 Task: Open a blank google sheet and write heading  Budget Tracker. Add Descriptions in a column and its values below  'Salary, Rent, Dining Out, Internet Bill, Groceries, Utilities Bill, Gas & Savings. 'Add Categories in next column and its values below  Income, Housing, Food, Utilities, Food, Utilities, Transportation & Savings. Add amount in next column and its values below  $2,500, $800, $100, $50, $200, $100, $100, $50 & $500. Add Dates in next column and its values below  2023-05-01, 2023-05-05, 2023-05-10, 2023-05-15, 2023-05-19, 2023-05-22, 2023-05-25 & 2023-05-30. Add Income/ Expense in next column and its values below  Income, Expense, Expense, Expense, Expense, Expense, Expense & IncomeSave page Apex Sales templetes 
Action: Mouse moved to (1334, 100)
Screenshot: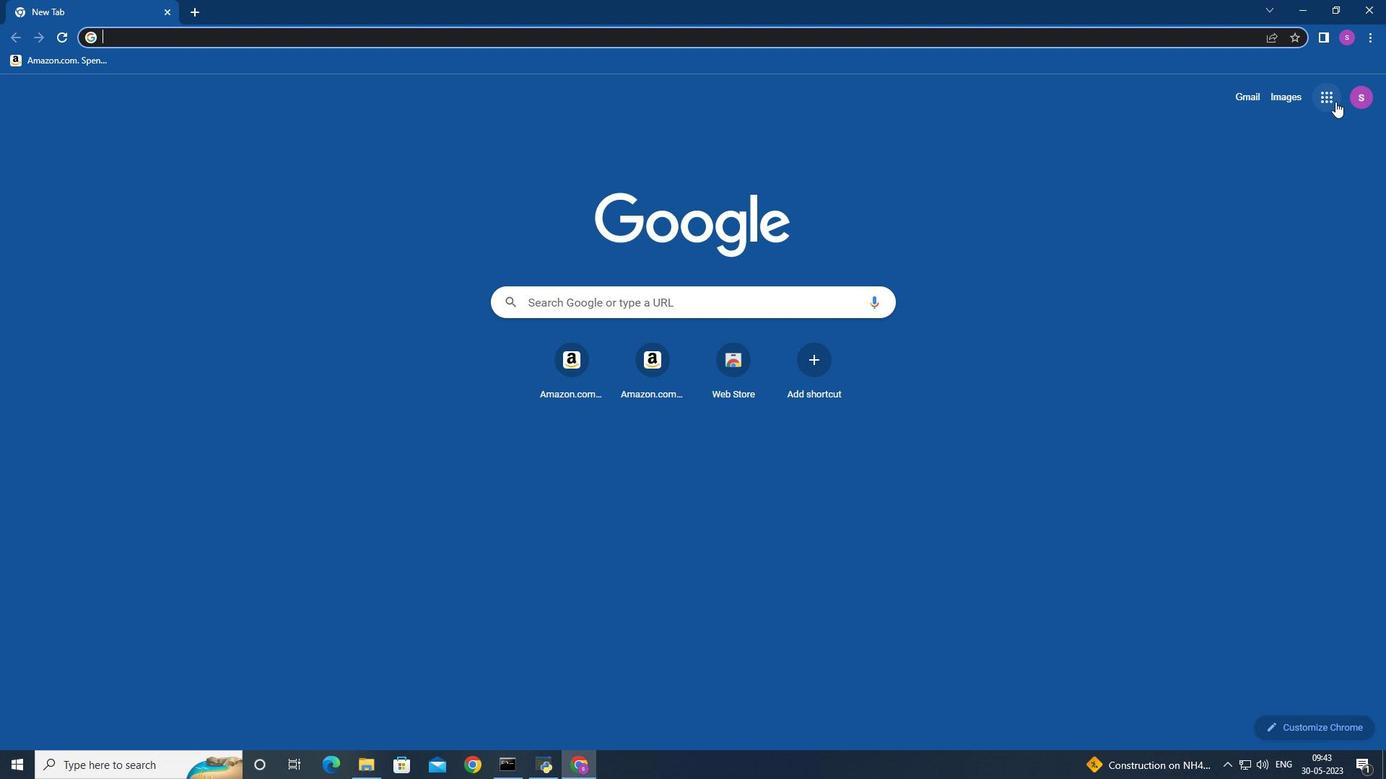 
Action: Mouse pressed left at (1334, 100)
Screenshot: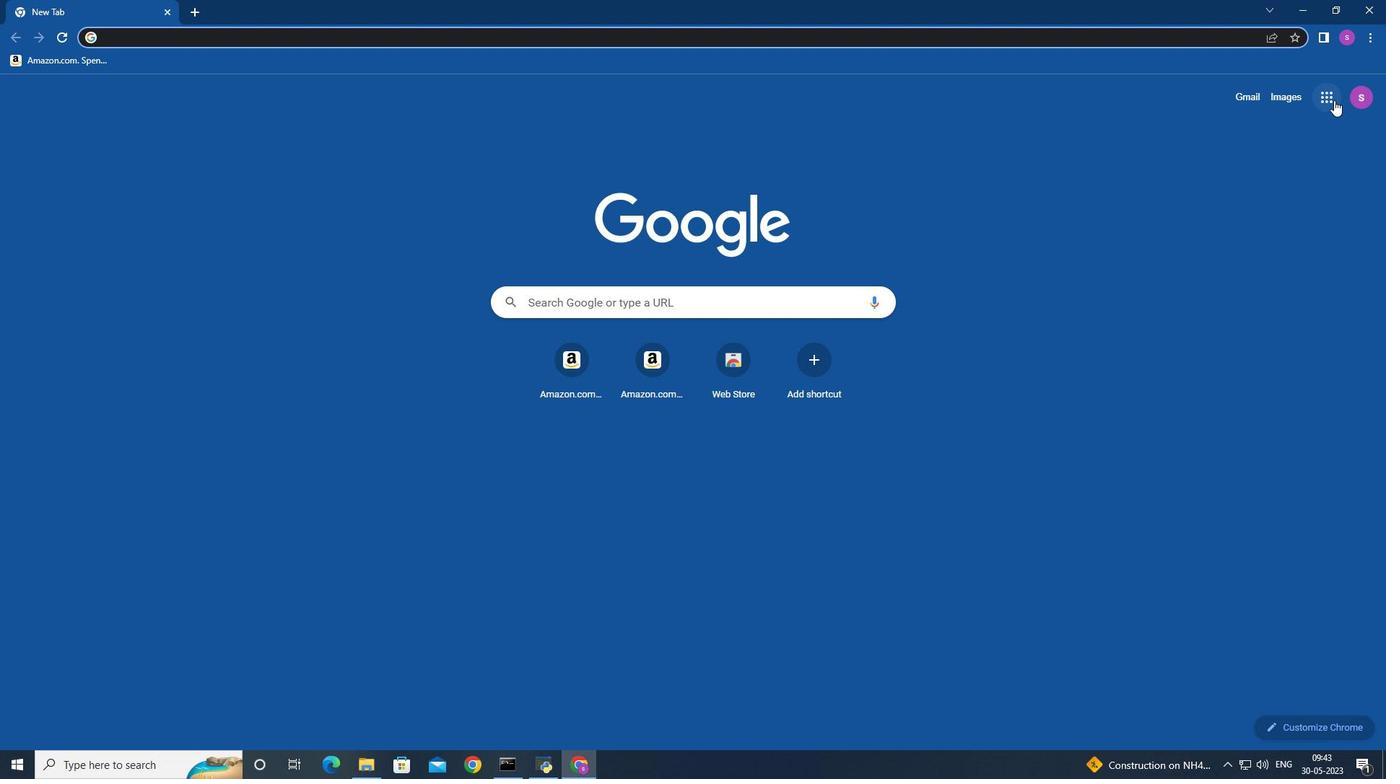 
Action: Mouse moved to (1321, 233)
Screenshot: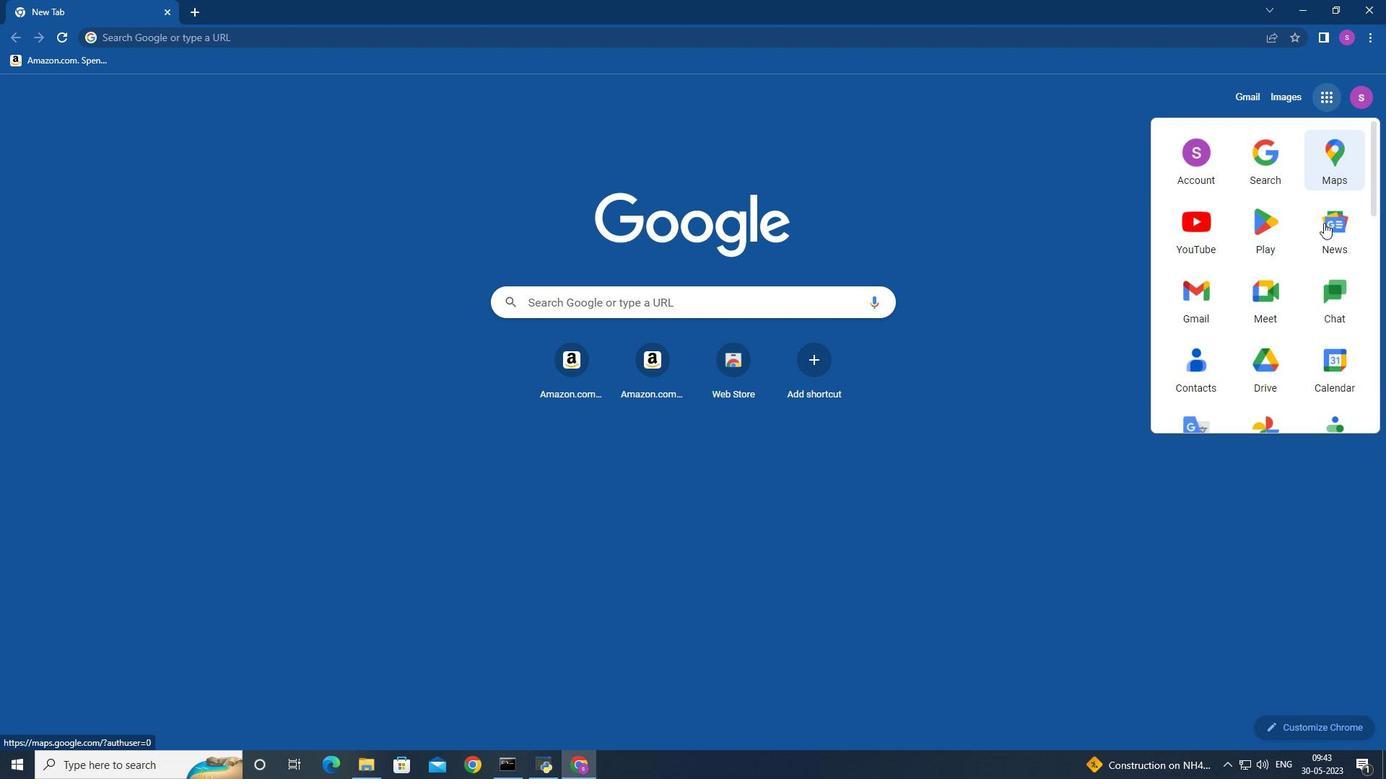 
Action: Mouse scrolled (1321, 233) with delta (0, 0)
Screenshot: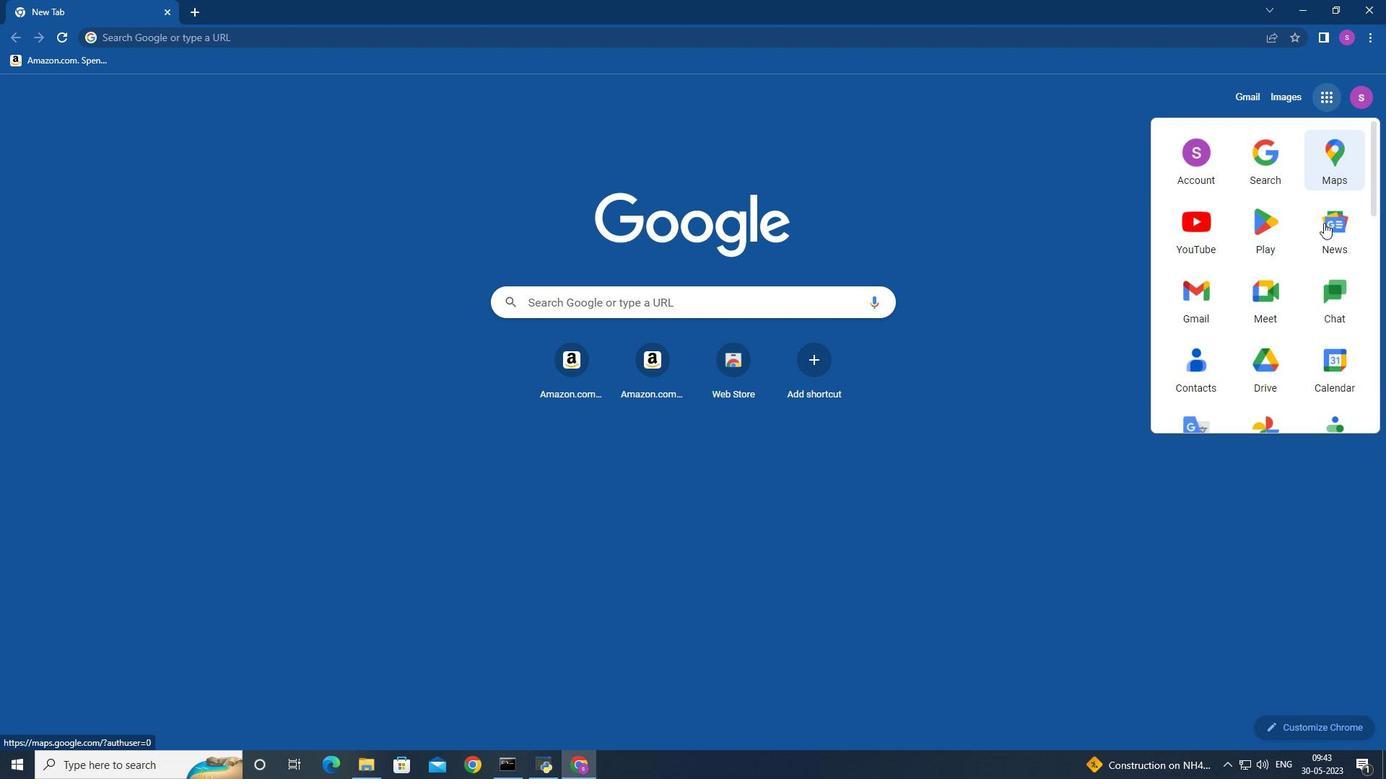 
Action: Mouse scrolled (1321, 233) with delta (0, 0)
Screenshot: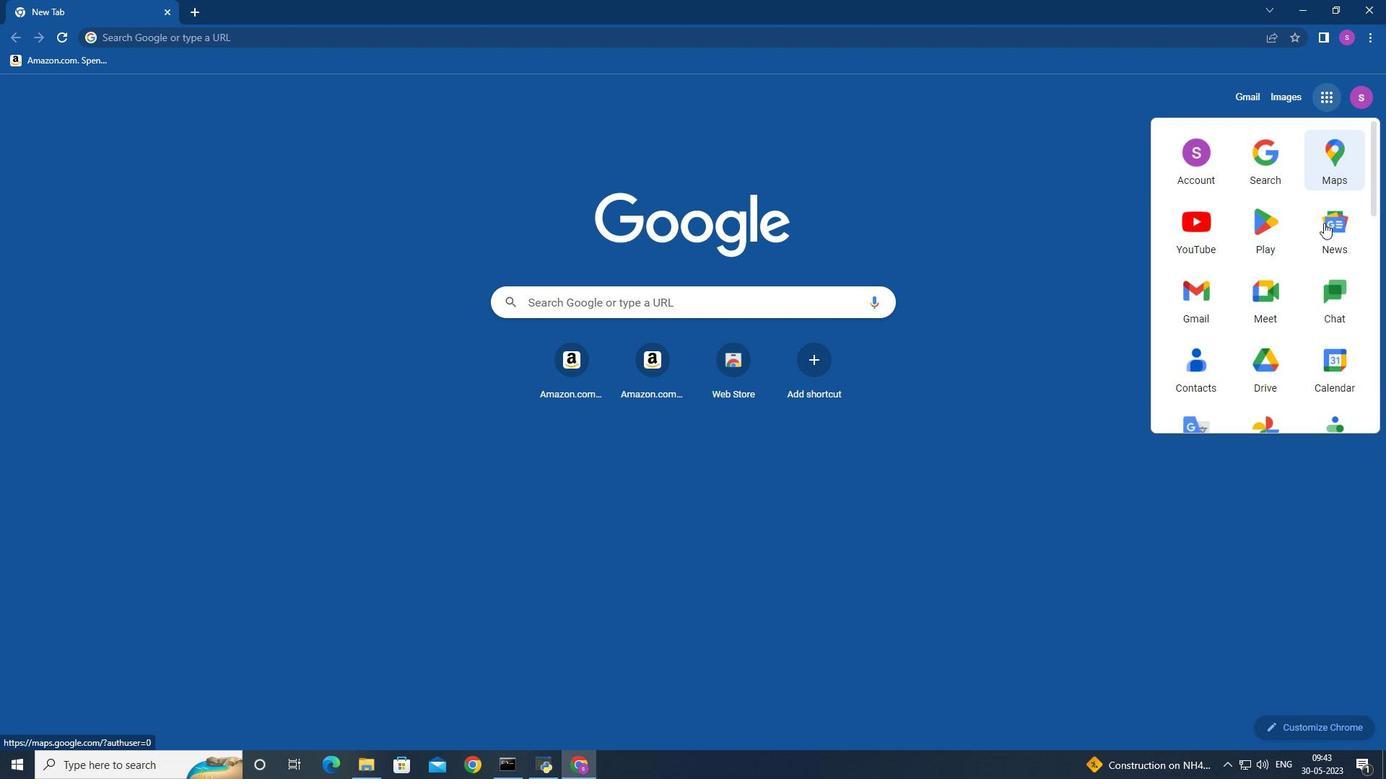 
Action: Mouse scrolled (1321, 233) with delta (0, 0)
Screenshot: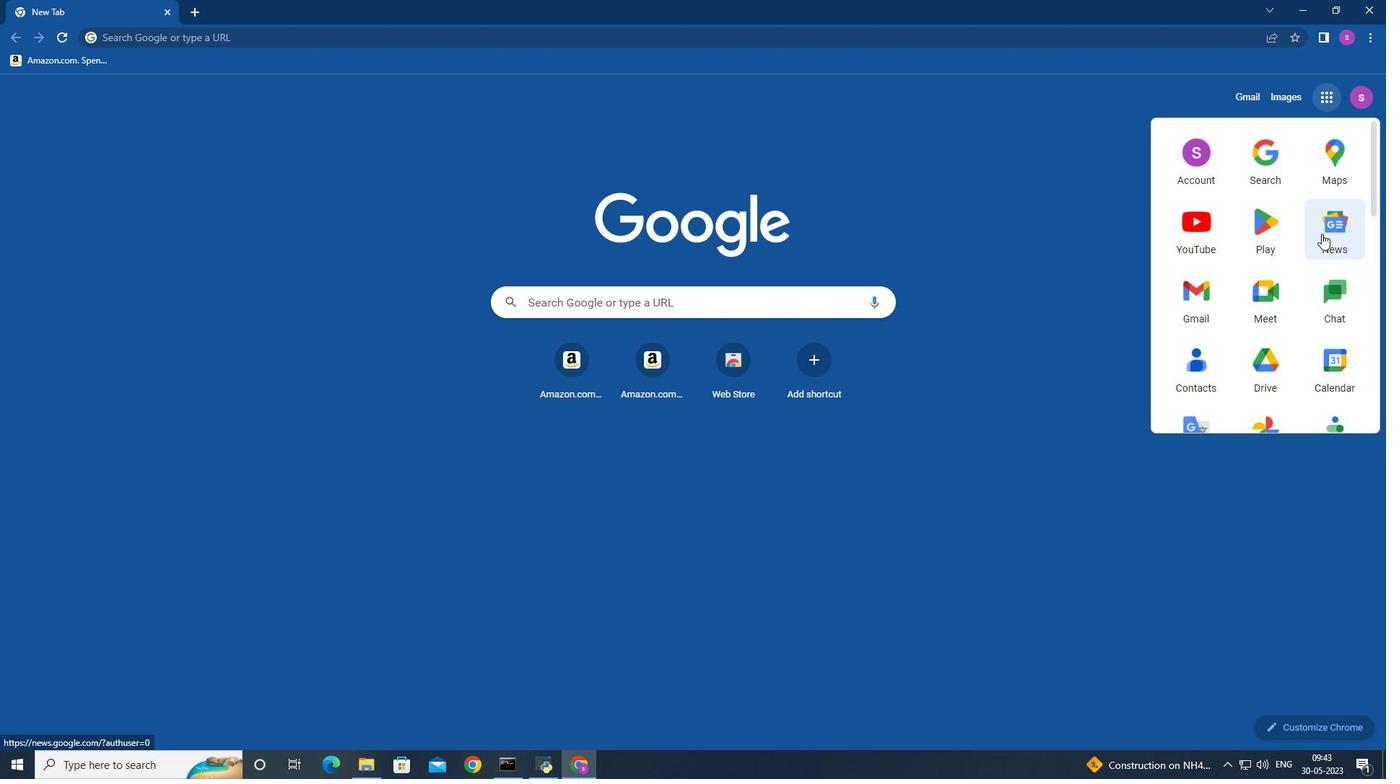 
Action: Mouse moved to (1318, 232)
Screenshot: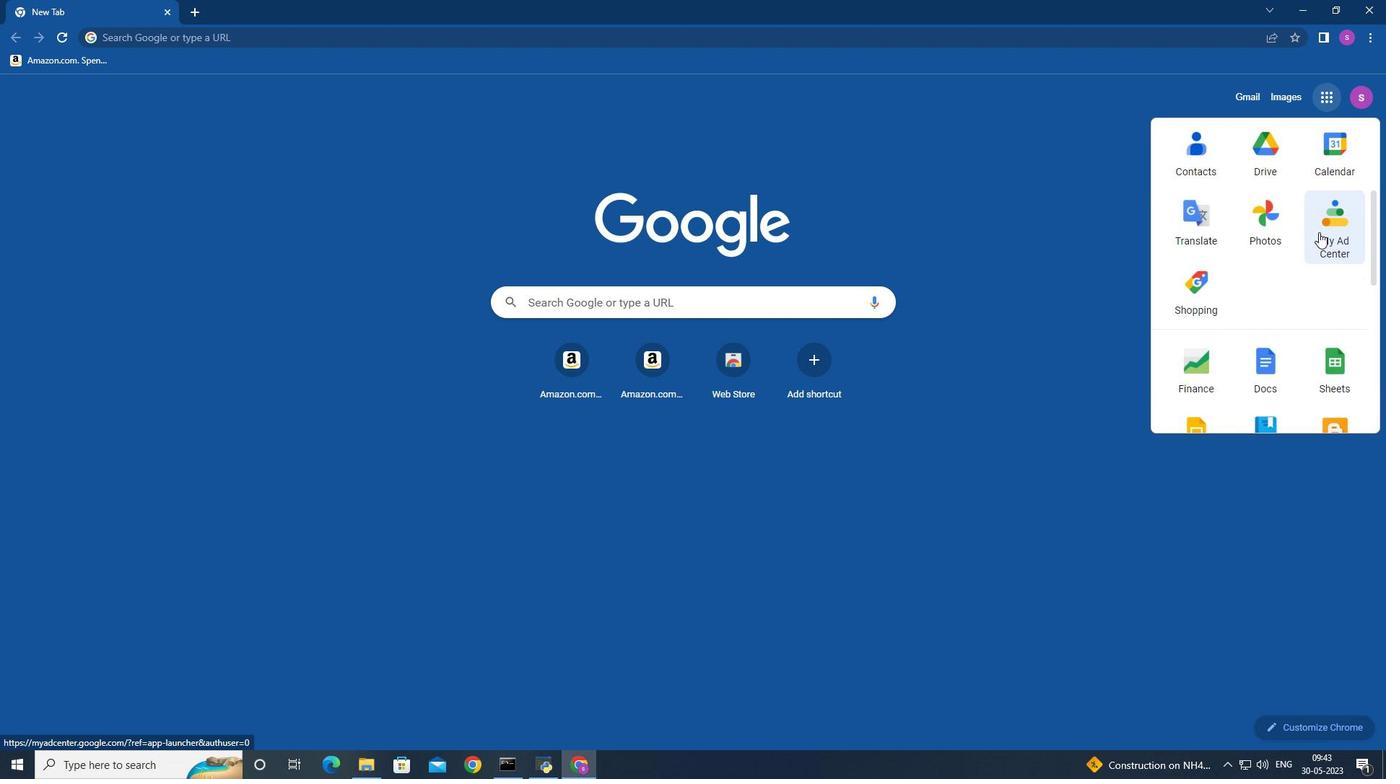 
Action: Mouse scrolled (1318, 231) with delta (0, 0)
Screenshot: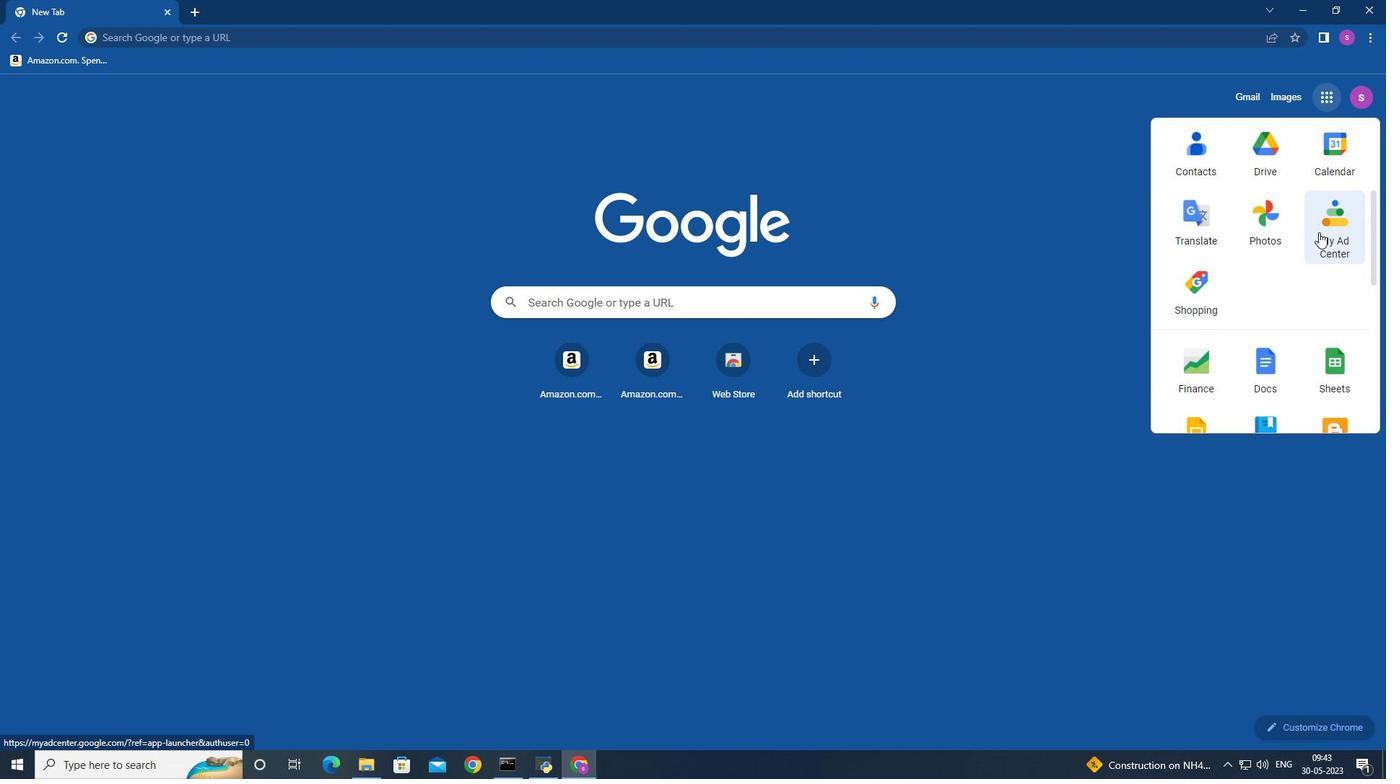 
Action: Mouse moved to (1318, 233)
Screenshot: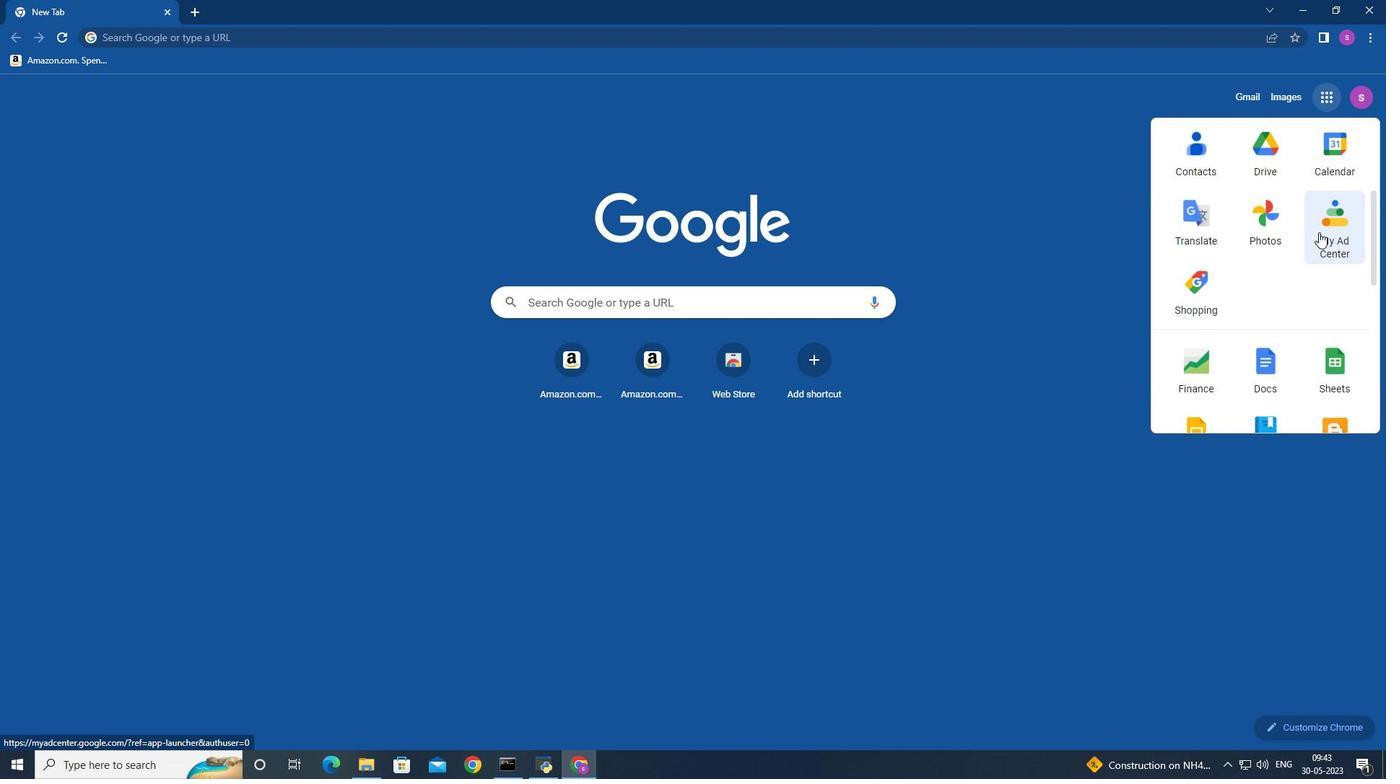 
Action: Mouse scrolled (1318, 233) with delta (0, 0)
Screenshot: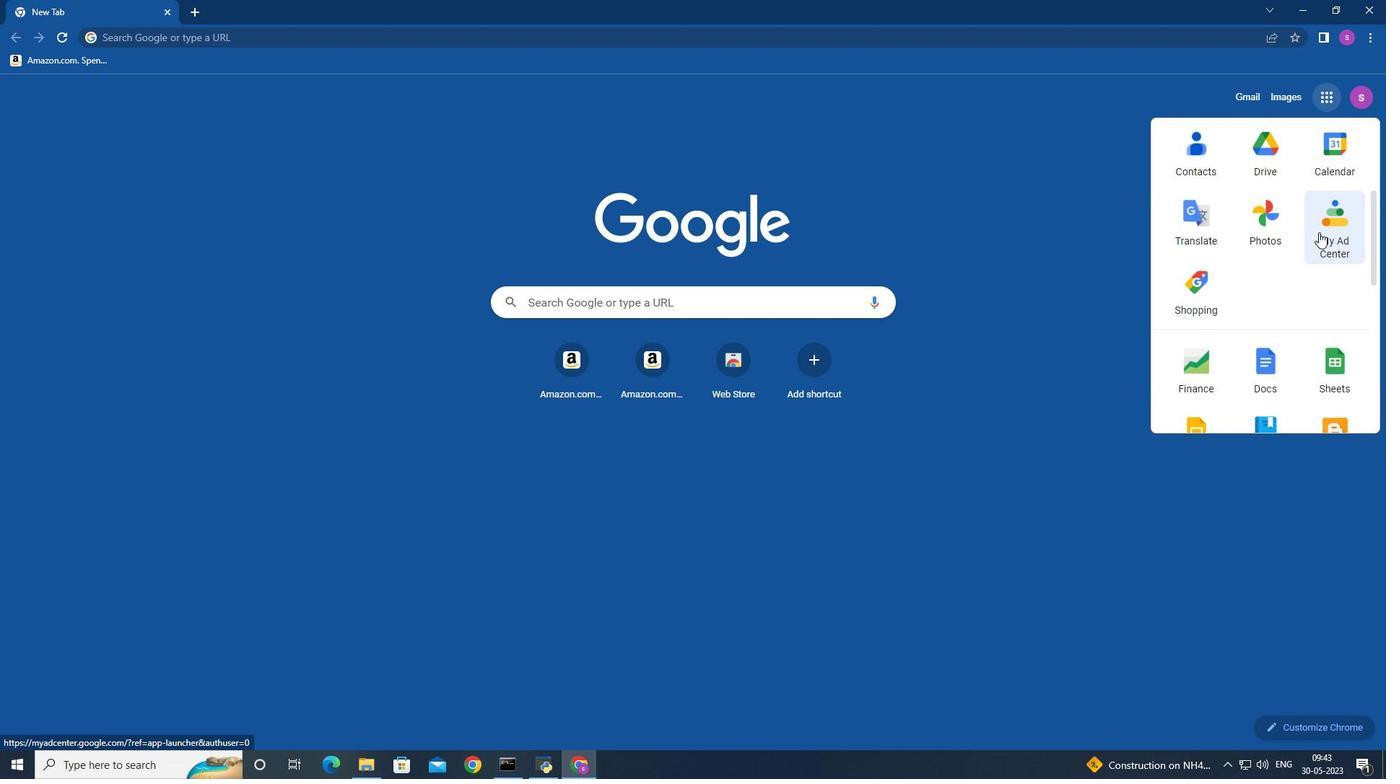 
Action: Mouse scrolled (1318, 233) with delta (0, 0)
Screenshot: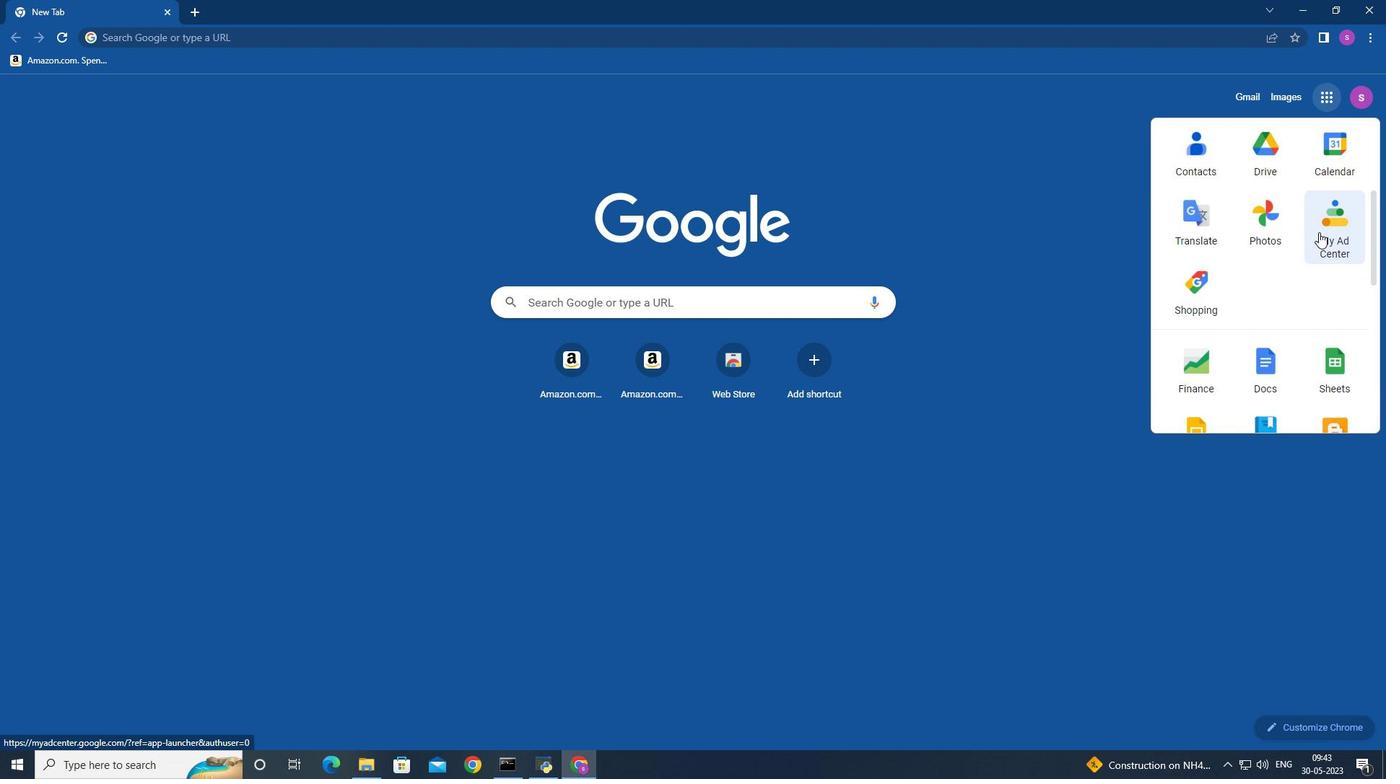 
Action: Mouse moved to (1346, 160)
Screenshot: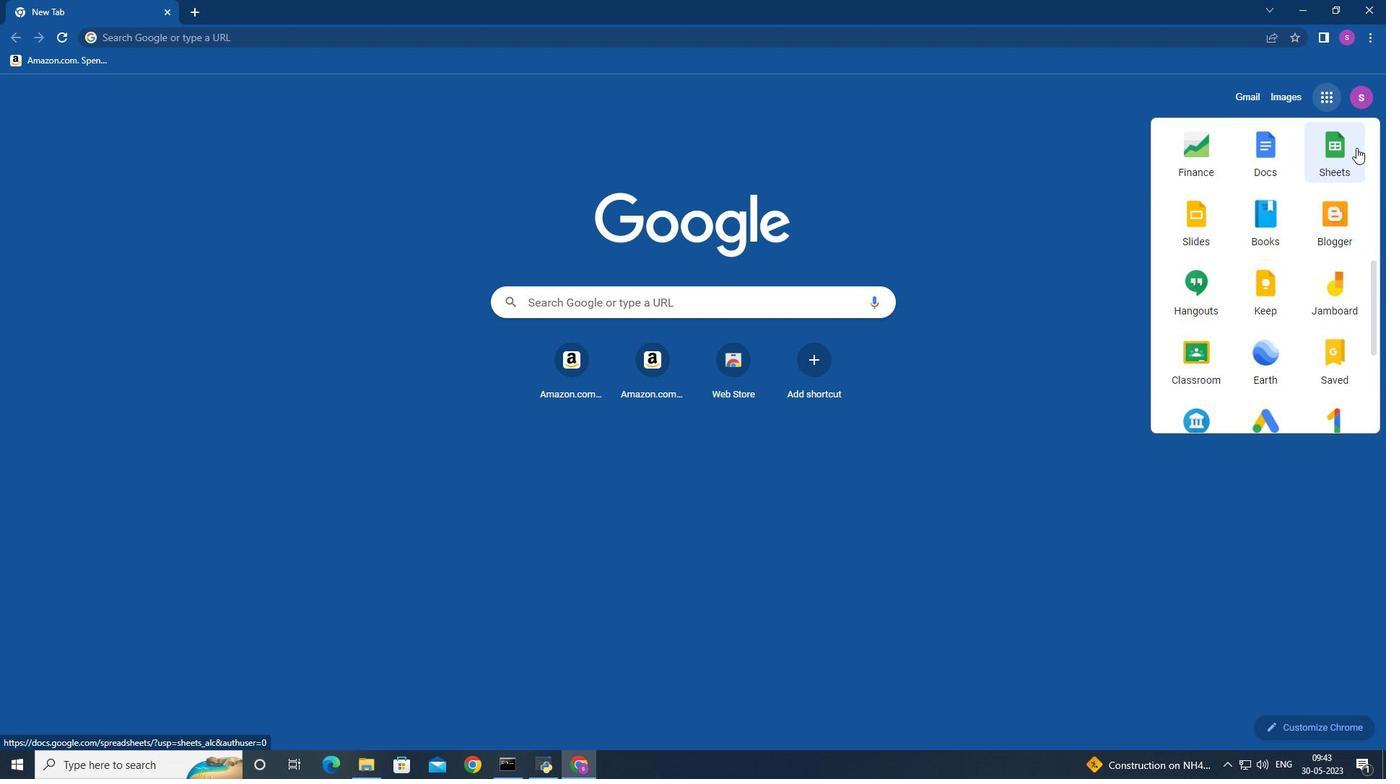 
Action: Mouse pressed left at (1346, 160)
Screenshot: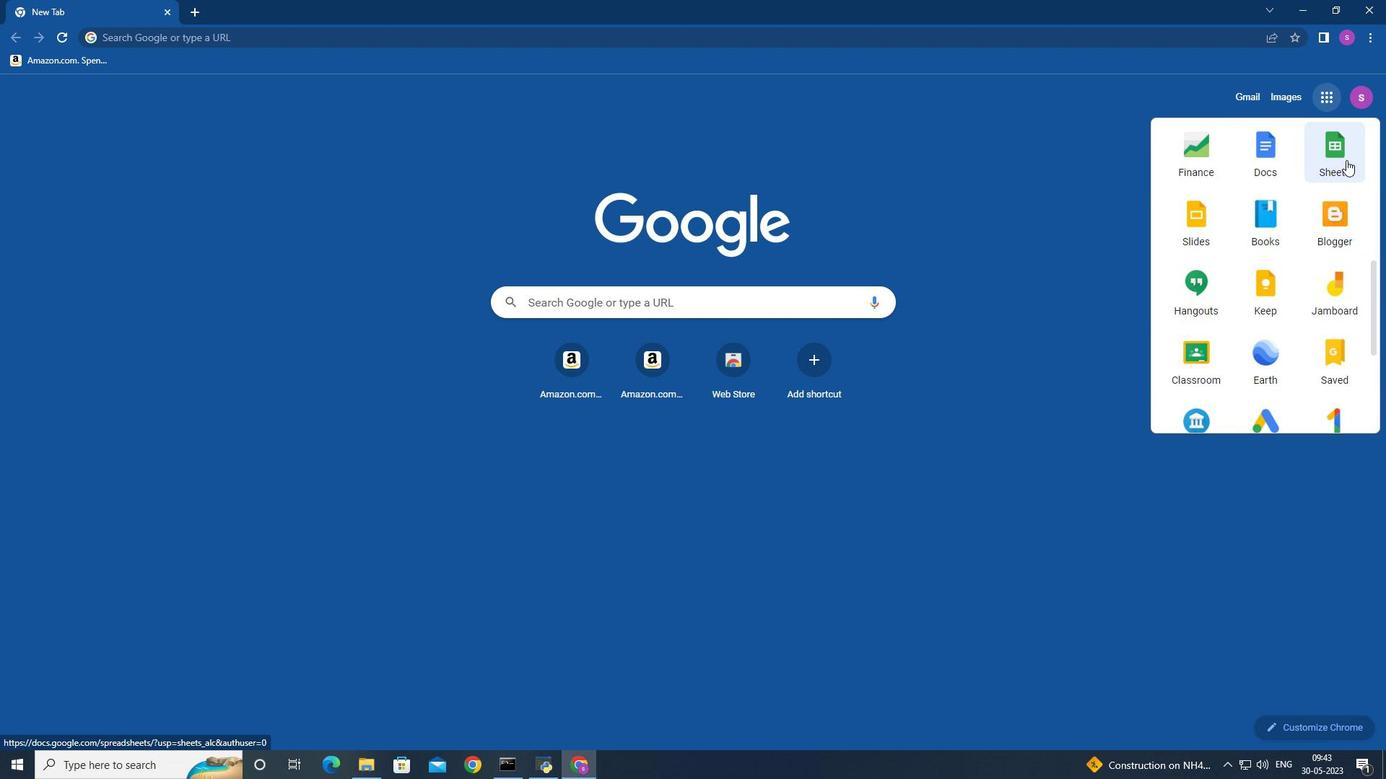 
Action: Mouse moved to (347, 194)
Screenshot: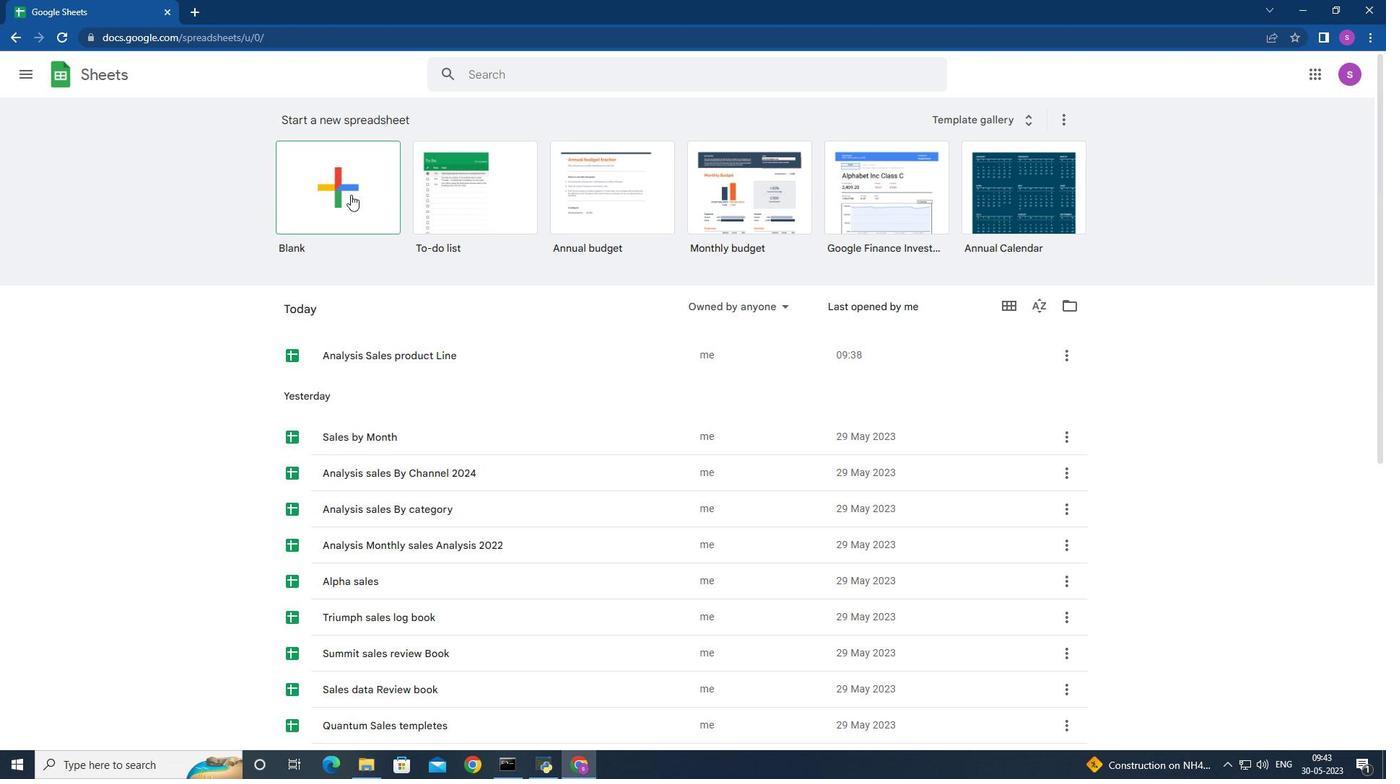 
Action: Mouse pressed left at (347, 194)
Screenshot: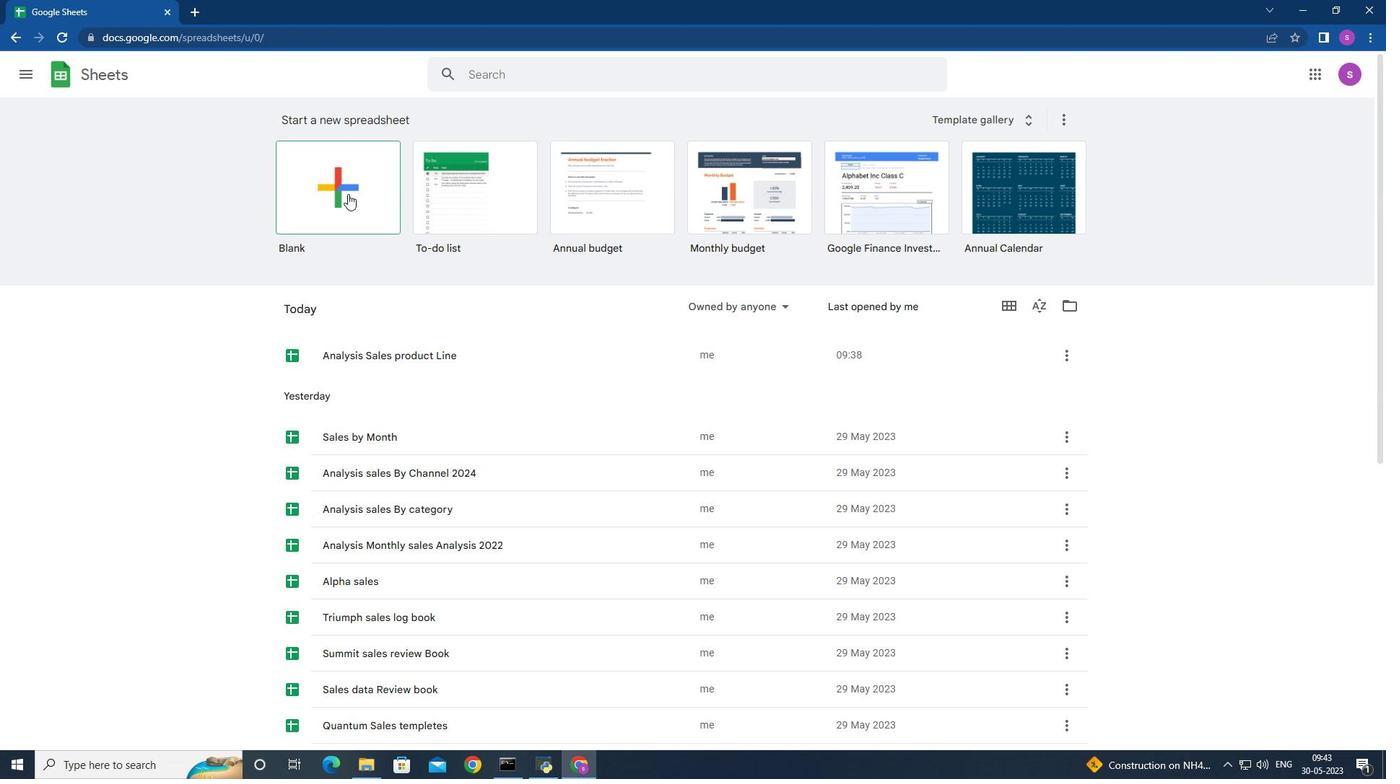 
Action: Mouse moved to (377, 191)
Screenshot: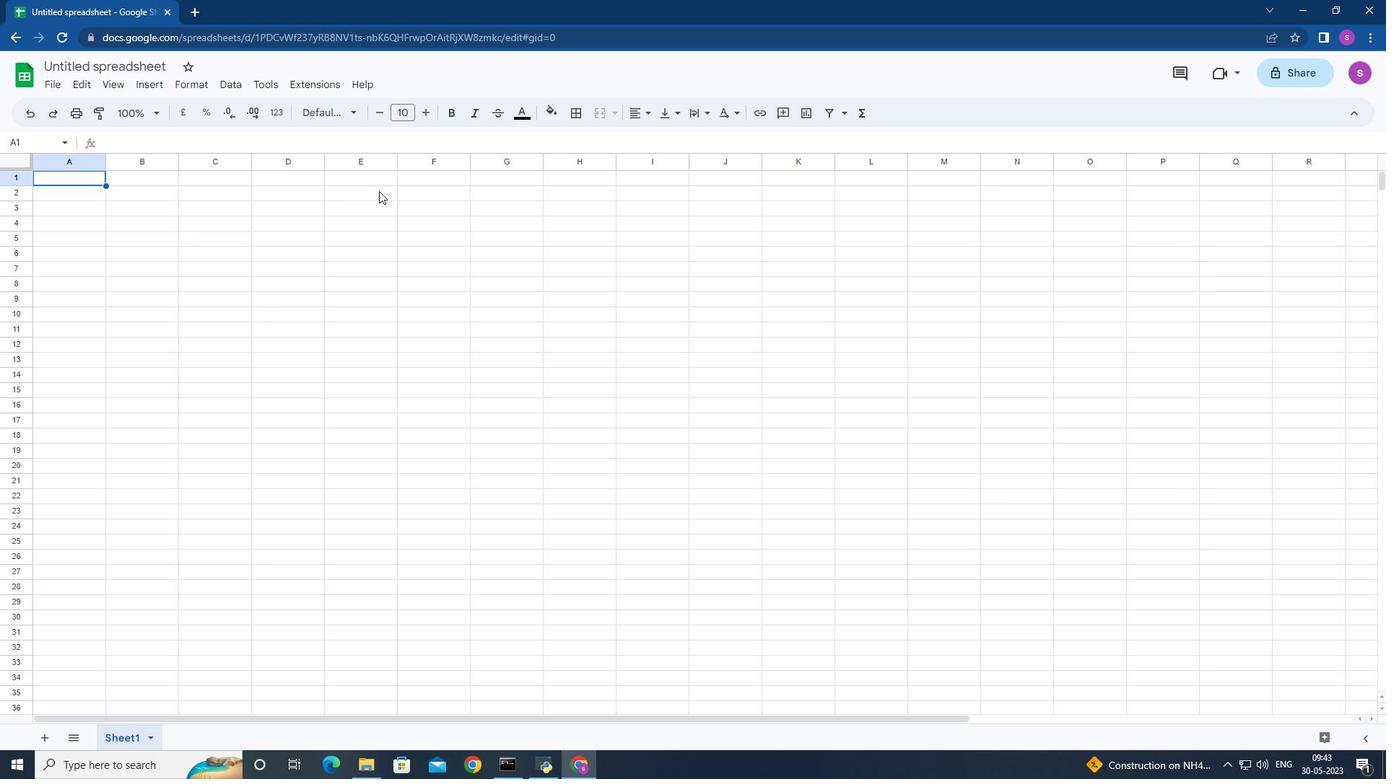 
Action: Mouse pressed left at (377, 191)
Screenshot: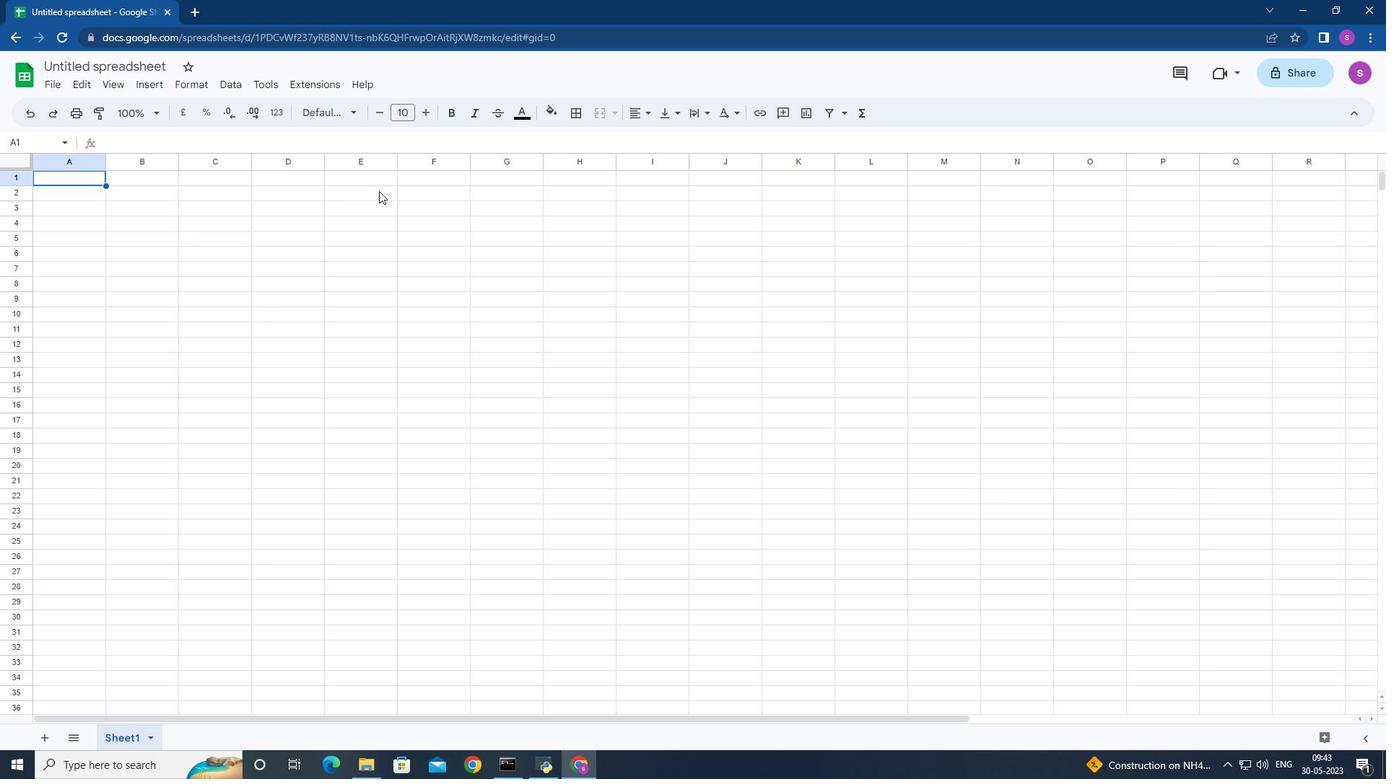 
Action: Mouse moved to (377, 191)
Screenshot: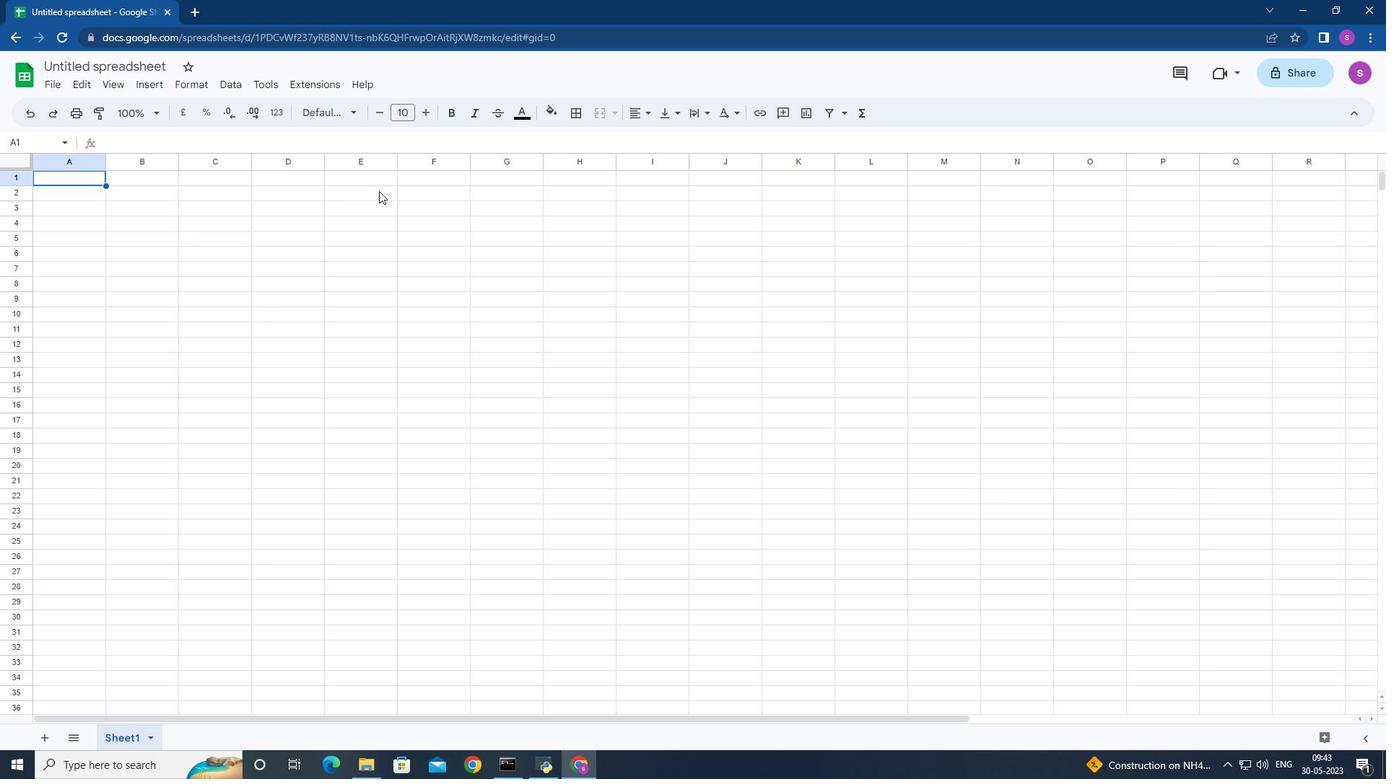 
Action: Key pressed <Key.shift>Budget<Key.space><Key.shift>Tracker<Key.down>
Screenshot: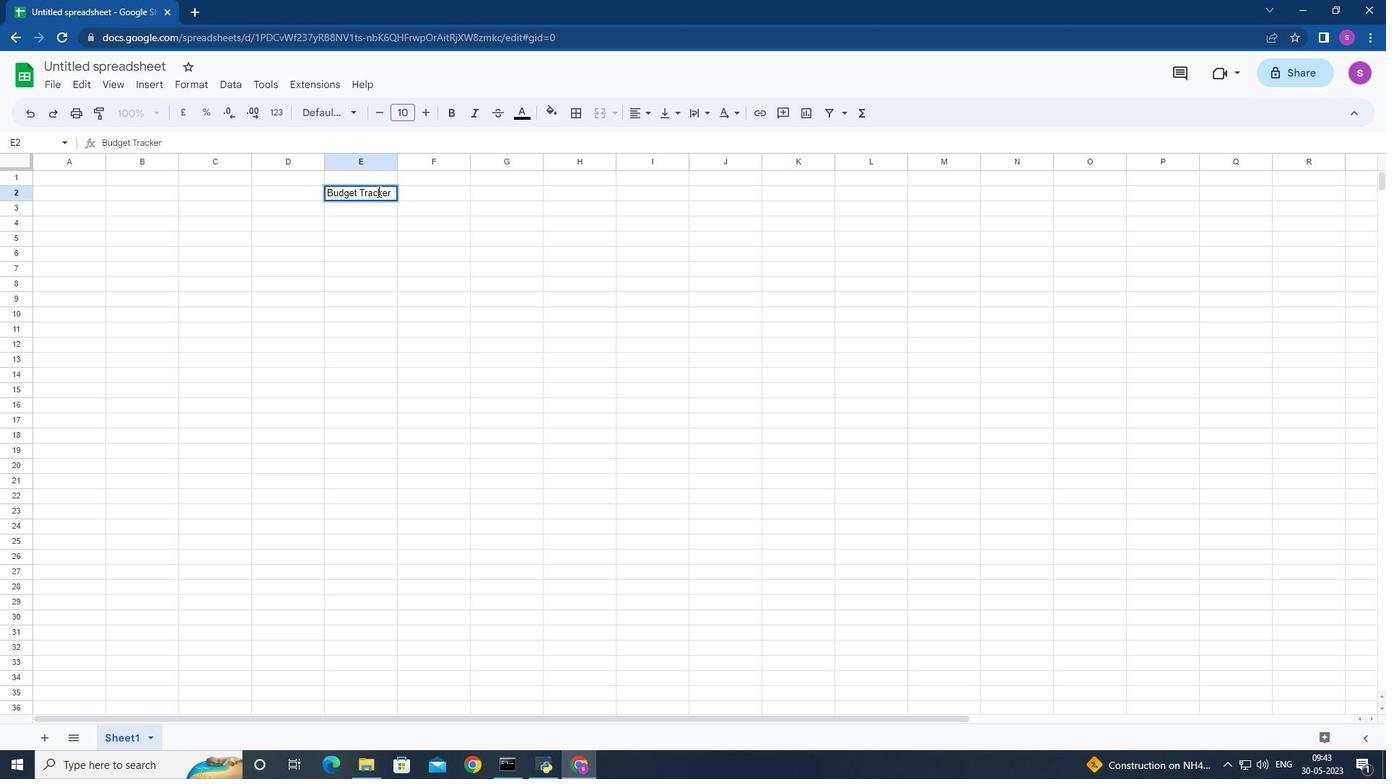 
Action: Mouse moved to (202, 241)
Screenshot: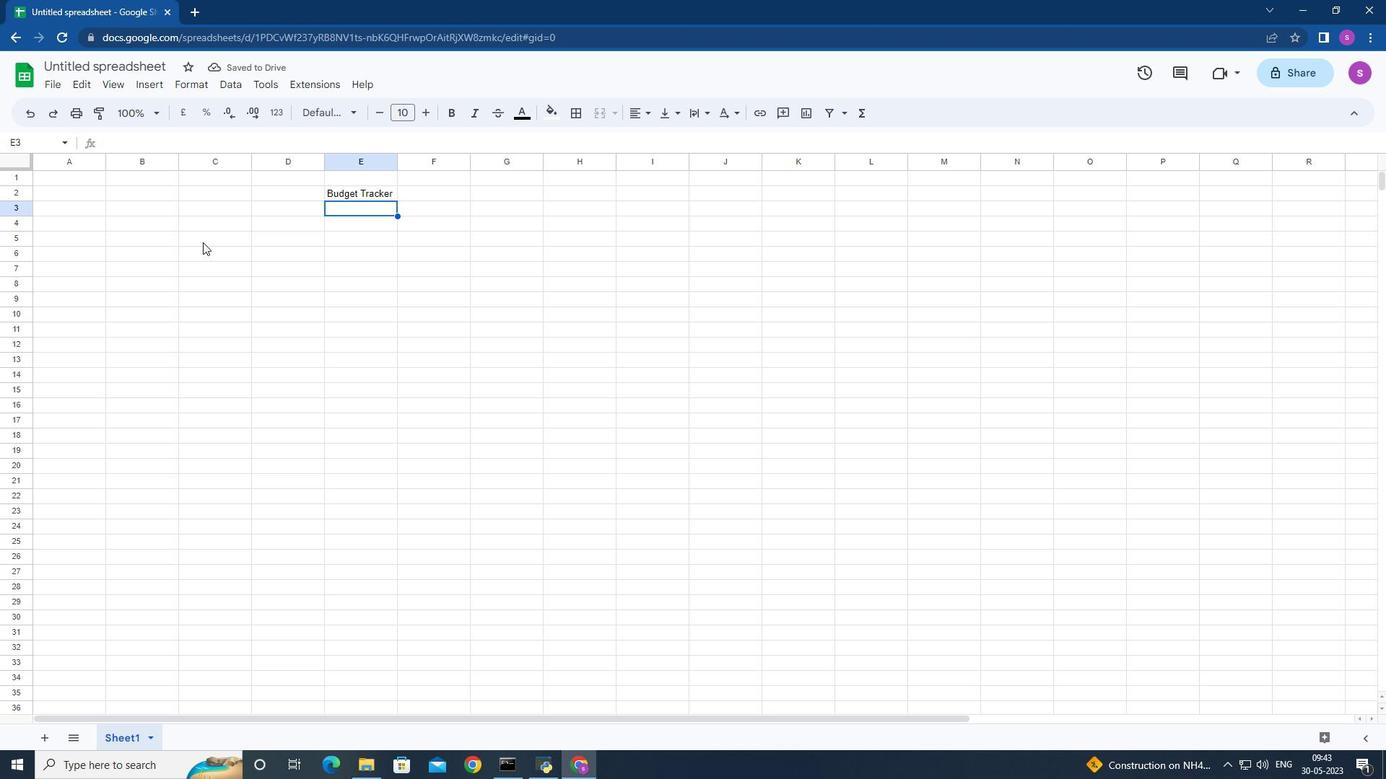 
Action: Mouse pressed left at (202, 241)
Screenshot: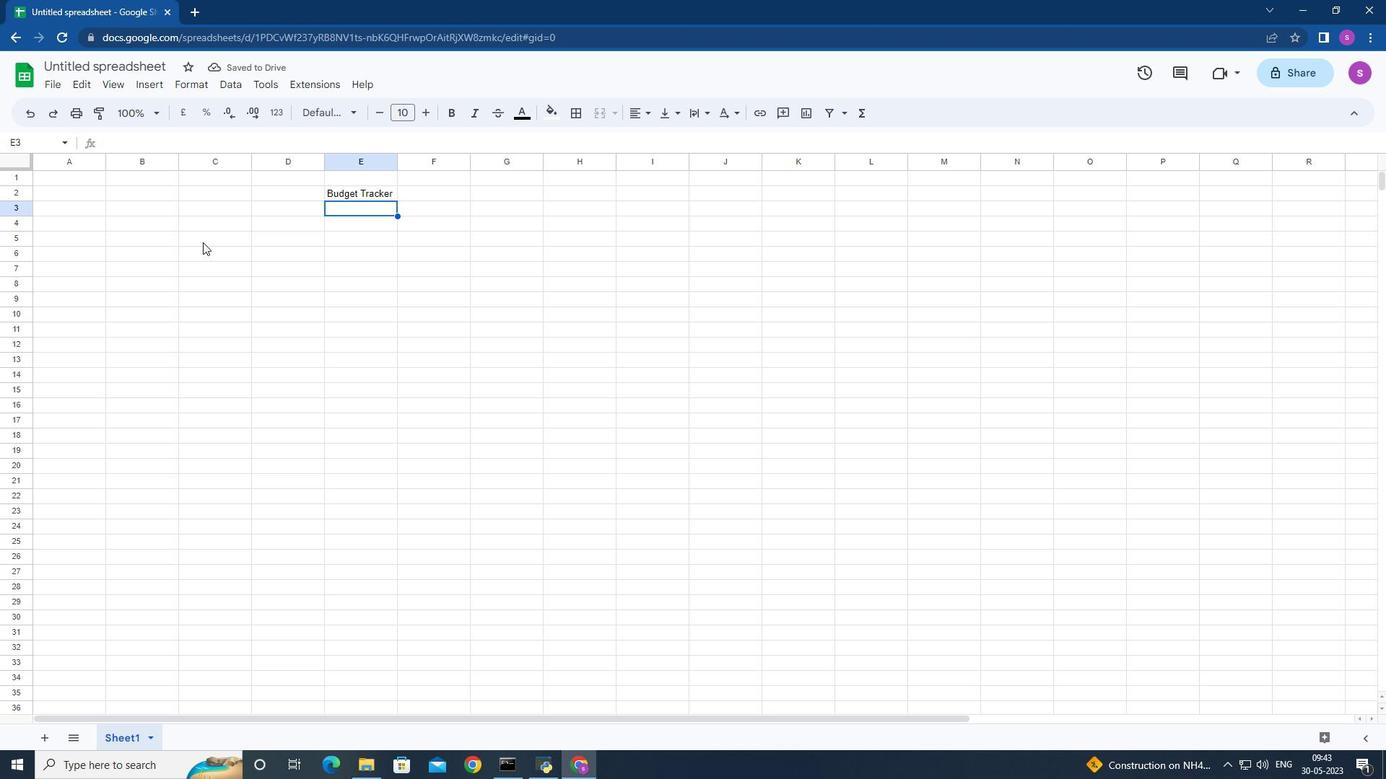 
Action: Key pressed <Key.shift>Descriptions
Screenshot: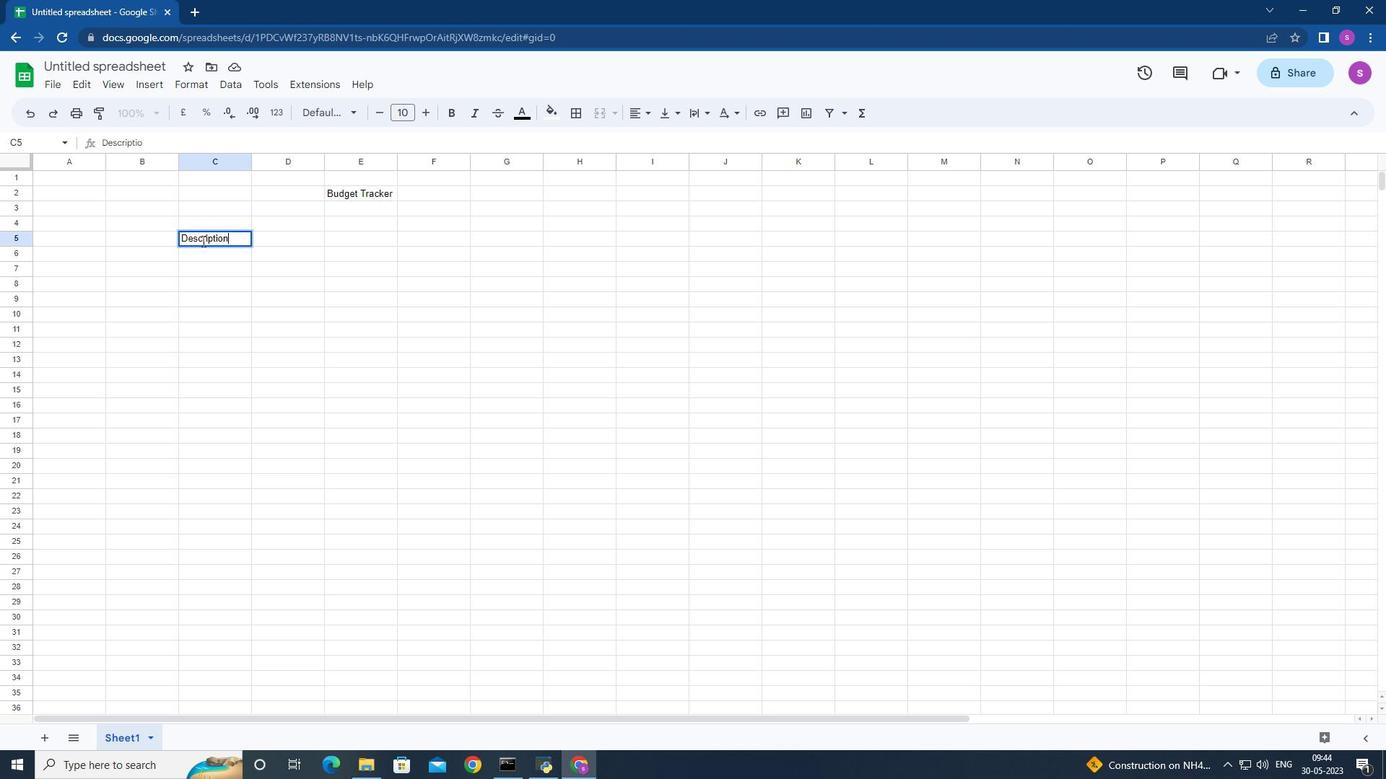 
Action: Mouse moved to (355, 311)
Screenshot: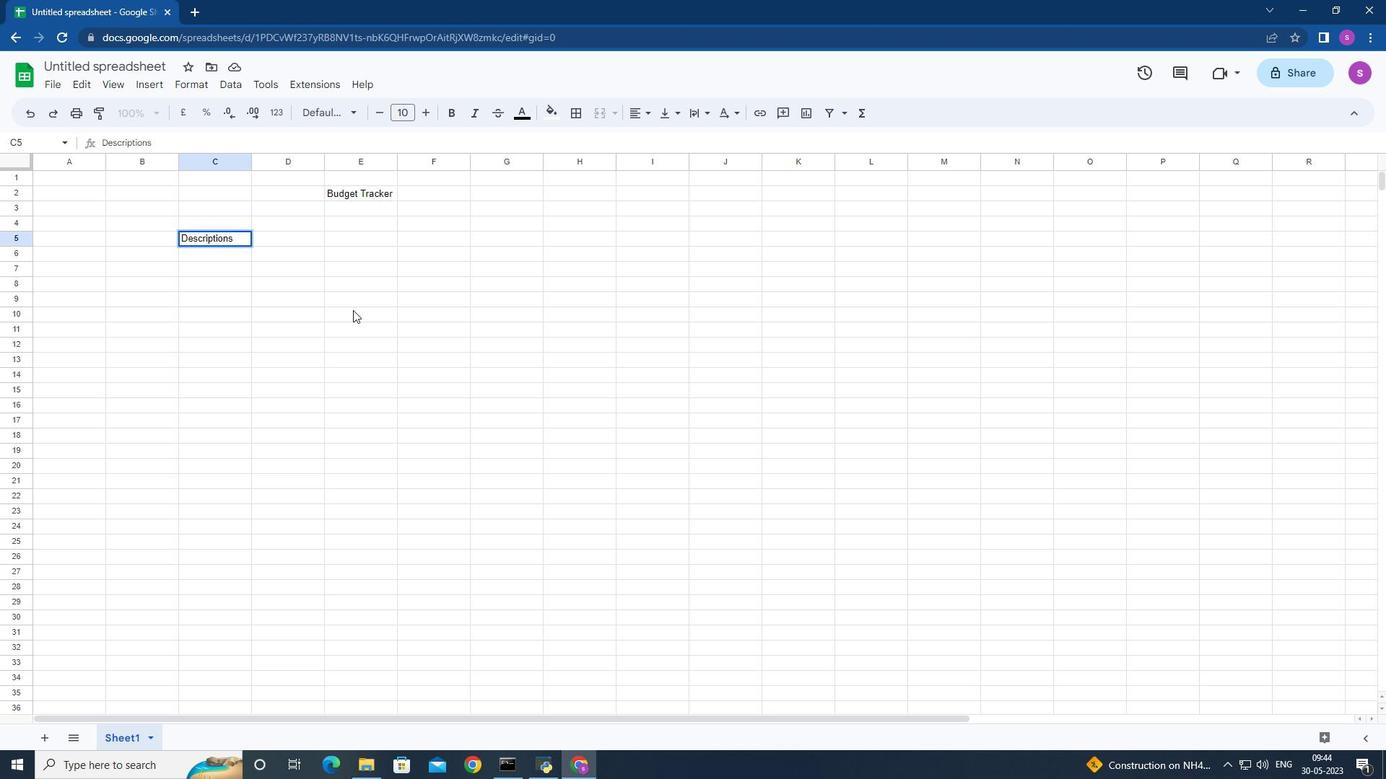 
Action: Key pressed <Key.down><Key.shift>Salart<Key.backspace>y<Key.space>
Screenshot: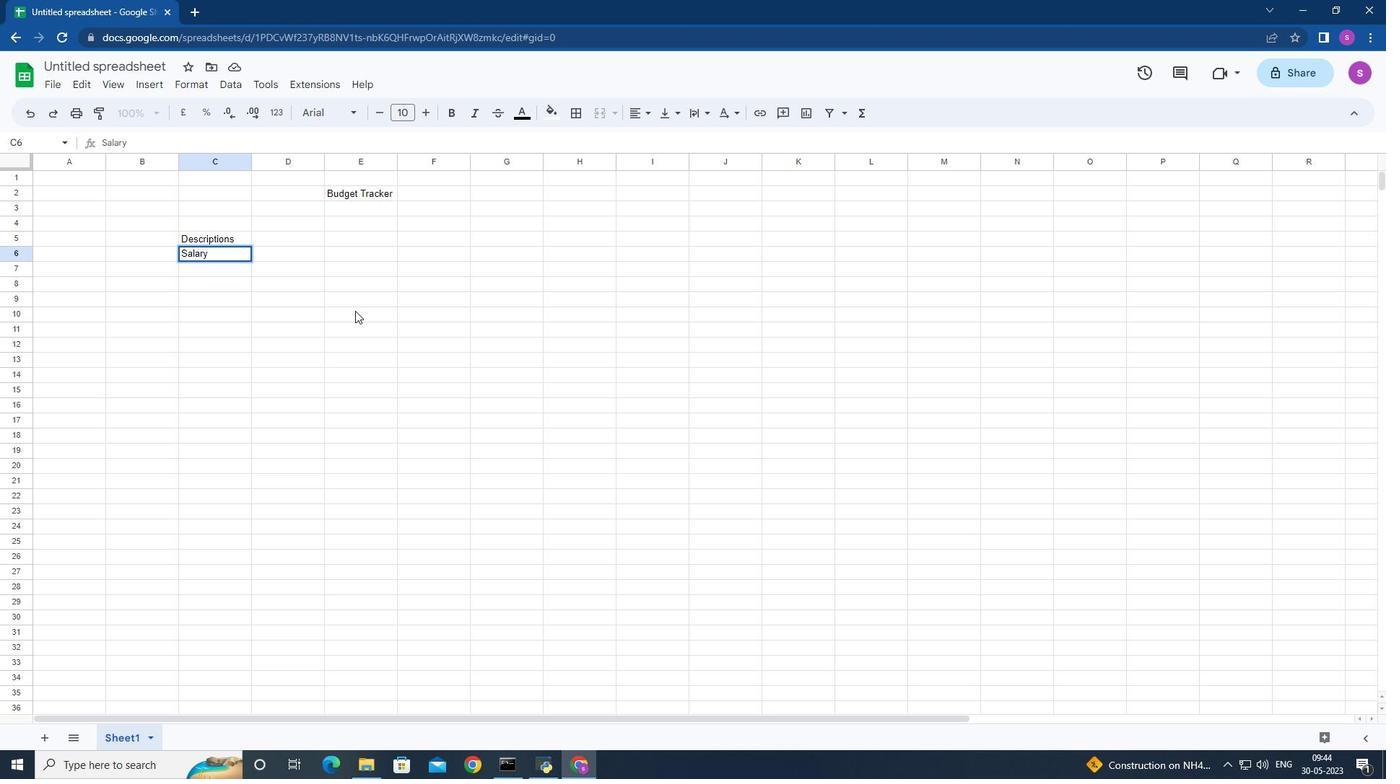 
Action: Mouse moved to (454, 428)
Screenshot: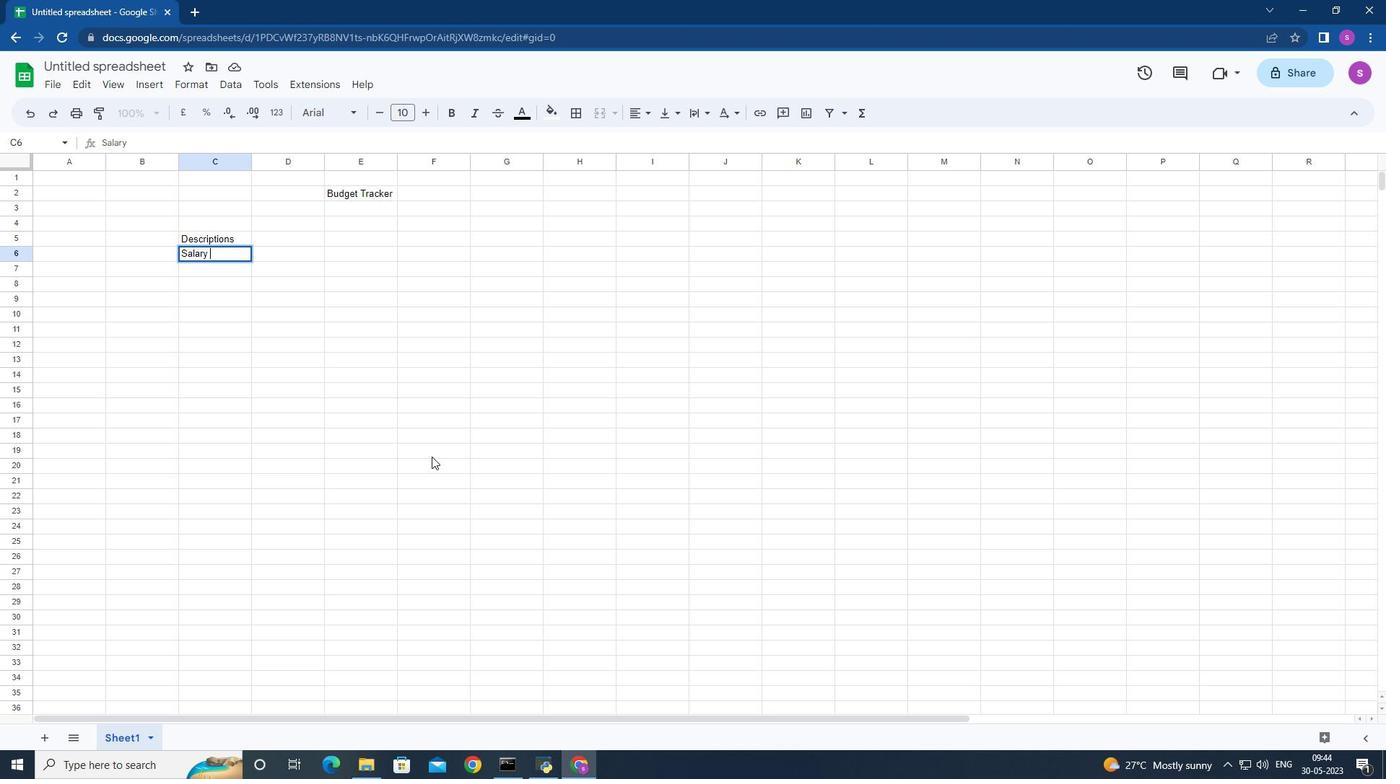 
Action: Key pressed <Key.down><Key.shift>Rent<Key.space><Key.down><Key.shift>Dining<Key.down><Key.up>o<Key.backspace><Key.shift>Dining<Key.space><Key.shift>Out<Key.down><Key.shift>Internet<Key.space><Key.shift>Bill<Key.down><Key.shift>Groceries<Key.down><Key.shift>Utit<Key.backspace>lities<Key.space><Key.shift>Bill<Key.down><Key.shift><Key.shift><Key.shift><Key.shift><Key.shift><Key.shift><Key.shift><Key.shift><Key.shift><Key.shift><Key.shift><Key.shift><Key.shift><Key.shift><Key.shift><Key.shift><Key.shift><Key.shift><Key.shift><Key.shift><Key.shift><Key.shift><Key.shift><Key.shift><Key.shift><Key.shift><Key.shift><Key.shift><Key.shift><Key.shift><Key.shift><Key.shift><Key.shift><Key.shift><Key.shift><Key.shift><Key.shift><Key.shift><Key.shift><Key.shift>Gas<Key.down>
Screenshot: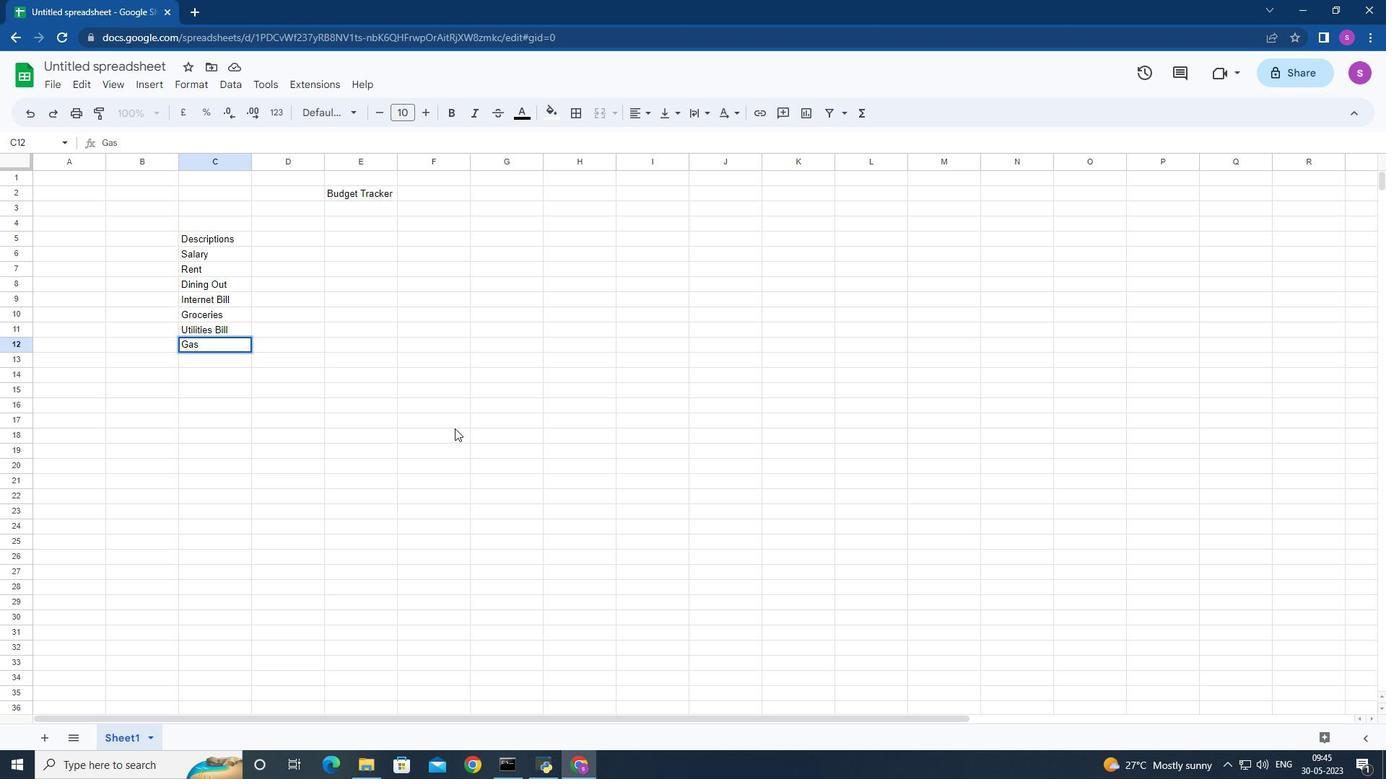 
Action: Mouse moved to (467, 438)
Screenshot: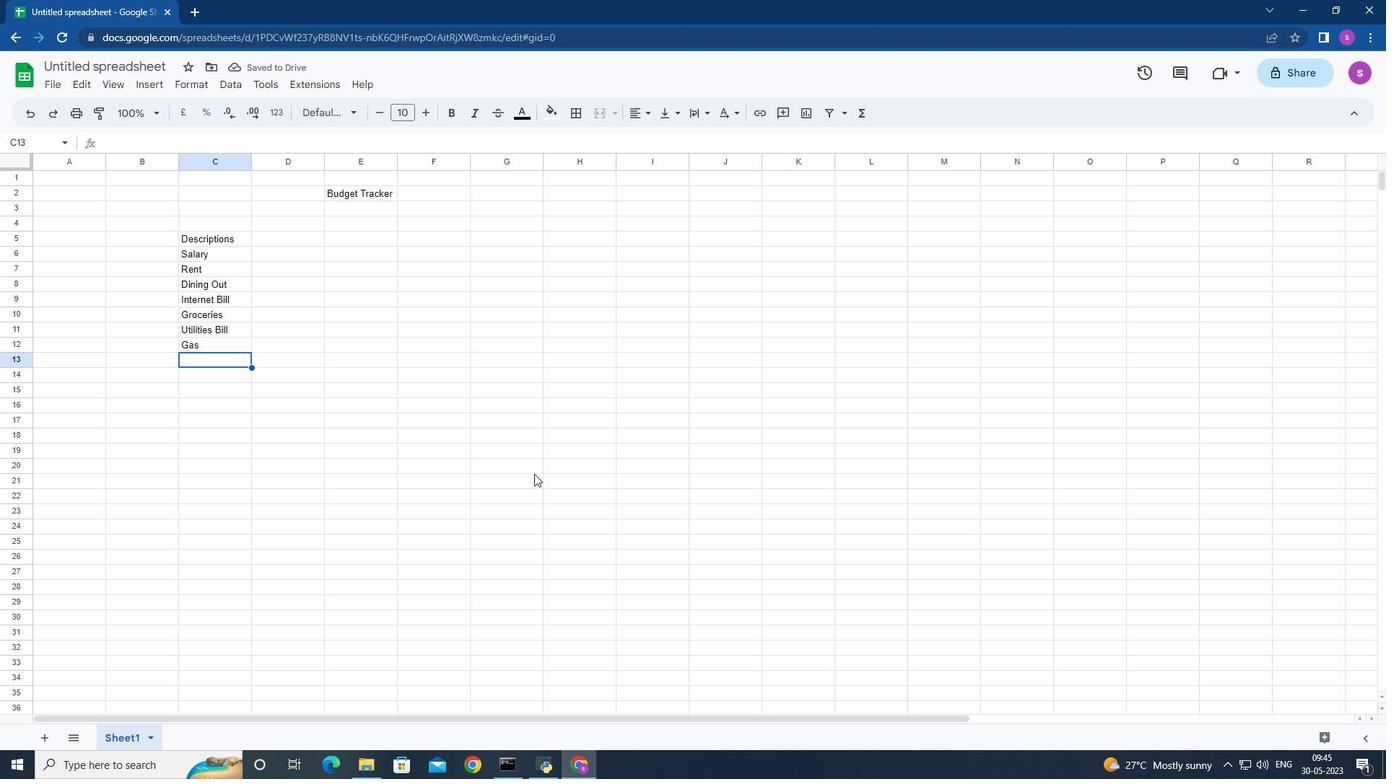 
Action: Key pressed <Key.shift>Savings<Key.right><Key.up><Key.up><Key.up><Key.up><Key.up><Key.up><Key.up><Key.up><Key.shift>Categories<Key.down>
Screenshot: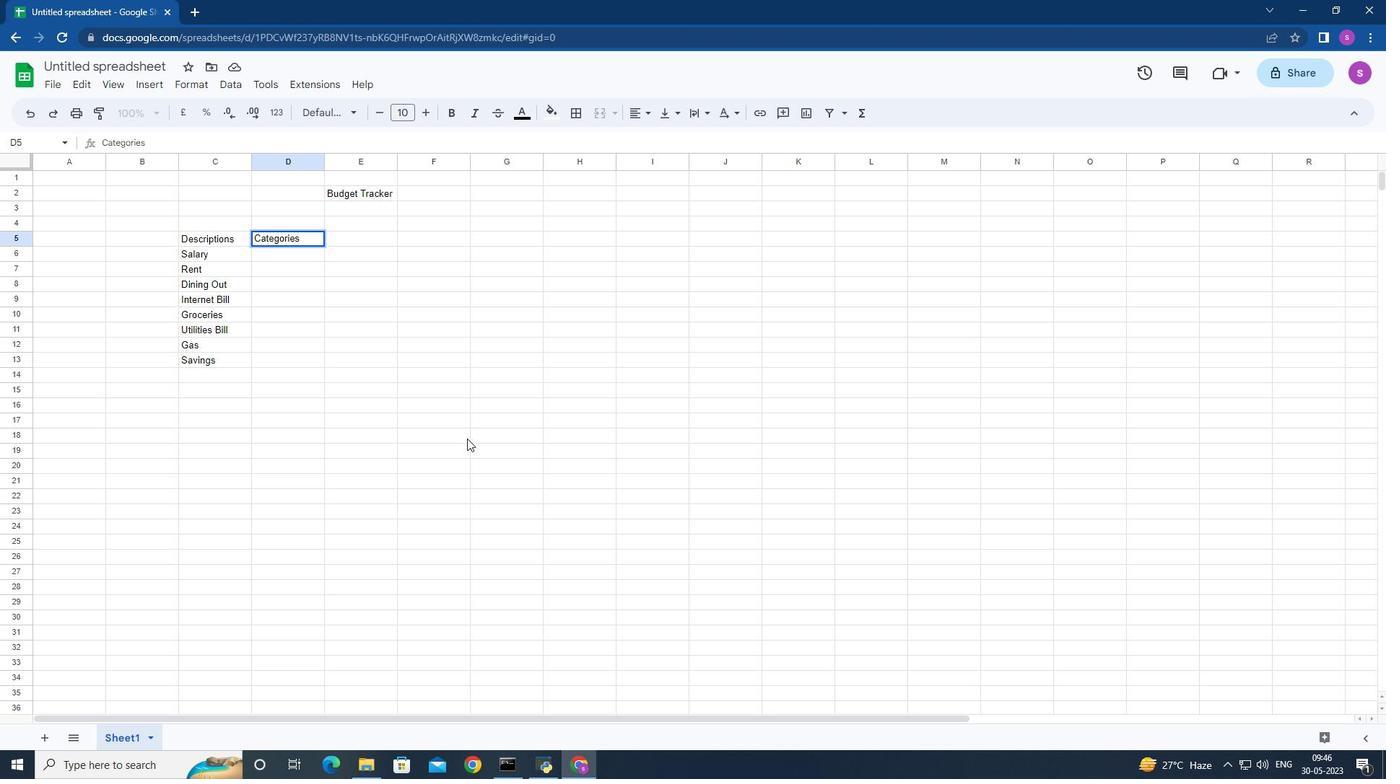 
Action: Mouse moved to (346, 288)
Screenshot: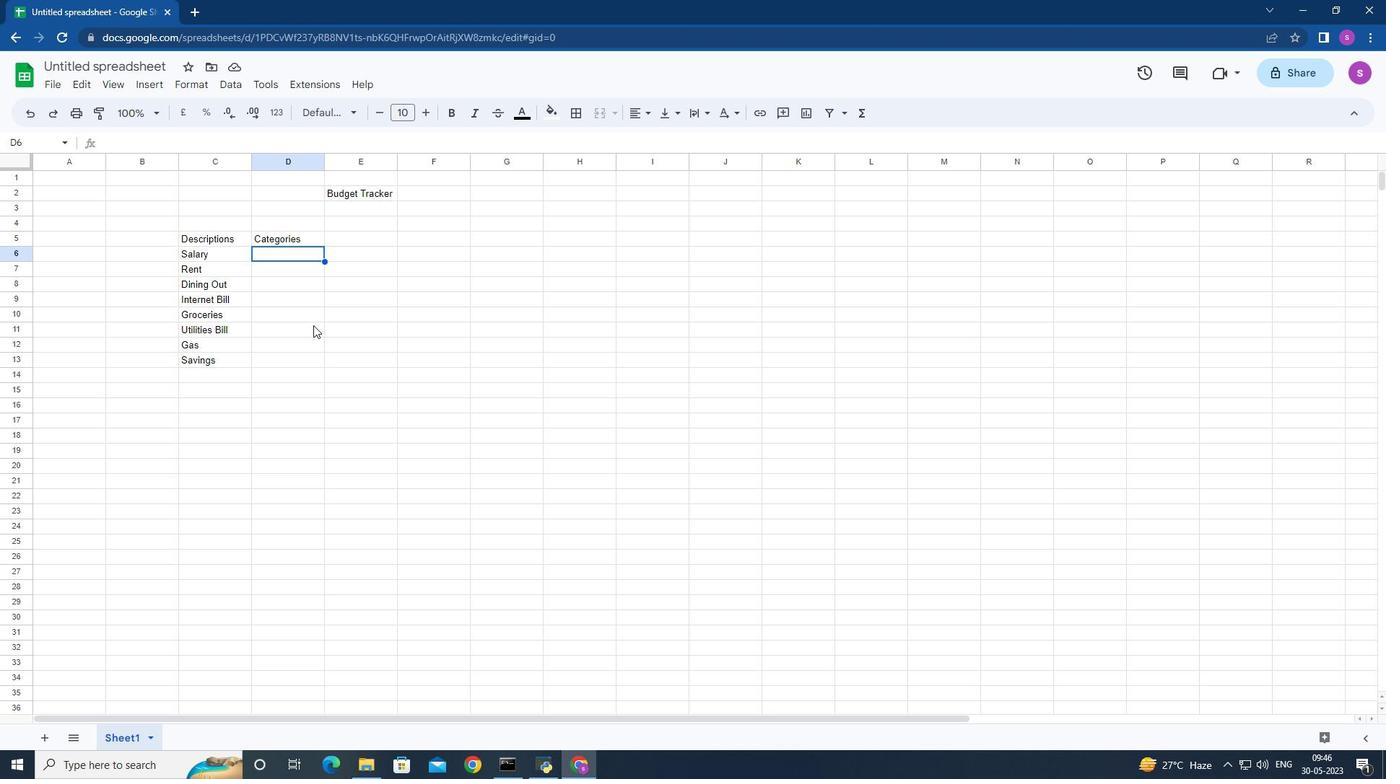 
Action: Key pressed <Key.shift>Income<Key.down><Key.shift>Housing<Key.down><Key.shift>Food<Key.space><Key.down><Key.shift>Utilities<Key.down>
Screenshot: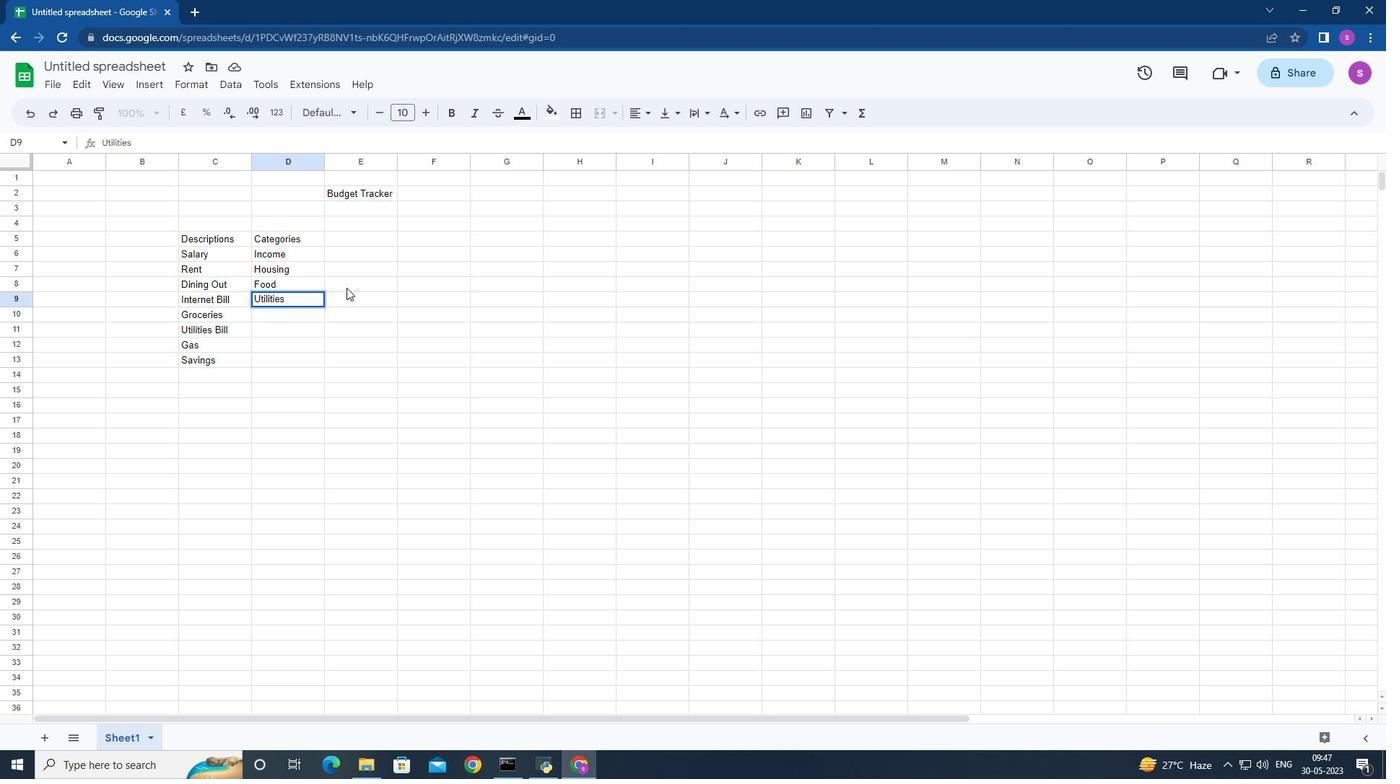 
Action: Mouse moved to (358, 306)
Screenshot: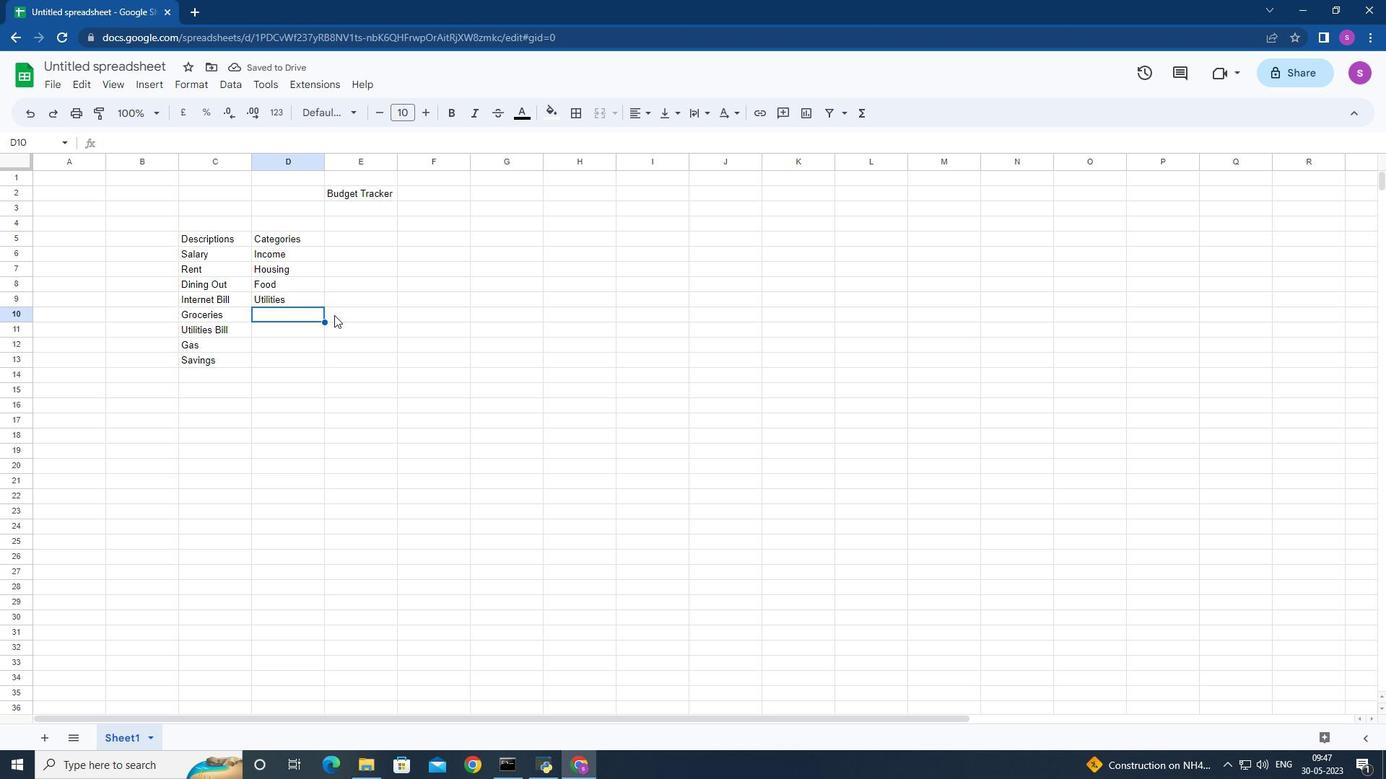 
Action: Key pressed food<Key.down><Key.shift>U<Key.enter>
Screenshot: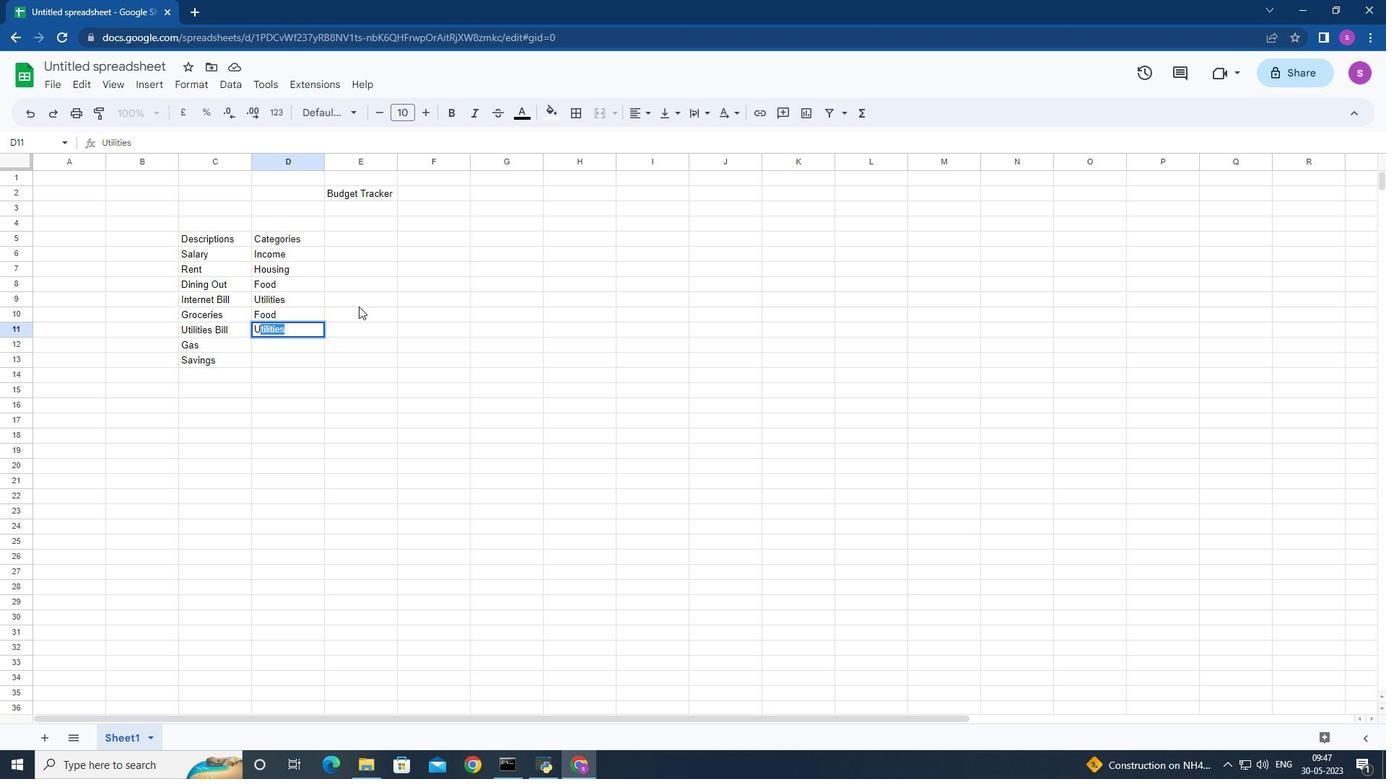 
Action: Mouse moved to (170, 405)
Screenshot: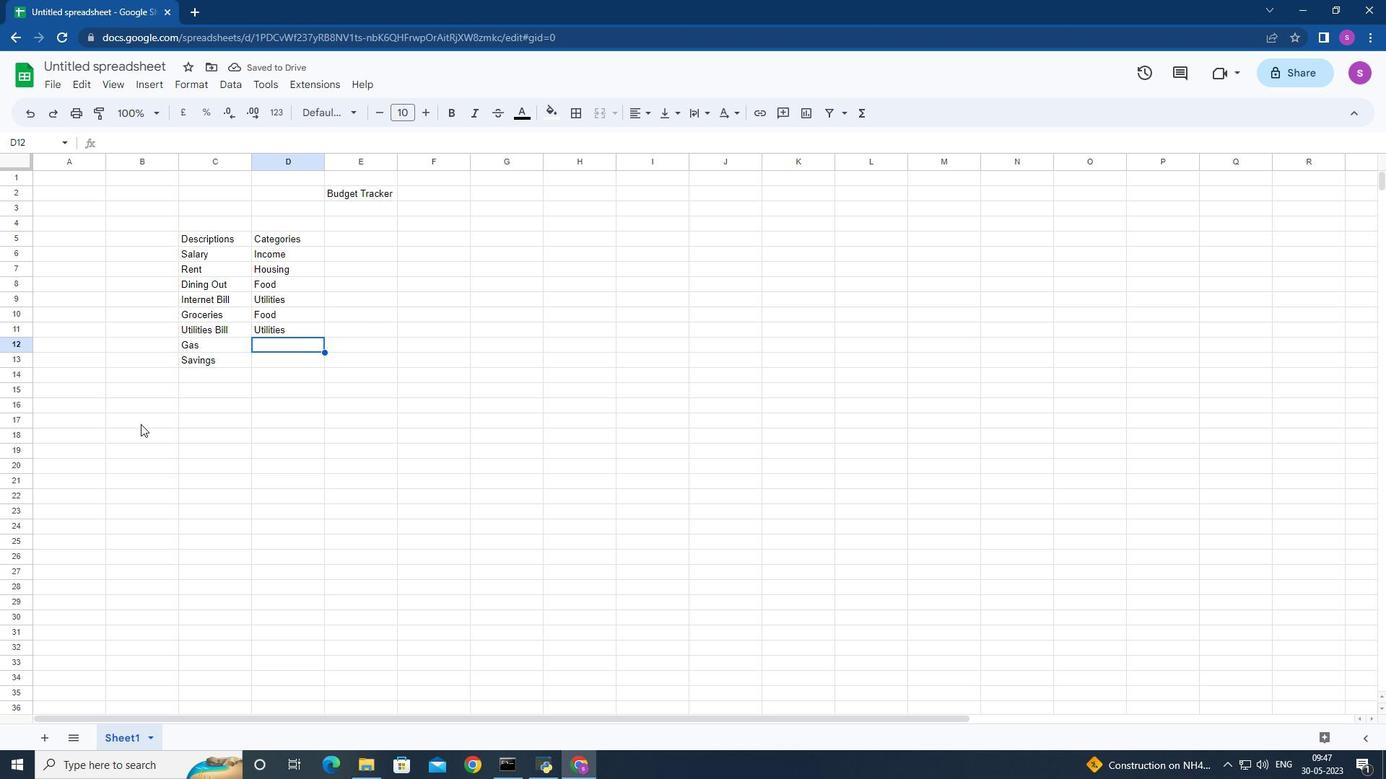 
Action: Key pressed <Key.shift>Transportation<Key.down>
Screenshot: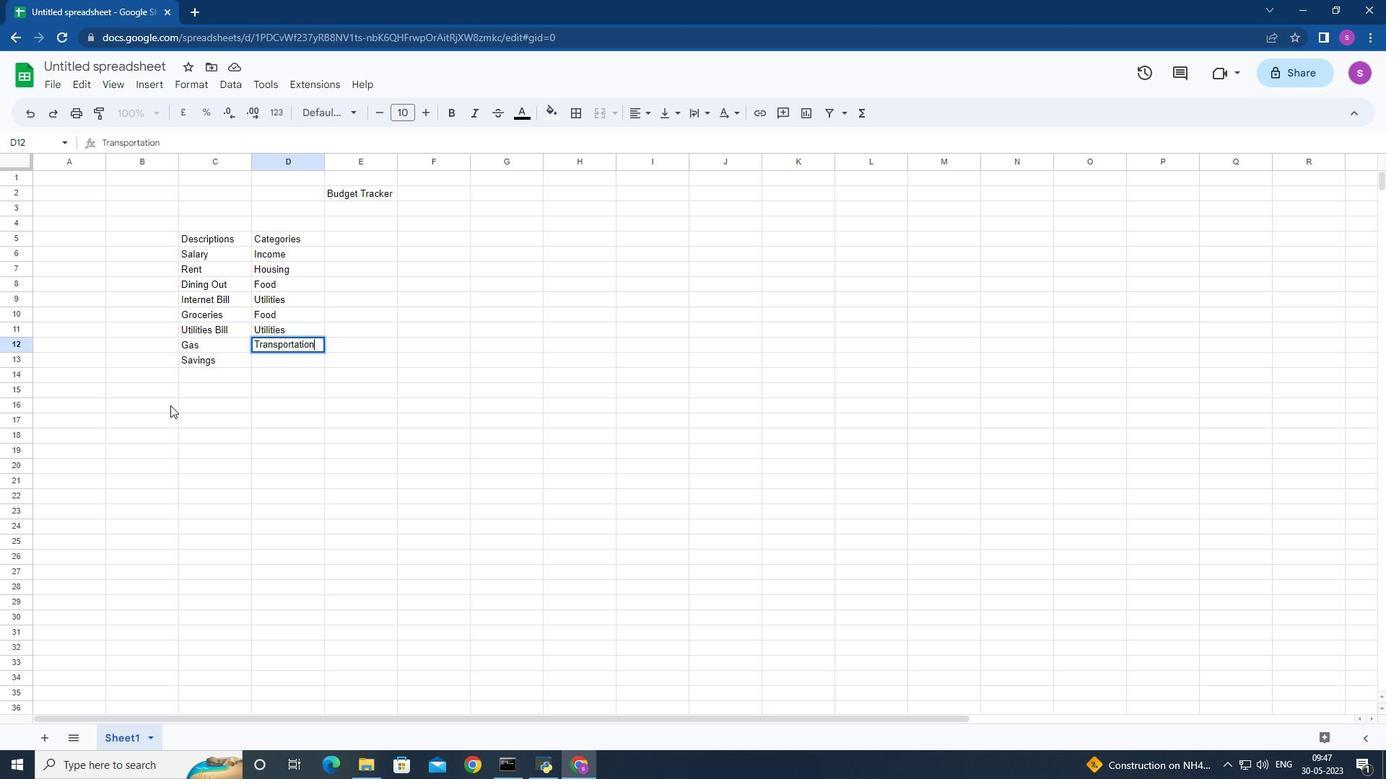 
Action: Mouse moved to (251, 160)
Screenshot: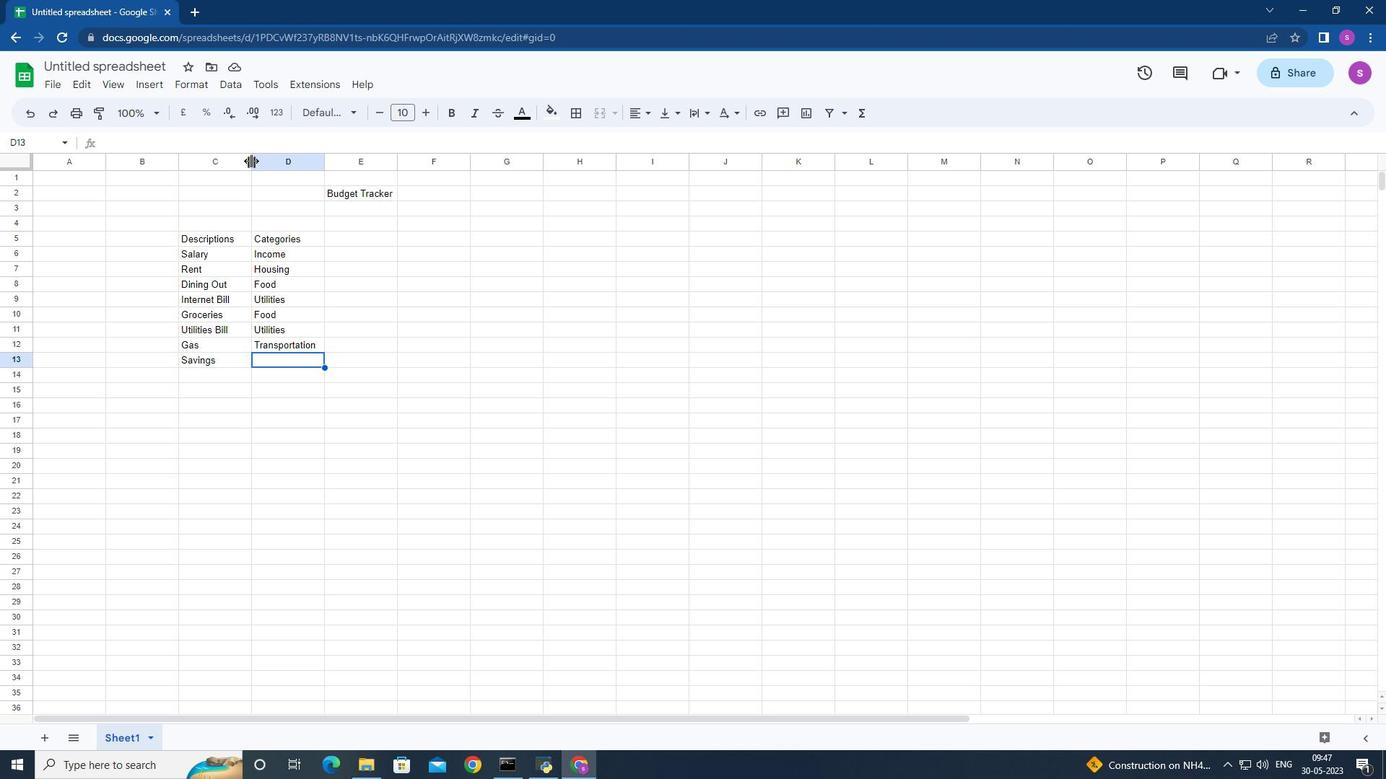 
Action: Mouse pressed left at (251, 160)
Screenshot: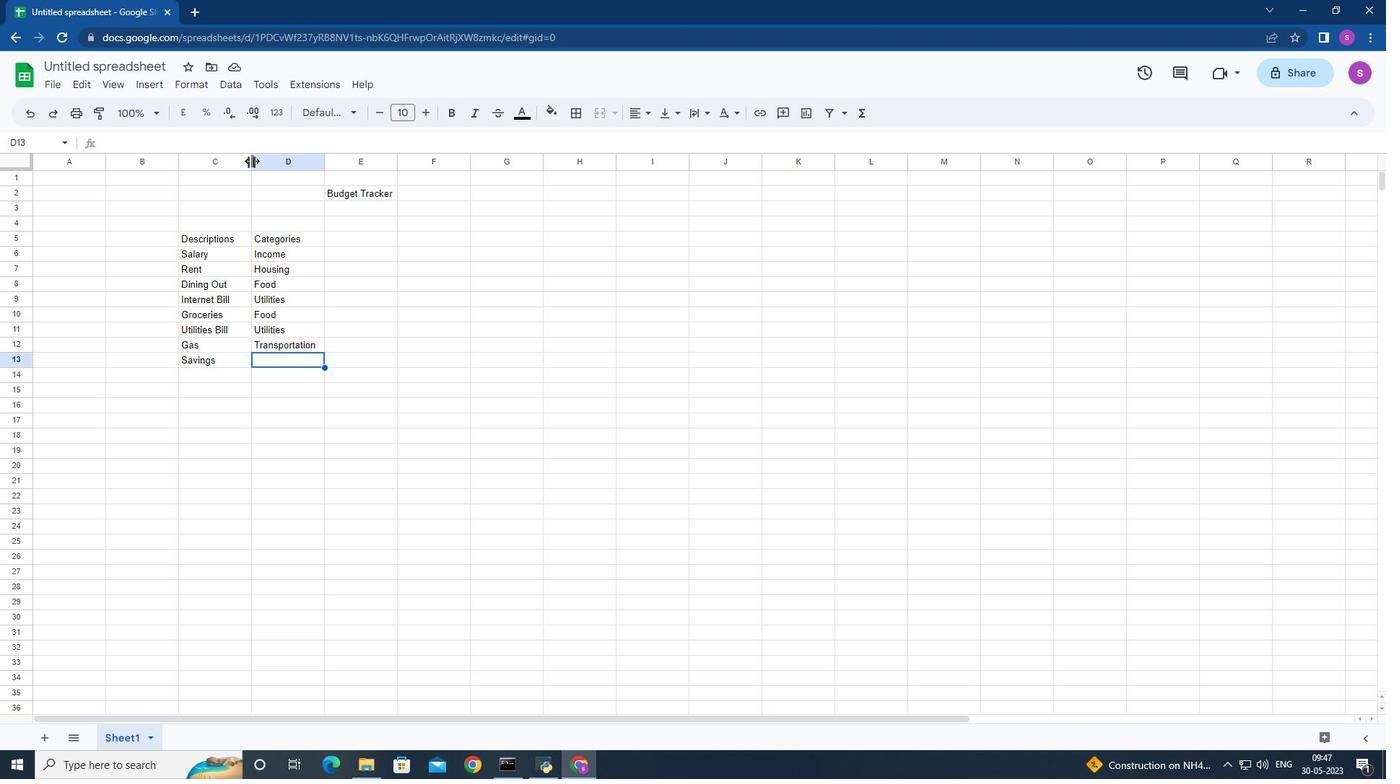 
Action: Mouse moved to (288, 405)
Screenshot: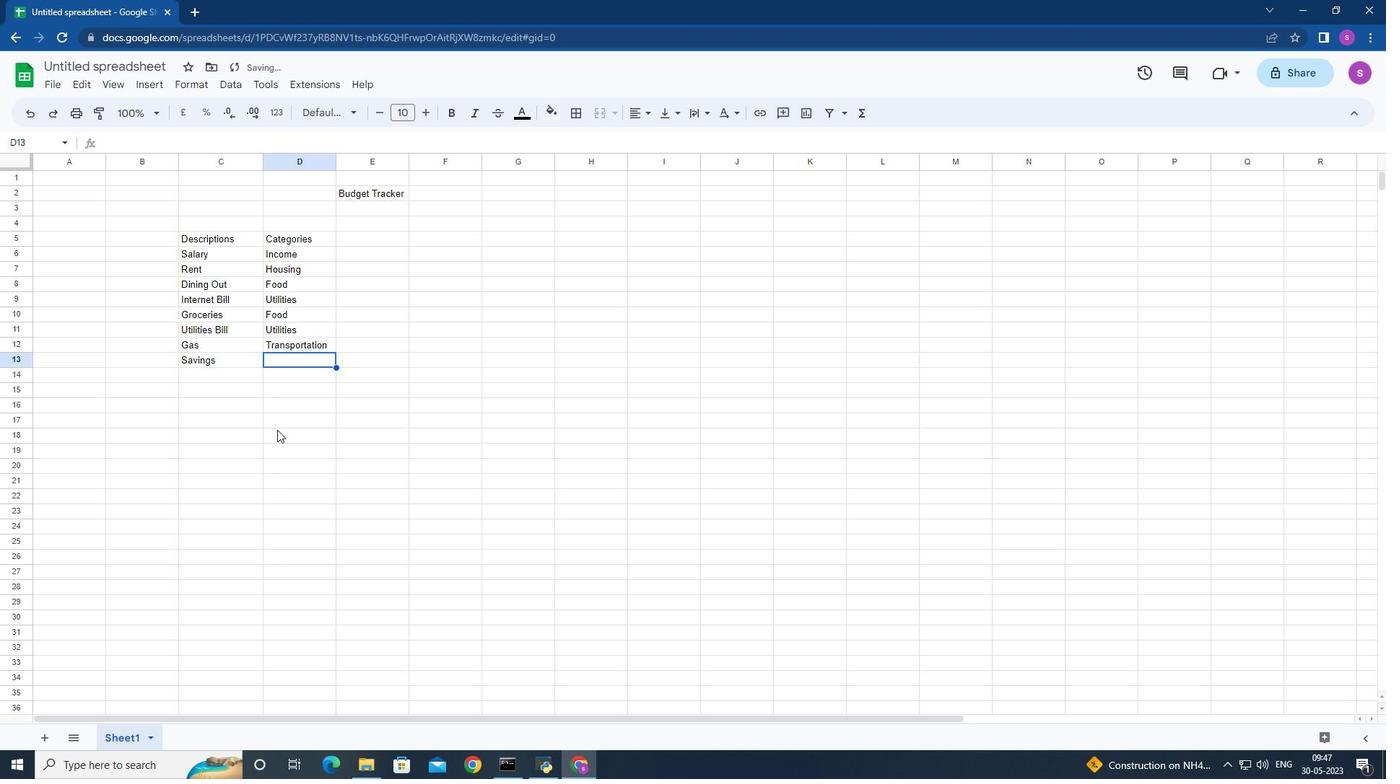 
Action: Key pressed <Key.shift>Saving
Screenshot: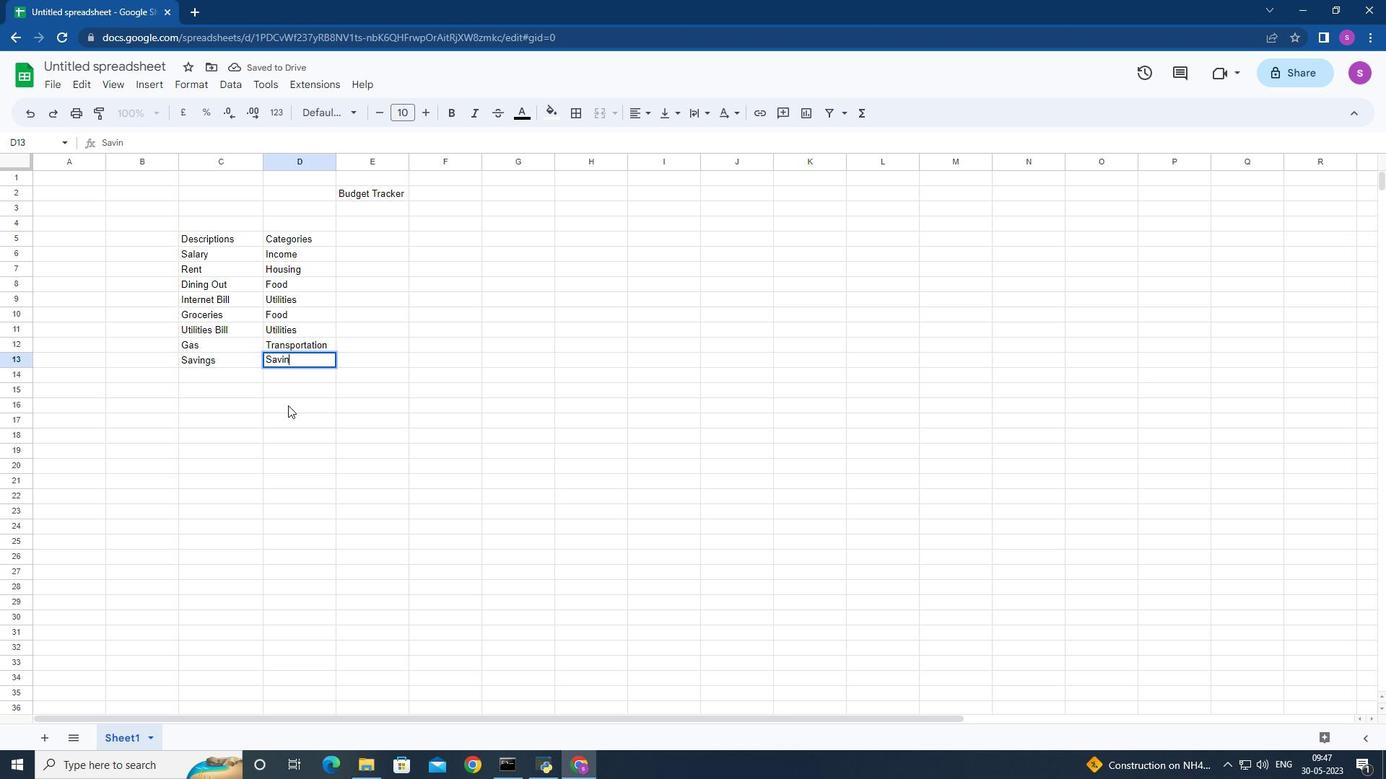 
Action: Mouse moved to (321, 345)
Screenshot: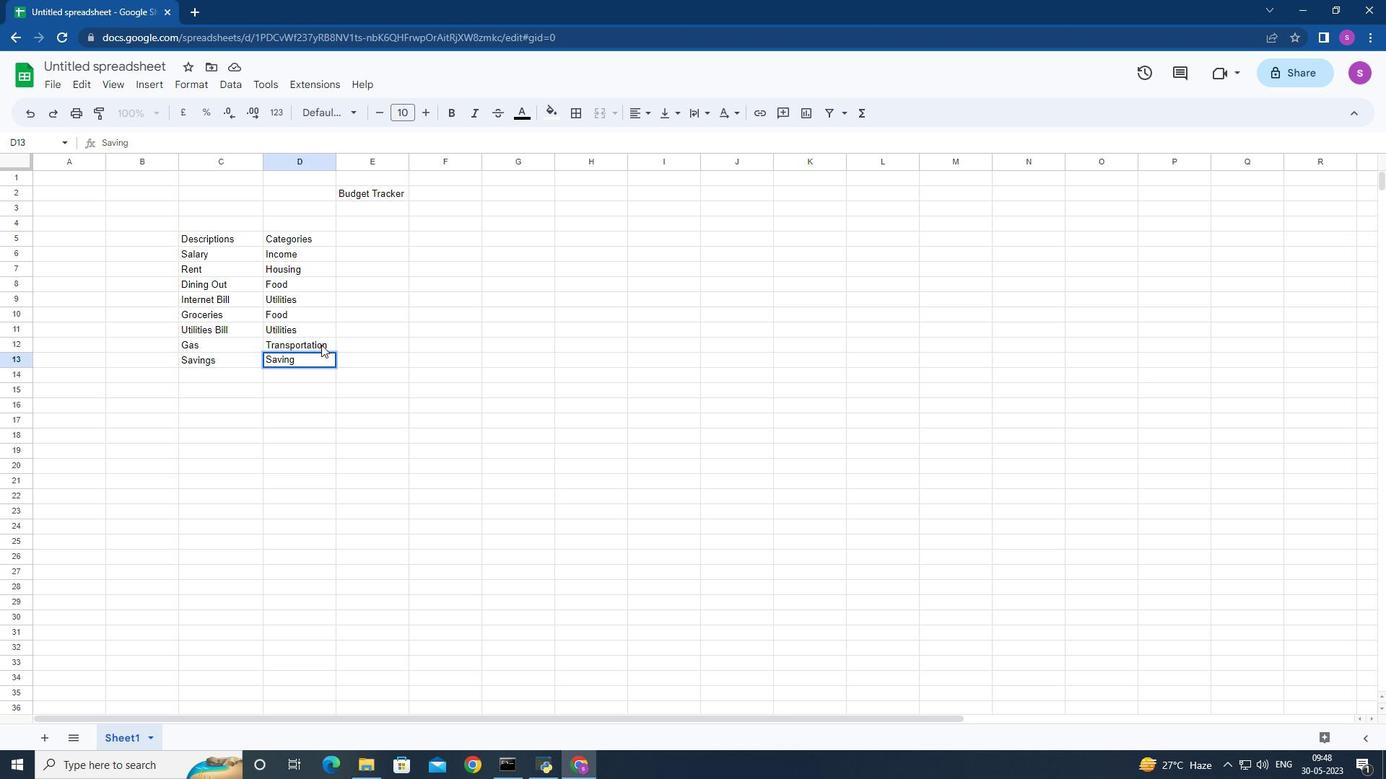 
Action: Mouse scrolled (321, 345) with delta (0, 0)
Screenshot: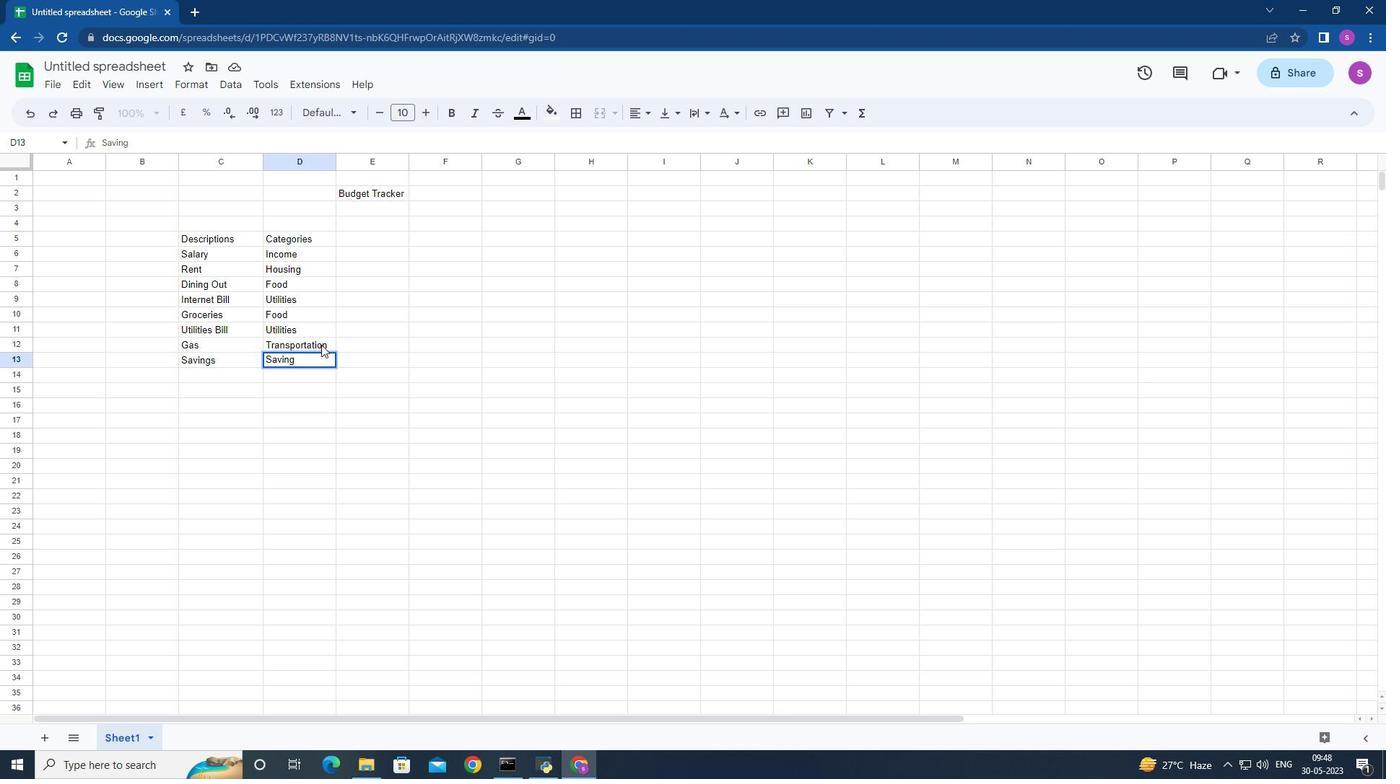 
Action: Mouse scrolled (321, 345) with delta (0, 0)
Screenshot: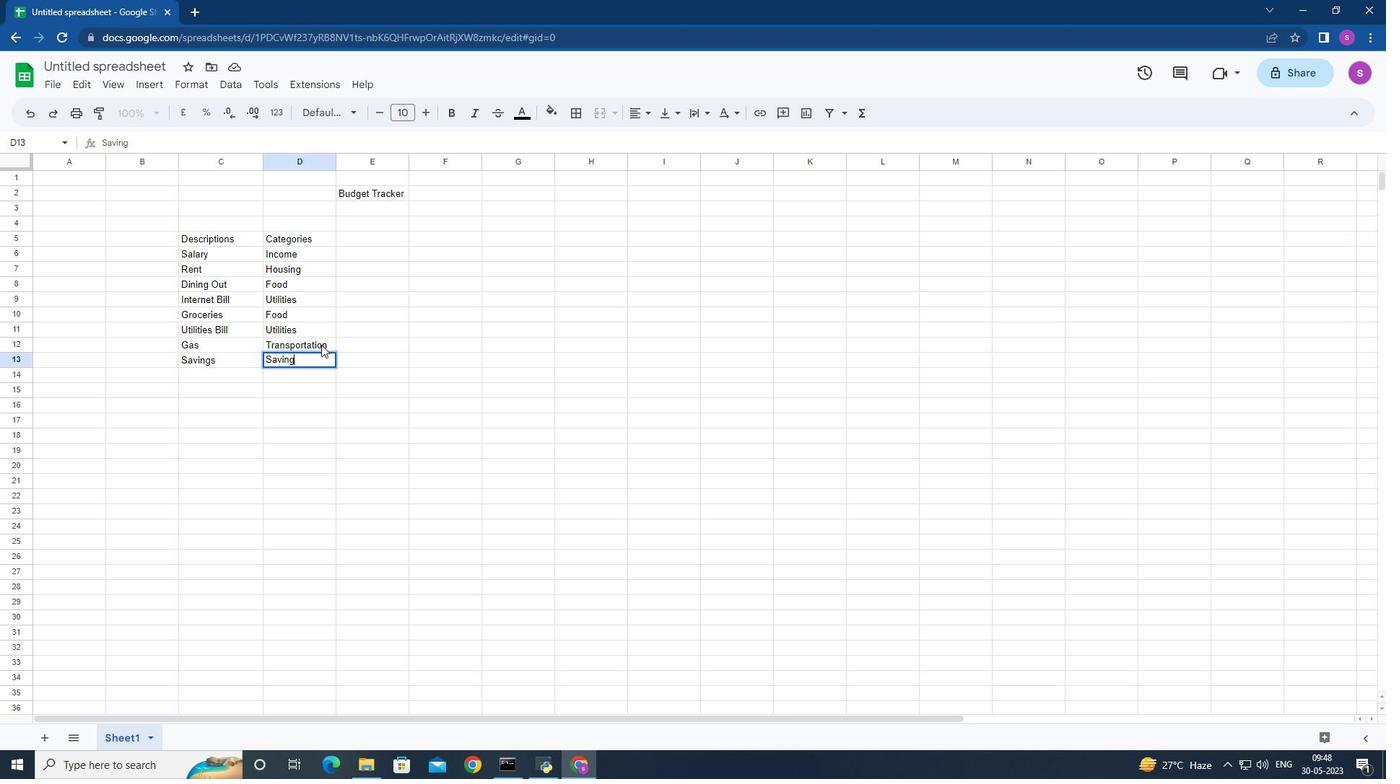 
Action: Mouse moved to (223, 357)
Screenshot: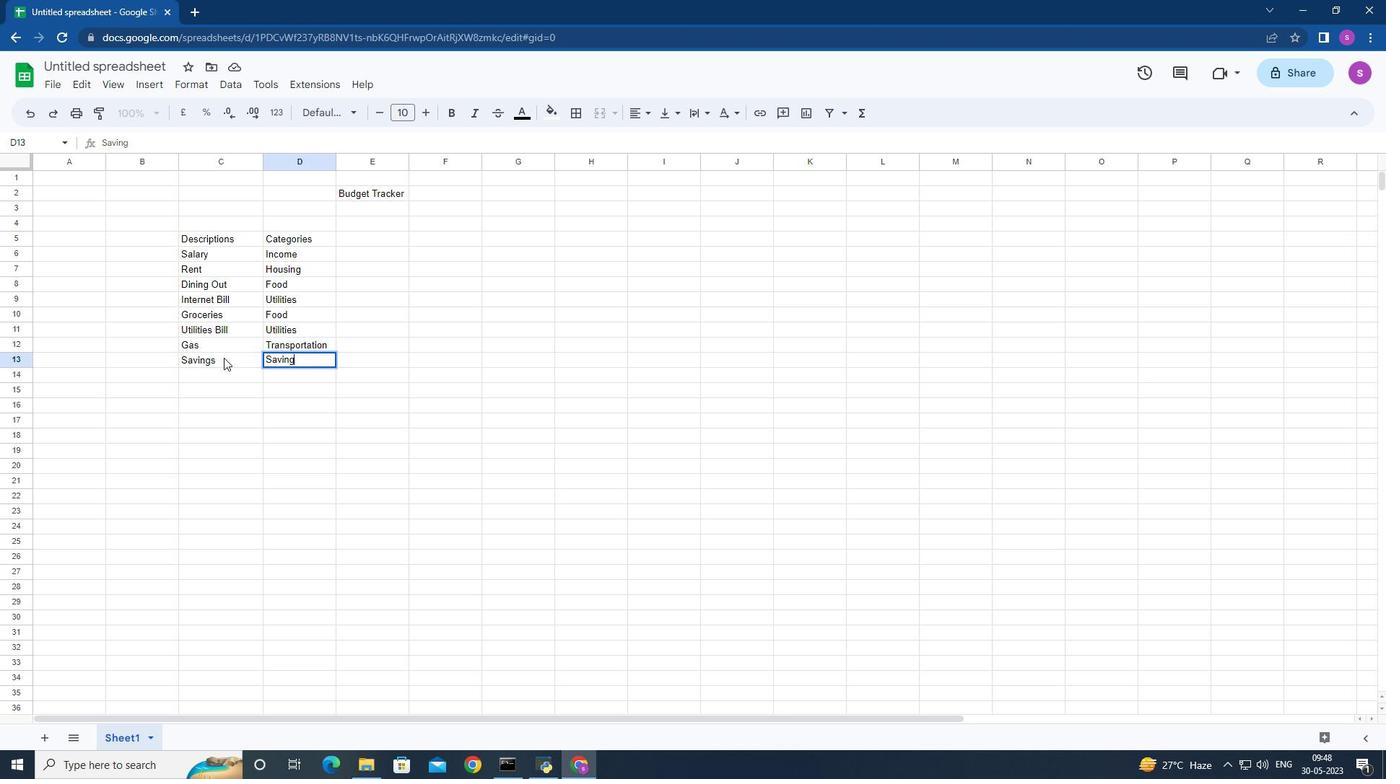 
Action: Mouse pressed left at (223, 357)
Screenshot: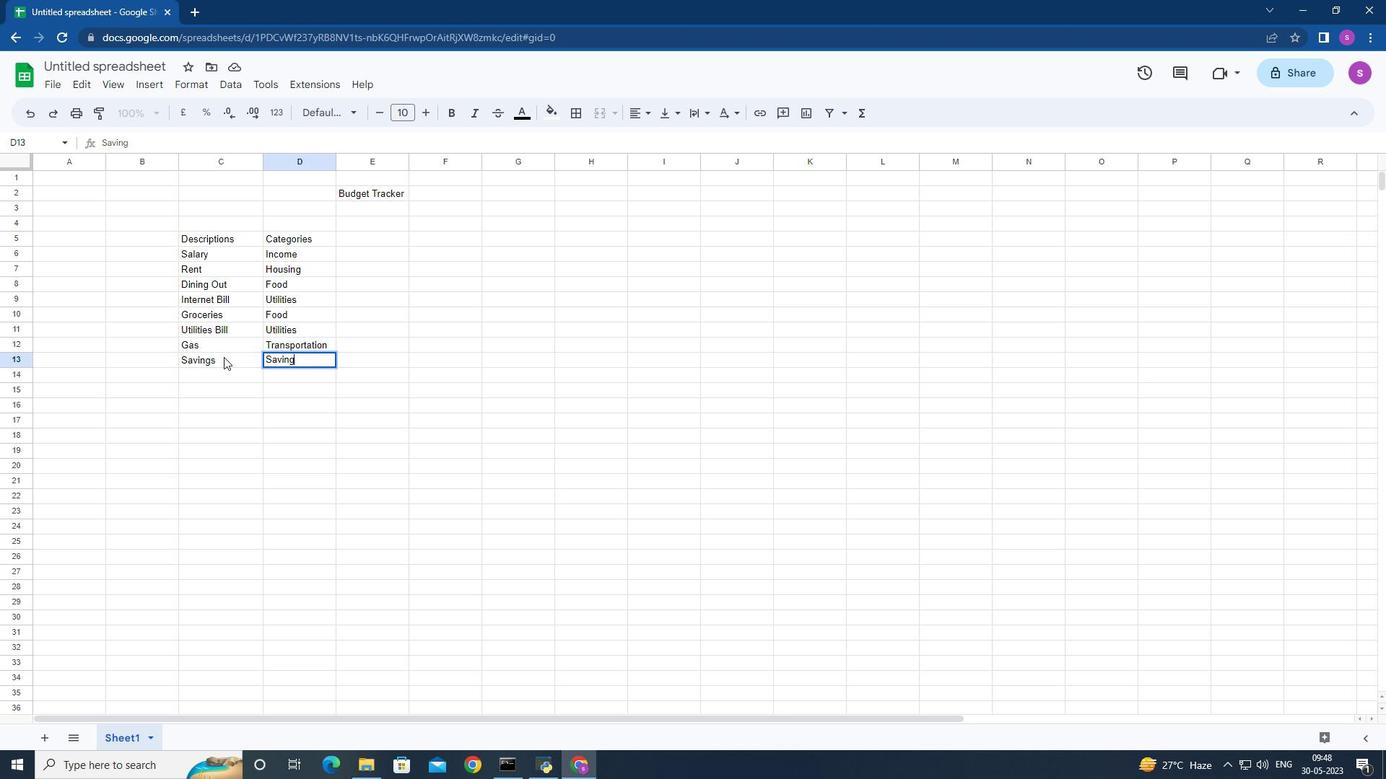 
Action: Mouse moved to (195, 365)
Screenshot: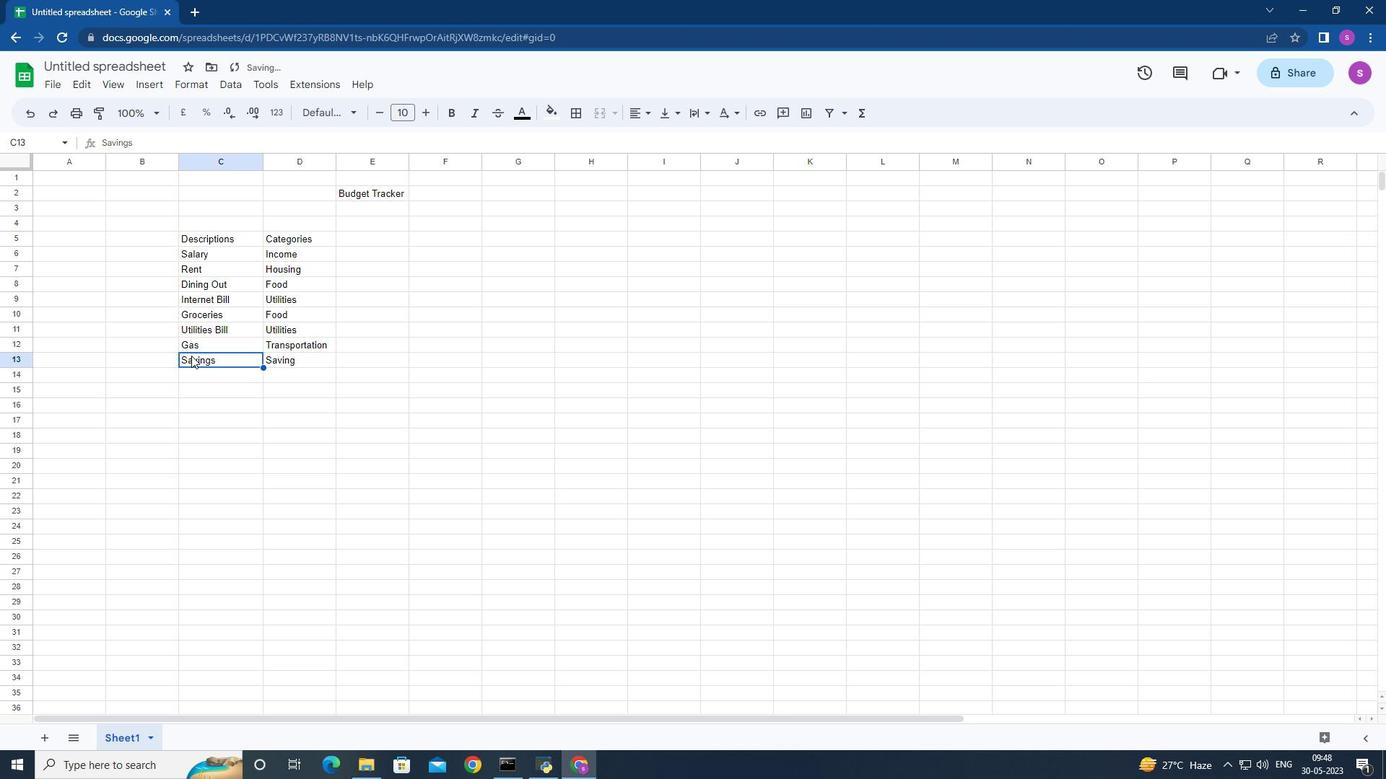 
Action: Key pressed <Key.backspace><Key.up><Key.shift>$<Key.backspace>
Screenshot: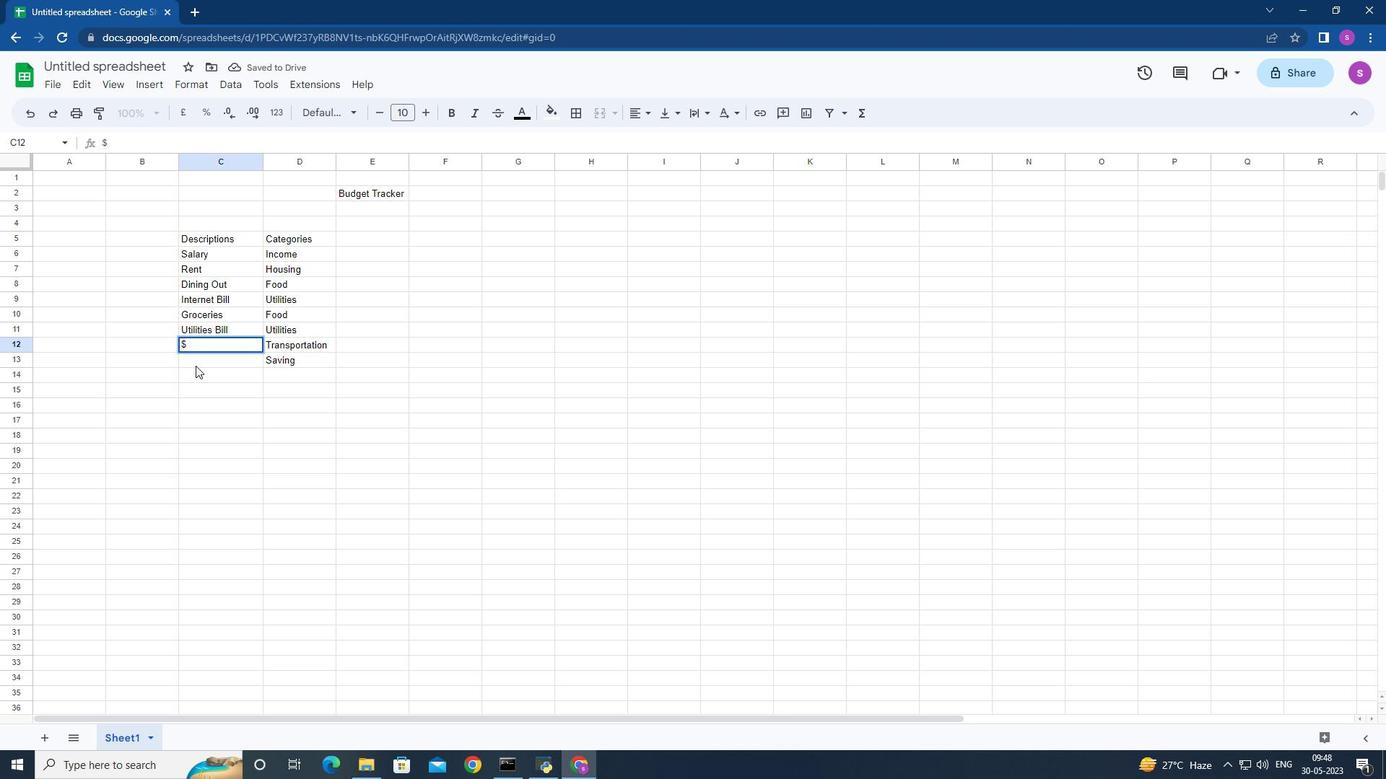 
Action: Mouse moved to (236, 341)
Screenshot: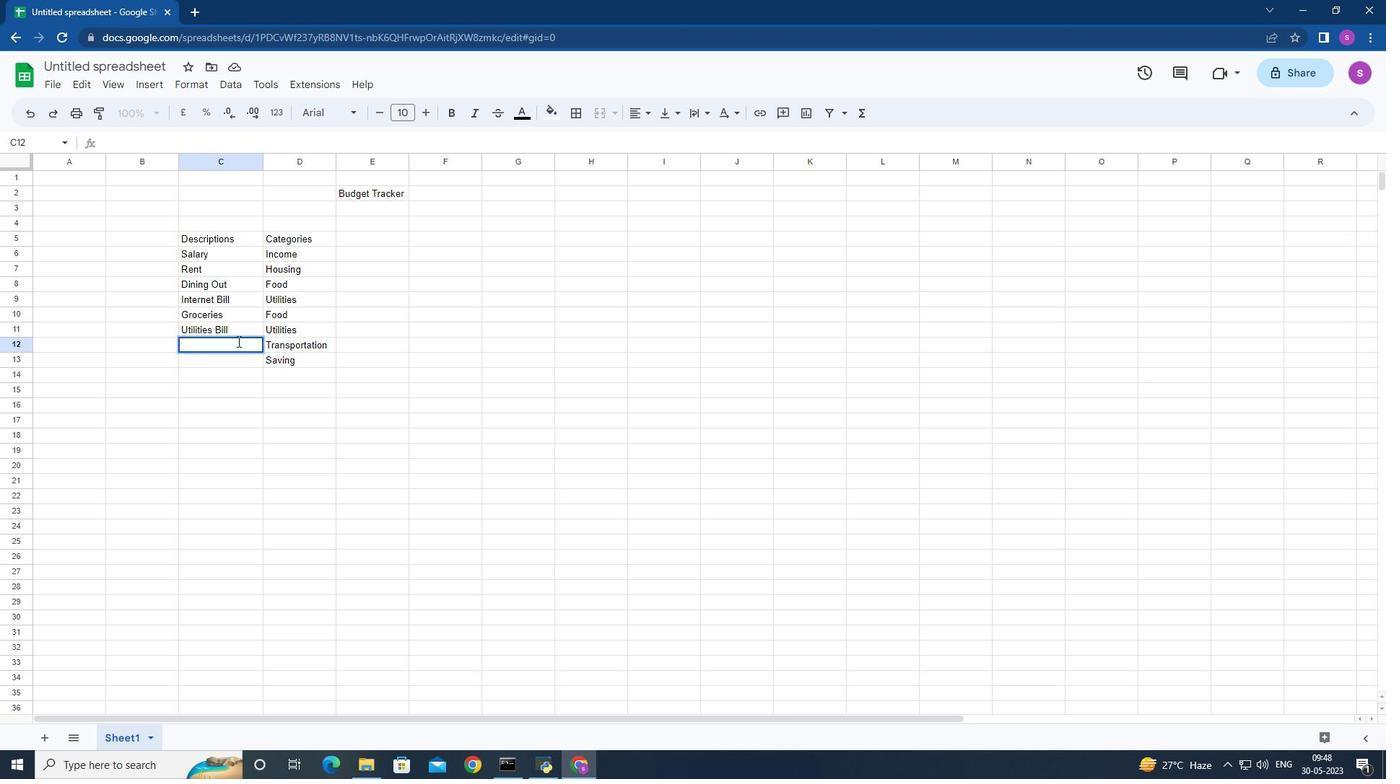 
Action: Key pressed <Key.shift><Key.shift><Key.shift><Key.shift><Key.shift><Key.shift>Gas<Key.space><Key.shift><Key.shift><Key.shift><Key.shift><Key.shift><Key.shift><Key.shift><Key.shift><Key.shift><Key.shift><Key.shift><Key.shift><Key.shift><Key.shift>&<Key.space><Key.shift>saving<Key.right><Key.down><Key.up><Key.down><Key.backspace>
Screenshot: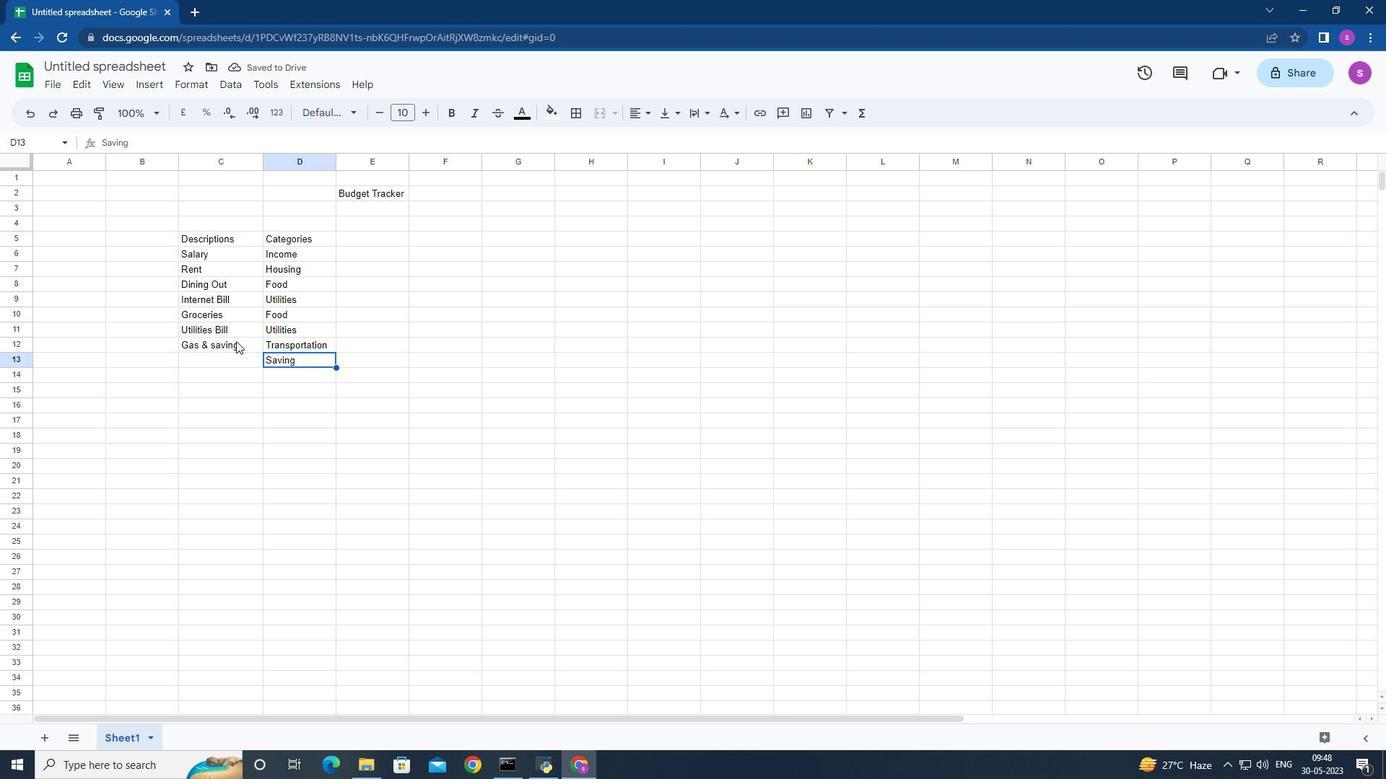 
Action: Mouse moved to (274, 353)
Screenshot: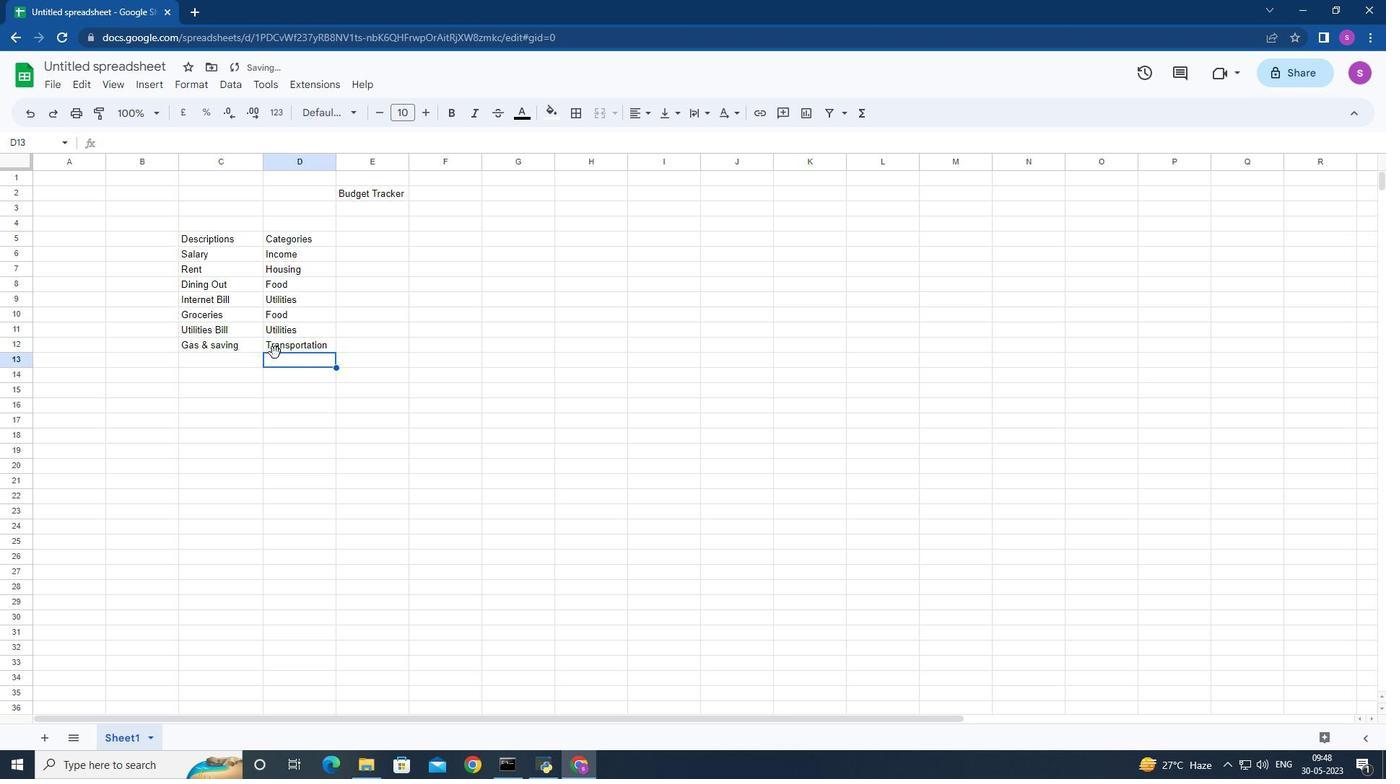 
Action: Mouse pressed left at (274, 353)
Screenshot: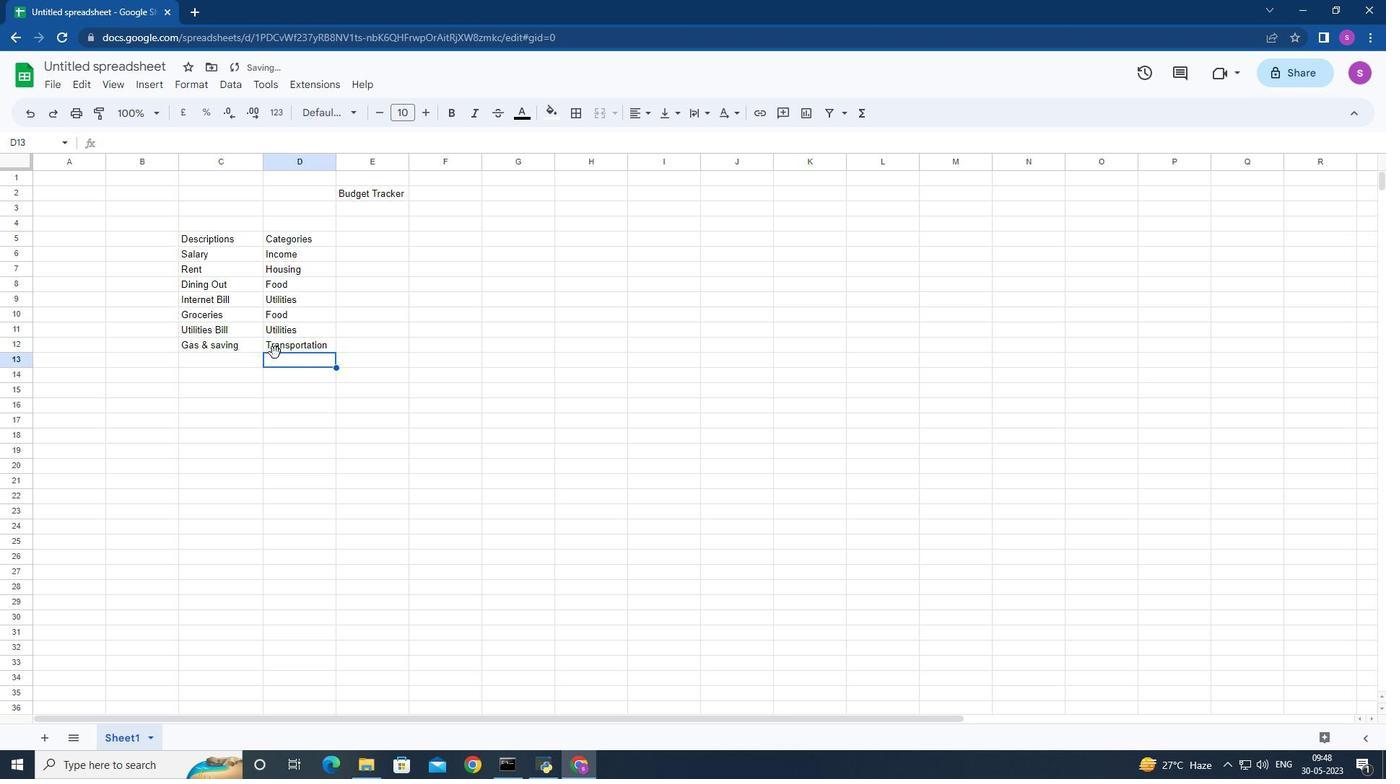 
Action: Mouse moved to (298, 391)
Screenshot: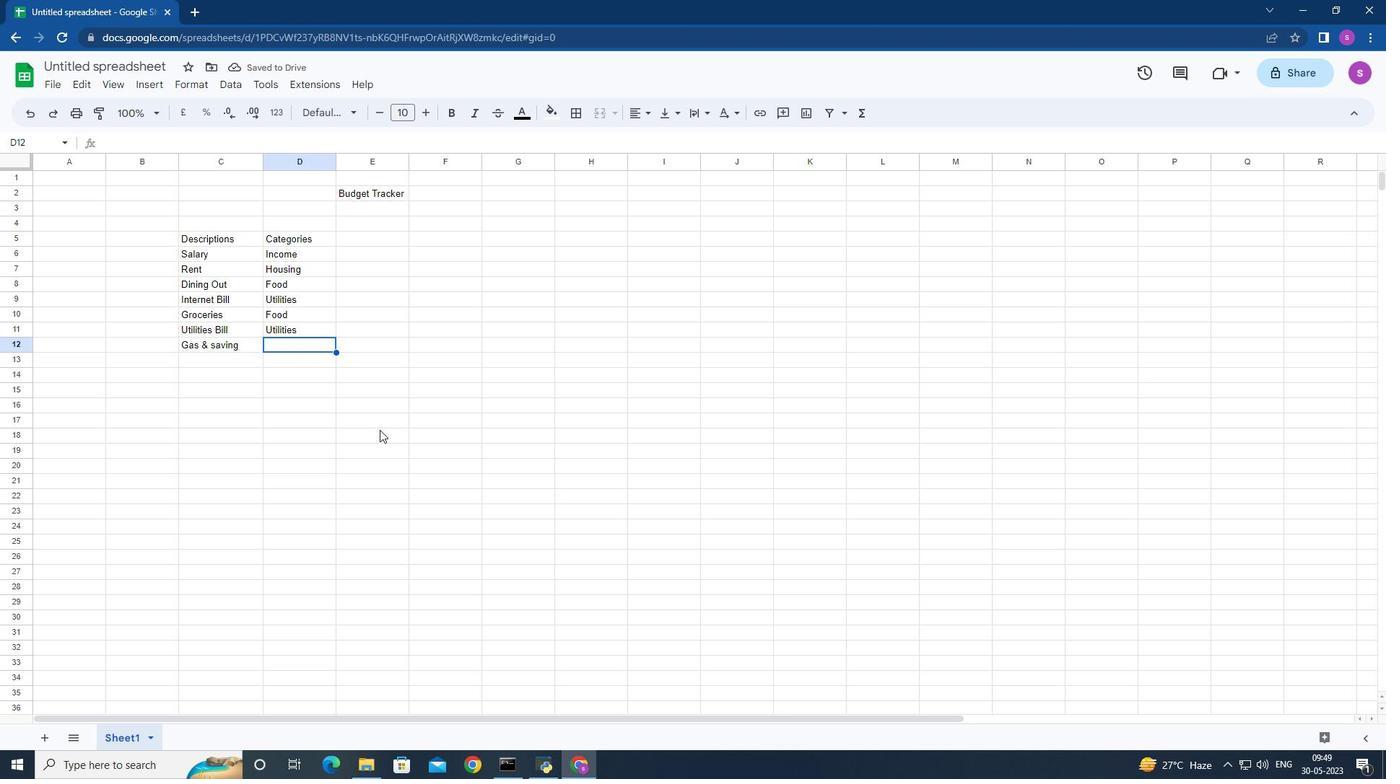 
Action: Key pressed <Key.shift>Tram<Key.backspace>nsportation<Key.space><Key.shift>&<Key.space><Key.shift>Saving
Screenshot: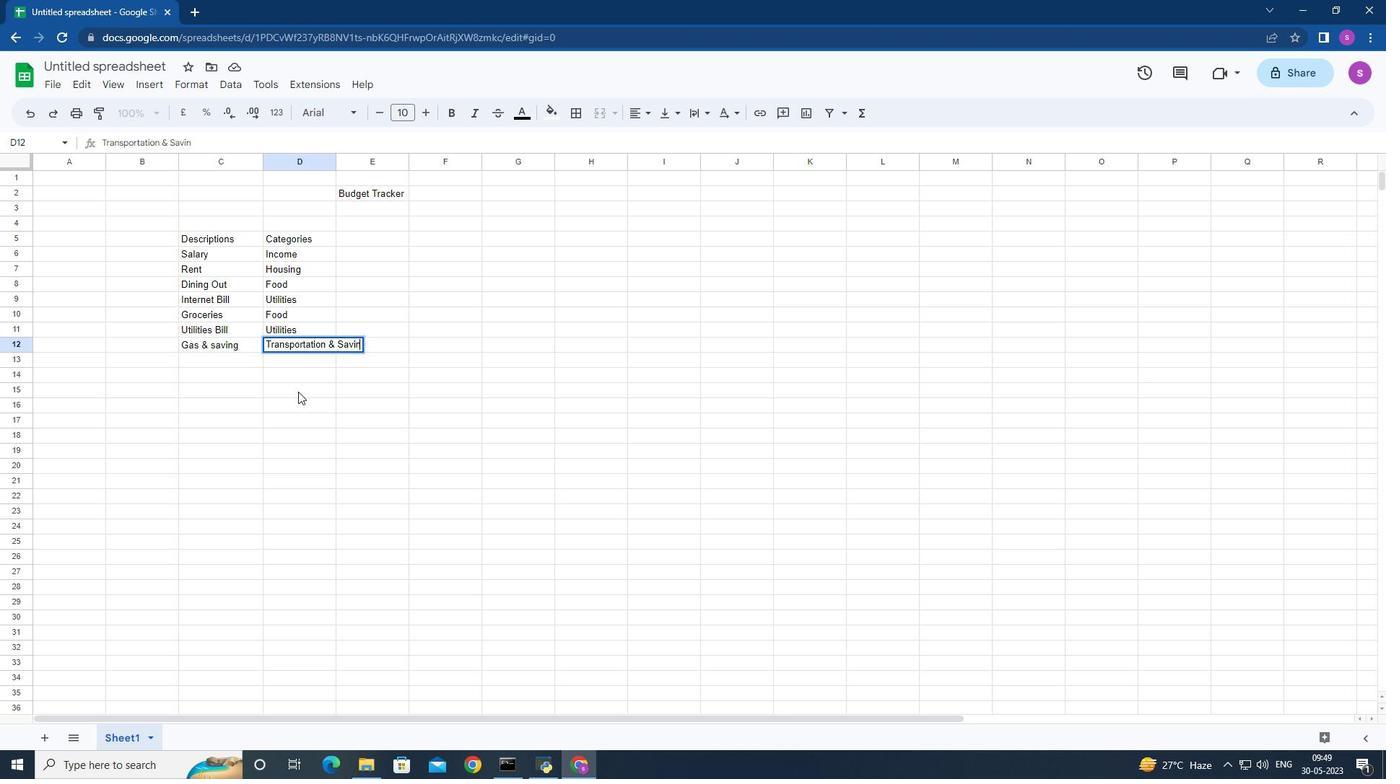
Action: Mouse moved to (336, 163)
Screenshot: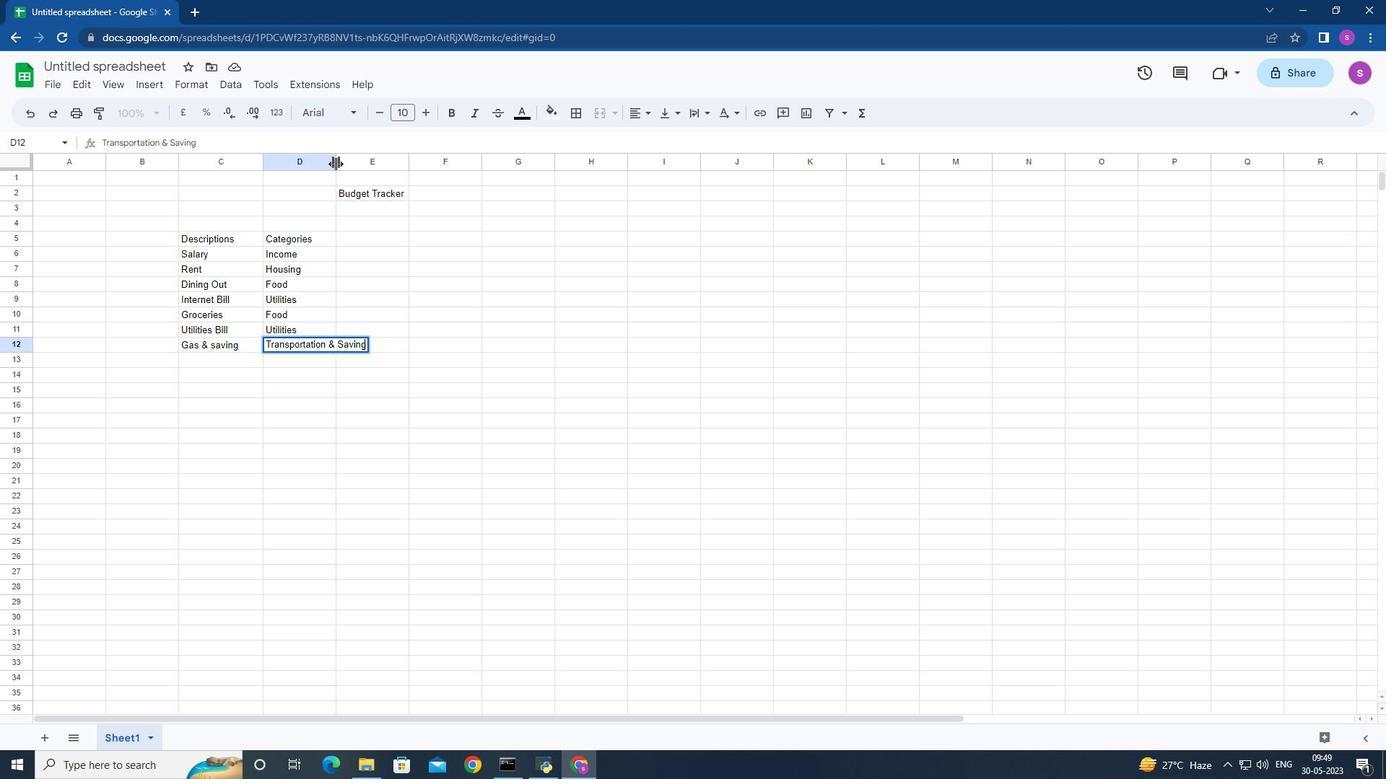 
Action: Mouse pressed left at (336, 163)
Screenshot: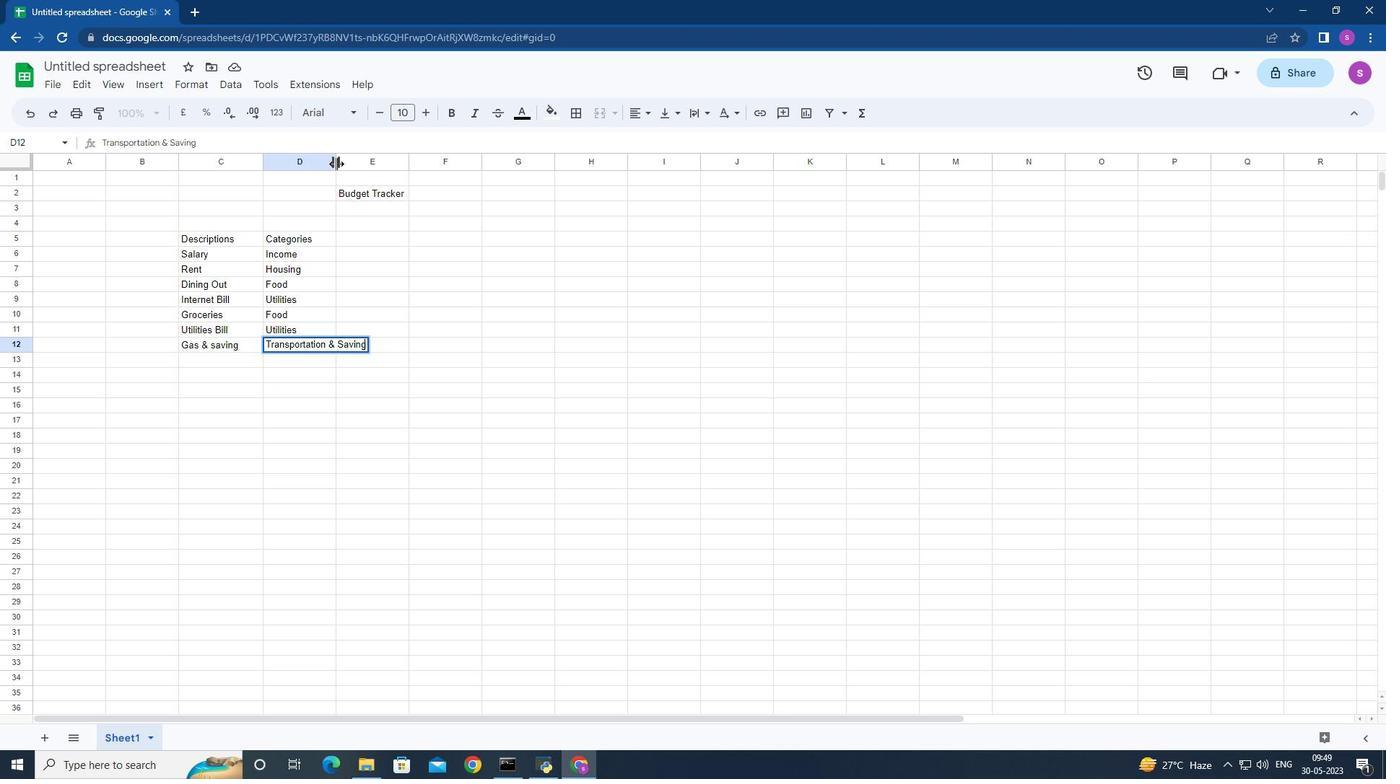 
Action: Mouse moved to (414, 236)
Screenshot: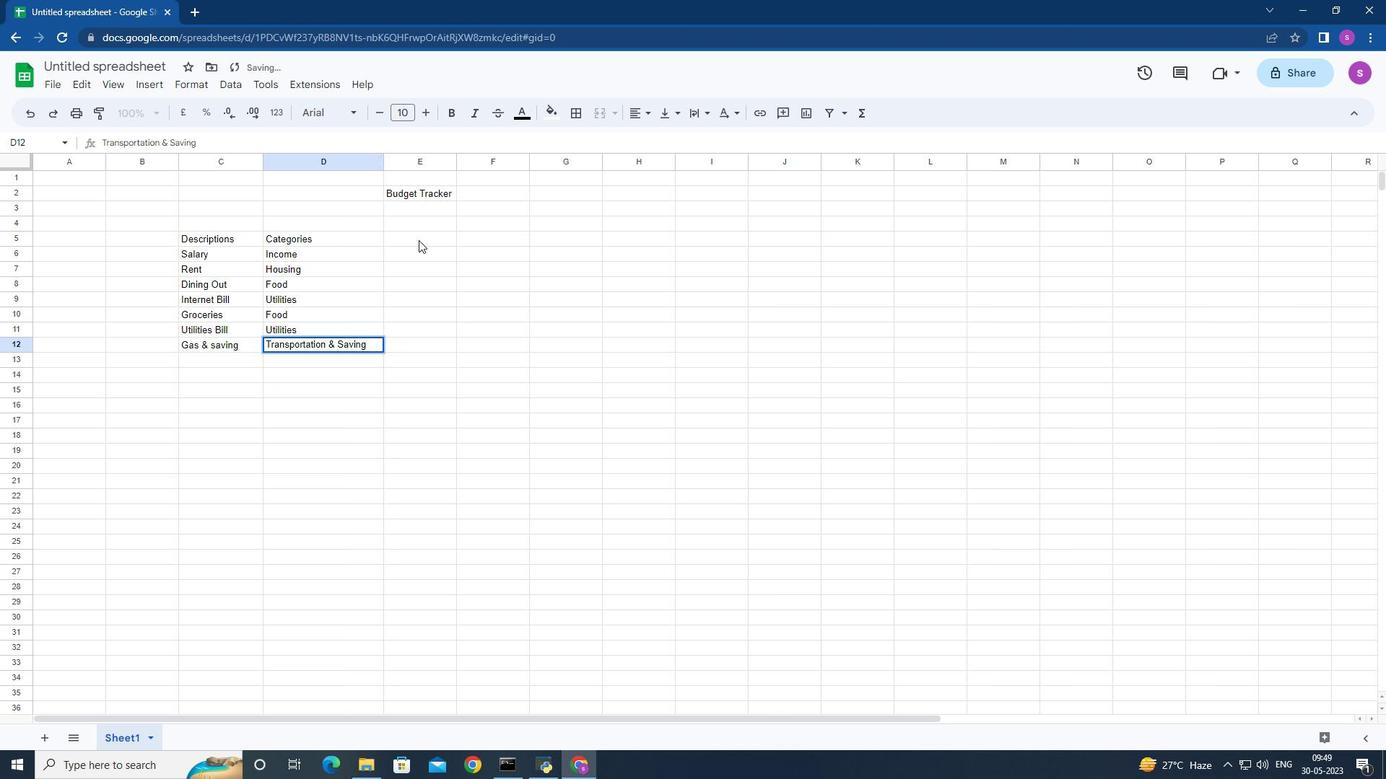 
Action: Mouse pressed left at (414, 236)
Screenshot: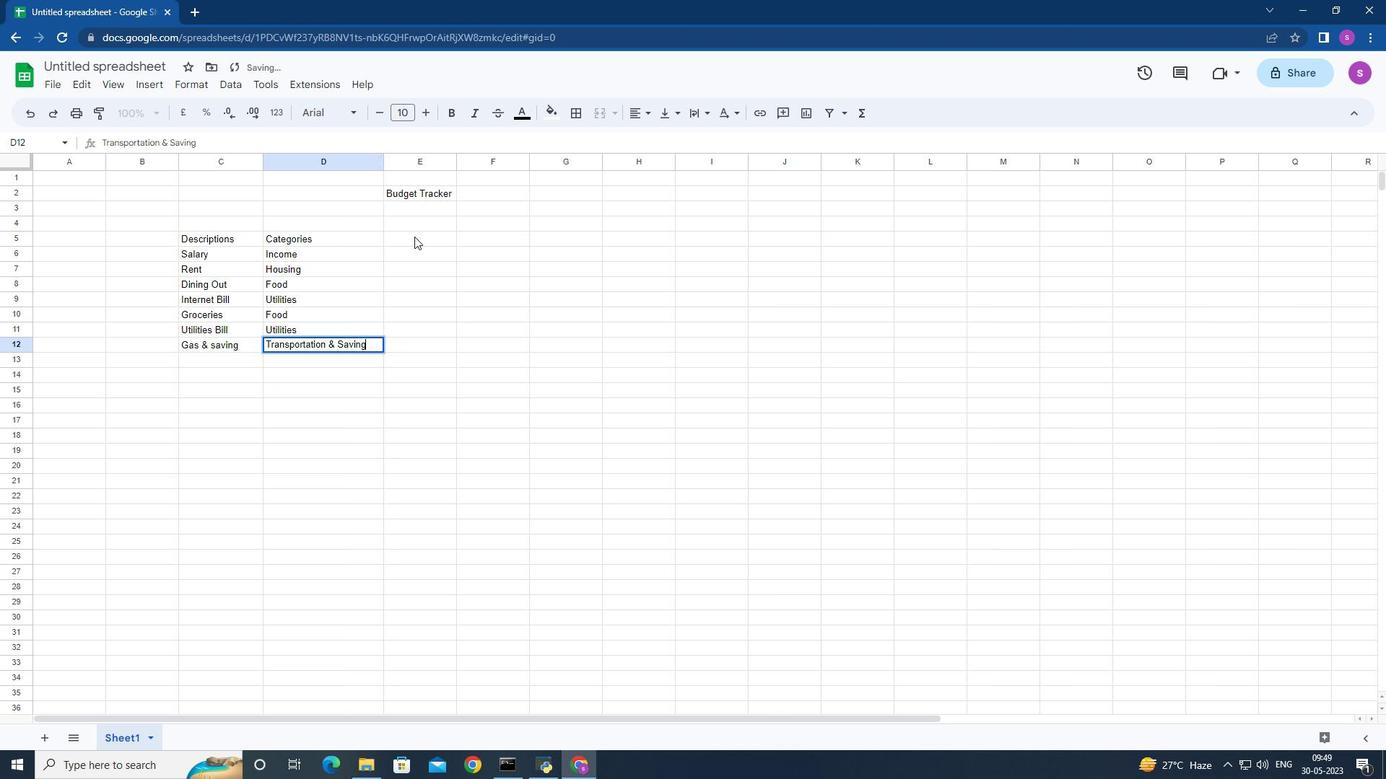 
Action: Mouse moved to (374, 241)
Screenshot: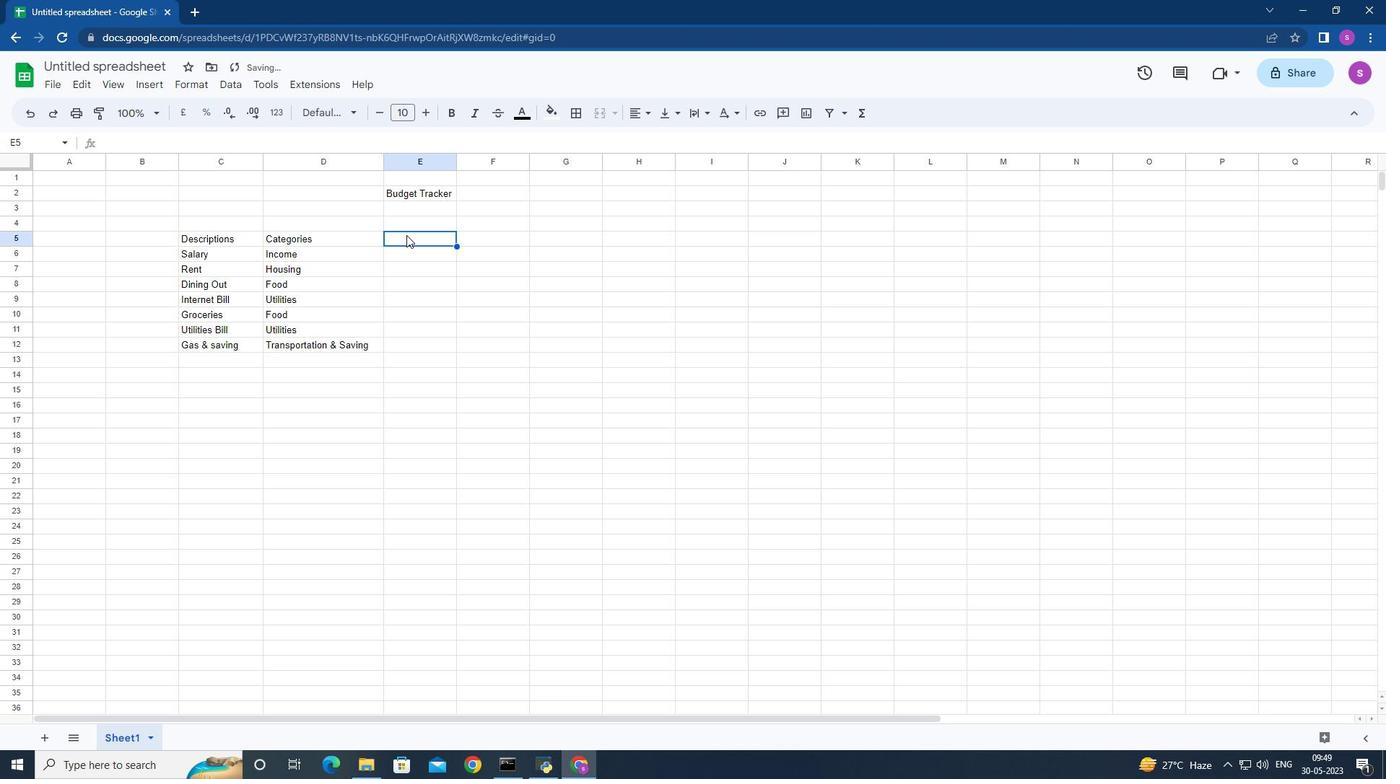 
Action: Key pressed <Key.shift>Amount<Key.down><Key.shift>$<Key.space>2,500<Key.down><Key.shift>$<Key.space>800<Key.down><Key.shift>$<Key.space>100<Key.down><Key.shift><Key.shift><Key.shift><Key.shift>$<Key.space>50<Key.down><Key.shift>$<Key.space>200<Key.down><Key.shift>$<Key.space>100<Key.down><Key.shift>$<Key.space>50<Key.space><Key.shift><Key.shift><Key.shift>&<Key.space><Key.shift>$<Key.space>500
Screenshot: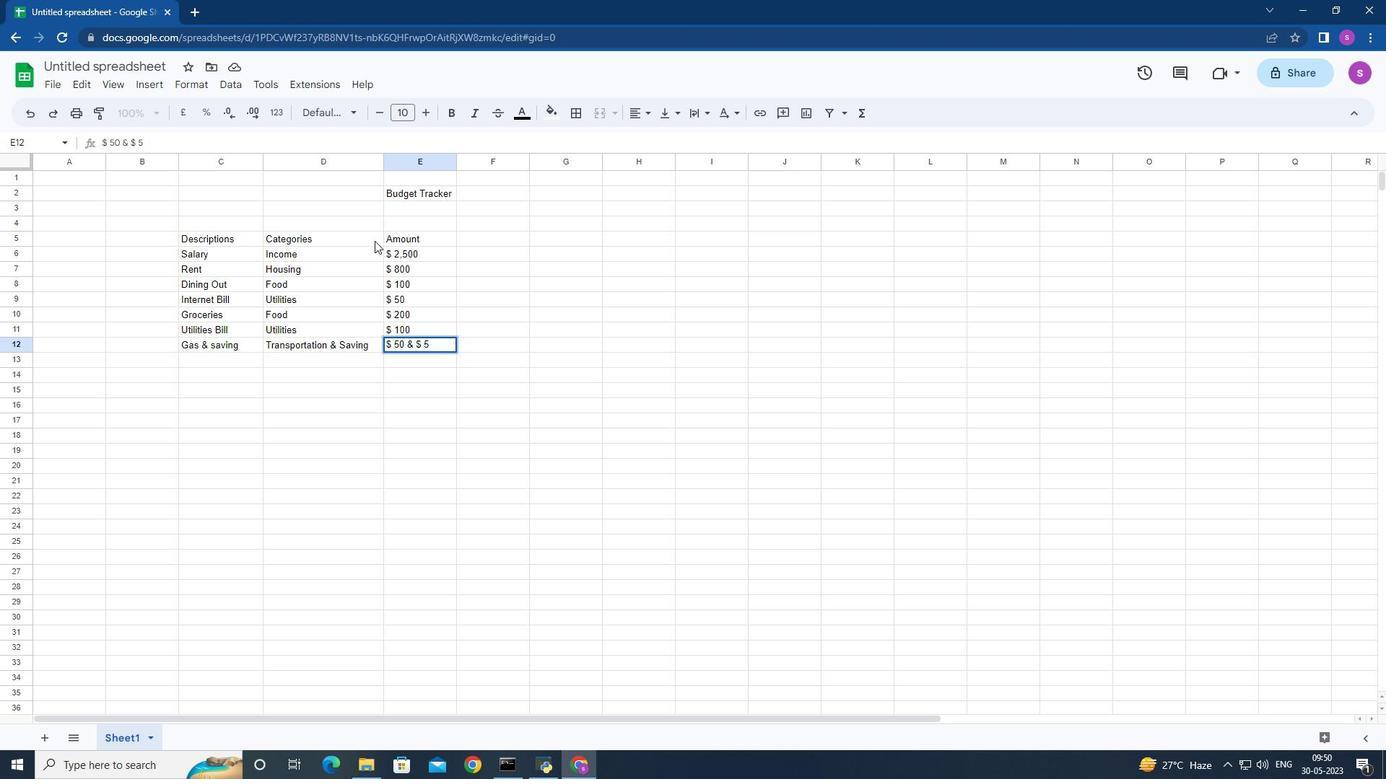 
Action: Mouse moved to (474, 234)
Screenshot: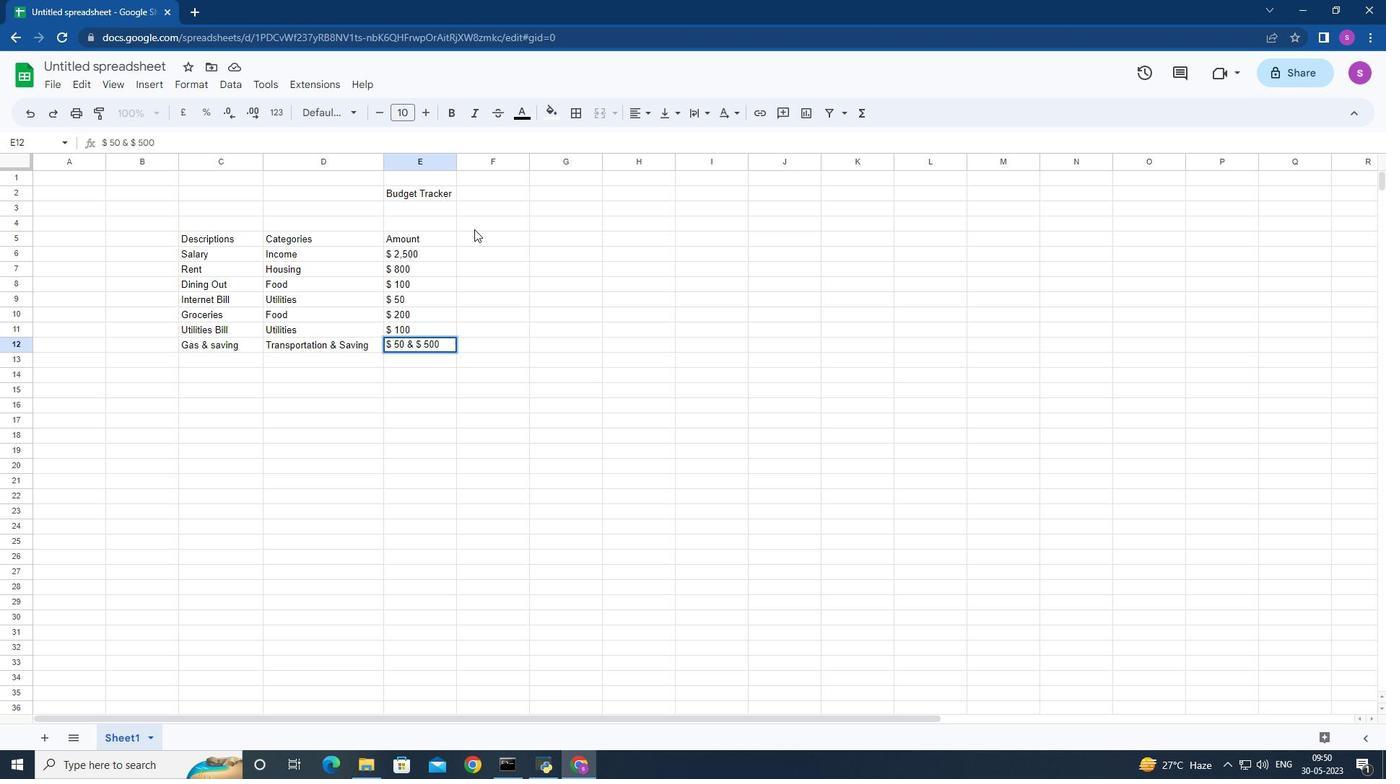 
Action: Mouse pressed left at (474, 234)
Screenshot: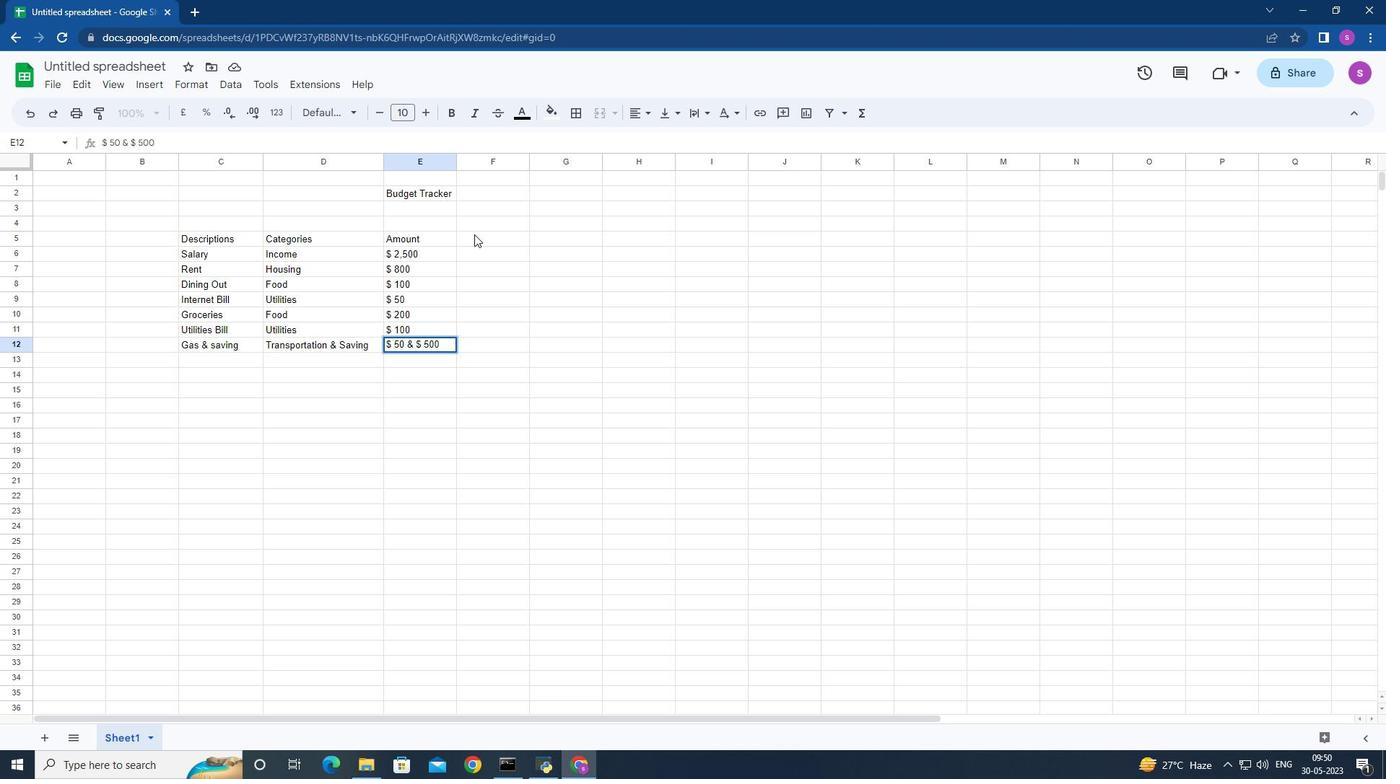 
Action: Mouse moved to (478, 238)
Screenshot: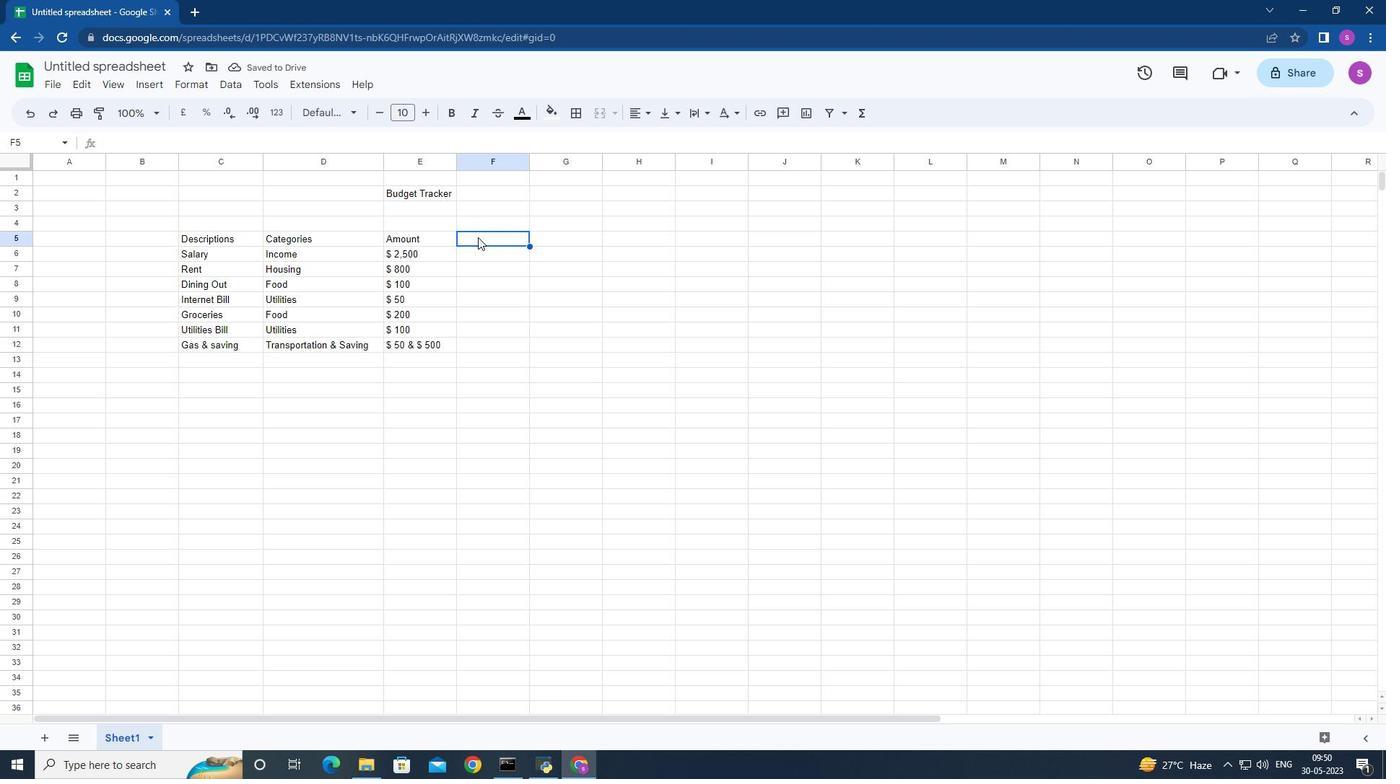 
Action: Key pressed <Key.shift>Dates<Key.down>
Screenshot: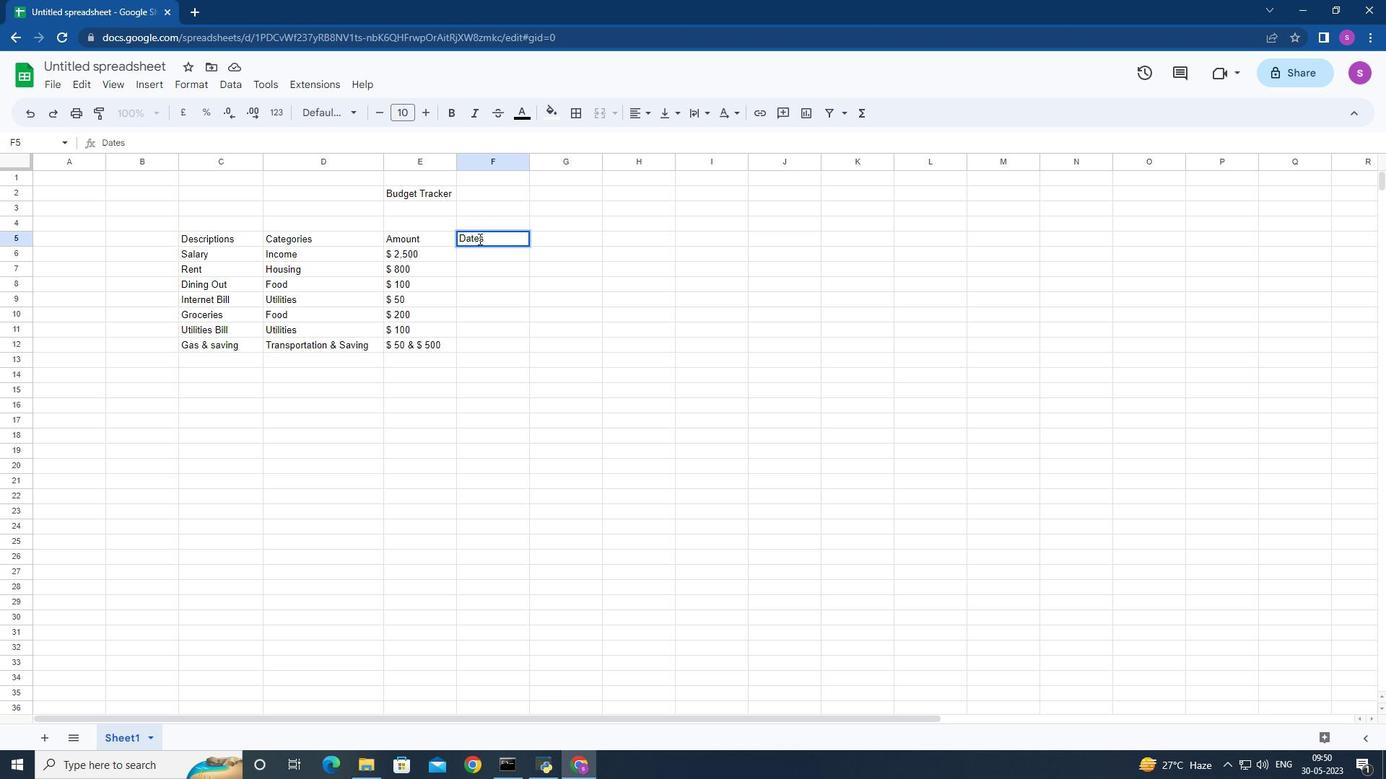 
Action: Mouse moved to (584, 440)
Screenshot: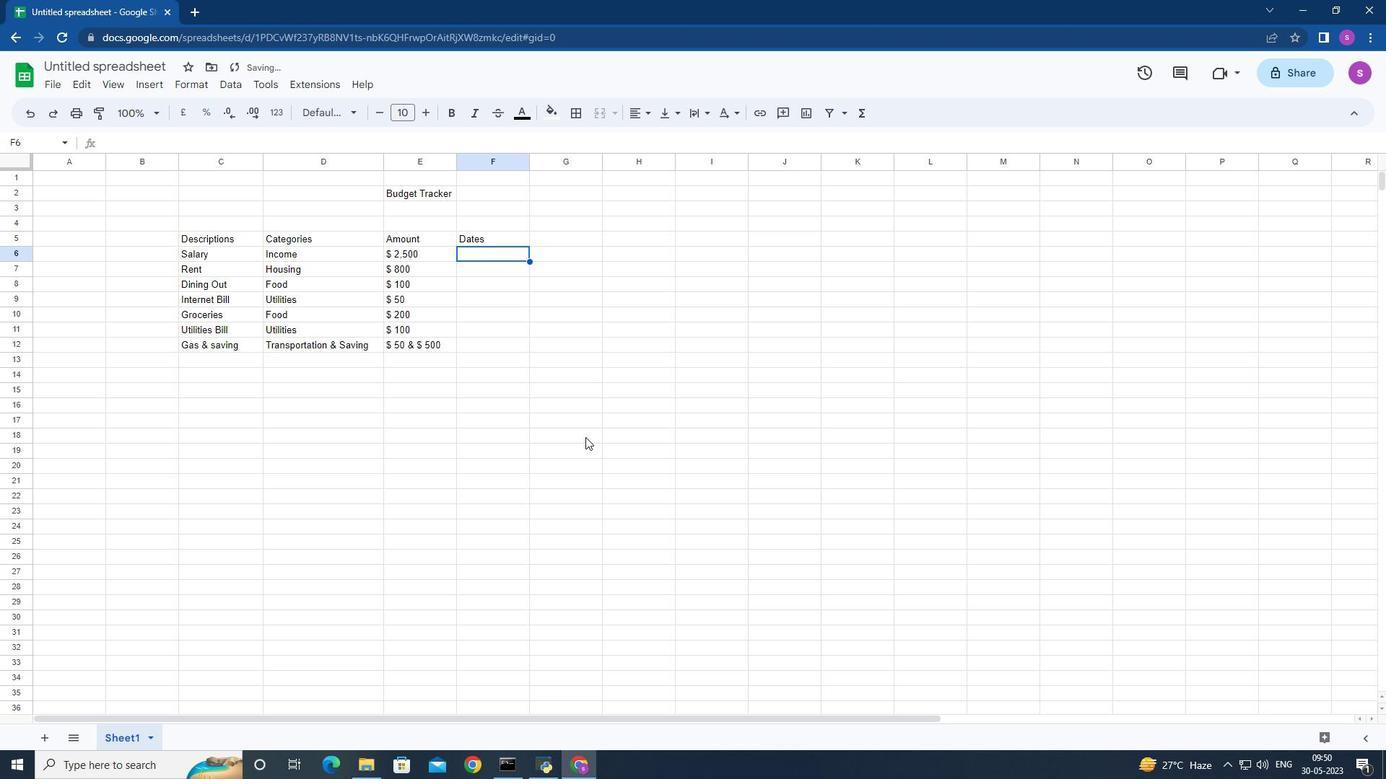 
Action: Key pressed 2023-05-10<Key.down>2023-05-
Screenshot: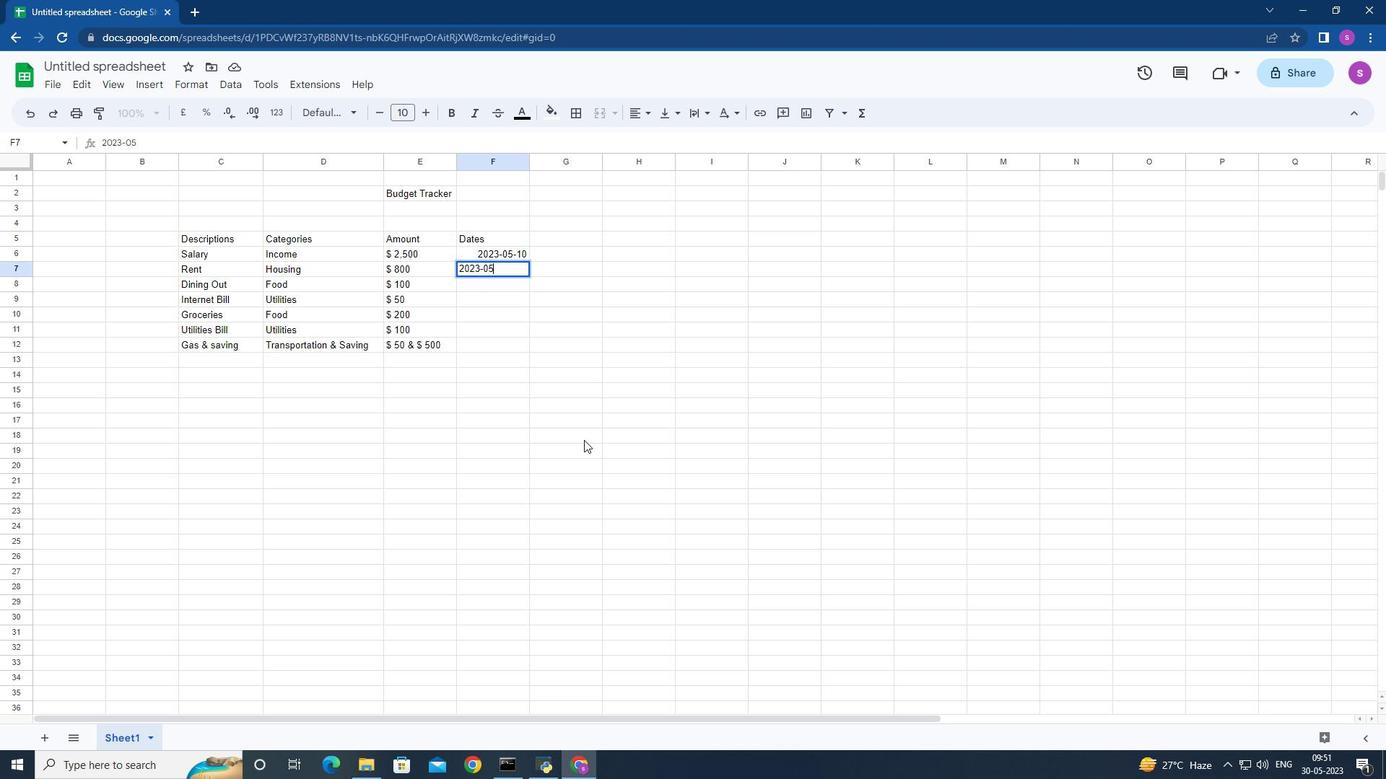 
Action: Mouse moved to (572, 471)
Screenshot: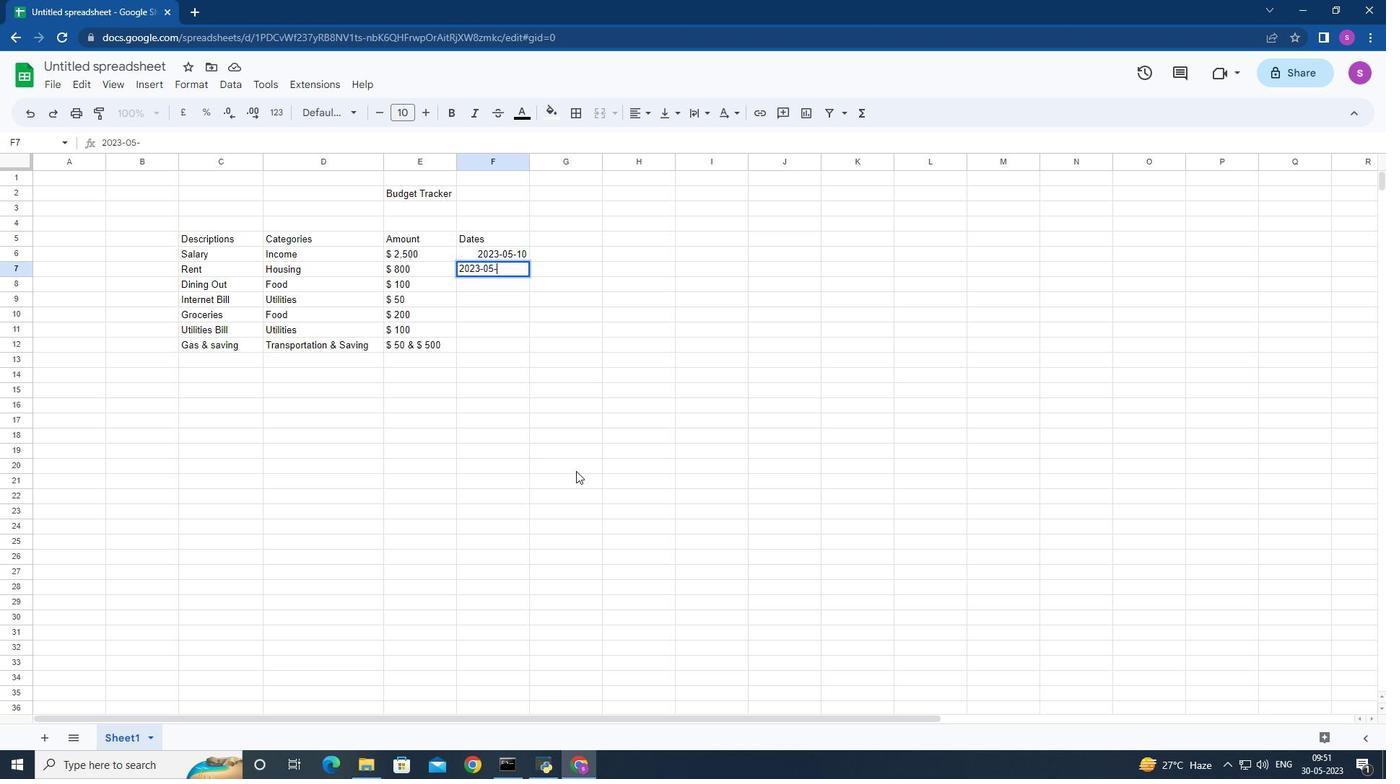 
Action: Key pressed 15<Key.down>2023-05
Screenshot: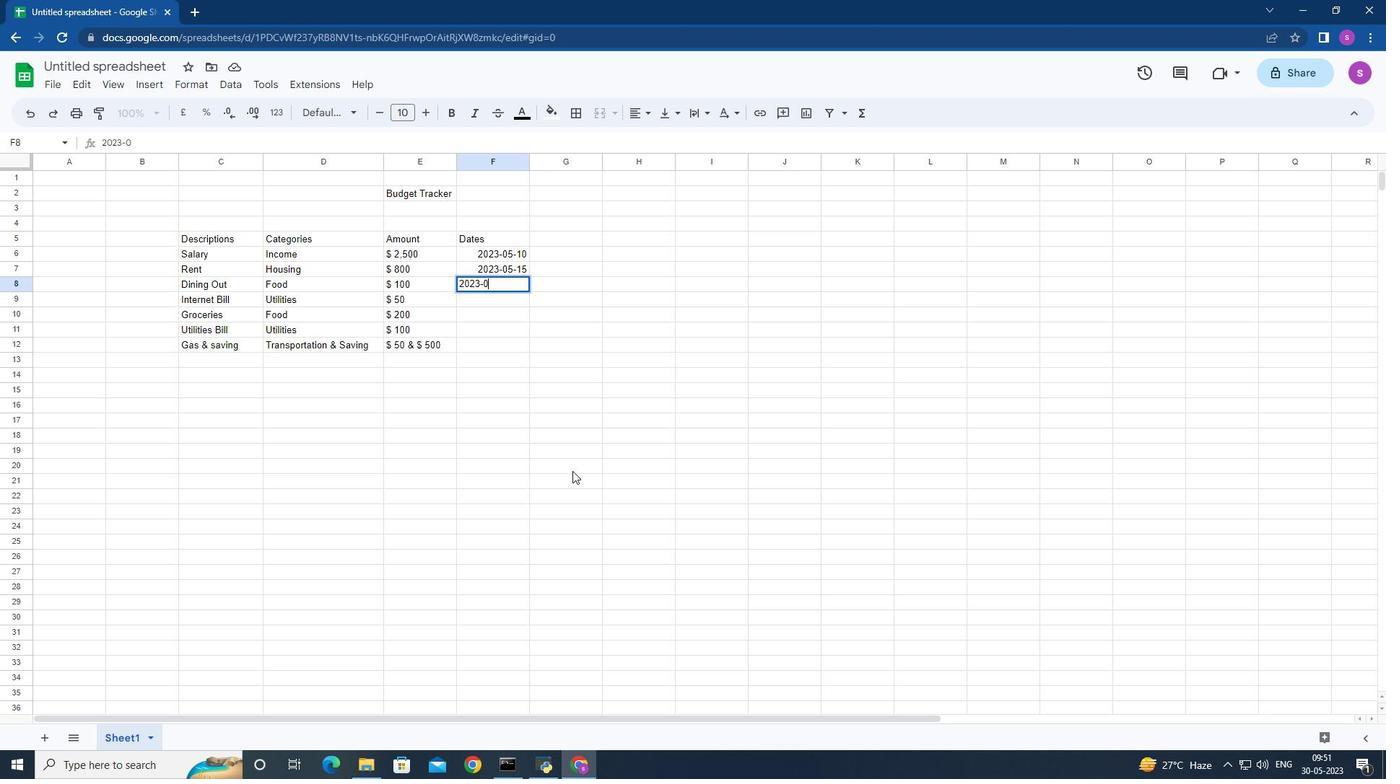 
Action: Mouse moved to (576, 394)
Screenshot: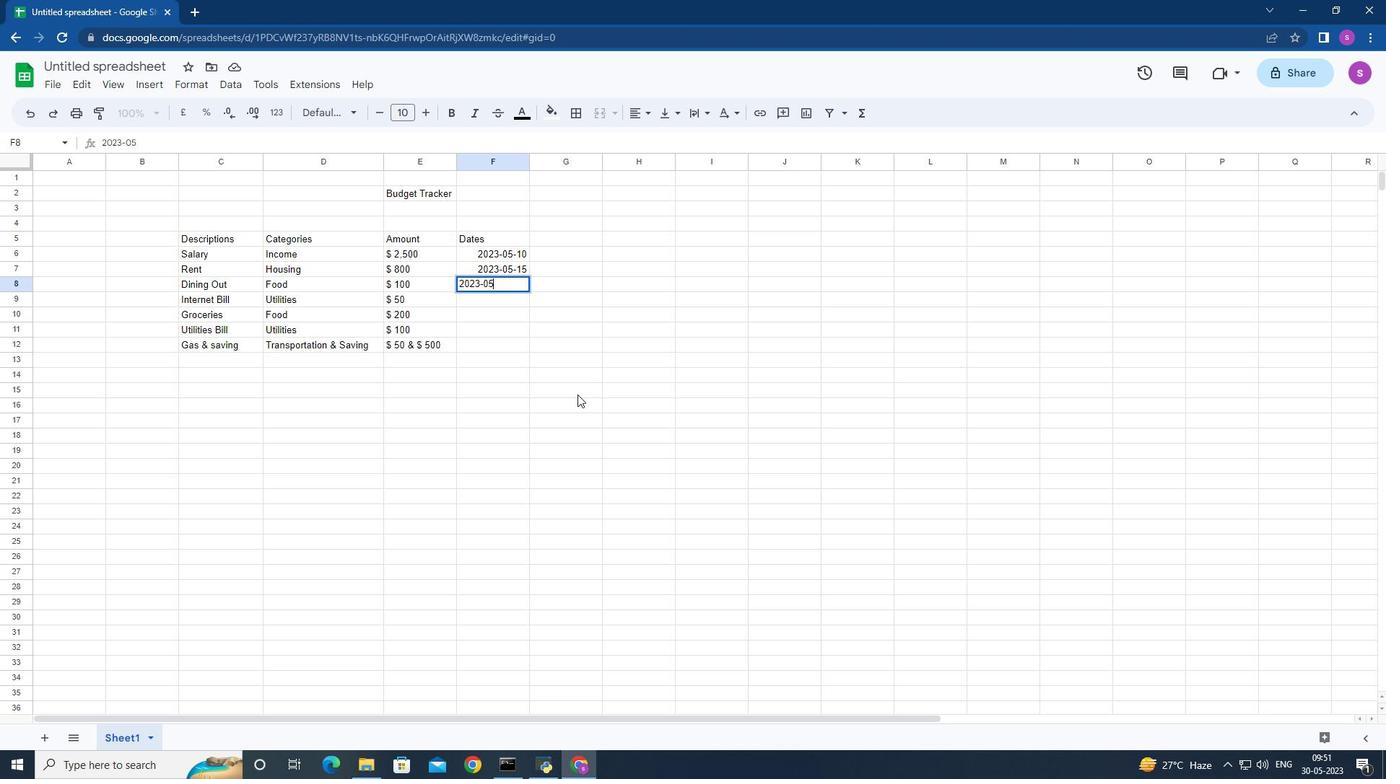 
Action: Key pressed -19<Key.down>2023-05-22<Key.down>
Screenshot: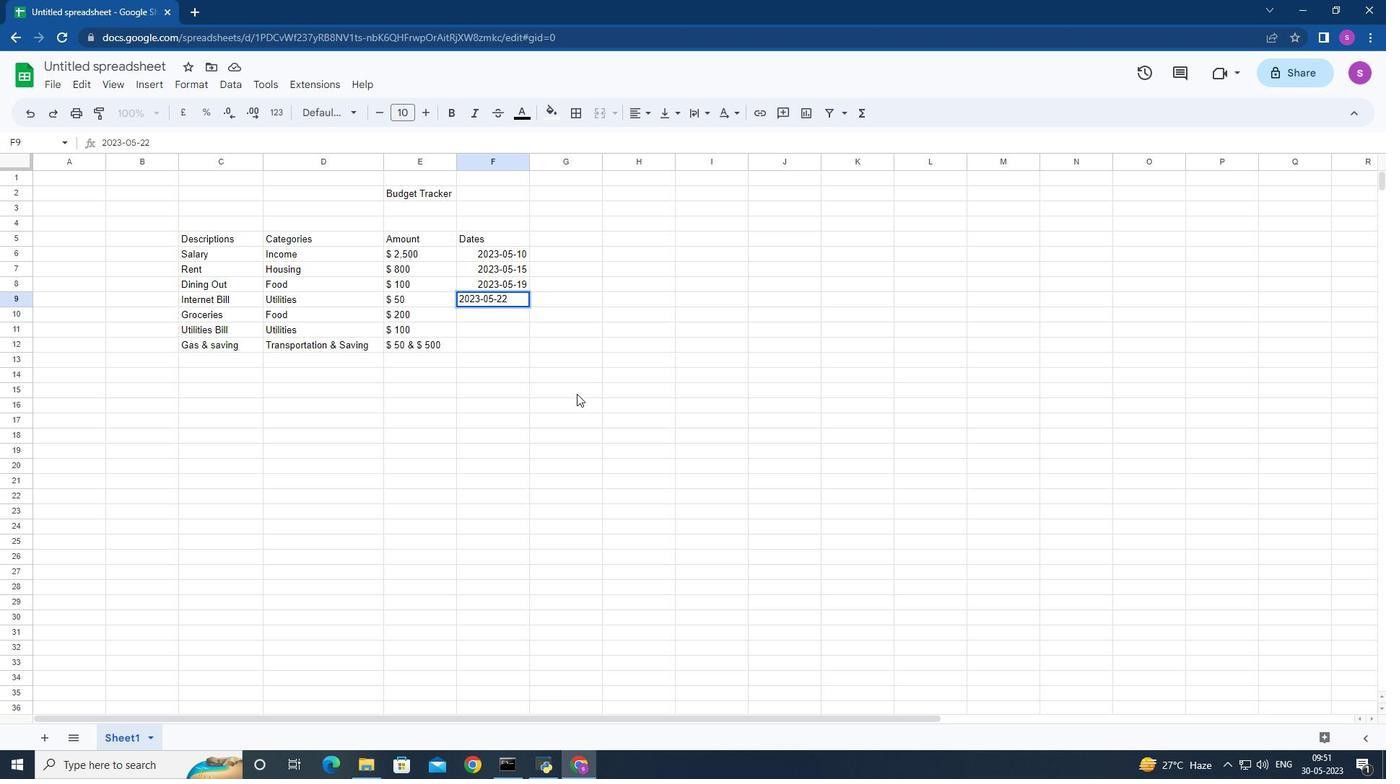 
Action: Mouse moved to (493, 251)
Screenshot: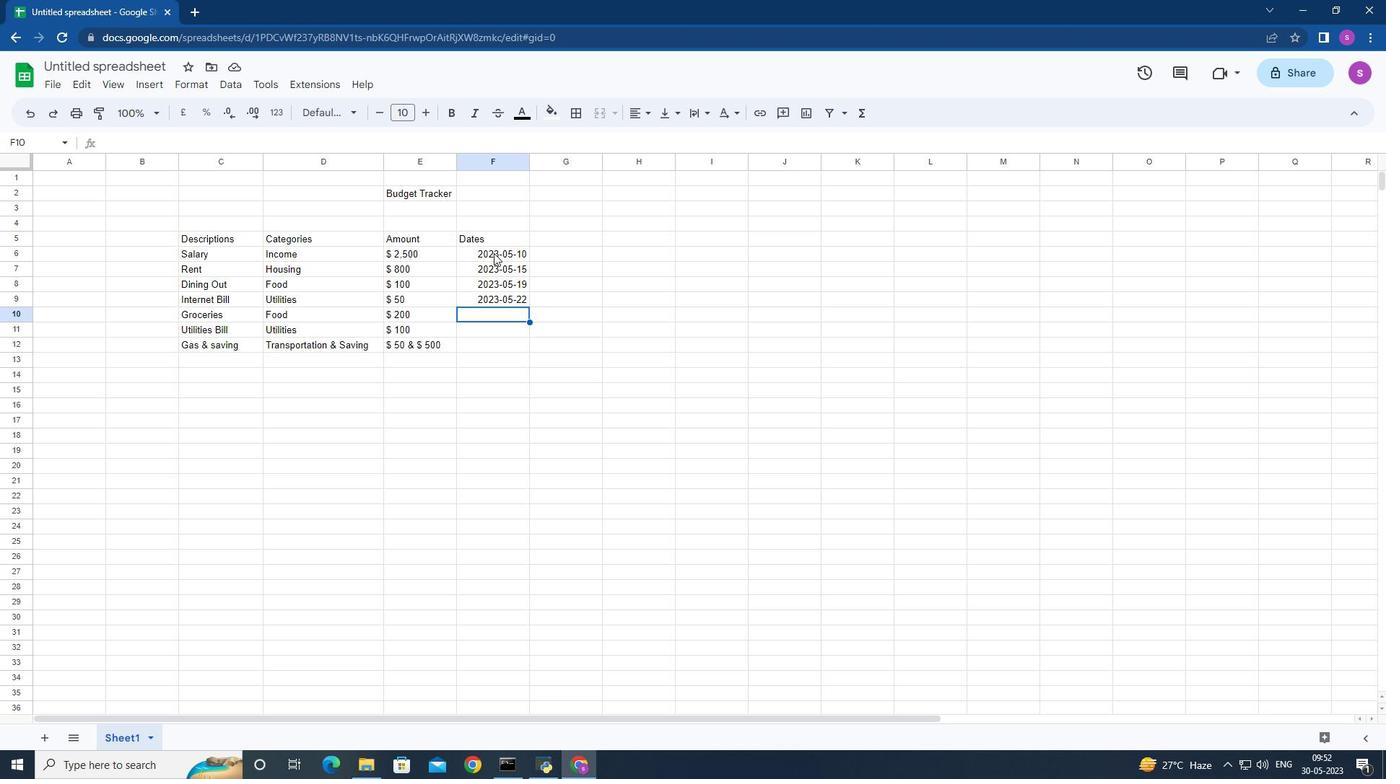 
Action: Mouse pressed left at (493, 251)
Screenshot: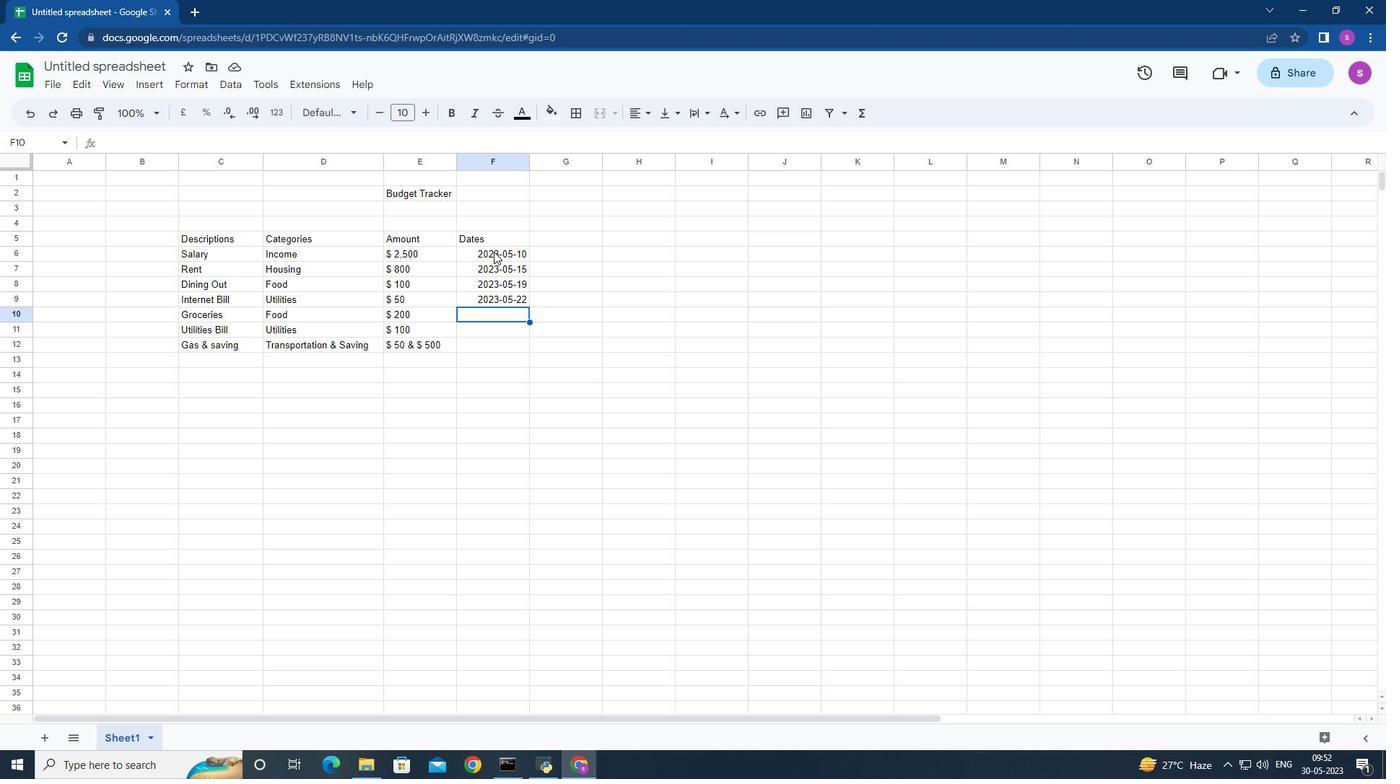 
Action: Mouse moved to (509, 298)
Screenshot: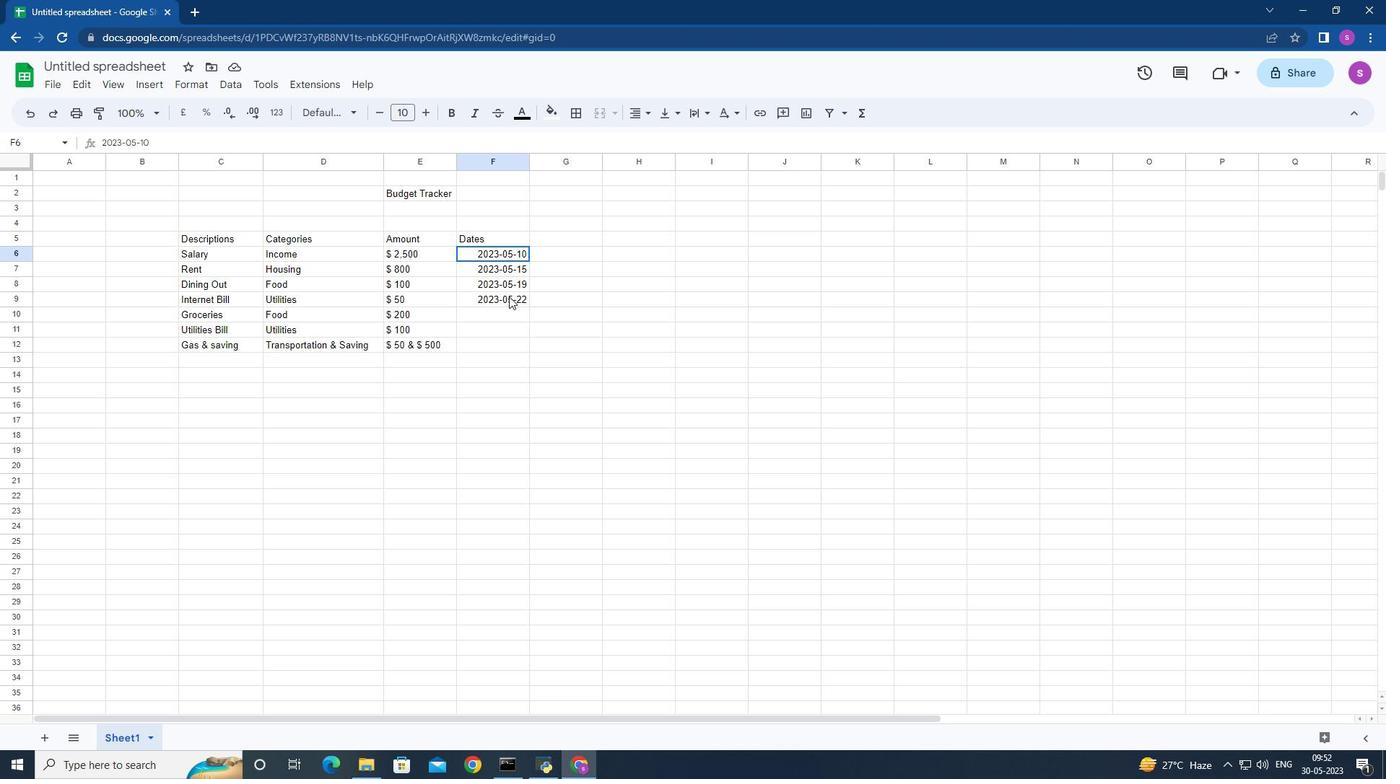 
Action: Key pressed <Key.backspace>
Screenshot: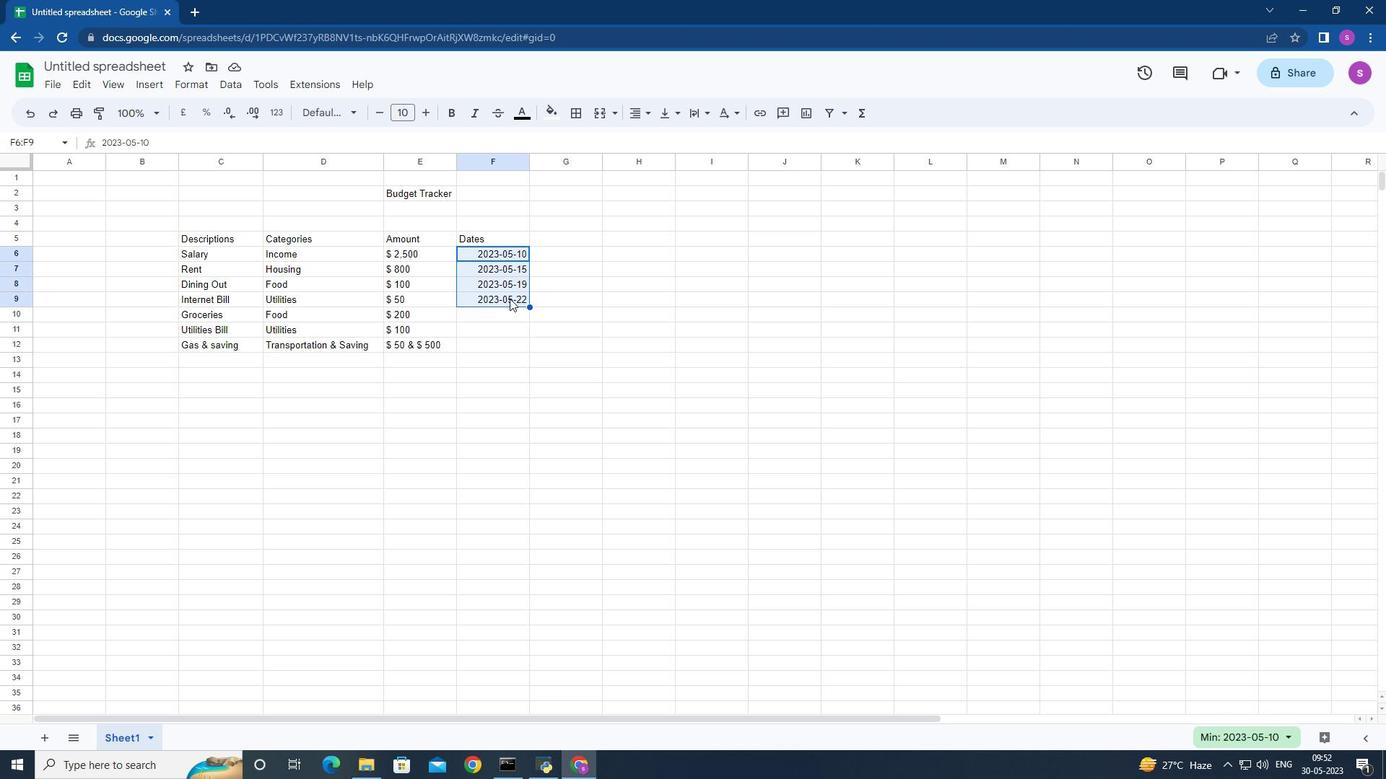 
Action: Mouse moved to (479, 254)
Screenshot: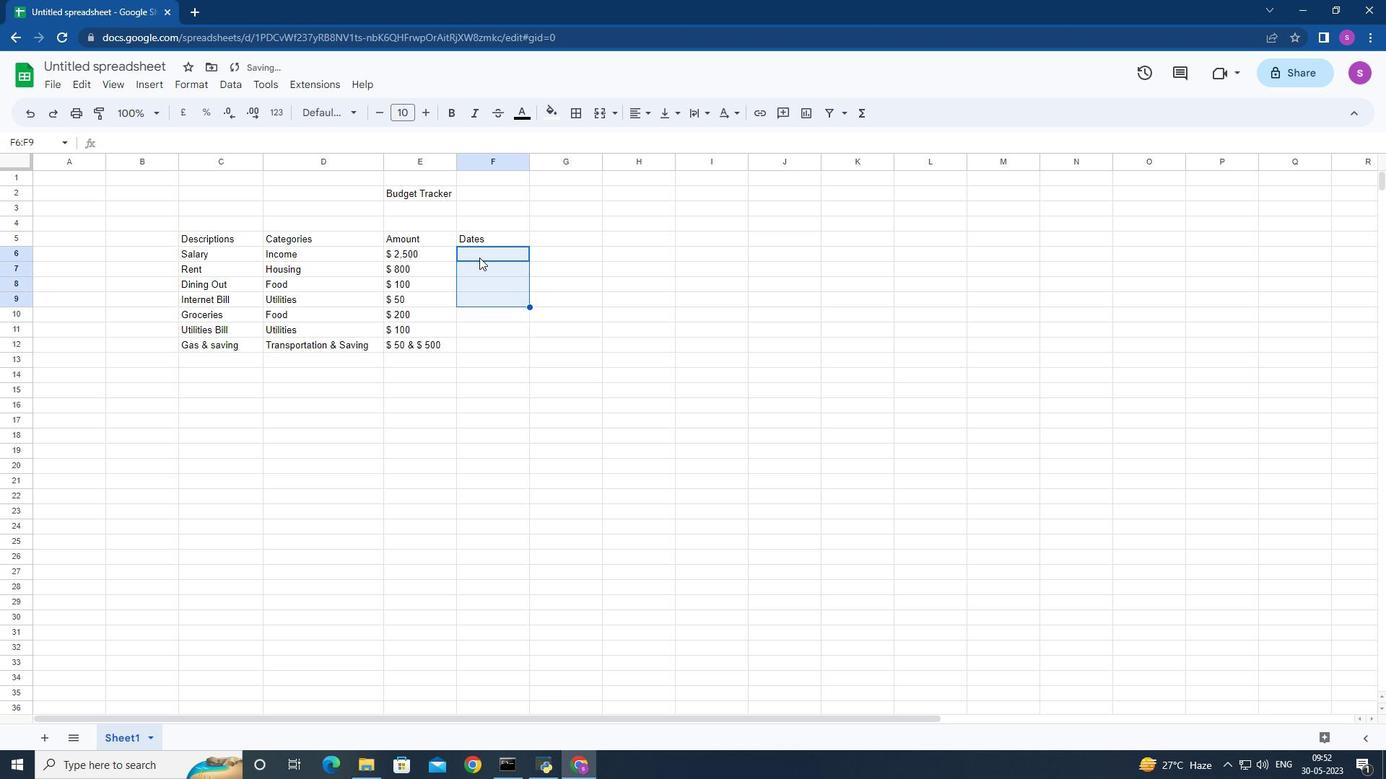 
Action: Mouse pressed left at (479, 254)
Screenshot: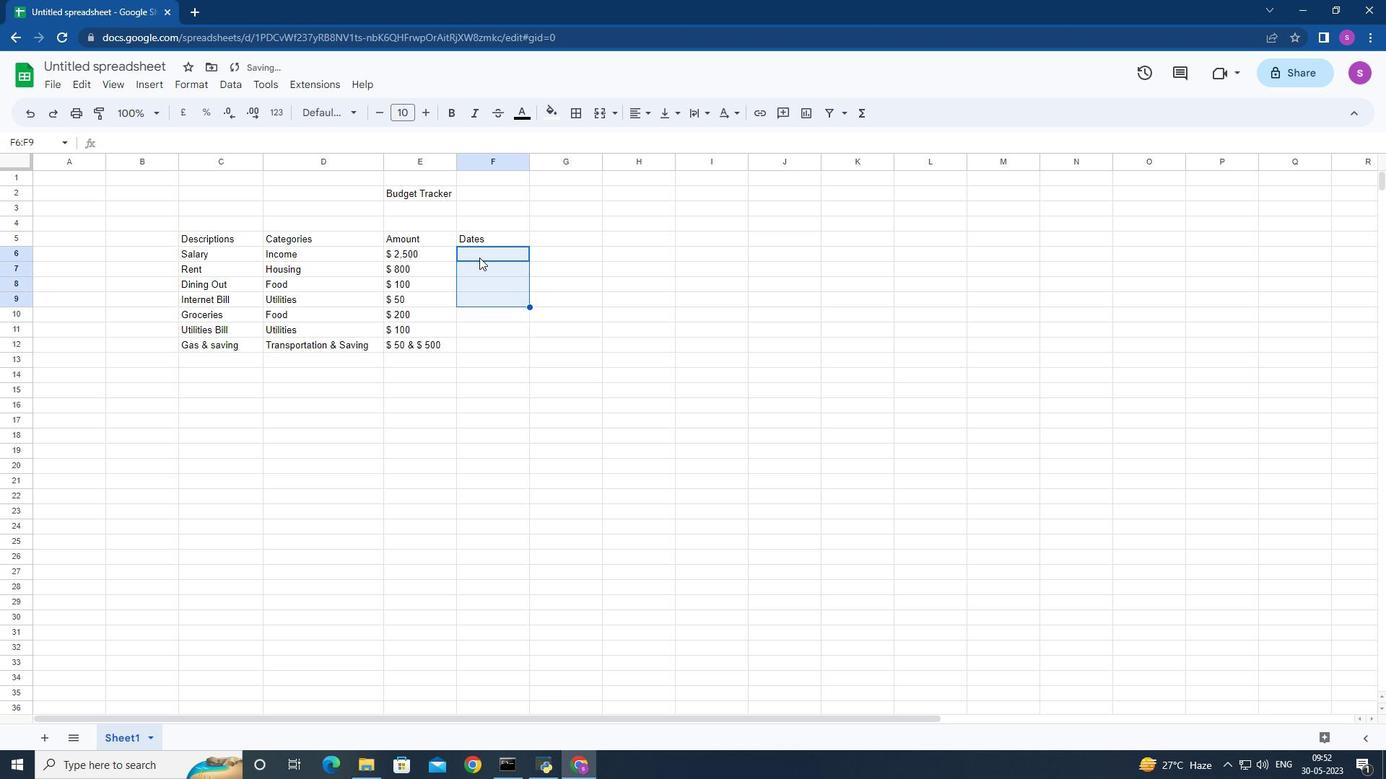 
Action: Mouse moved to (480, 254)
Screenshot: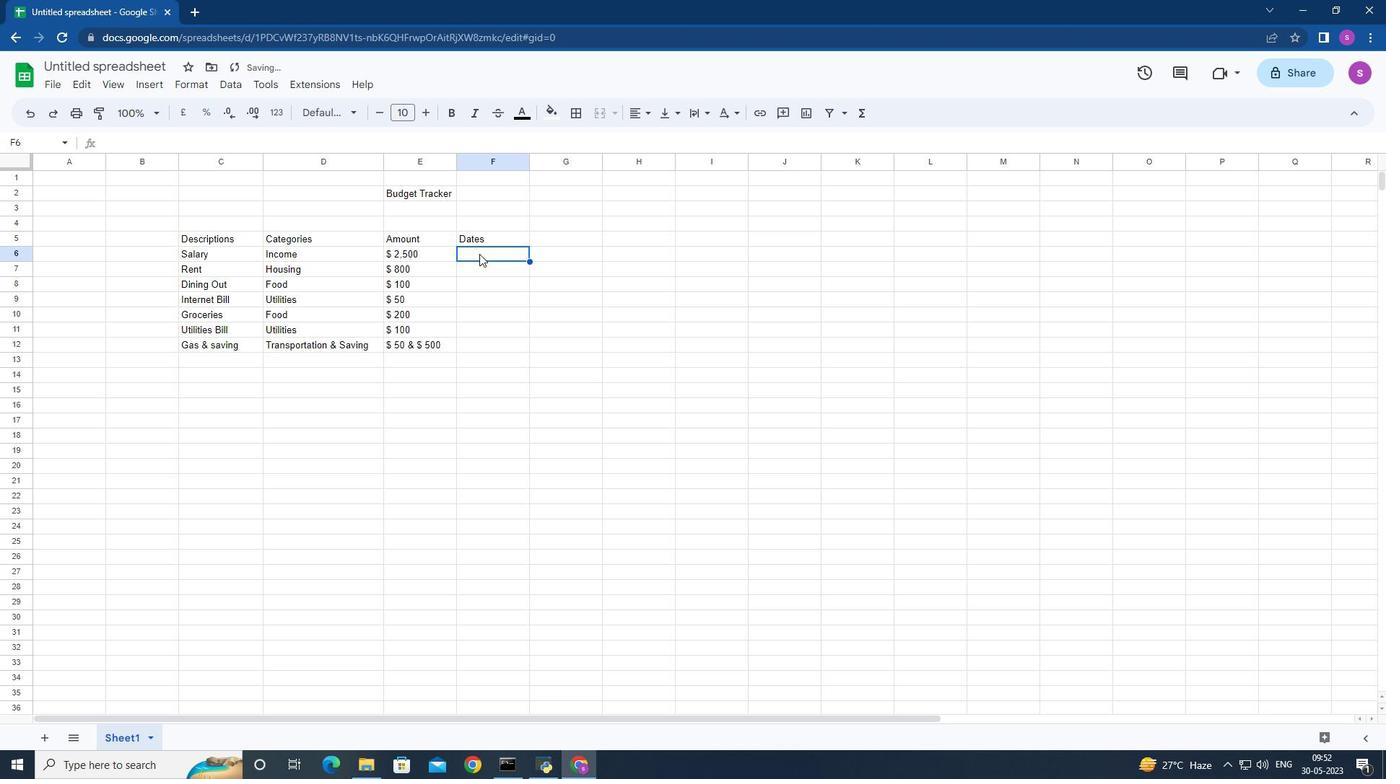 
Action: Key pressed 02<Key.backspace><Key.backspace>29<Key.backspace>023--<Key.backspace>
Screenshot: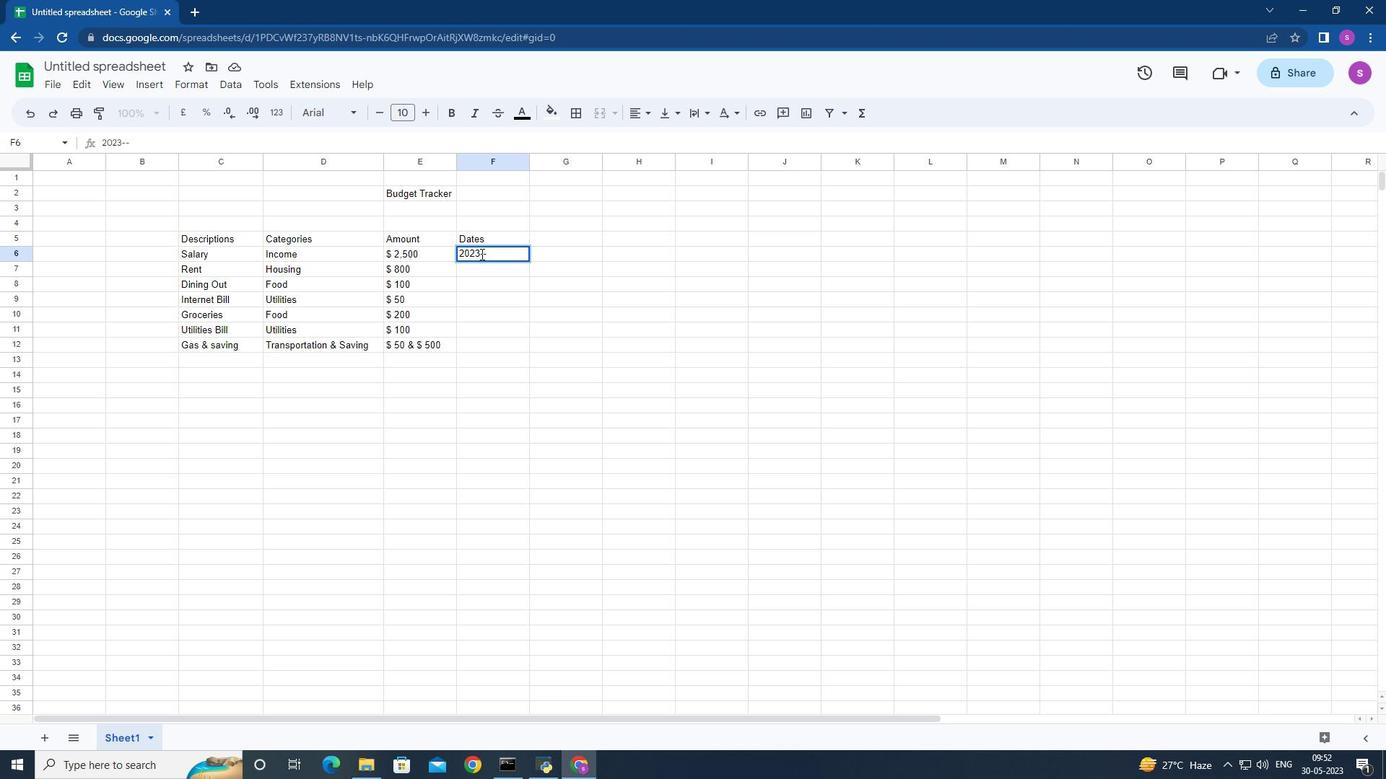 
Action: Mouse moved to (516, 264)
Screenshot: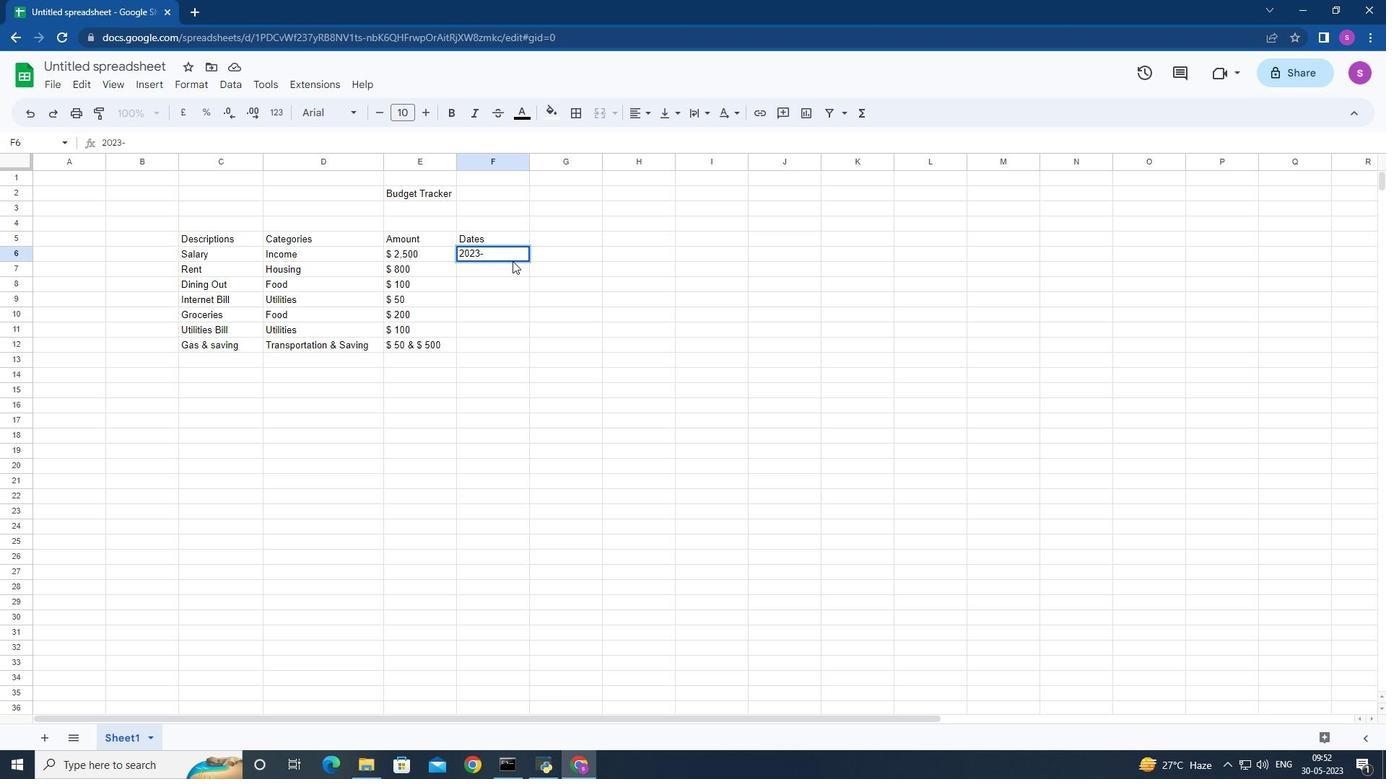
Action: Key pressed <Key.space>05-01<Key.down>2023-05-
Screenshot: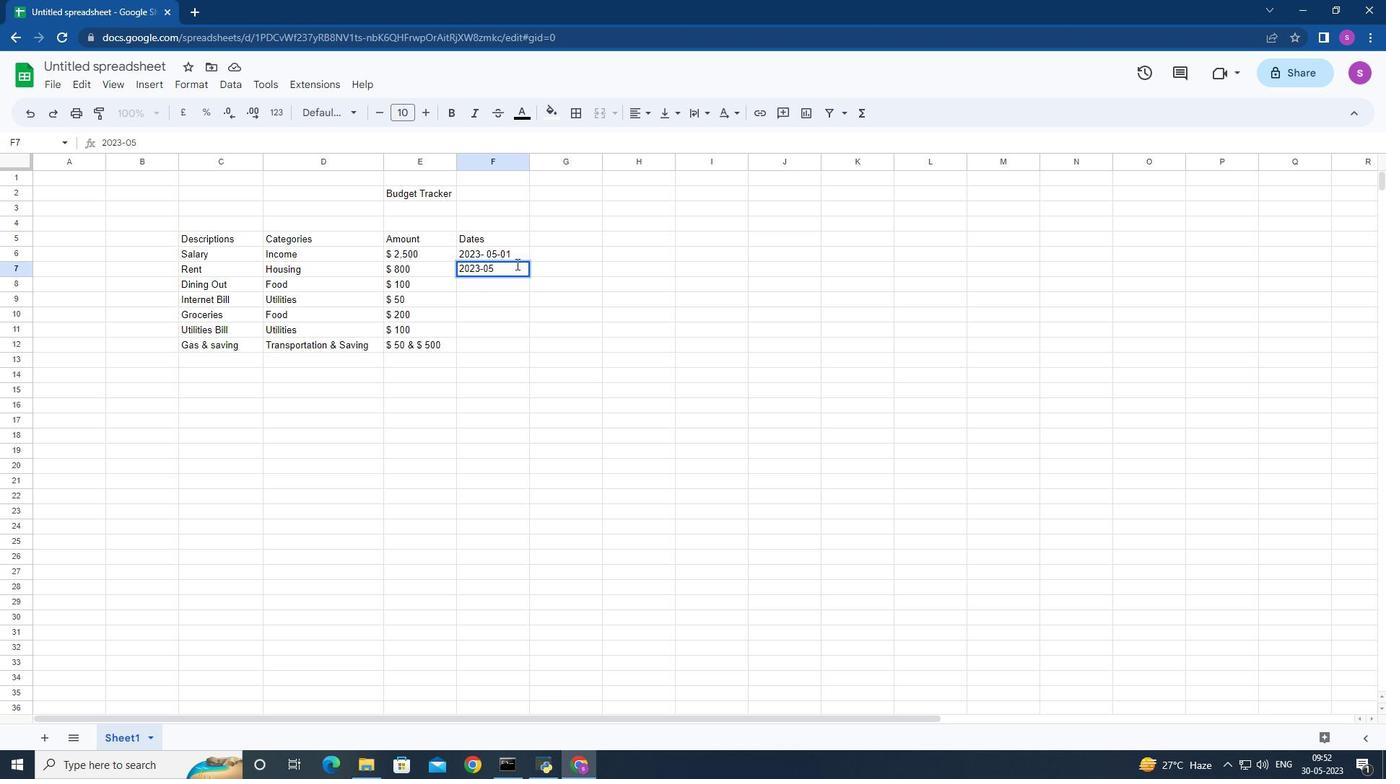 
Action: Mouse moved to (534, 279)
Screenshot: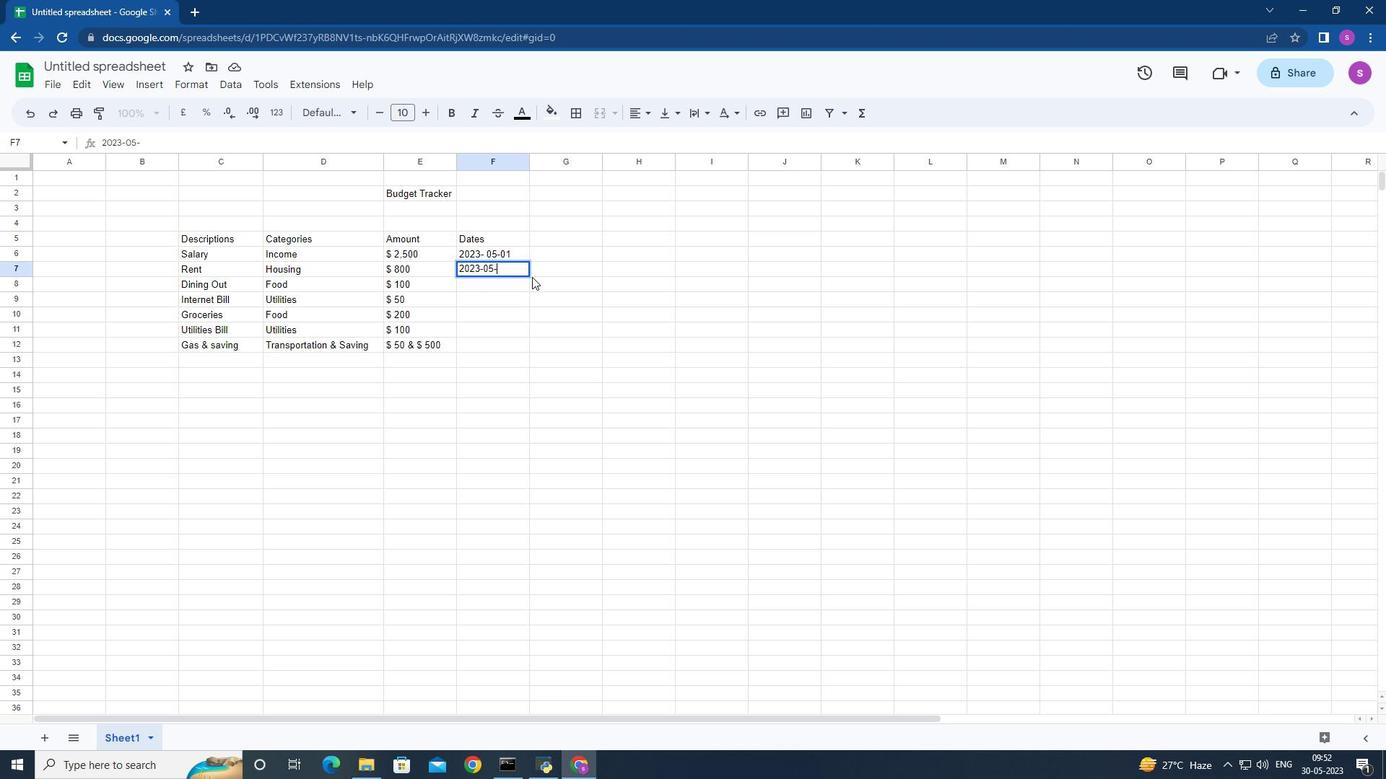 
Action: Key pressed 05<Key.down>
Screenshot: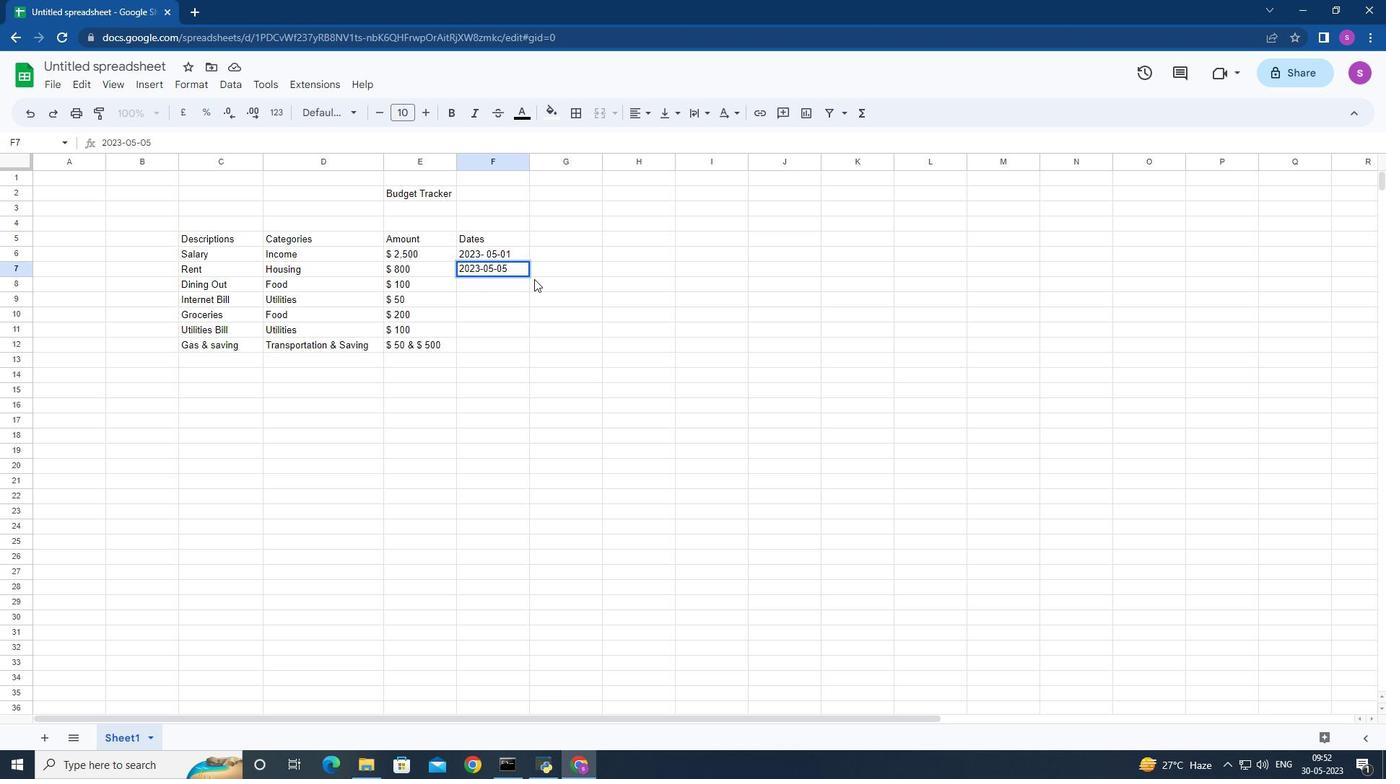 
Action: Mouse moved to (463, 250)
Screenshot: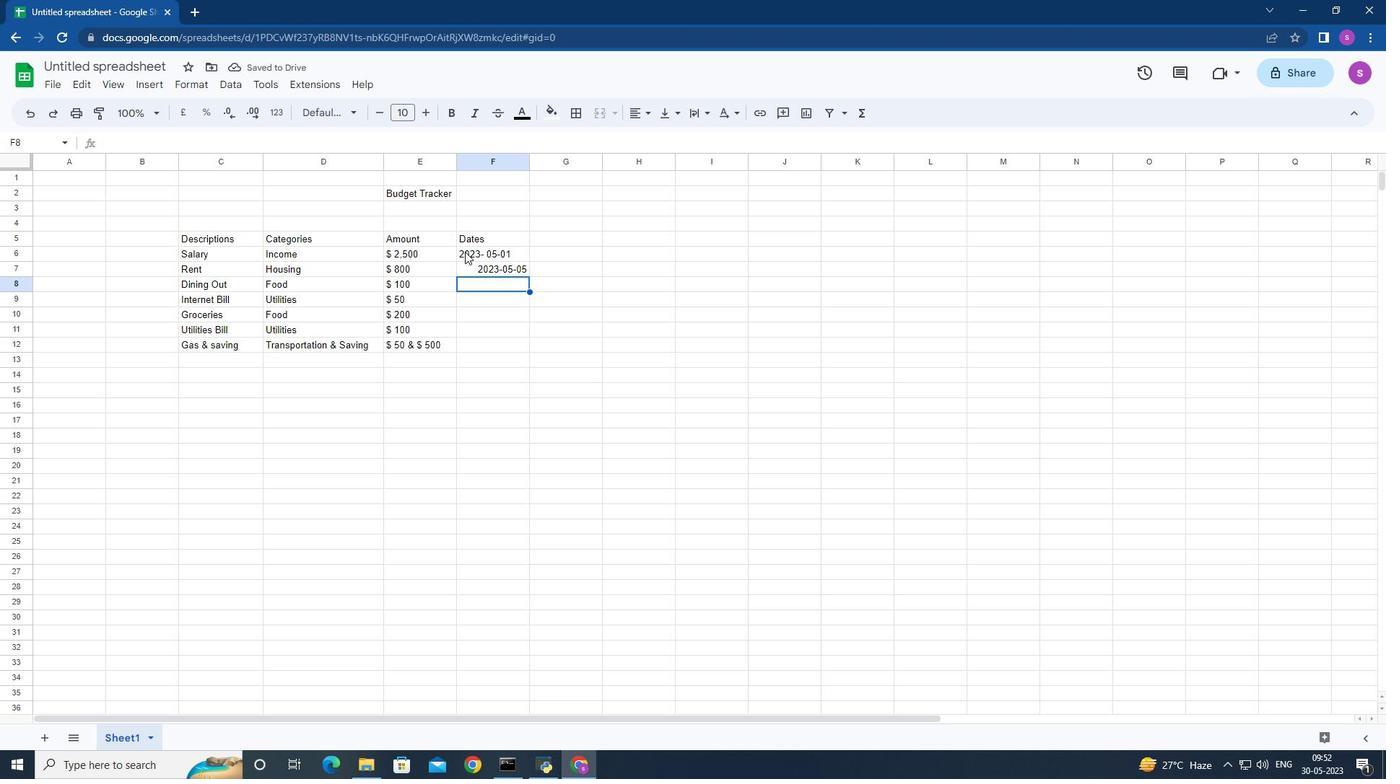 
Action: Mouse pressed left at (463, 250)
Screenshot: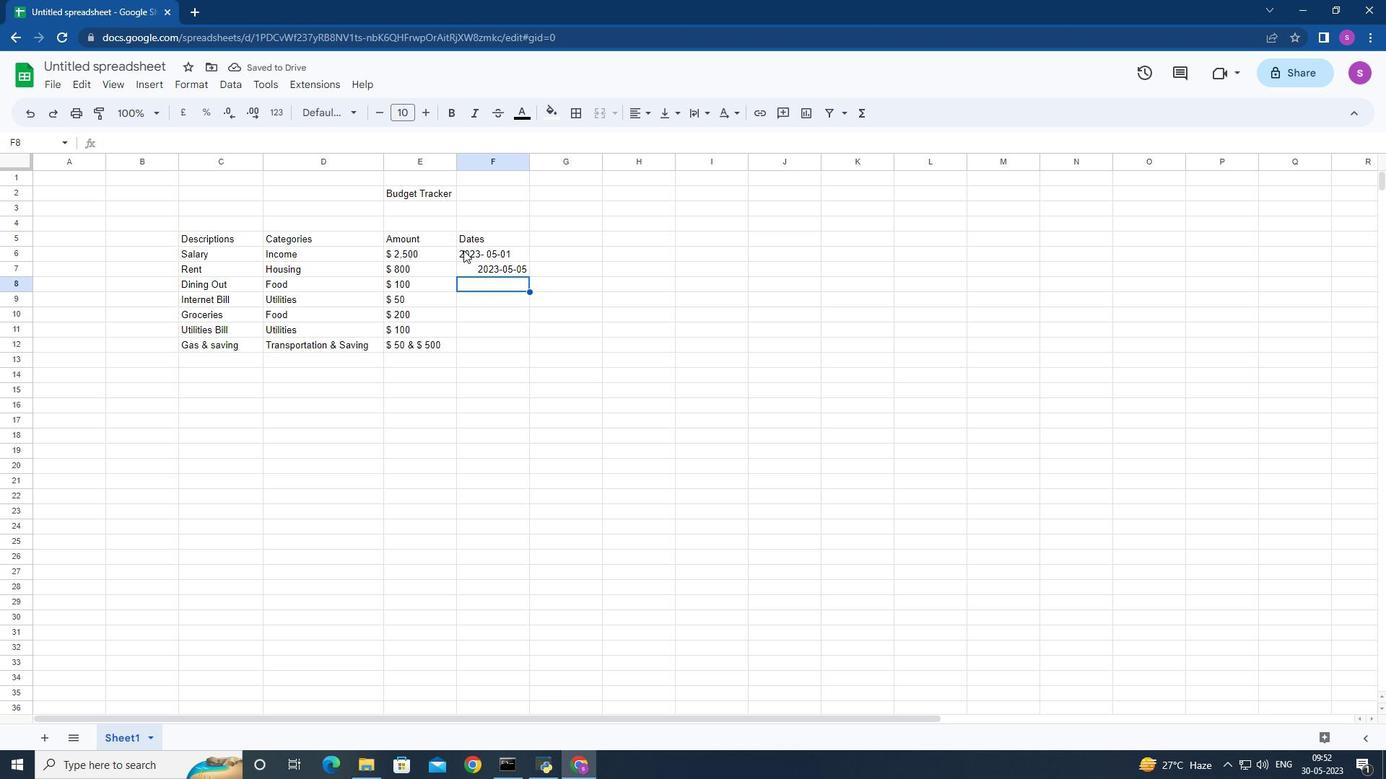 
Action: Key pressed <Key.enter><Key.down><Key.down>
Screenshot: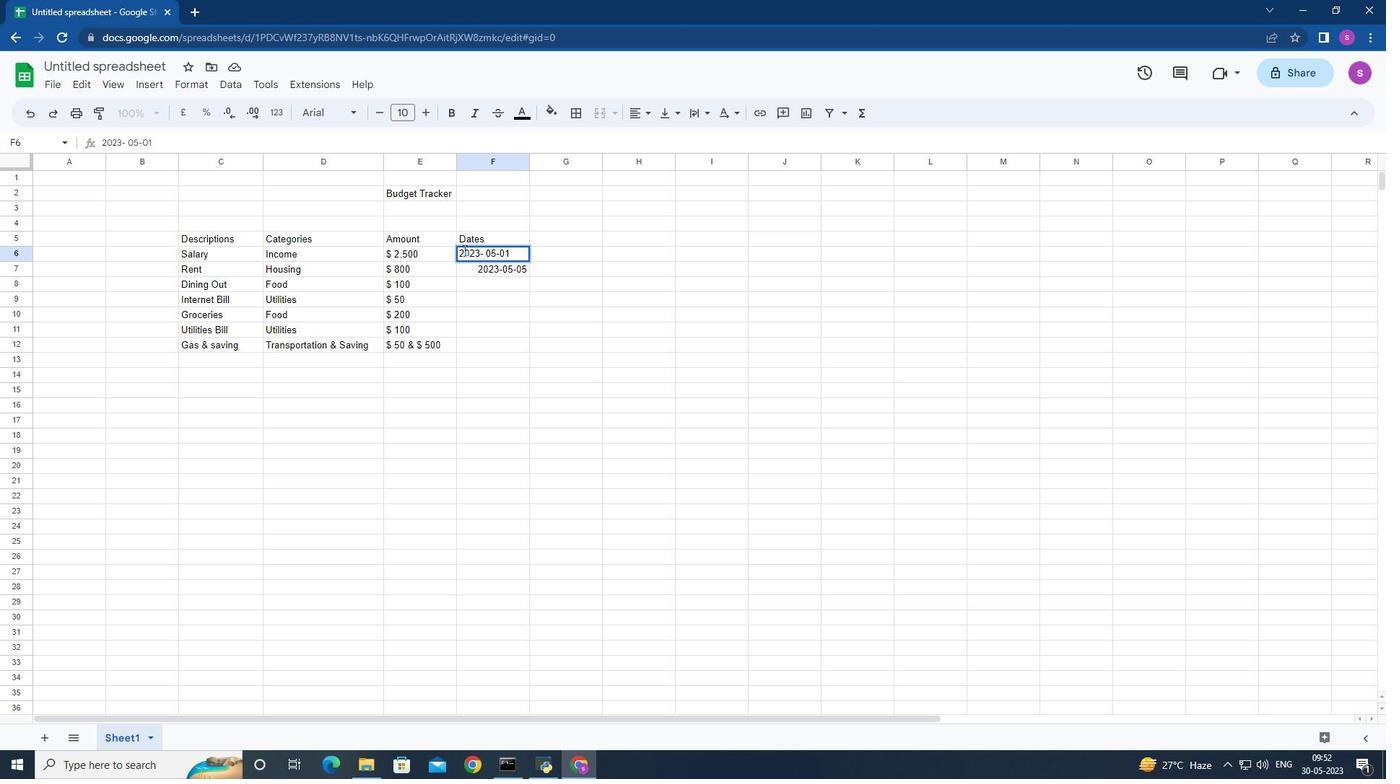 
Action: Mouse moved to (462, 268)
Screenshot: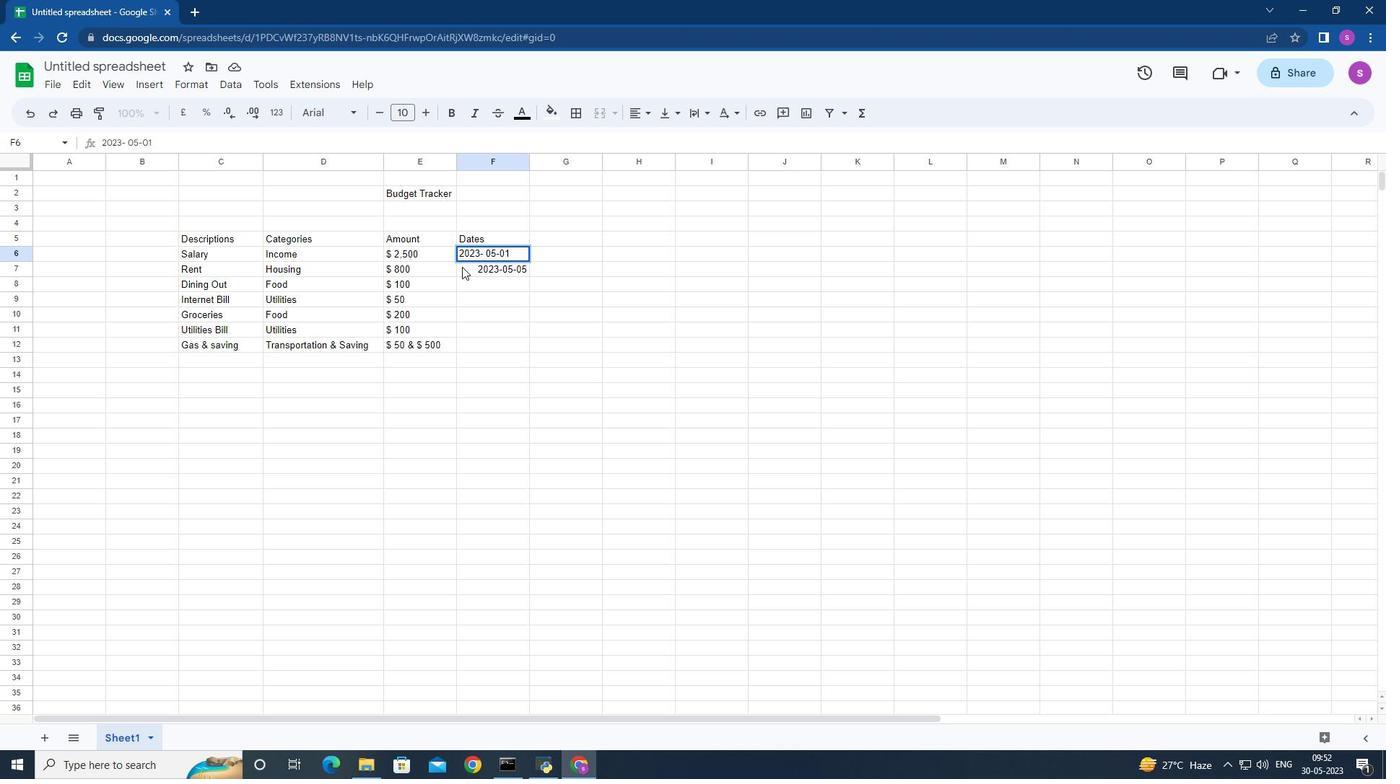 
Action: Mouse pressed left at (462, 268)
Screenshot: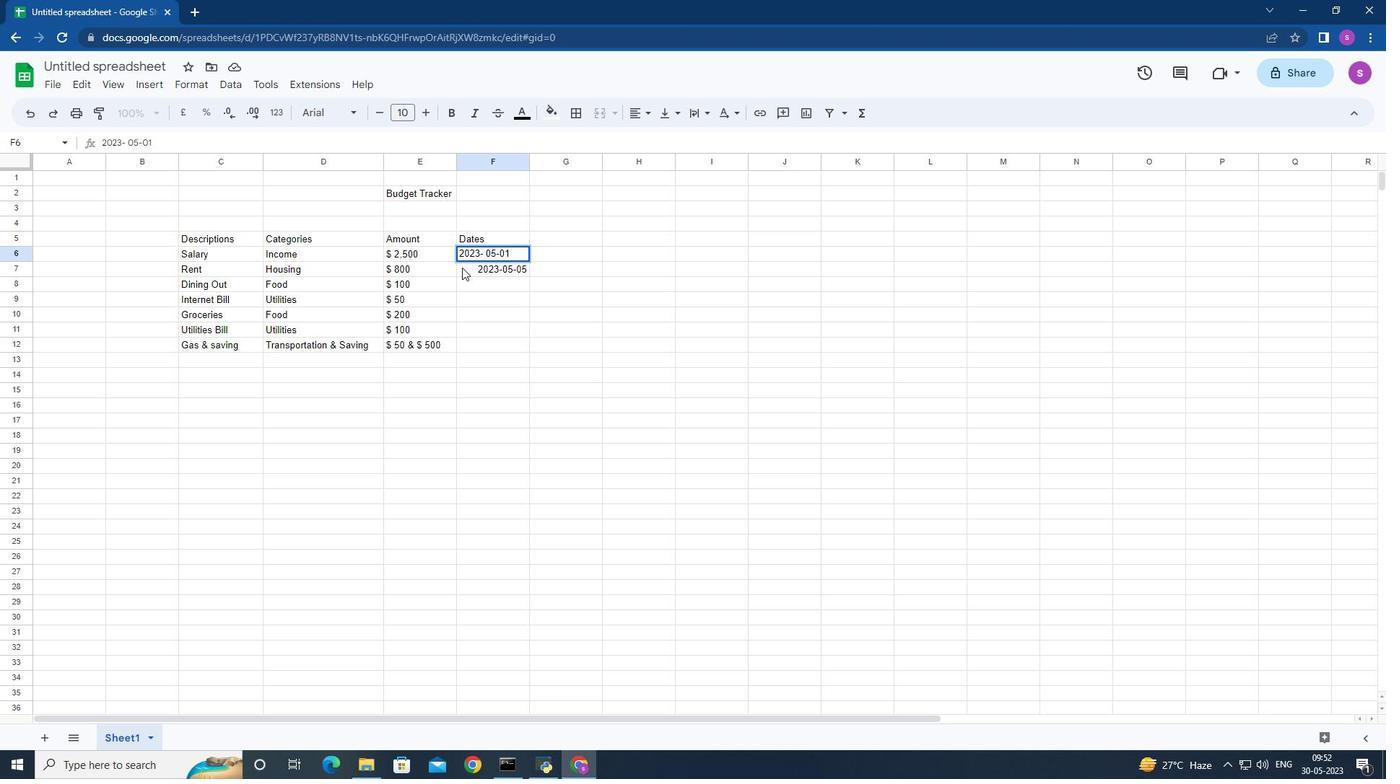 
Action: Mouse moved to (461, 249)
Screenshot: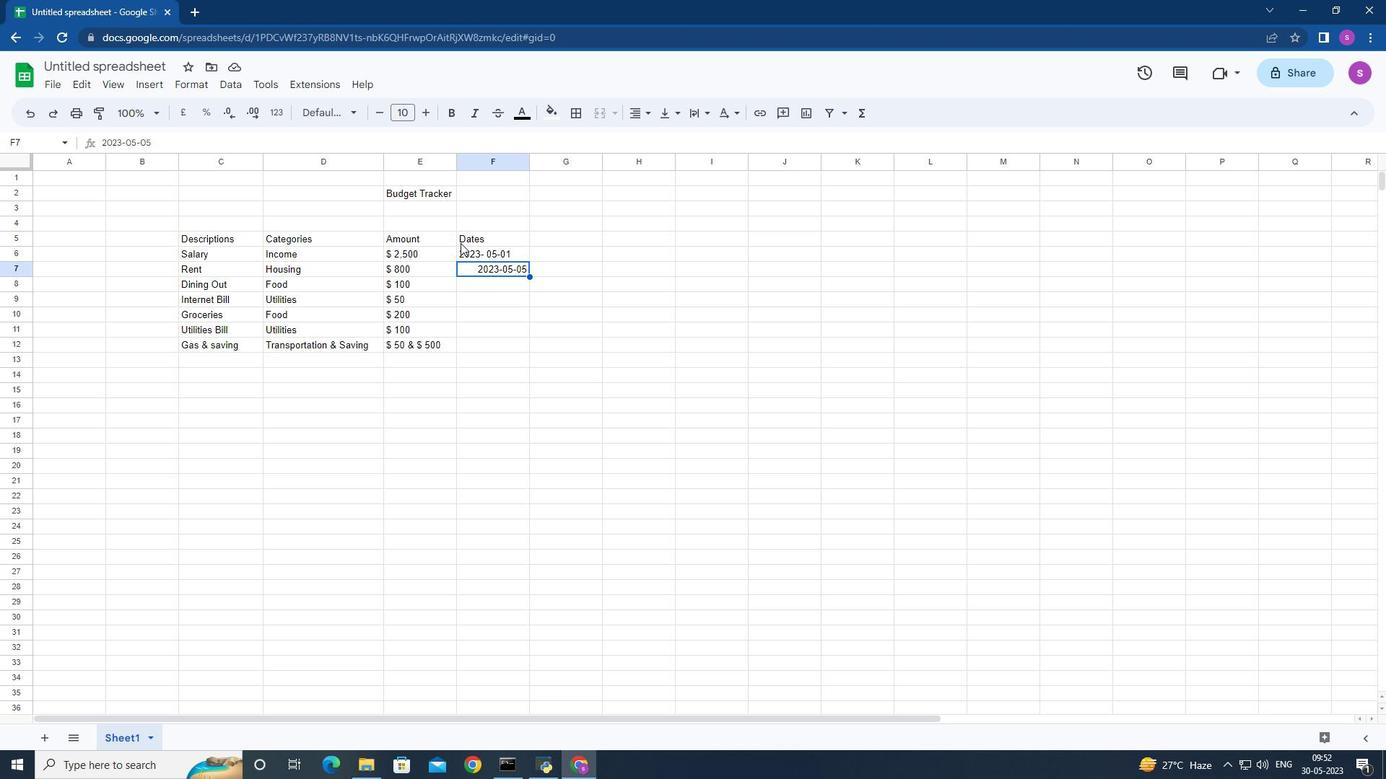 
Action: Mouse pressed left at (461, 249)
Screenshot: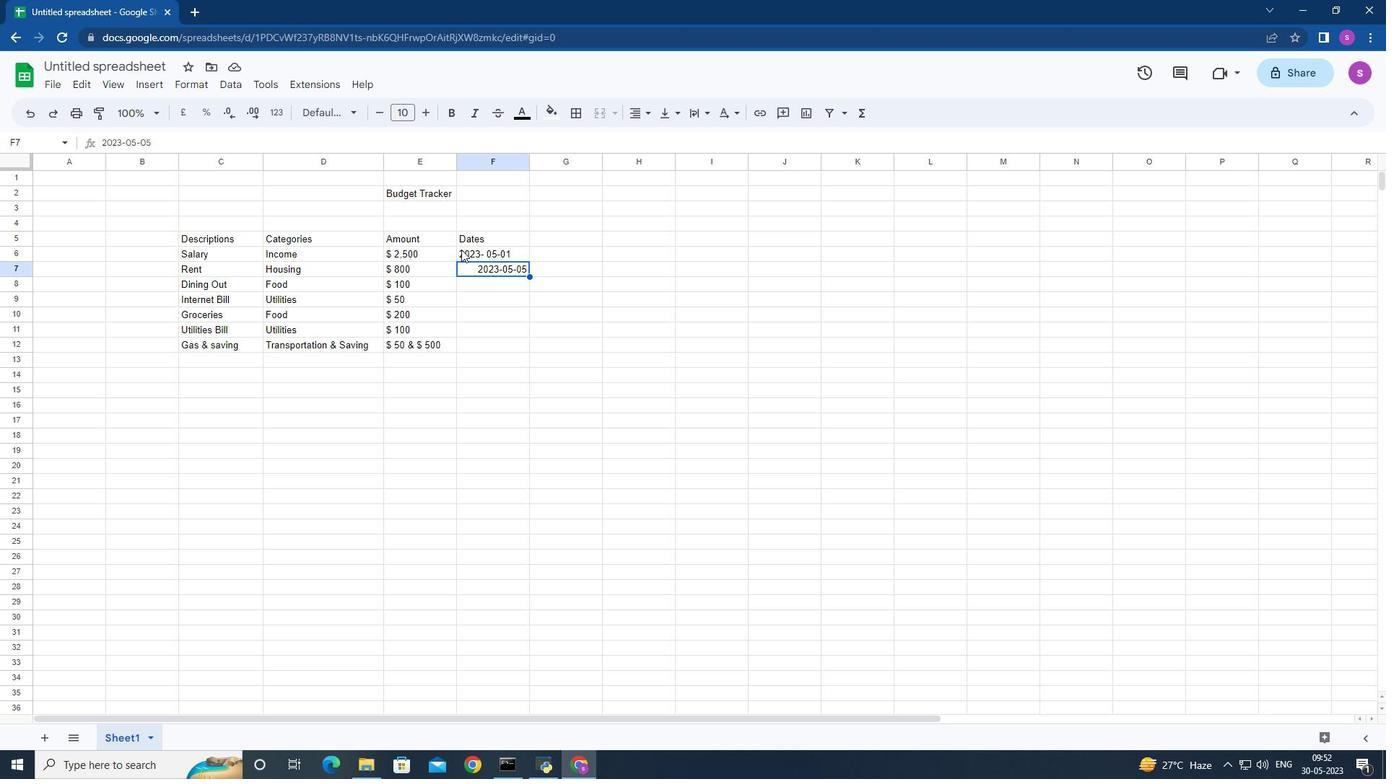 
Action: Key pressed <Key.backspace>2023-05<Key.space>01<Key.space><Key.enter>
Screenshot: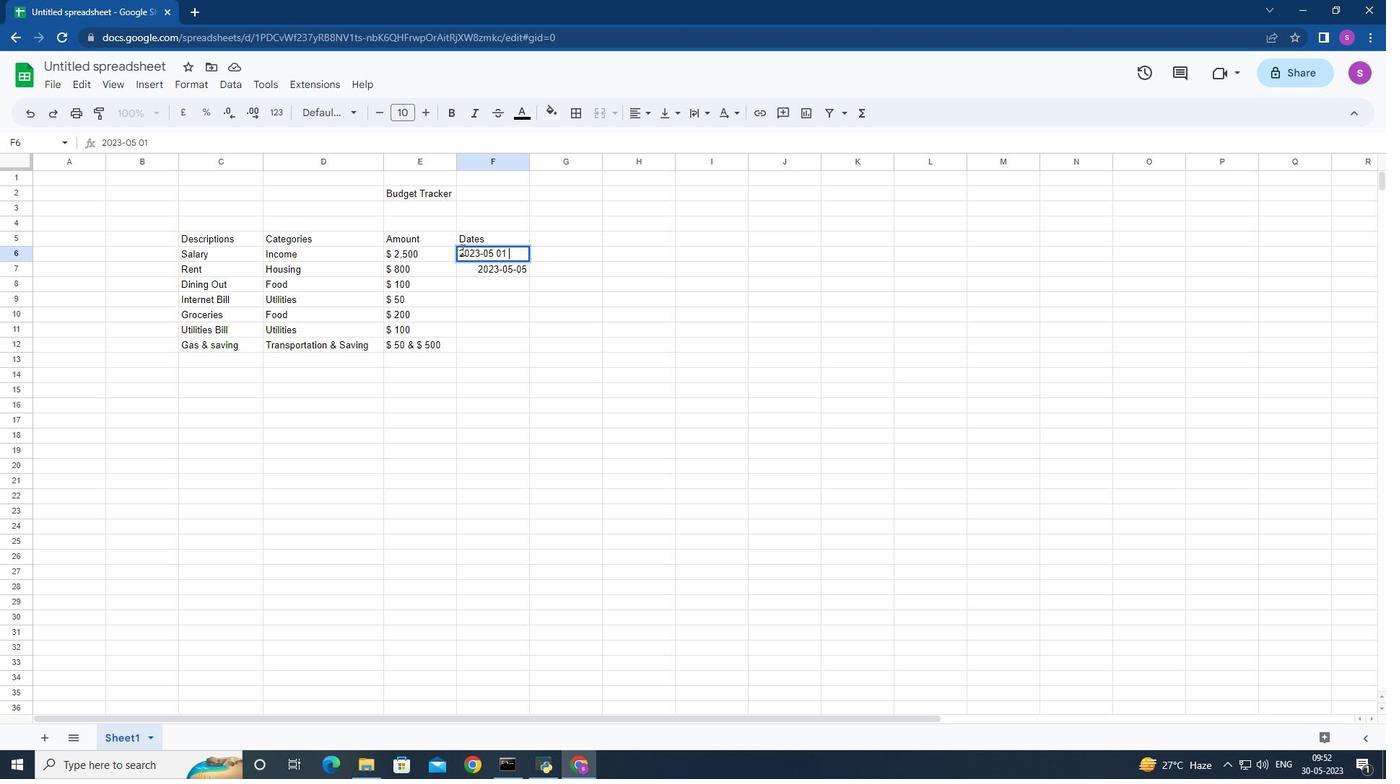 
Action: Mouse moved to (473, 282)
Screenshot: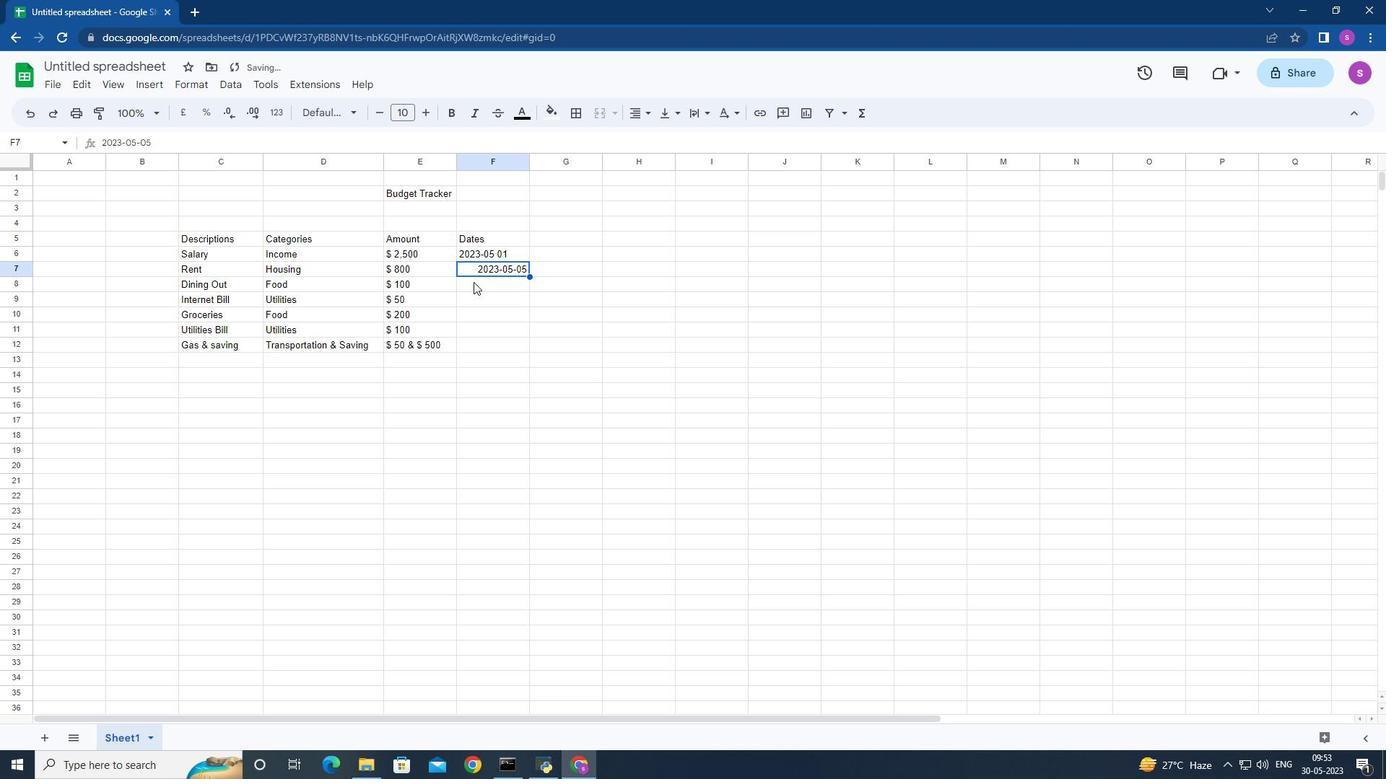 
Action: Mouse pressed left at (473, 282)
Screenshot: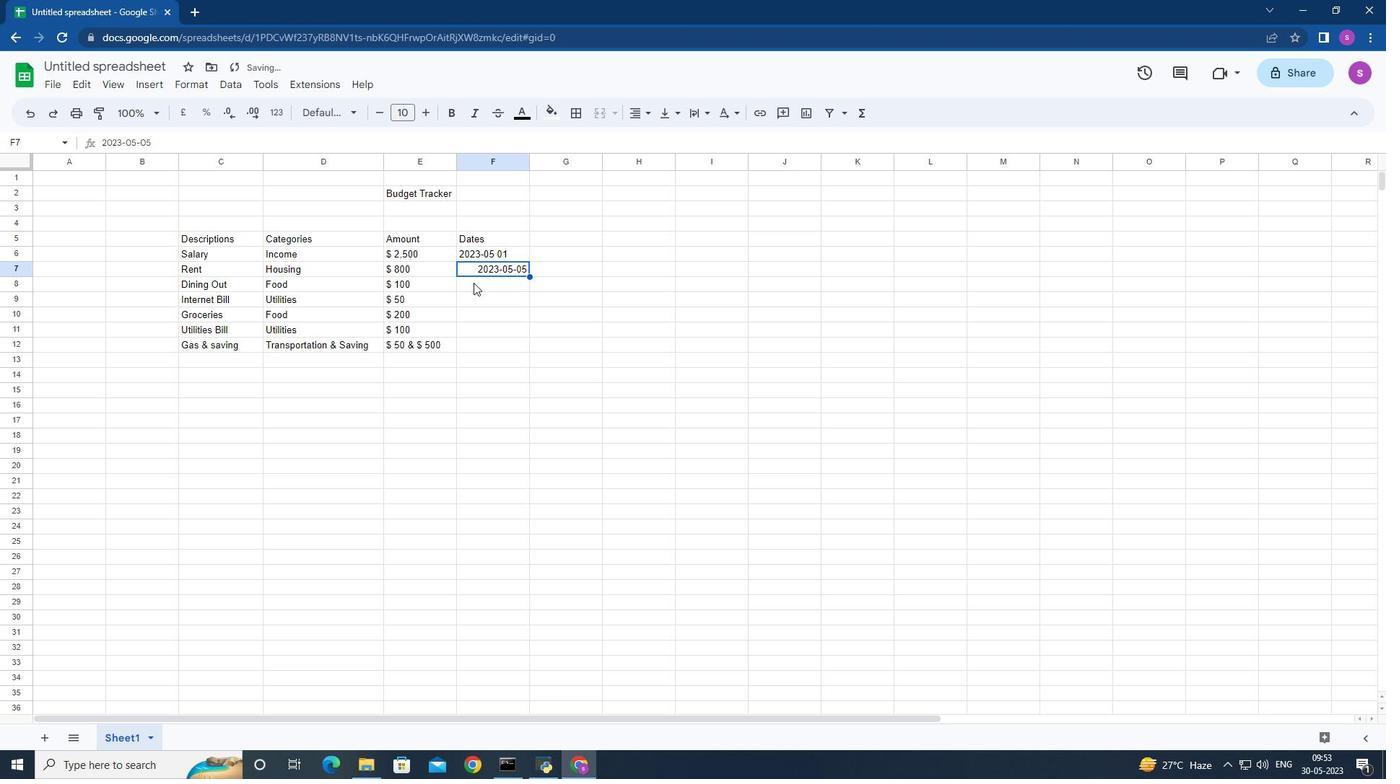 
Action: Mouse moved to (472, 282)
Screenshot: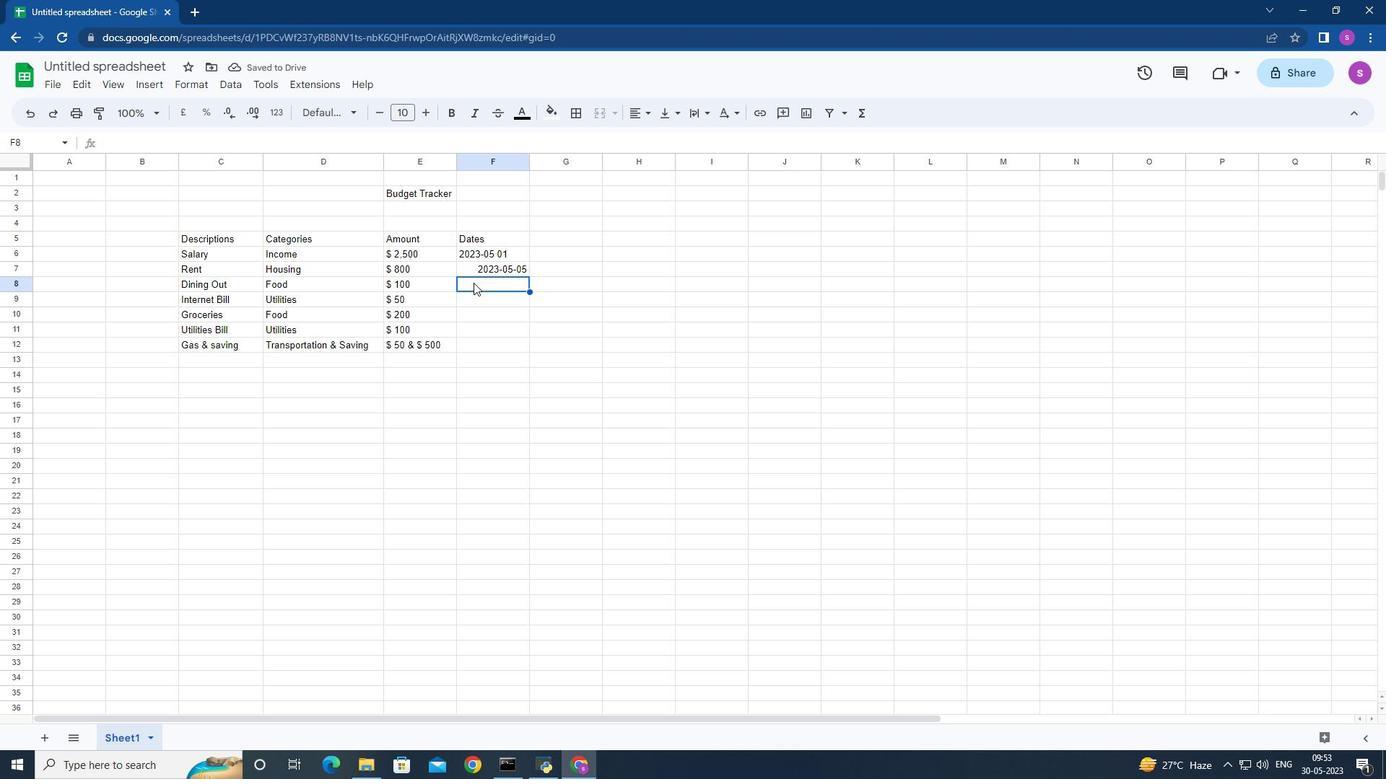 
Action: Key pressed 2
Screenshot: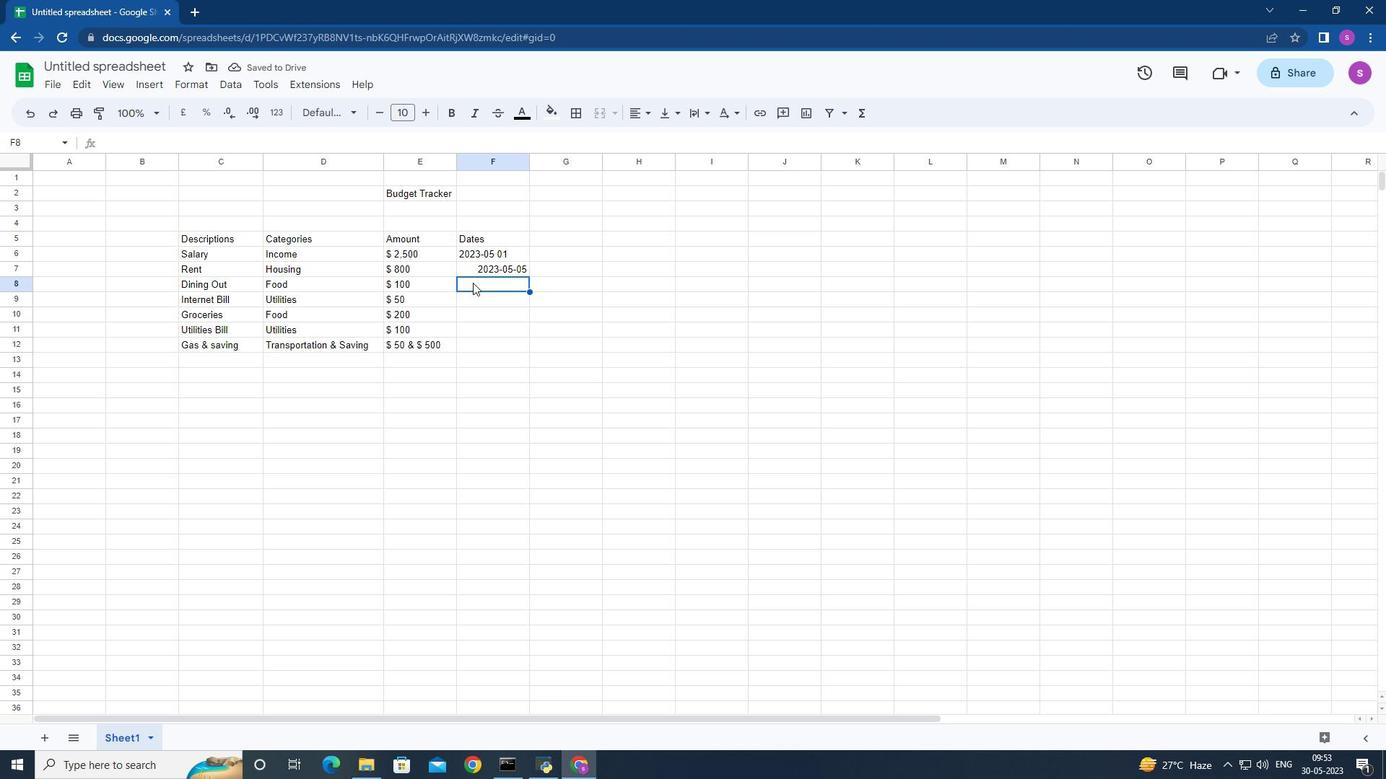 
Action: Mouse moved to (336, 341)
Screenshot: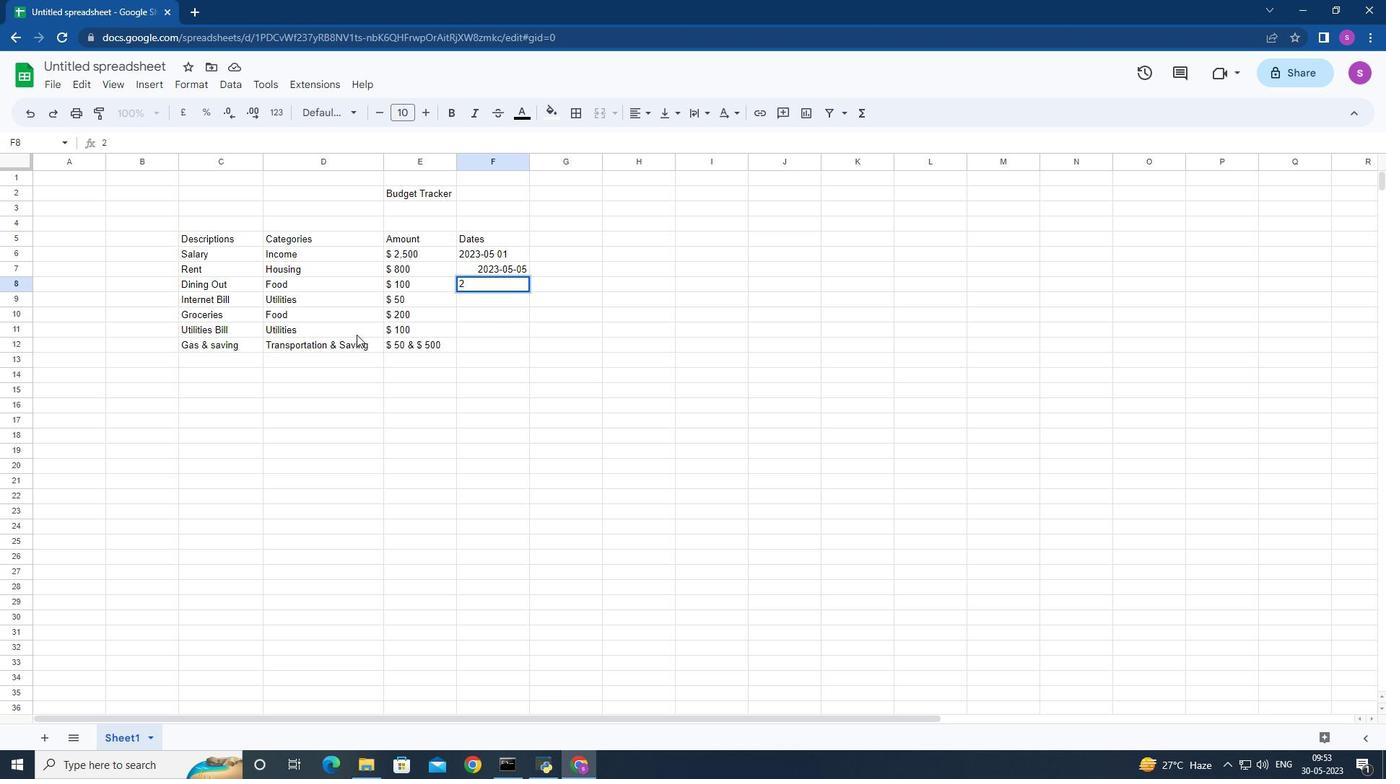 
Action: Key pressed 023=<Key.backspace>-<Key.space>05-10<Key.enter><Key.up><Key.enter><Key.down><Key.down><Key.down>
Screenshot: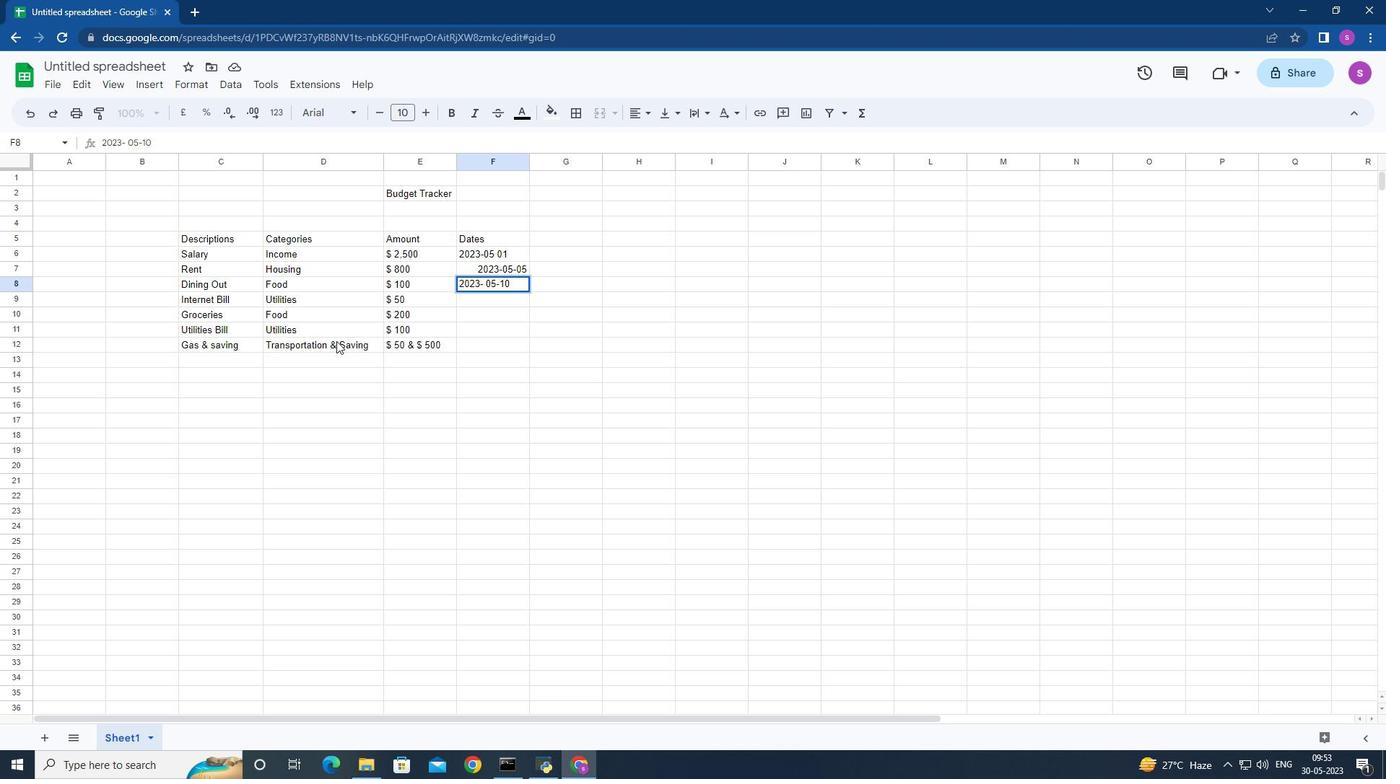 
Action: Mouse moved to (481, 295)
Screenshot: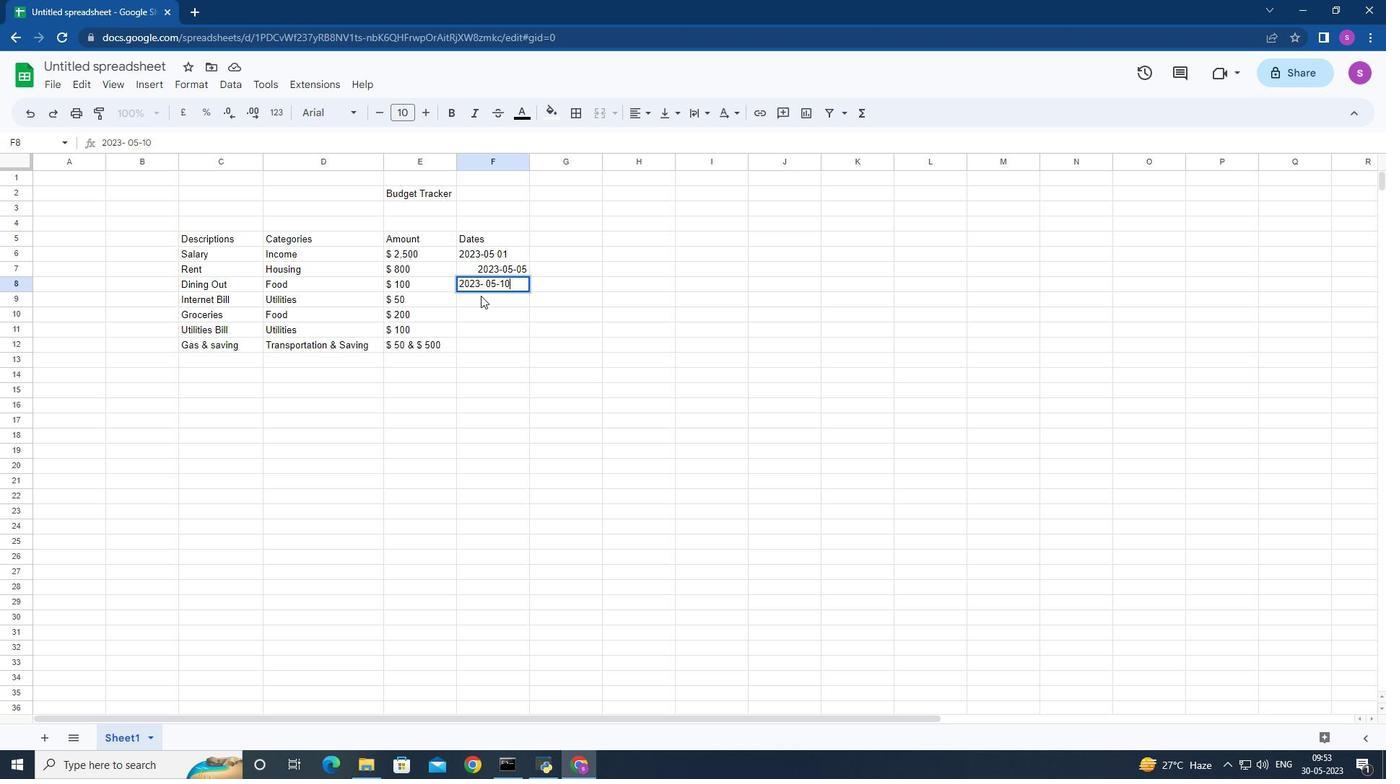 
Action: Mouse pressed left at (481, 295)
Screenshot: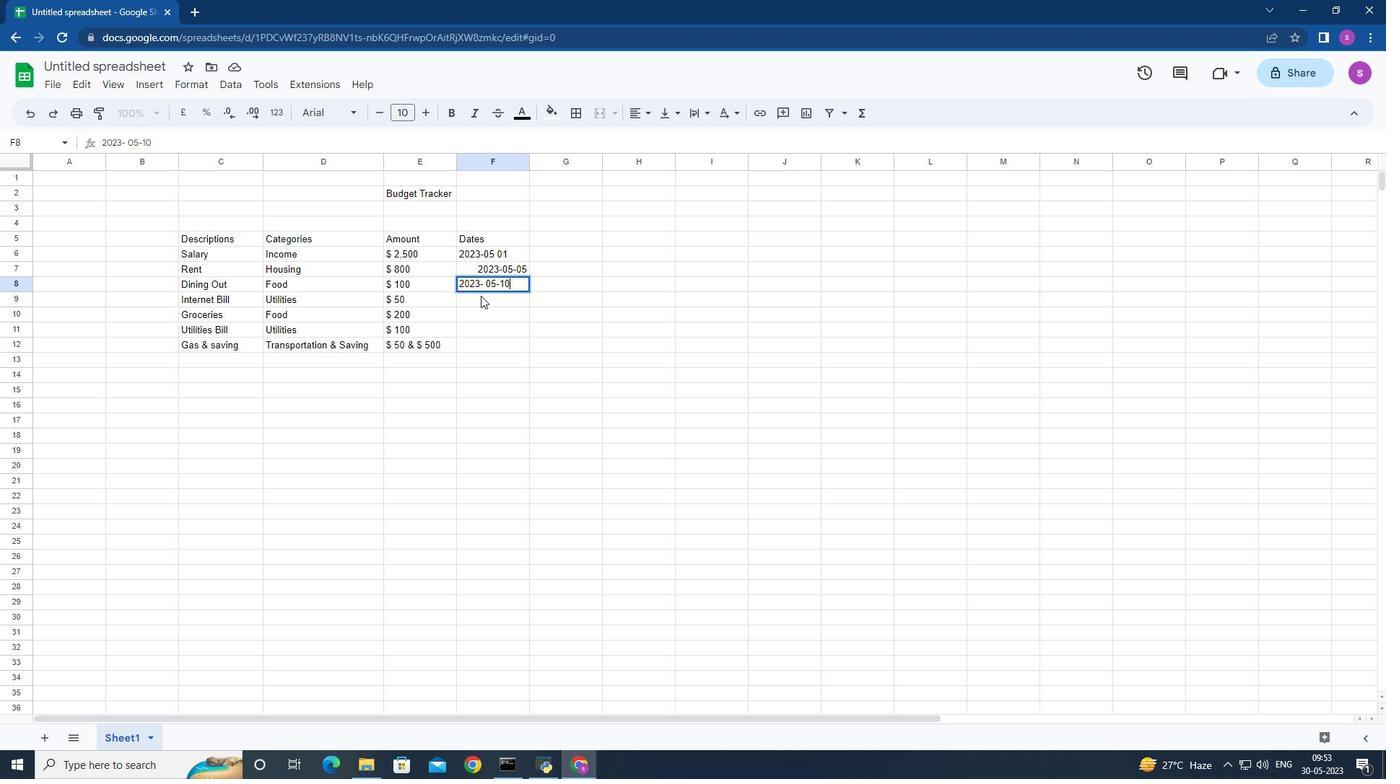 
Action: Mouse moved to (473, 266)
Screenshot: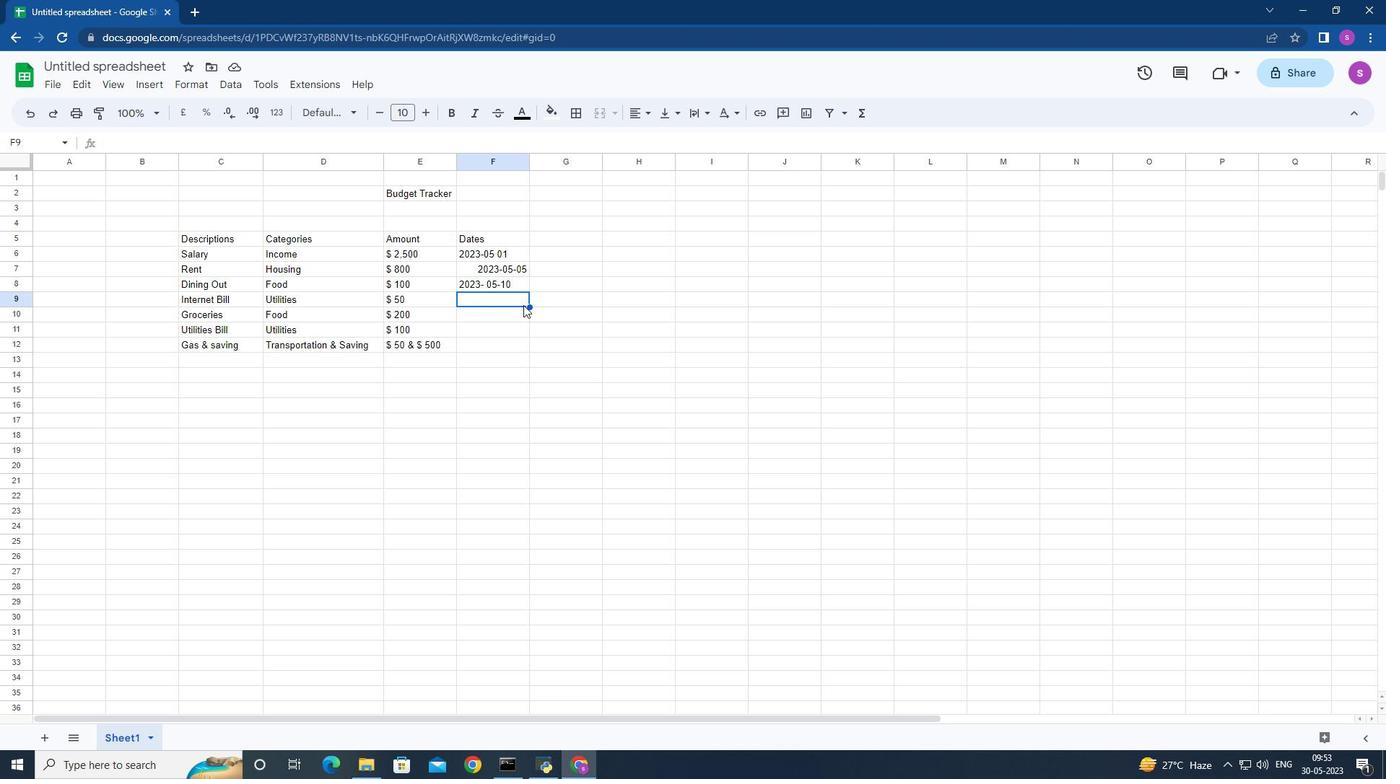 
Action: Mouse pressed left at (473, 266)
Screenshot: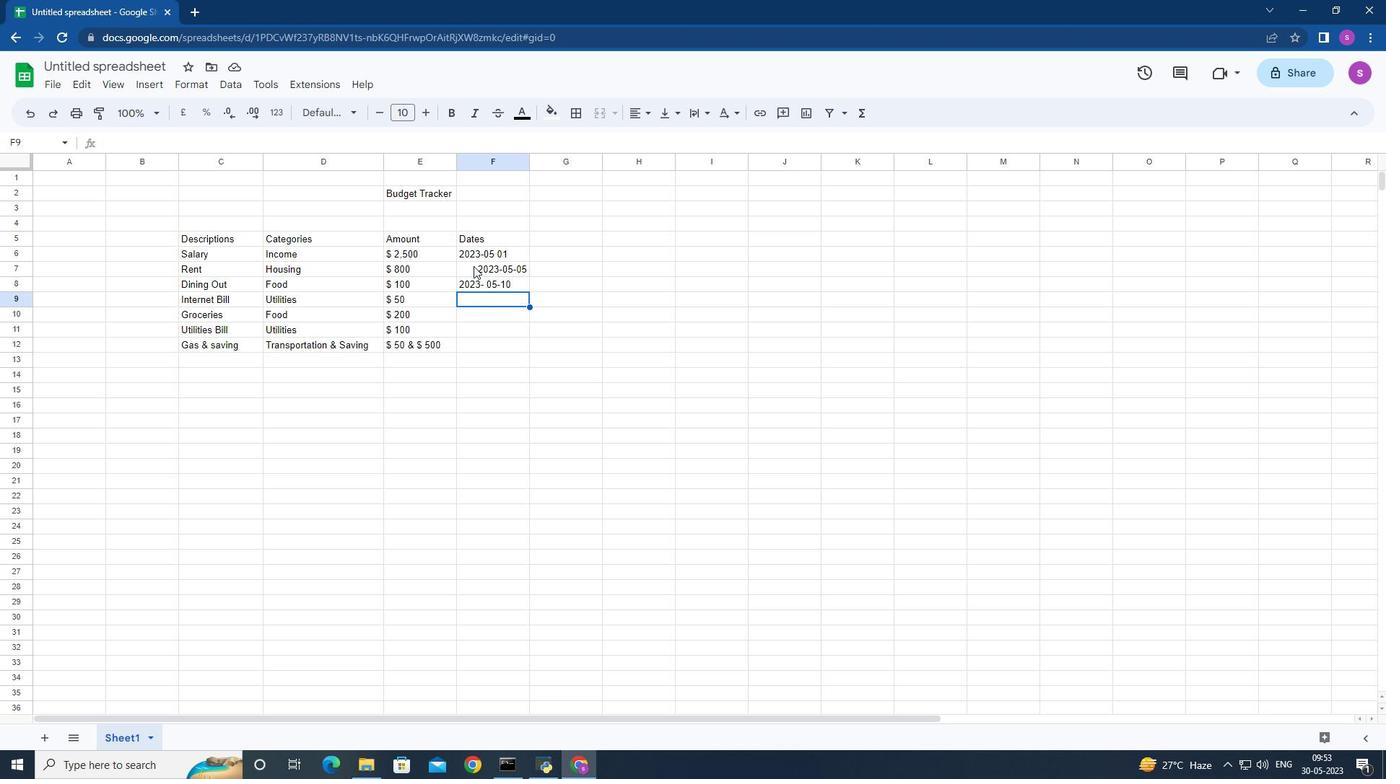 
Action: Mouse moved to (648, 116)
Screenshot: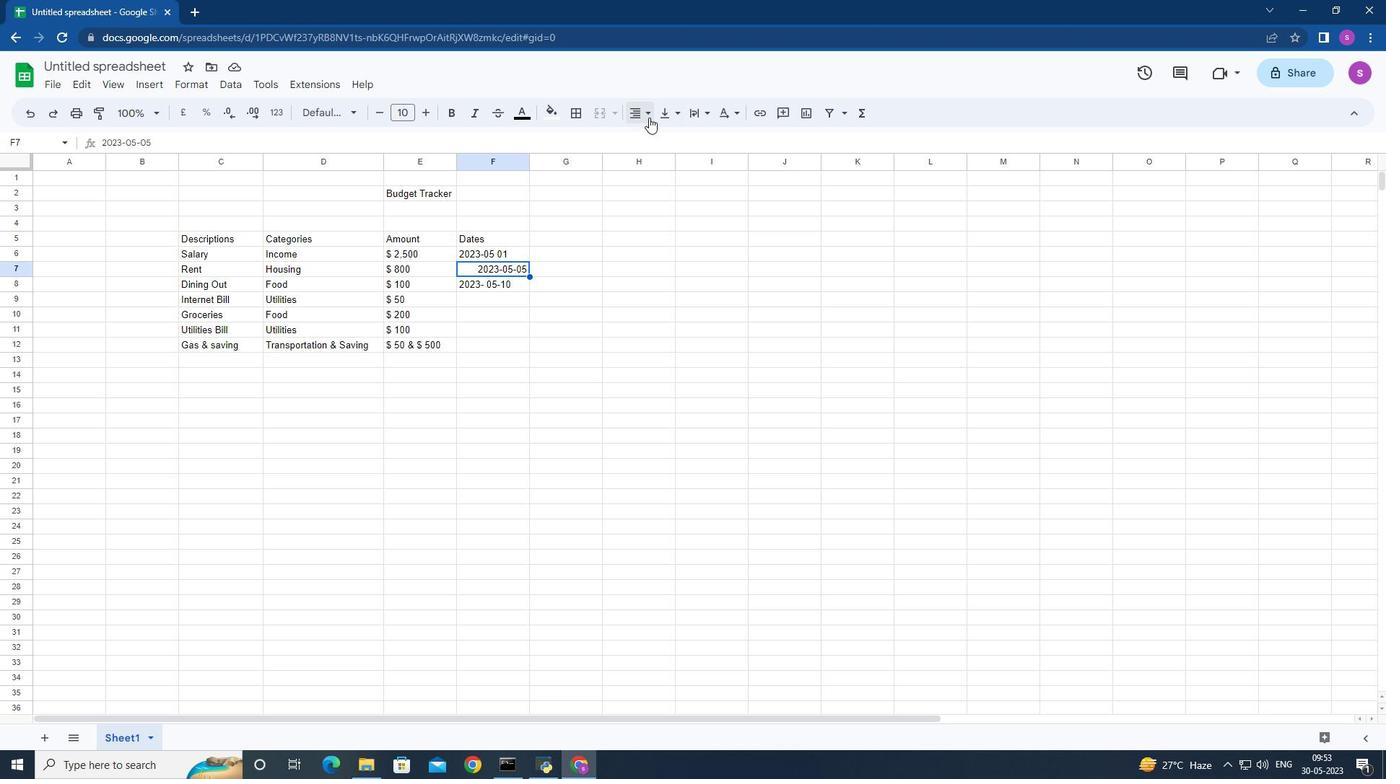 
Action: Mouse pressed left at (648, 116)
Screenshot: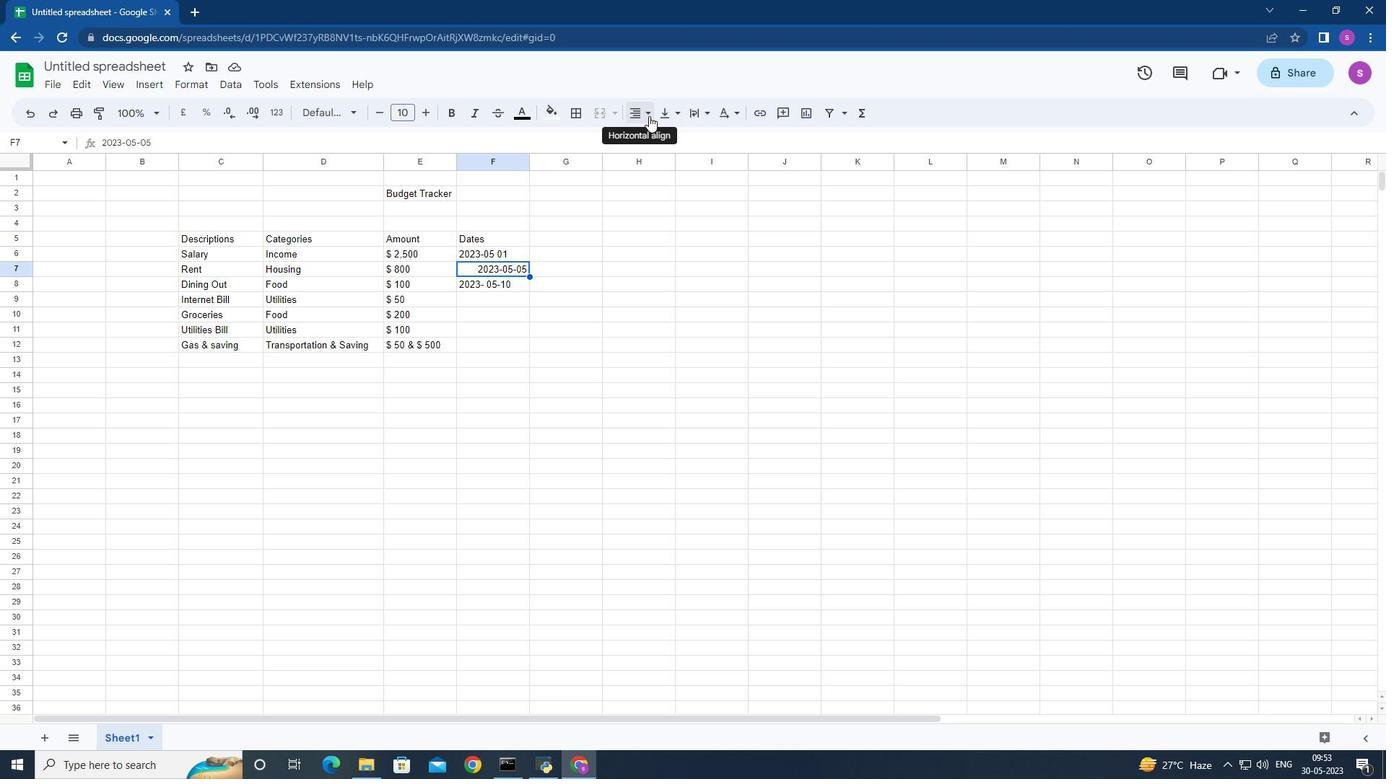 
Action: Mouse moved to (641, 140)
Screenshot: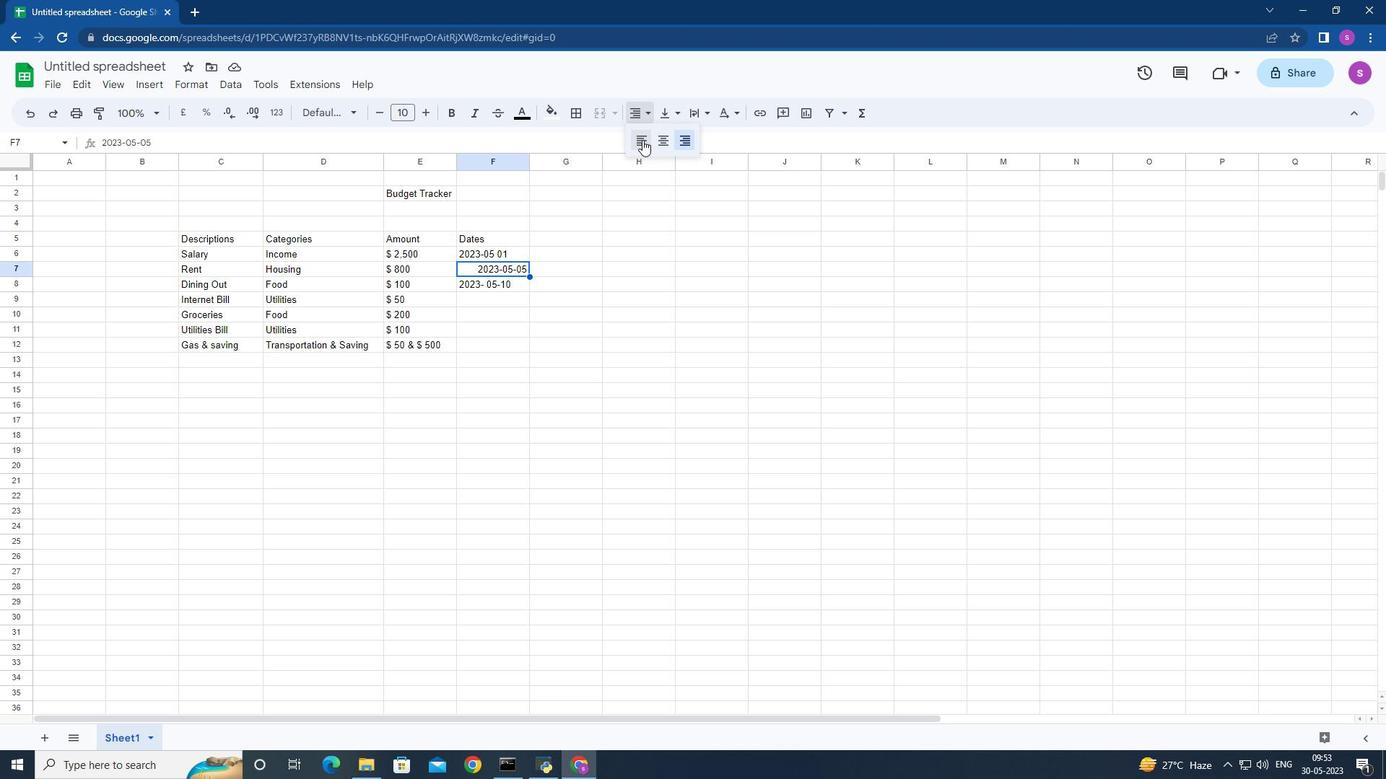 
Action: Mouse pressed left at (641, 140)
Screenshot: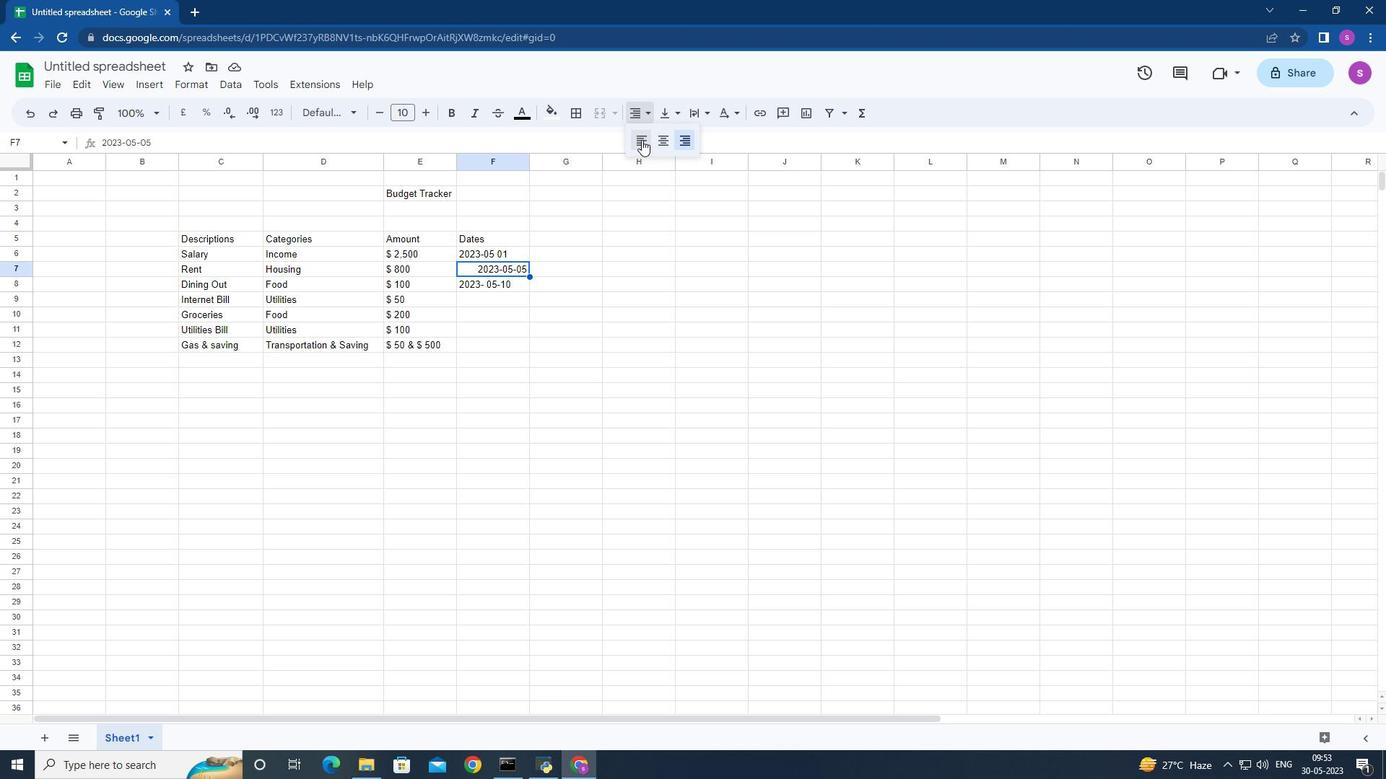 
Action: Mouse moved to (487, 296)
Screenshot: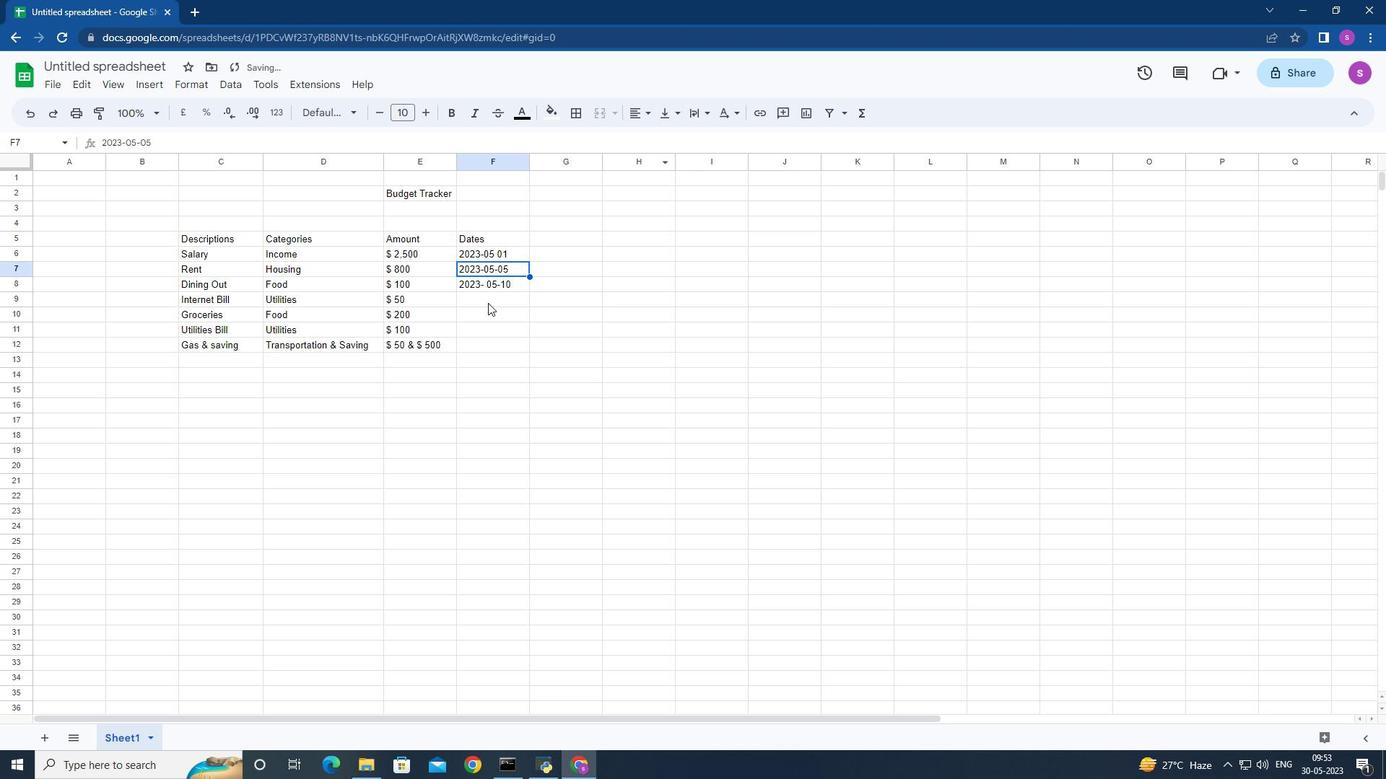 
Action: Mouse pressed left at (487, 296)
Screenshot: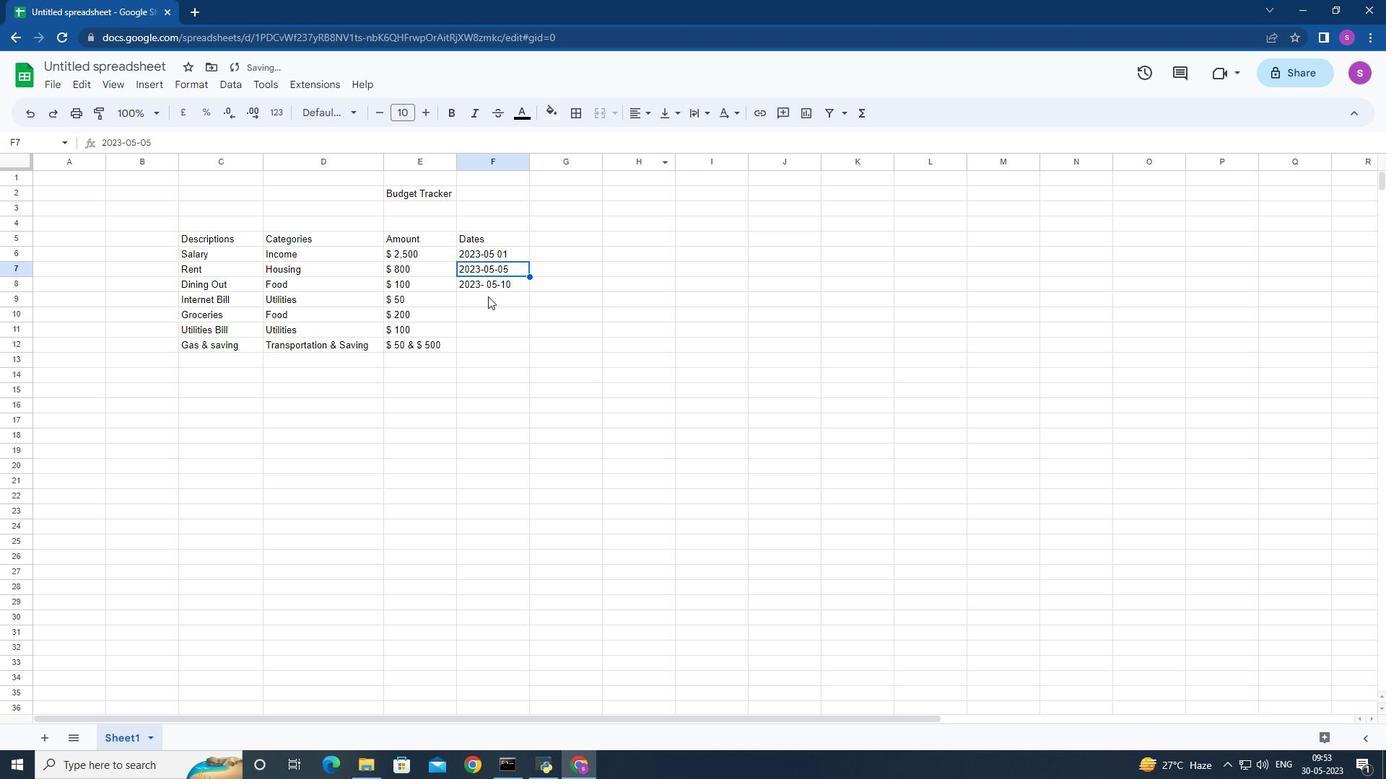 
Action: Key pressed 2023-05-
Screenshot: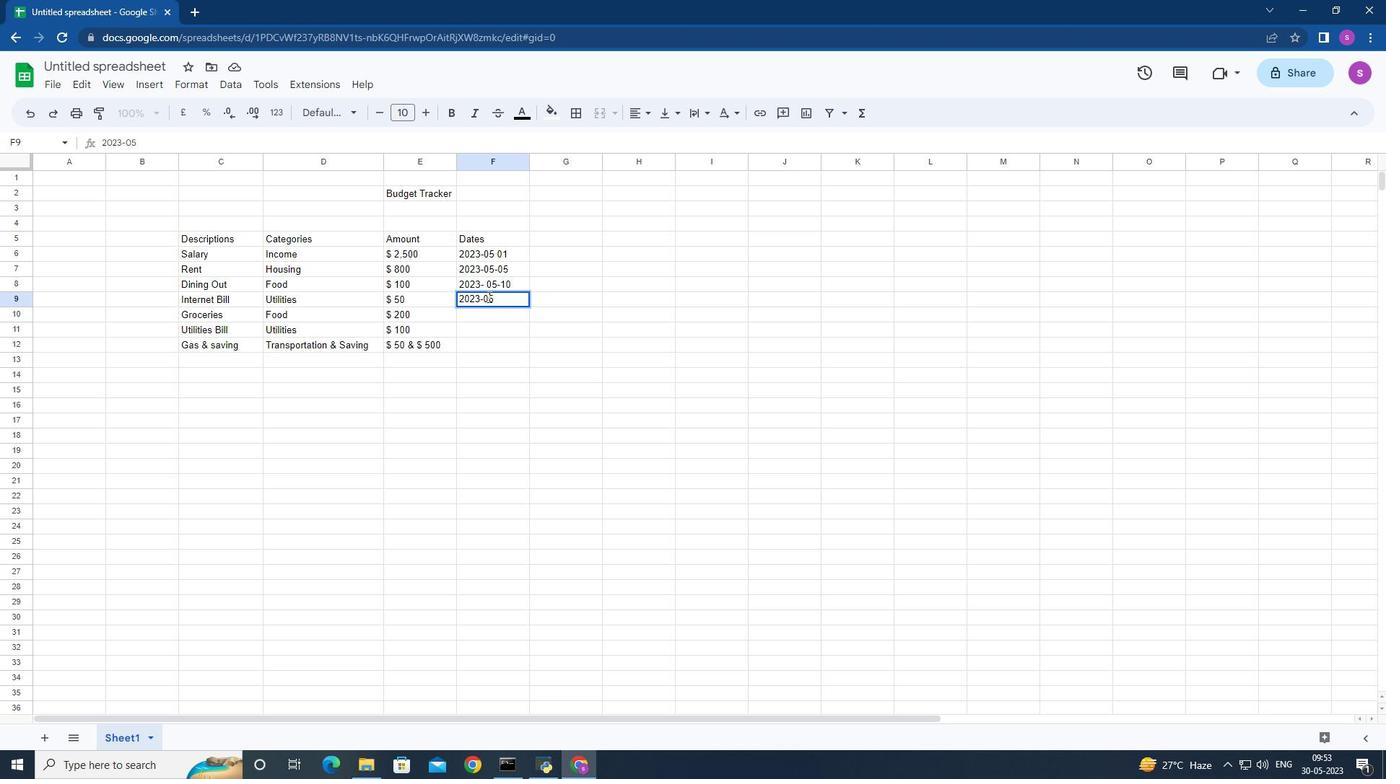 
Action: Mouse moved to (574, 377)
Screenshot: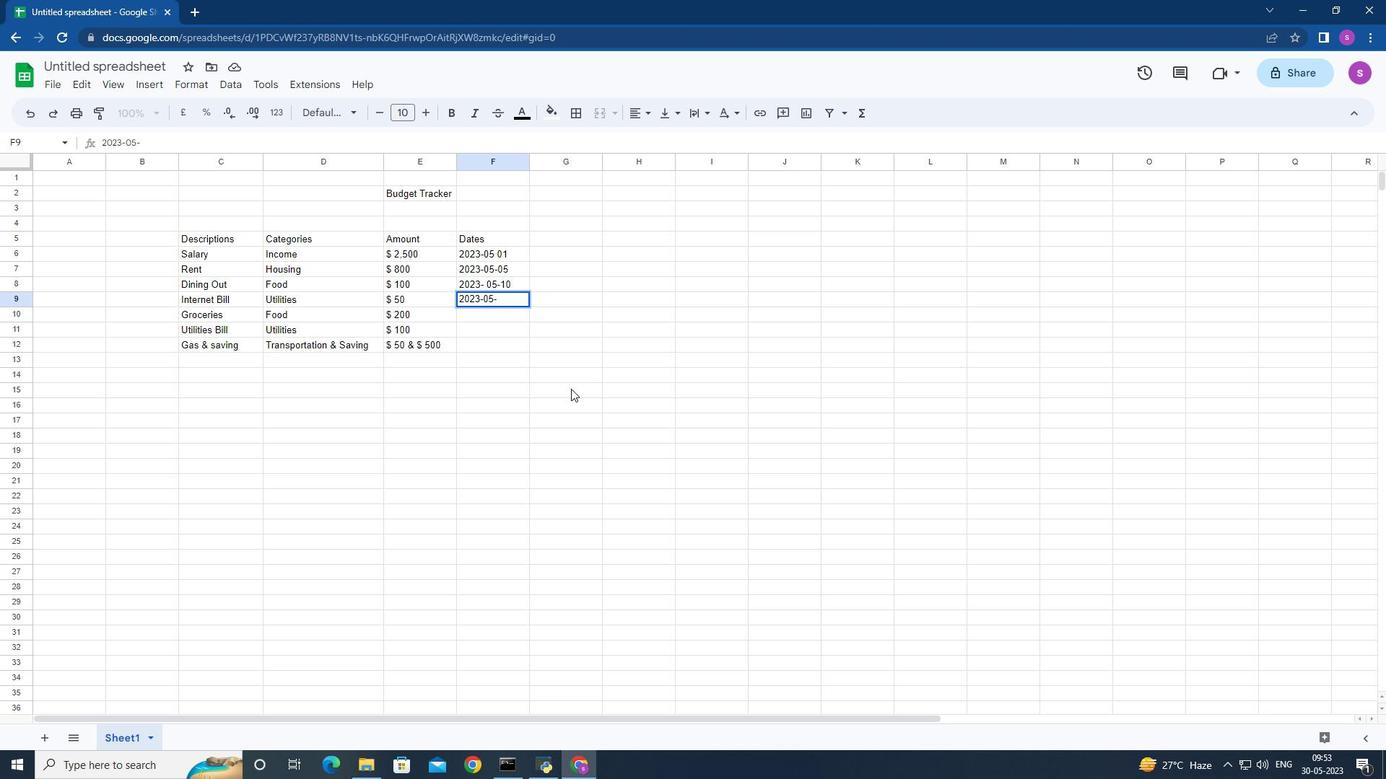 
Action: Key pressed 15<Key.down>2023-05-19<Key.down>2023-05-
Screenshot: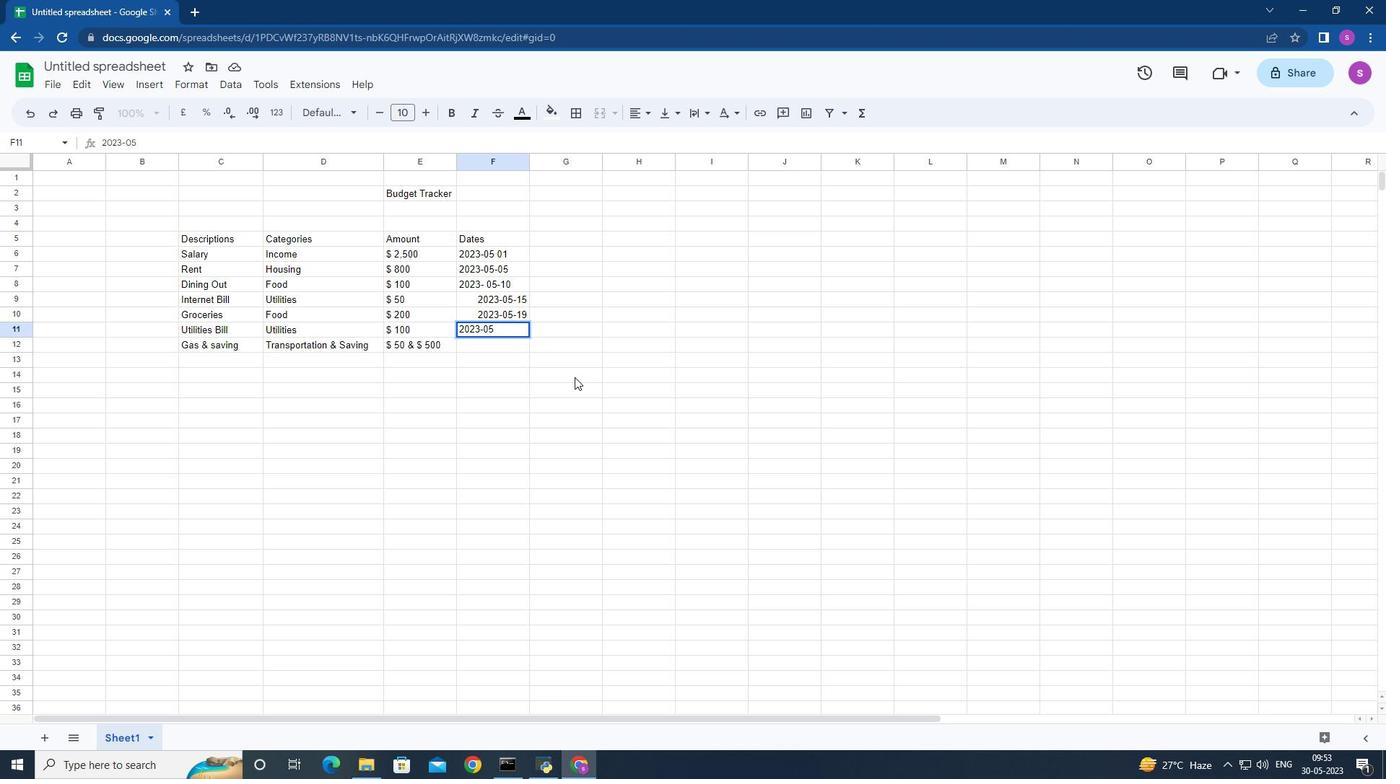 
Action: Mouse moved to (579, 384)
Screenshot: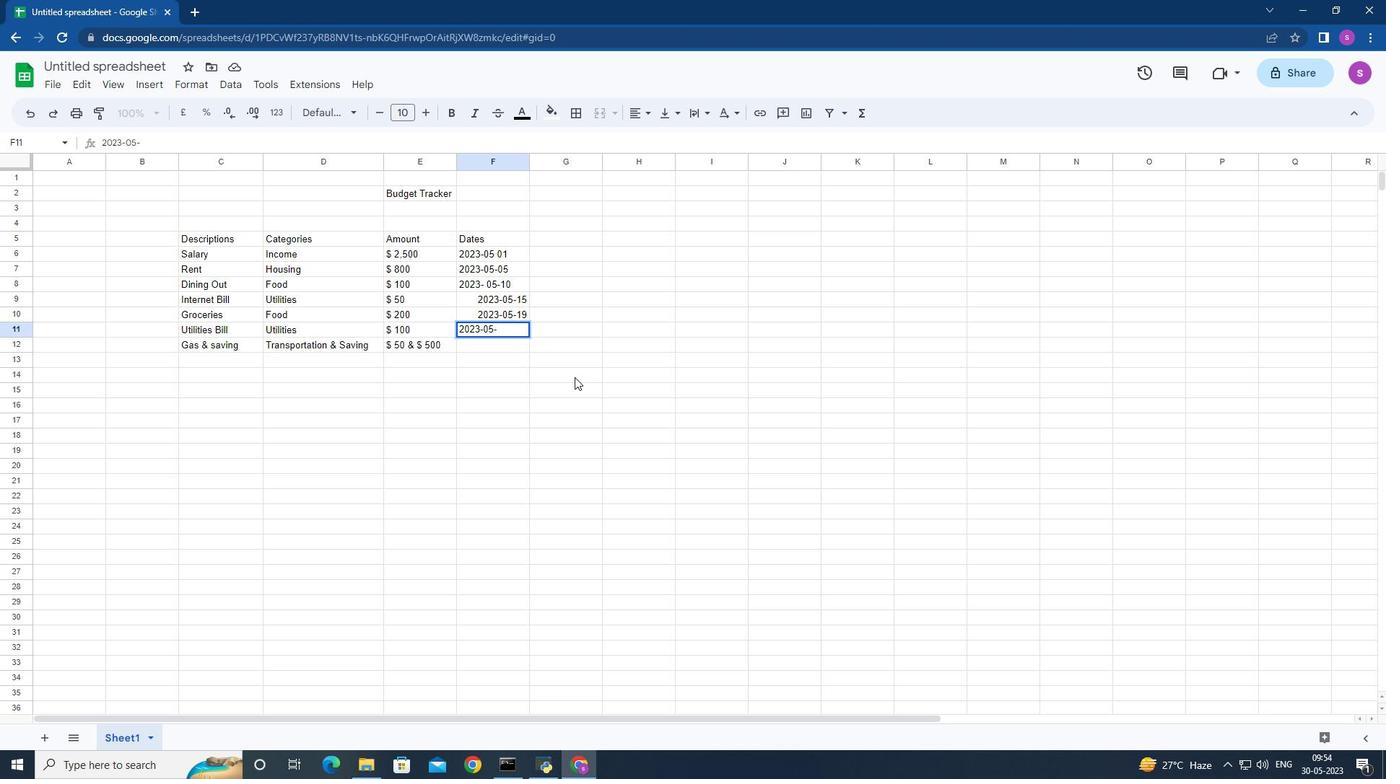 
Action: Key pressed 22<Key.enter>2023-05-
Screenshot: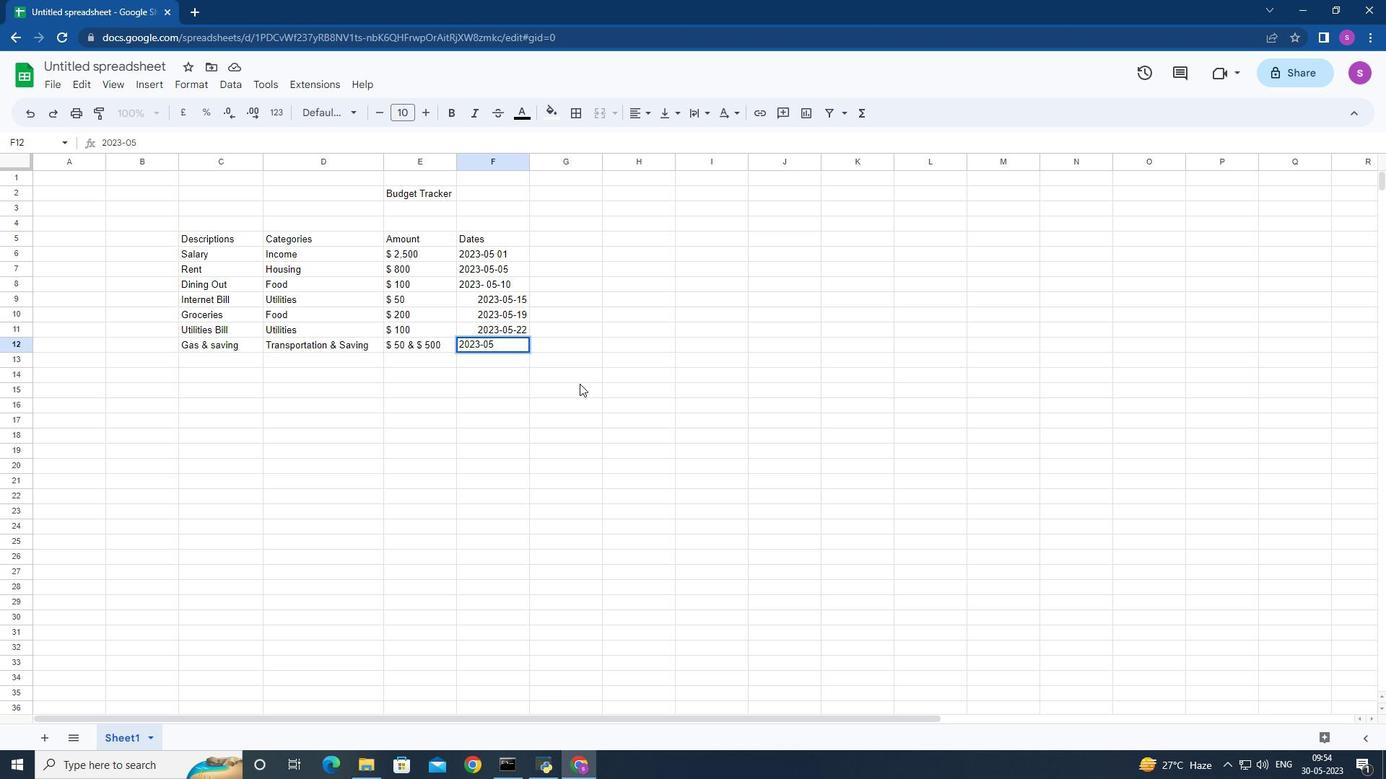 
Action: Mouse moved to (568, 402)
Screenshot: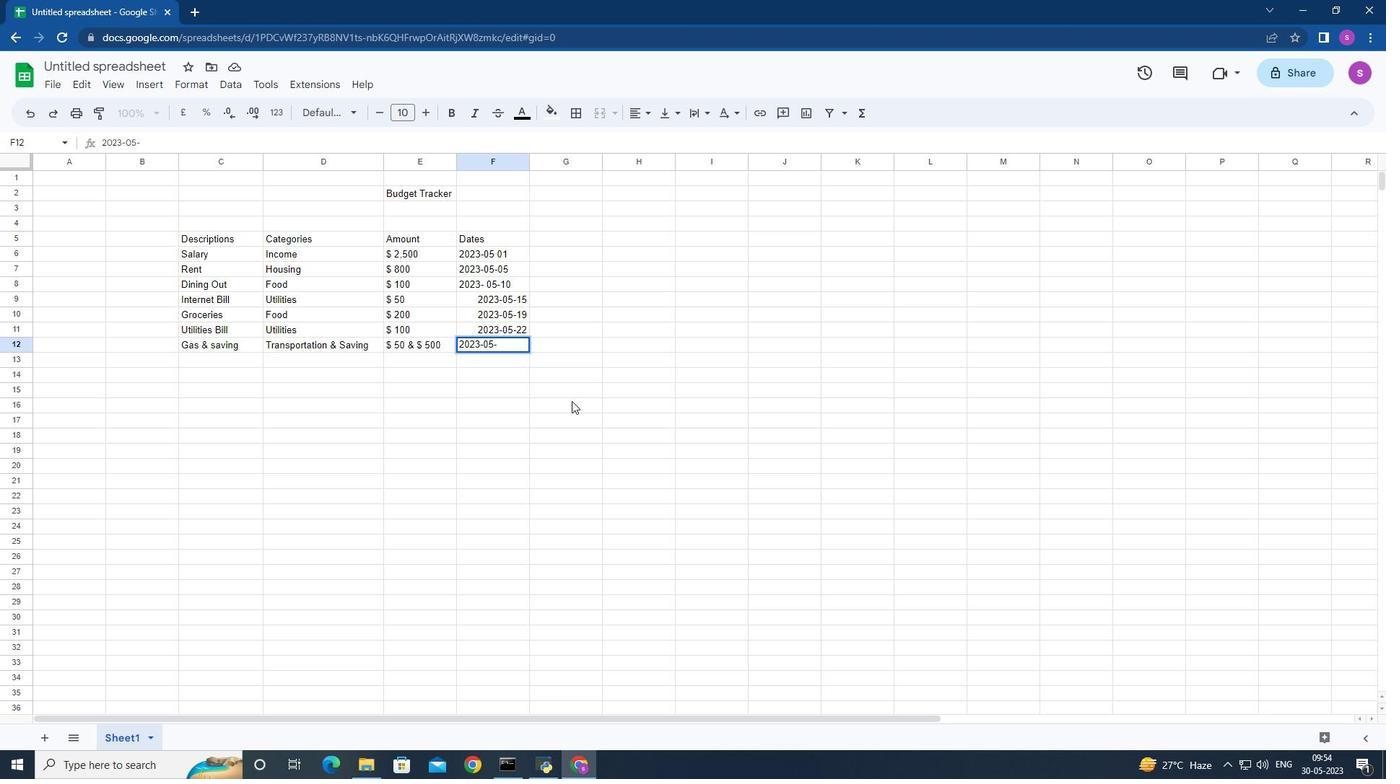 
Action: Key pressed 25<Key.space><Key.shift><Key.shift><Key.shift><Key.shift><Key.shift><Key.shift><Key.shift>&<Key.space>2023-05-30<Key.enter>
Screenshot: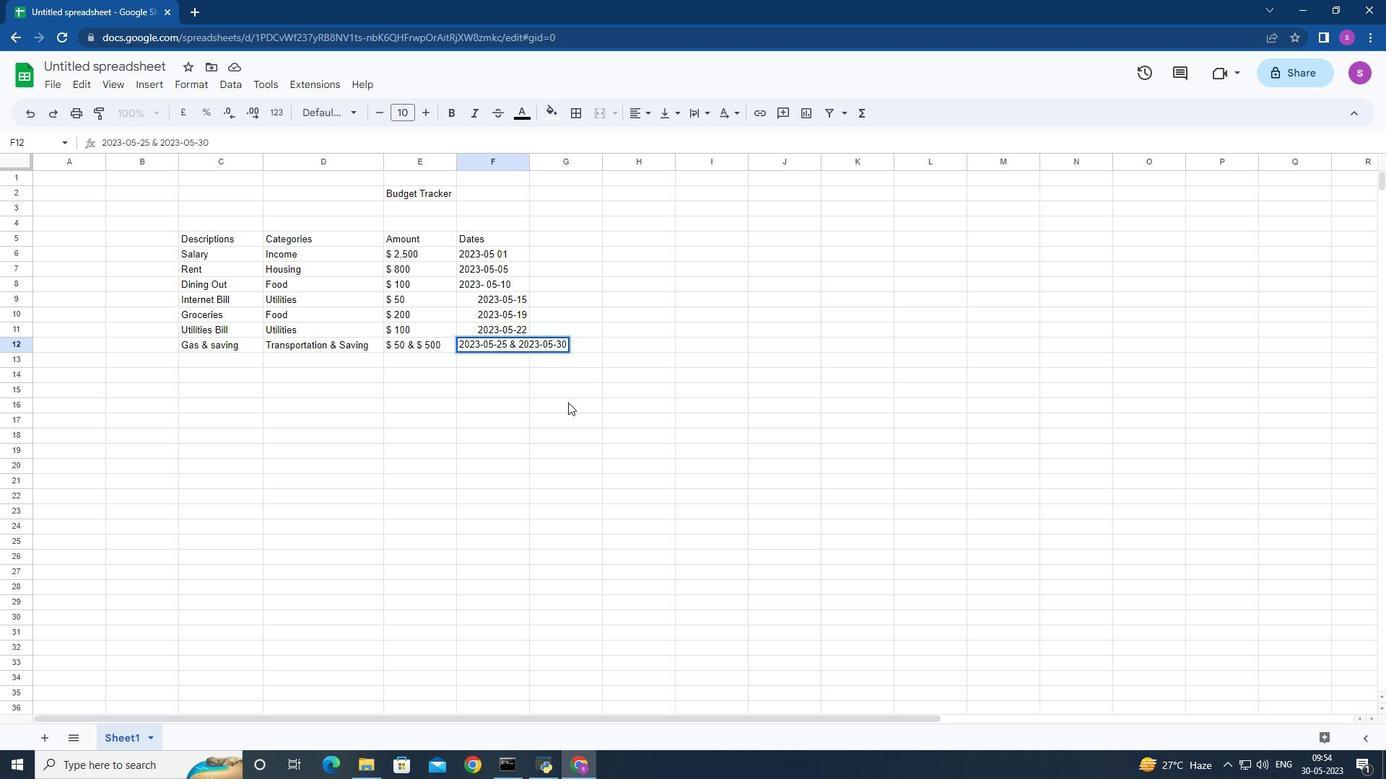 
Action: Mouse moved to (530, 162)
Screenshot: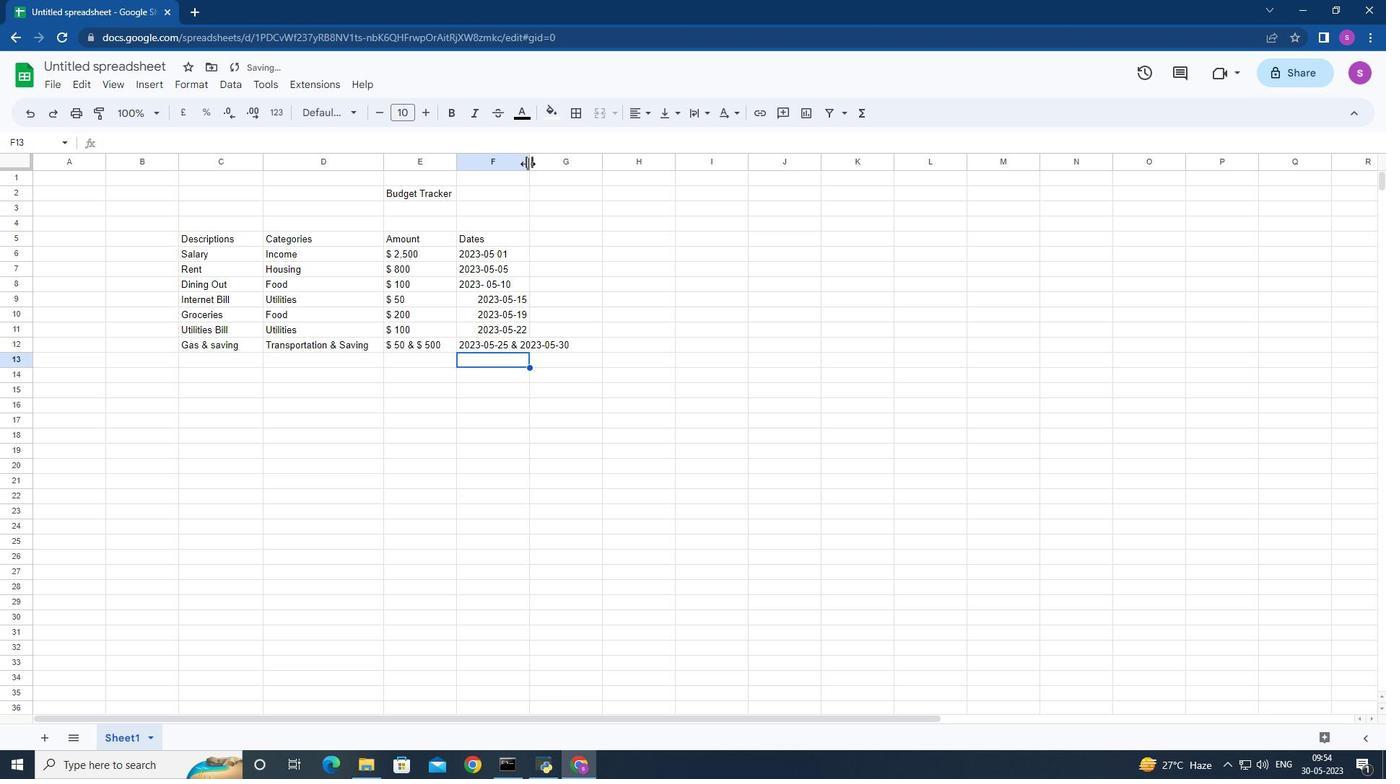 
Action: Mouse pressed left at (530, 162)
Screenshot: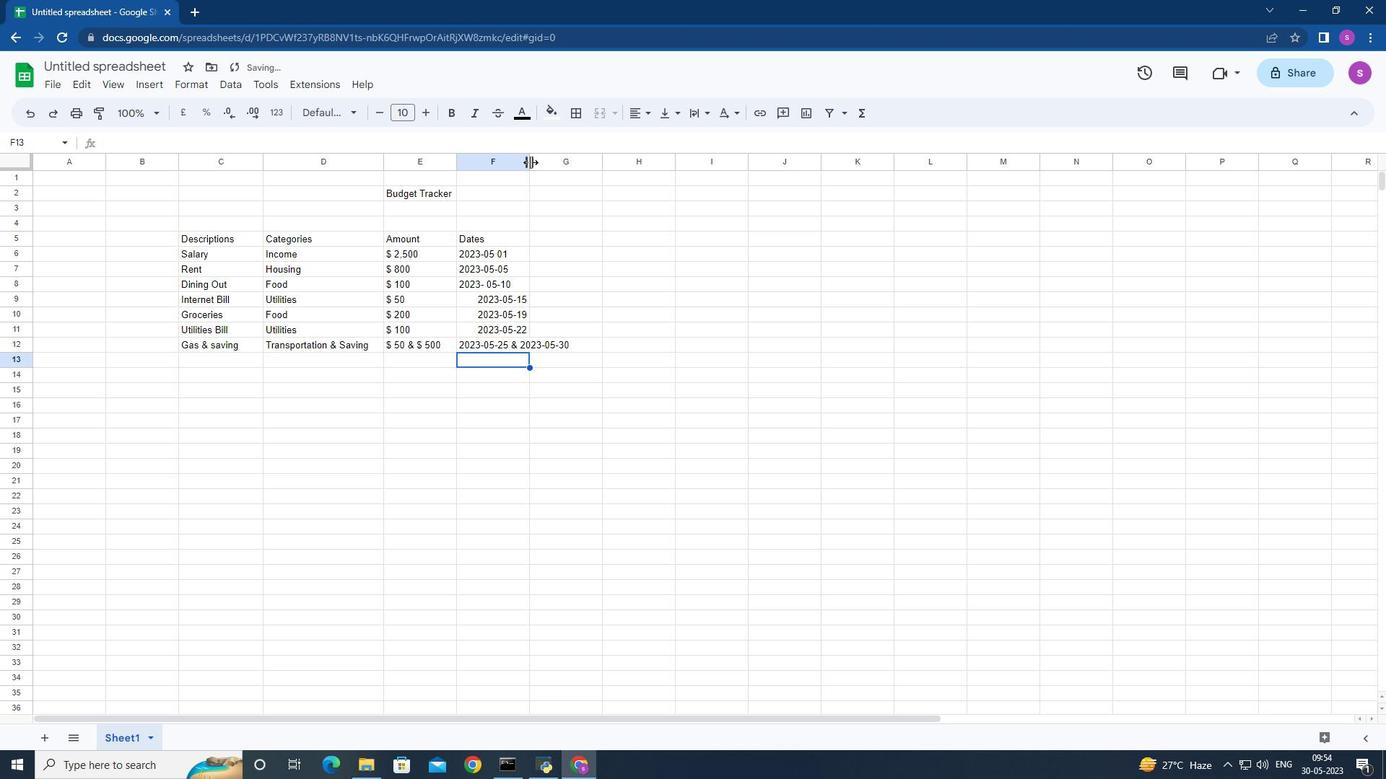 
Action: Mouse moved to (512, 296)
Screenshot: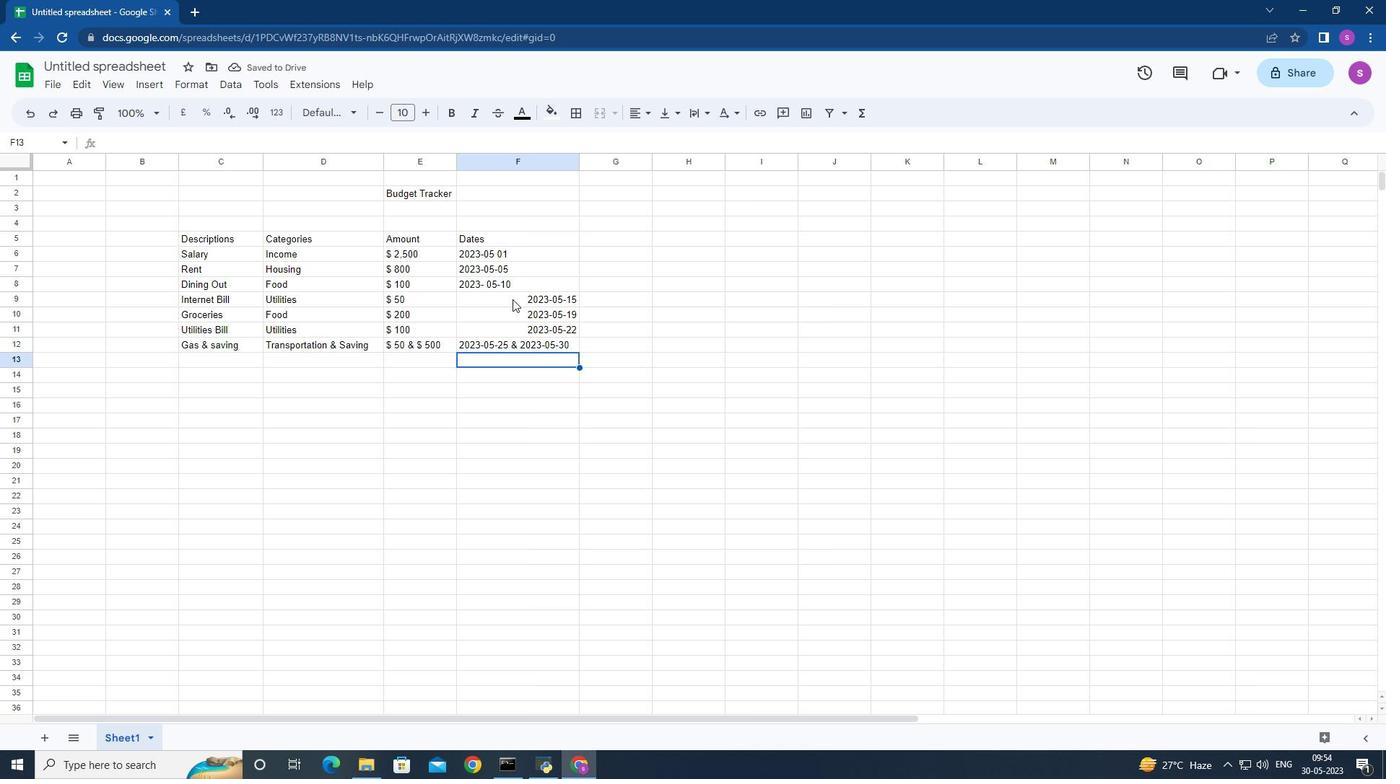 
Action: Mouse pressed left at (512, 296)
Screenshot: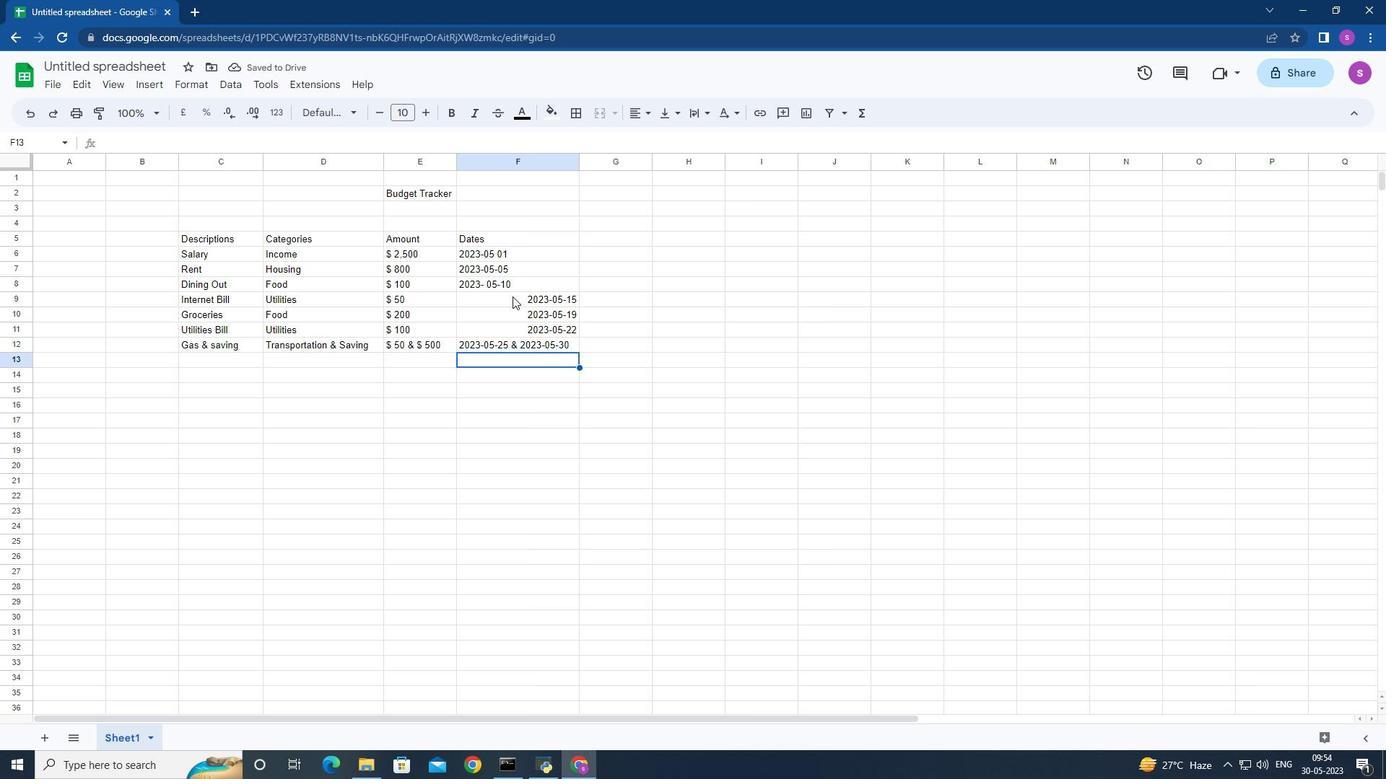 
Action: Mouse moved to (646, 113)
Screenshot: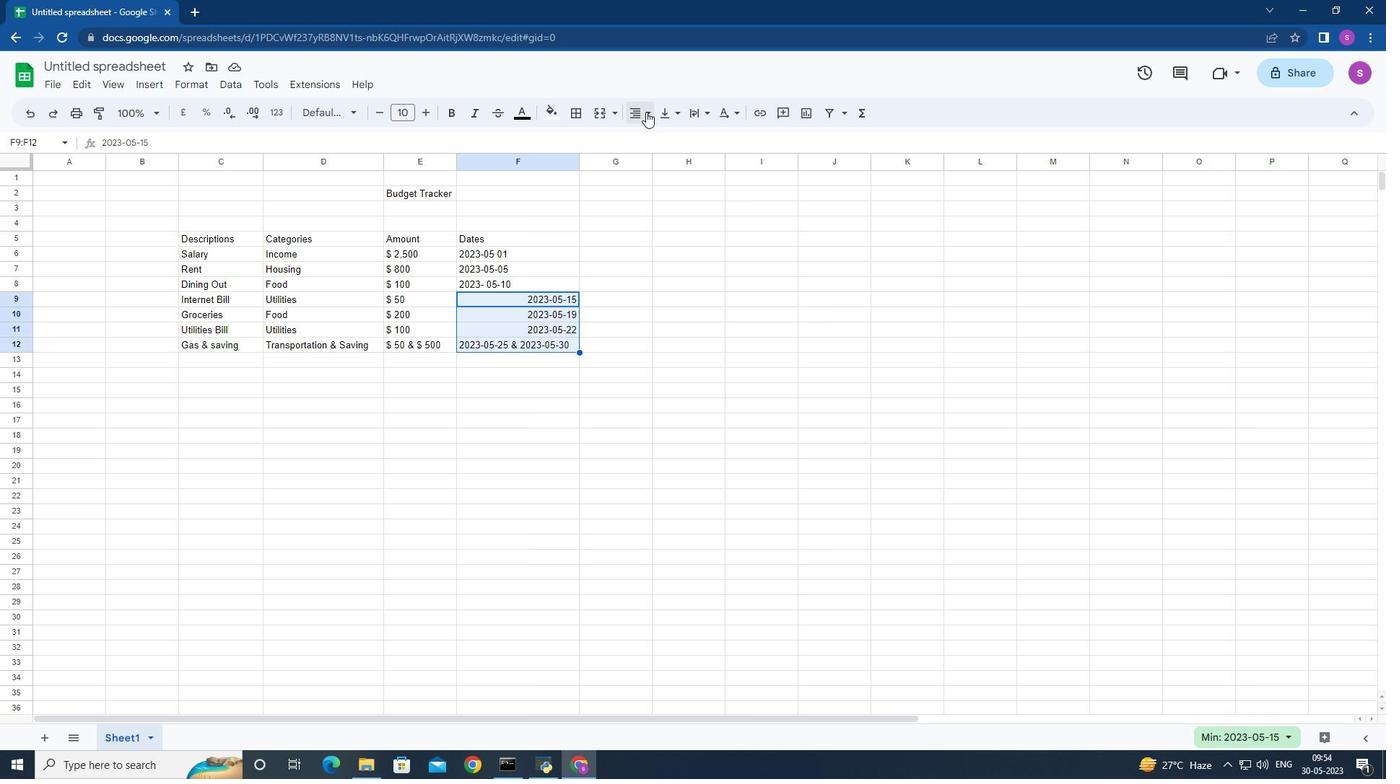 
Action: Mouse pressed left at (646, 113)
Screenshot: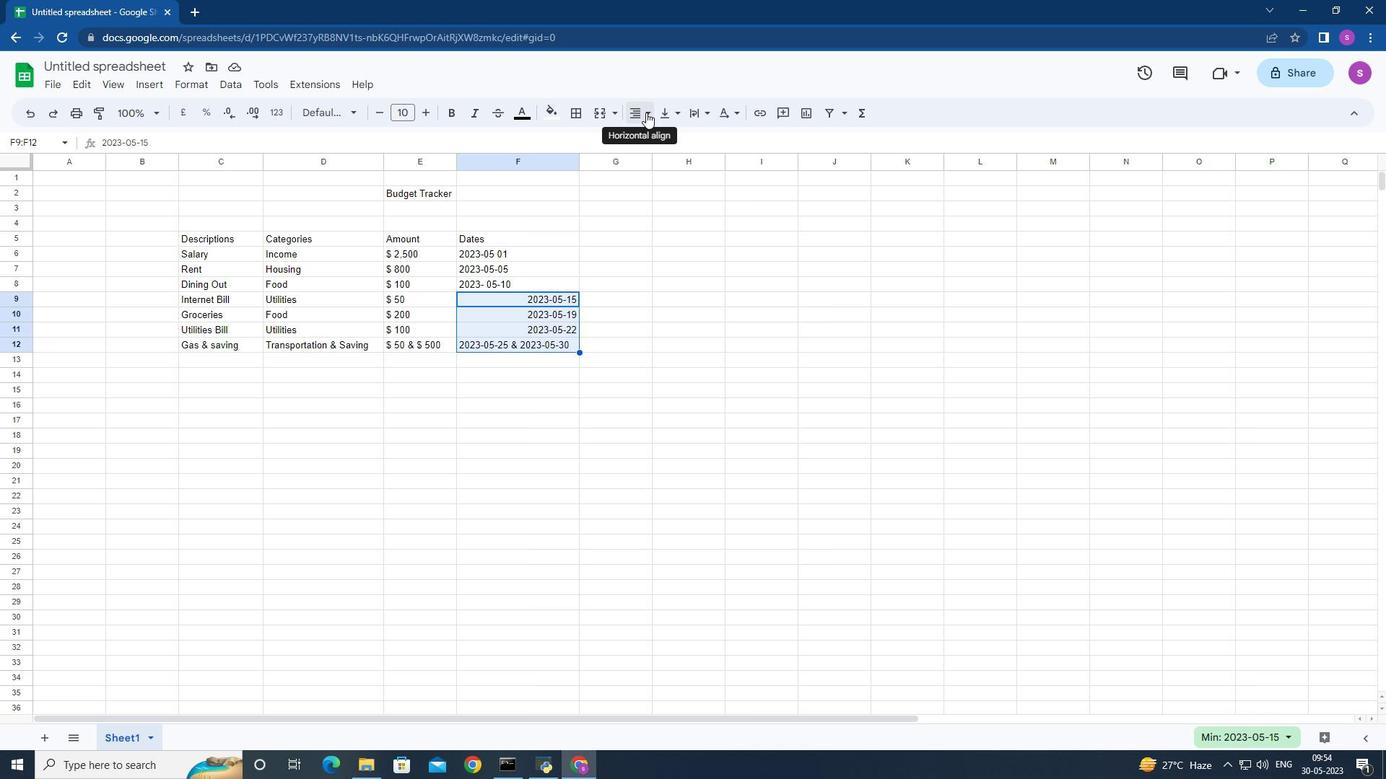 
Action: Mouse moved to (641, 146)
Screenshot: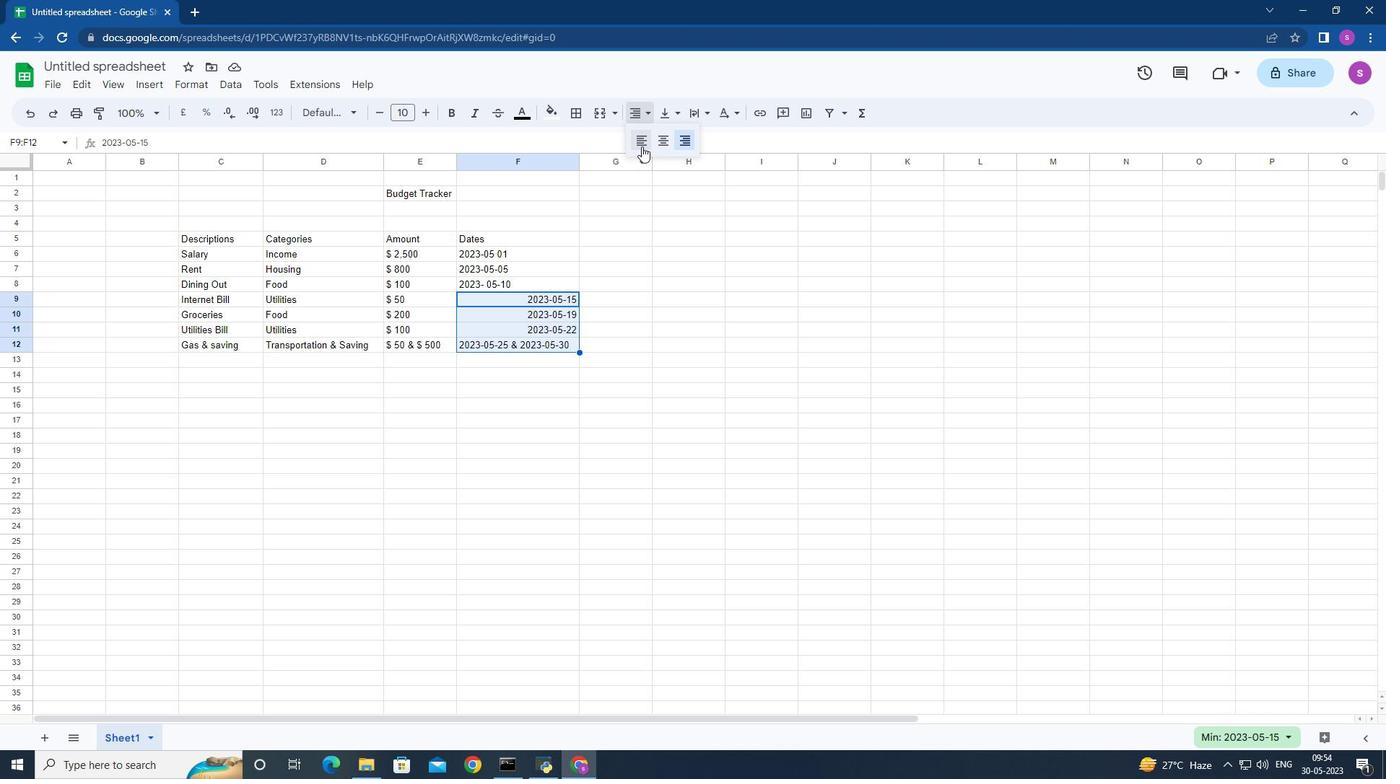
Action: Mouse pressed left at (641, 146)
Screenshot: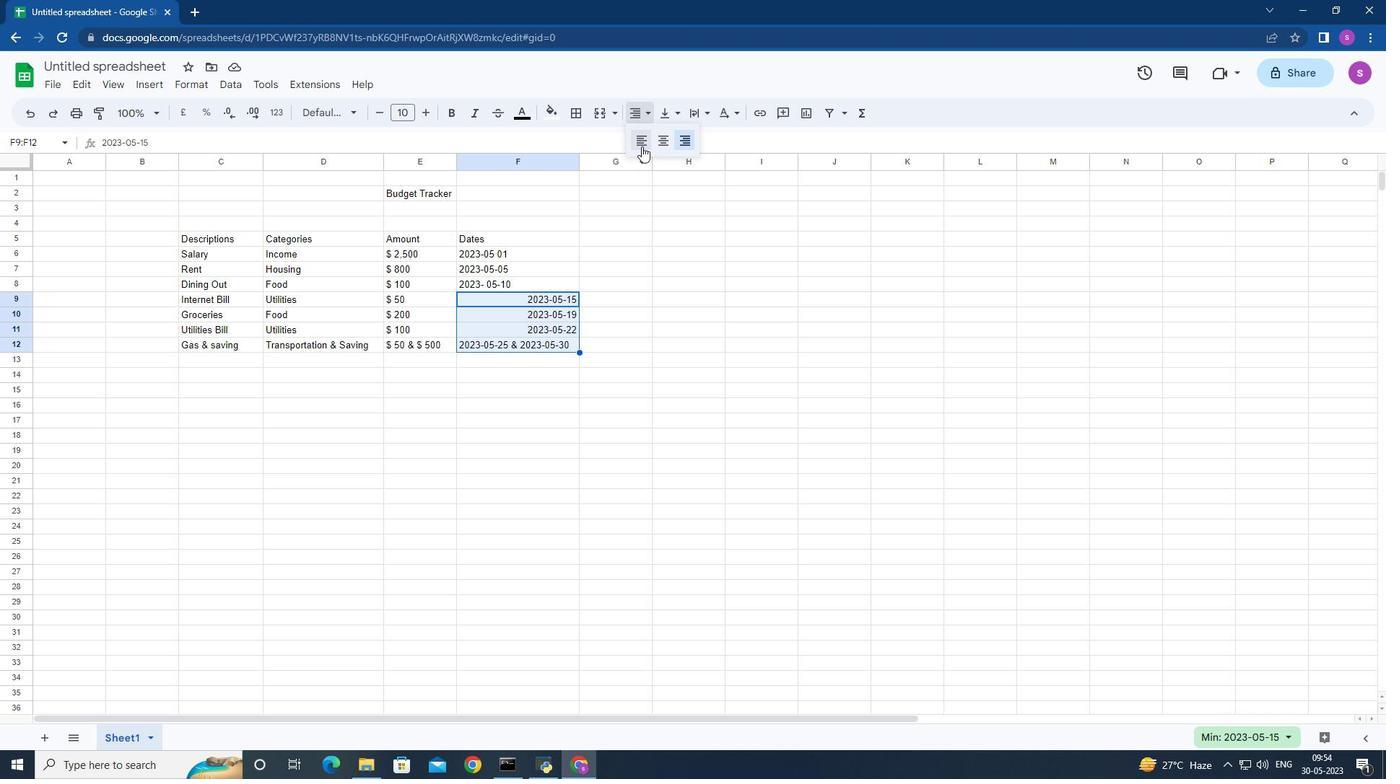 
Action: Mouse moved to (600, 210)
Screenshot: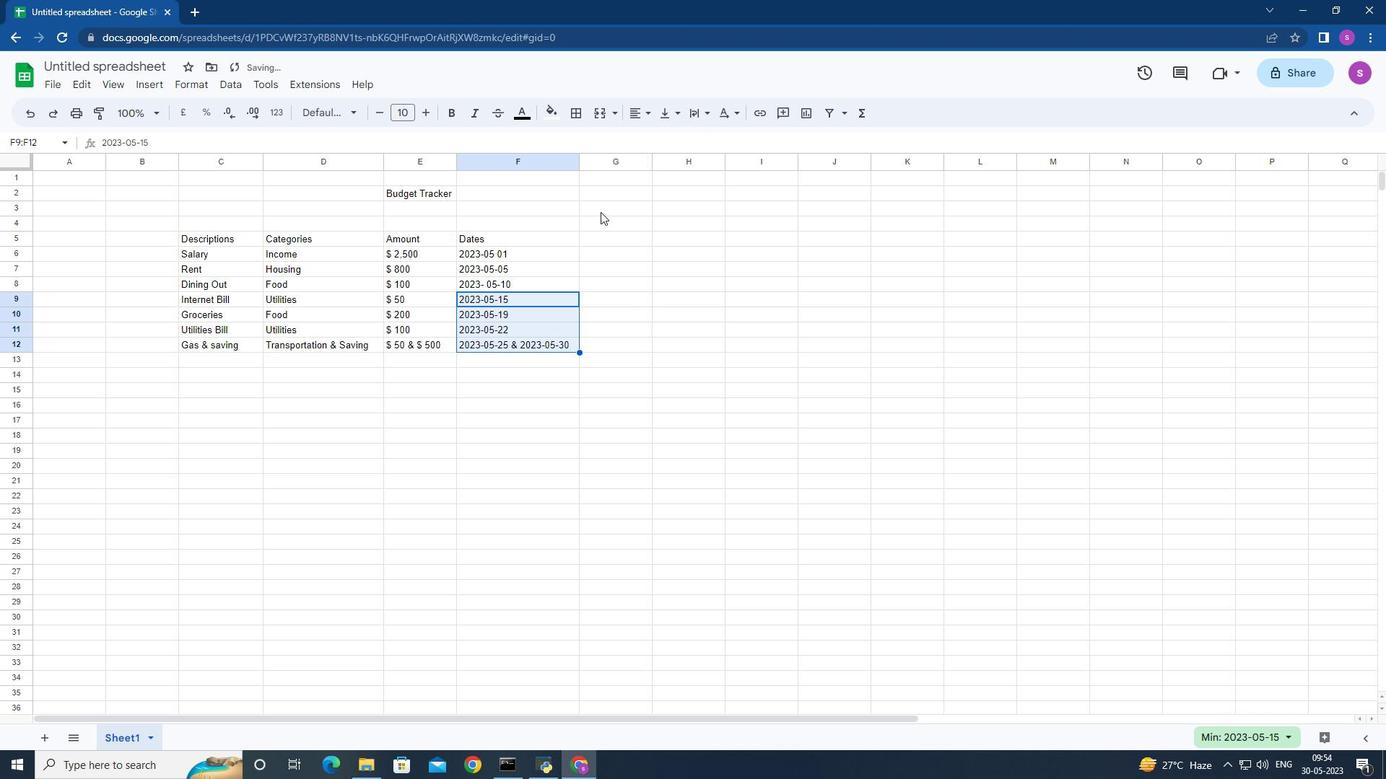 
Action: Mouse pressed left at (600, 210)
Screenshot: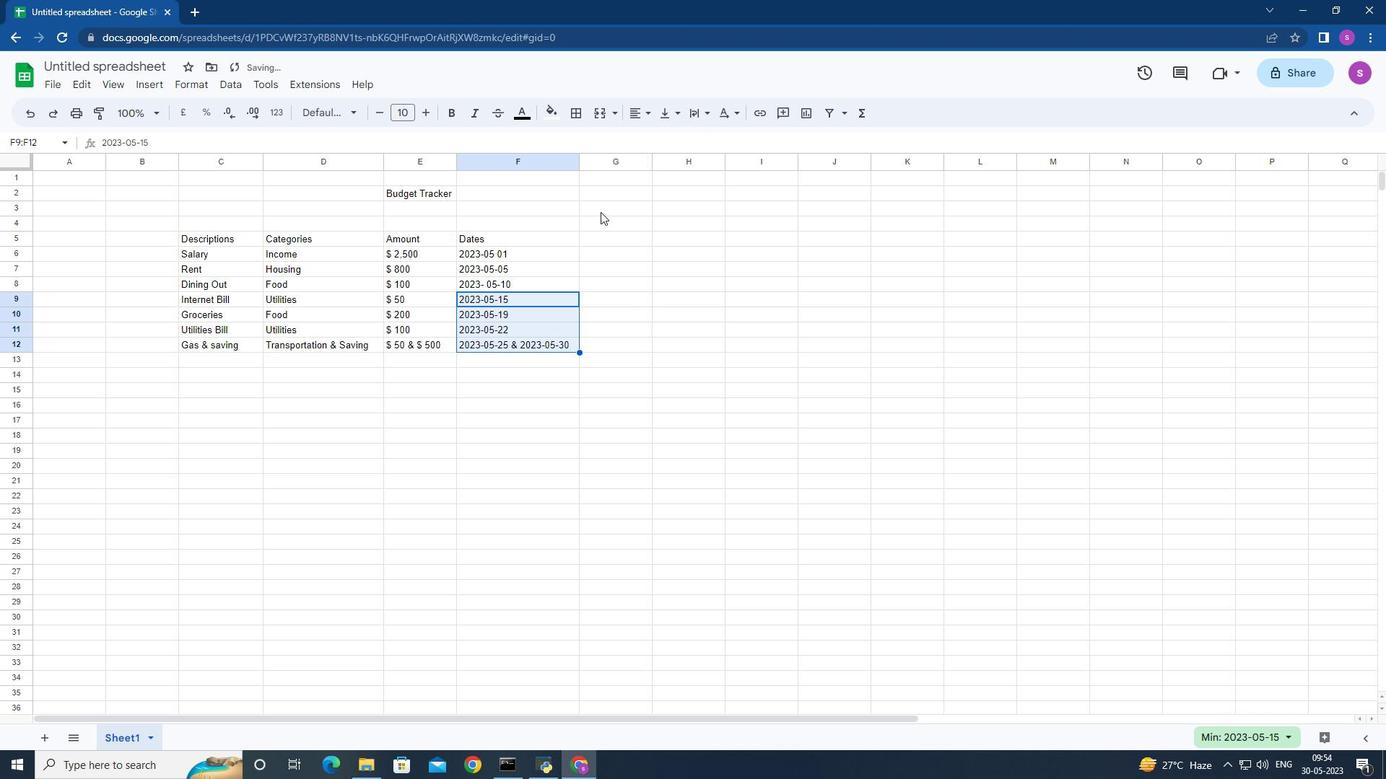 
Action: Mouse moved to (588, 235)
Screenshot: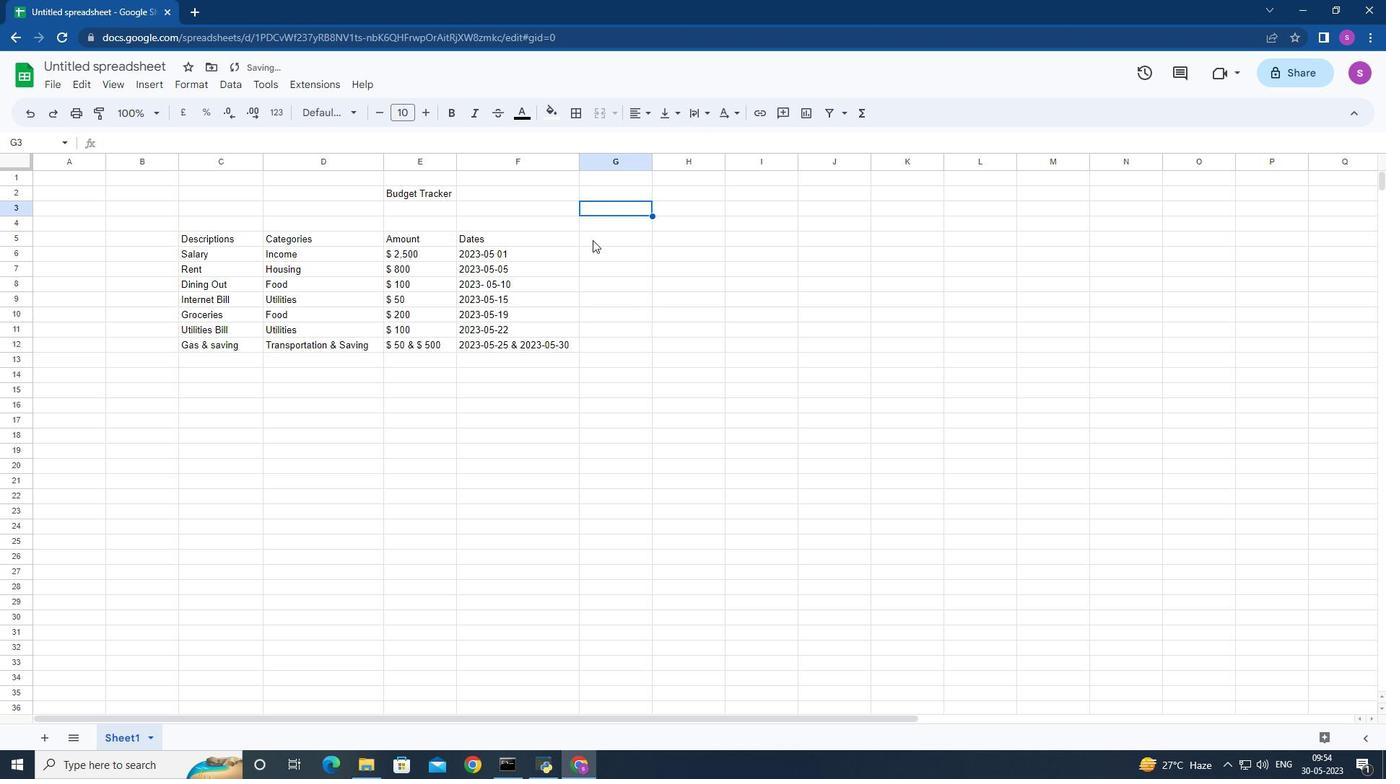 
Action: Mouse pressed left at (588, 235)
Screenshot: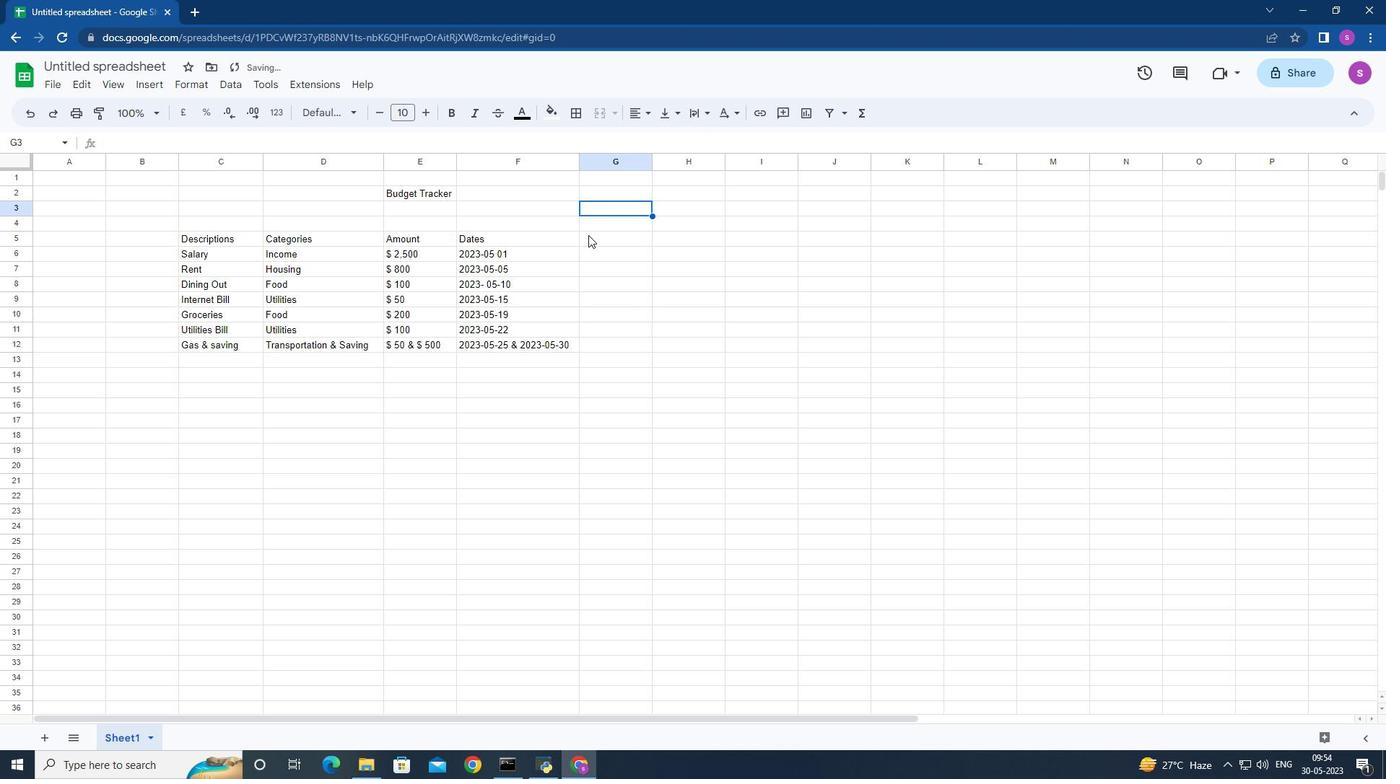 
Action: Mouse moved to (600, 224)
Screenshot: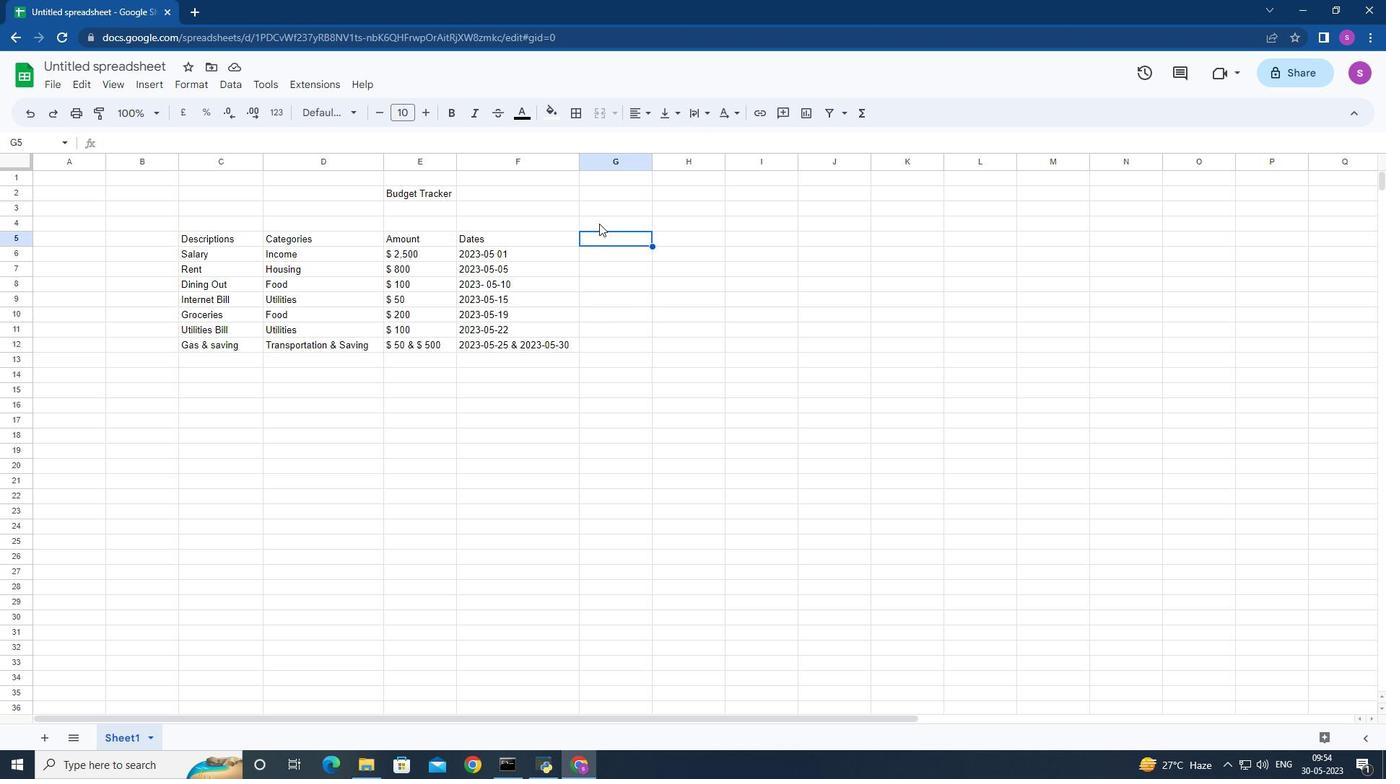 
Action: Key pressed <Key.shift>Income<Key.down><Key.up><Key.shift>?<Key.backspace><Key.shift>Income<Key.shift>?<Key.backspace>/<Key.space><Key.shift>Expense<Key.down>
Screenshot: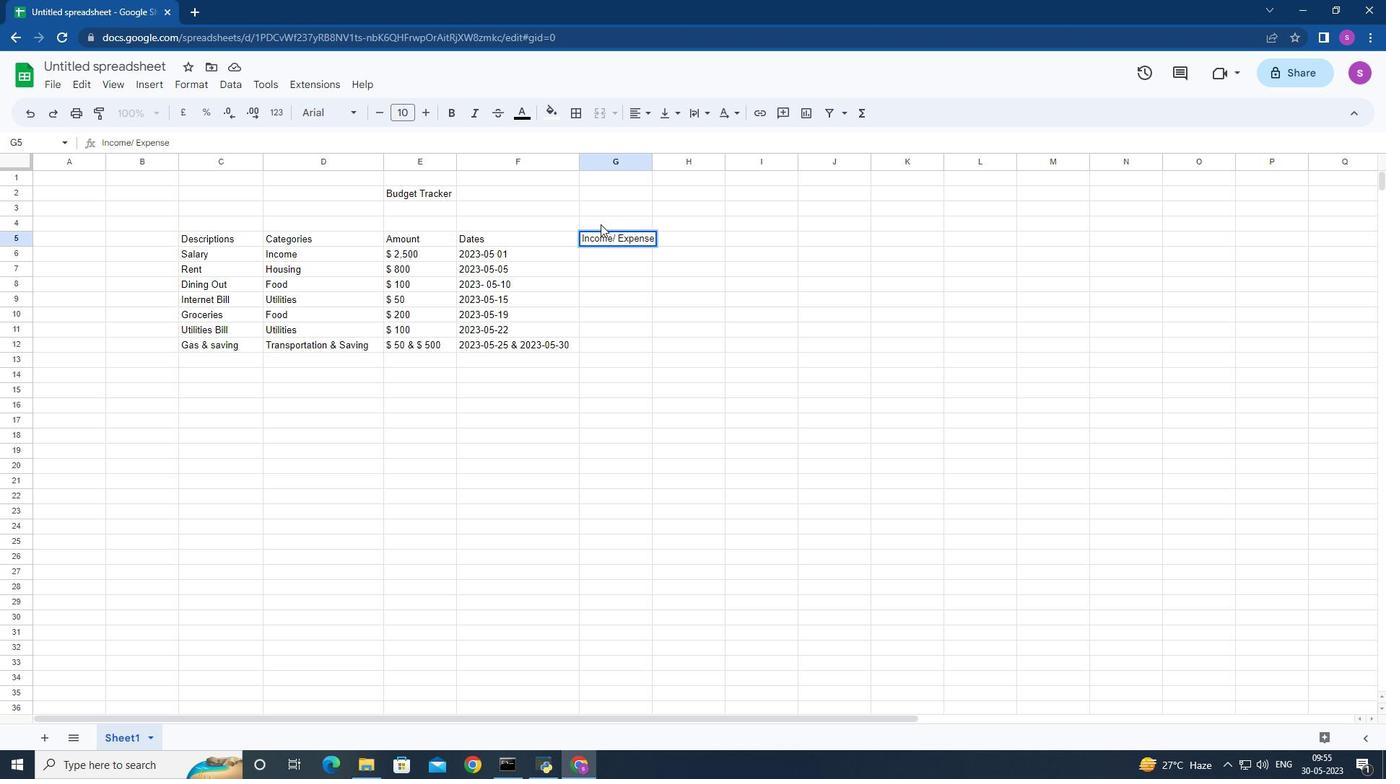 
Action: Mouse moved to (629, 354)
Screenshot: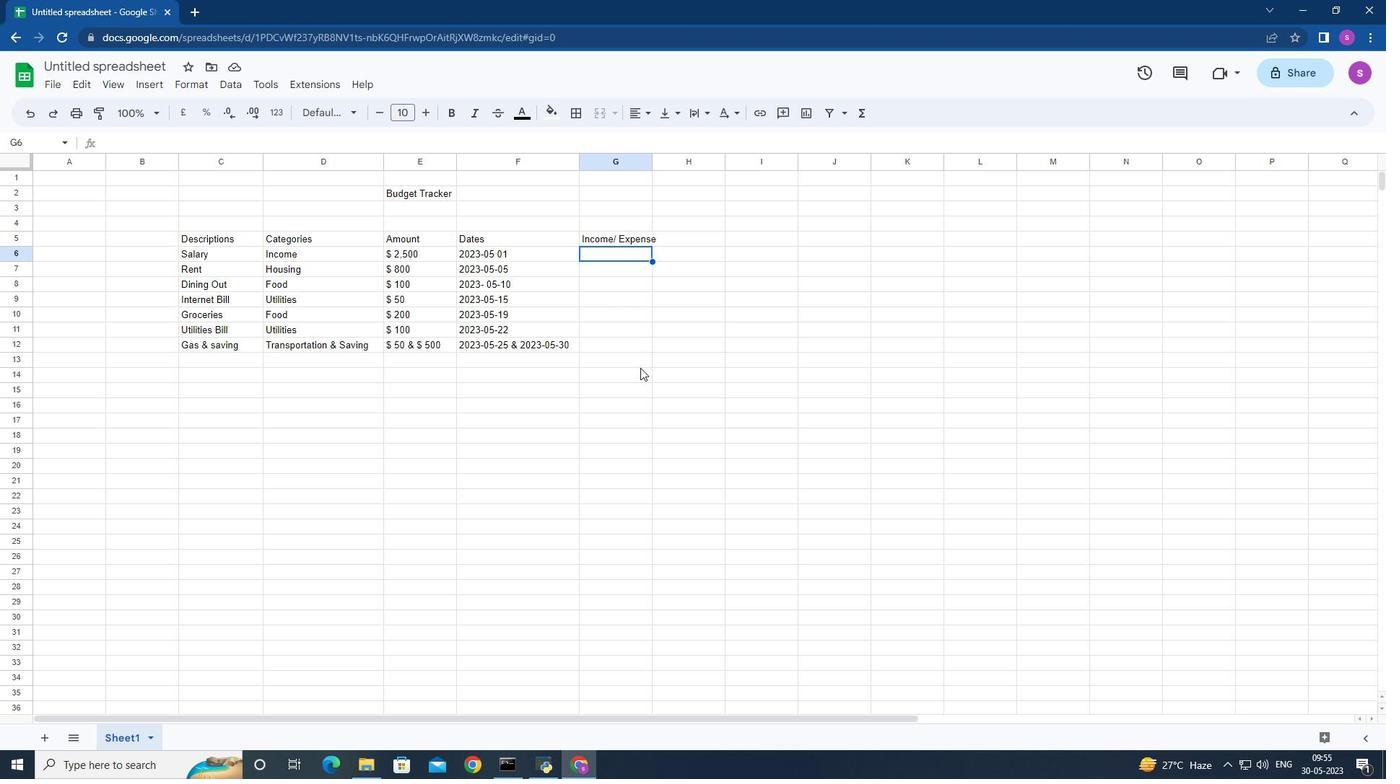 
Action: Key pressed <Key.shift>Expr<Key.backspace>ense<Key.down><Key.shift>Exp<Key.enter><Key.shift>Ex<Key.enter><Key.shift>Exp<Key.enter><Key.shift>Ex<Key.enter><Key.shift>Ex<Key.enter><Key.shift>Ex<Key.enter>
Screenshot: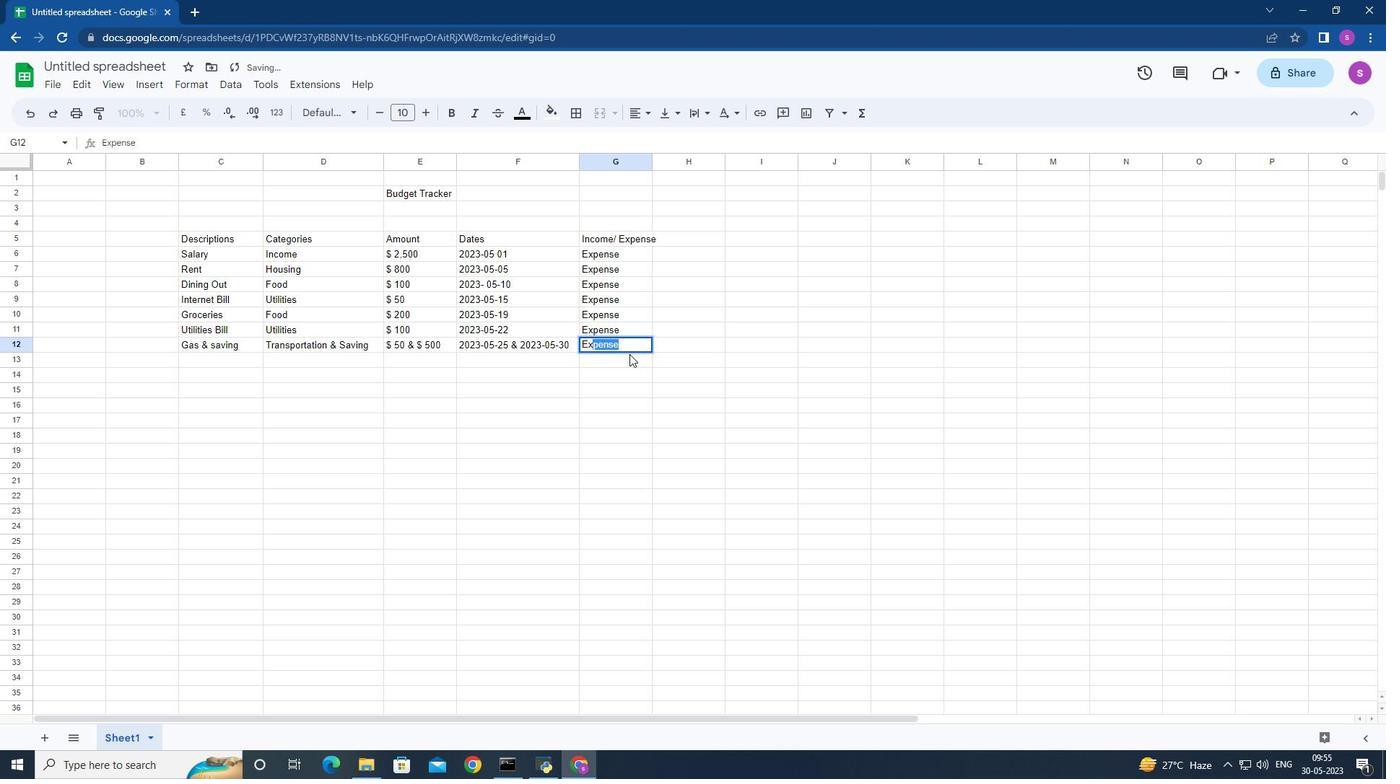 
Action: Mouse moved to (599, 537)
Screenshot: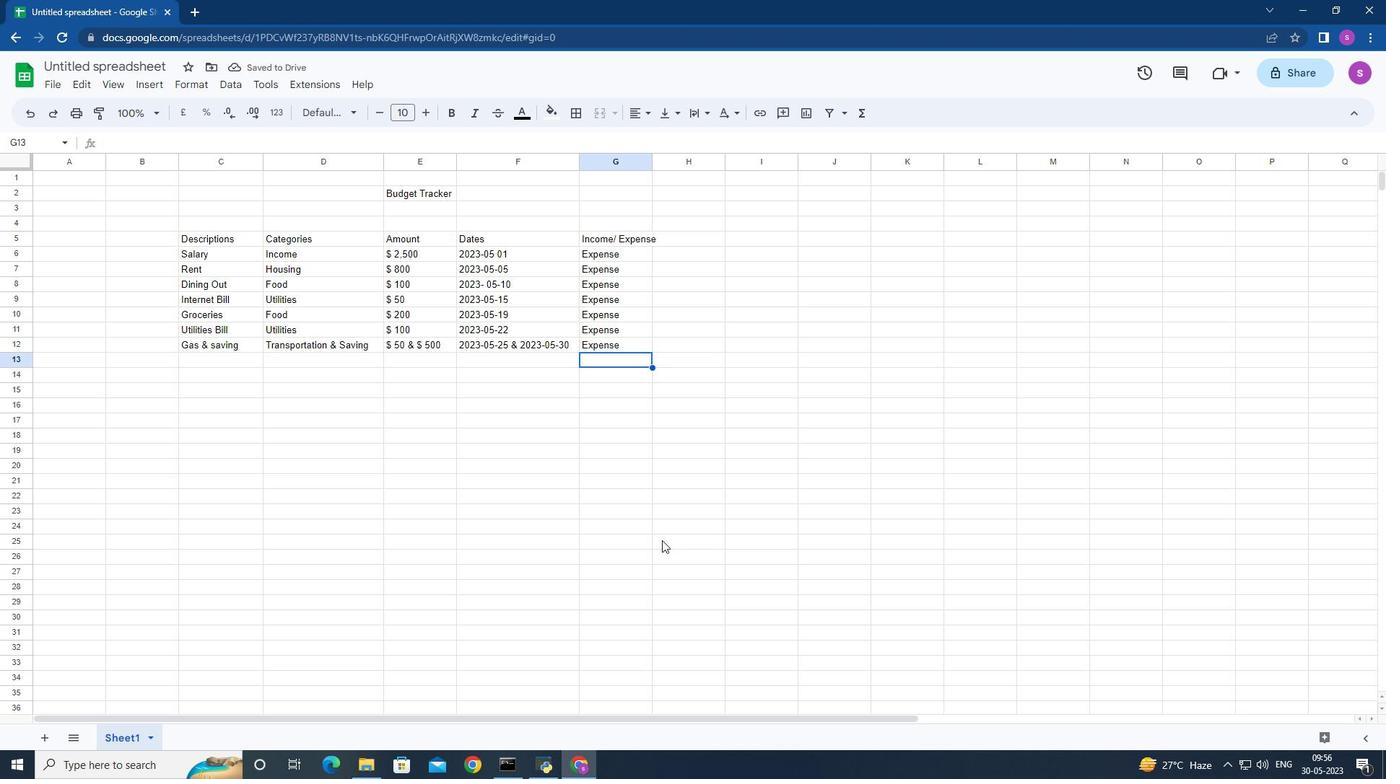 
Action: Mouse scrolled (599, 538) with delta (0, 0)
Screenshot: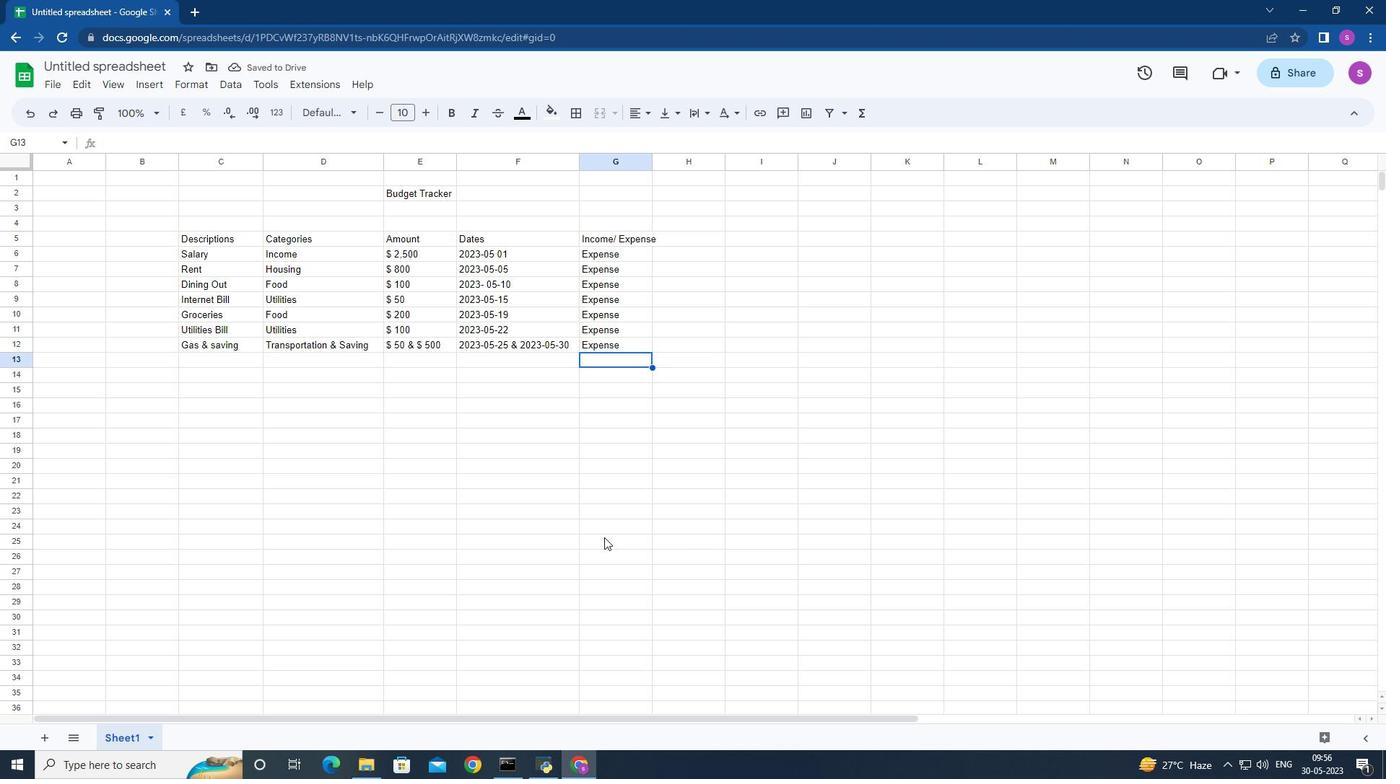 
Action: Mouse scrolled (599, 538) with delta (0, 0)
Screenshot: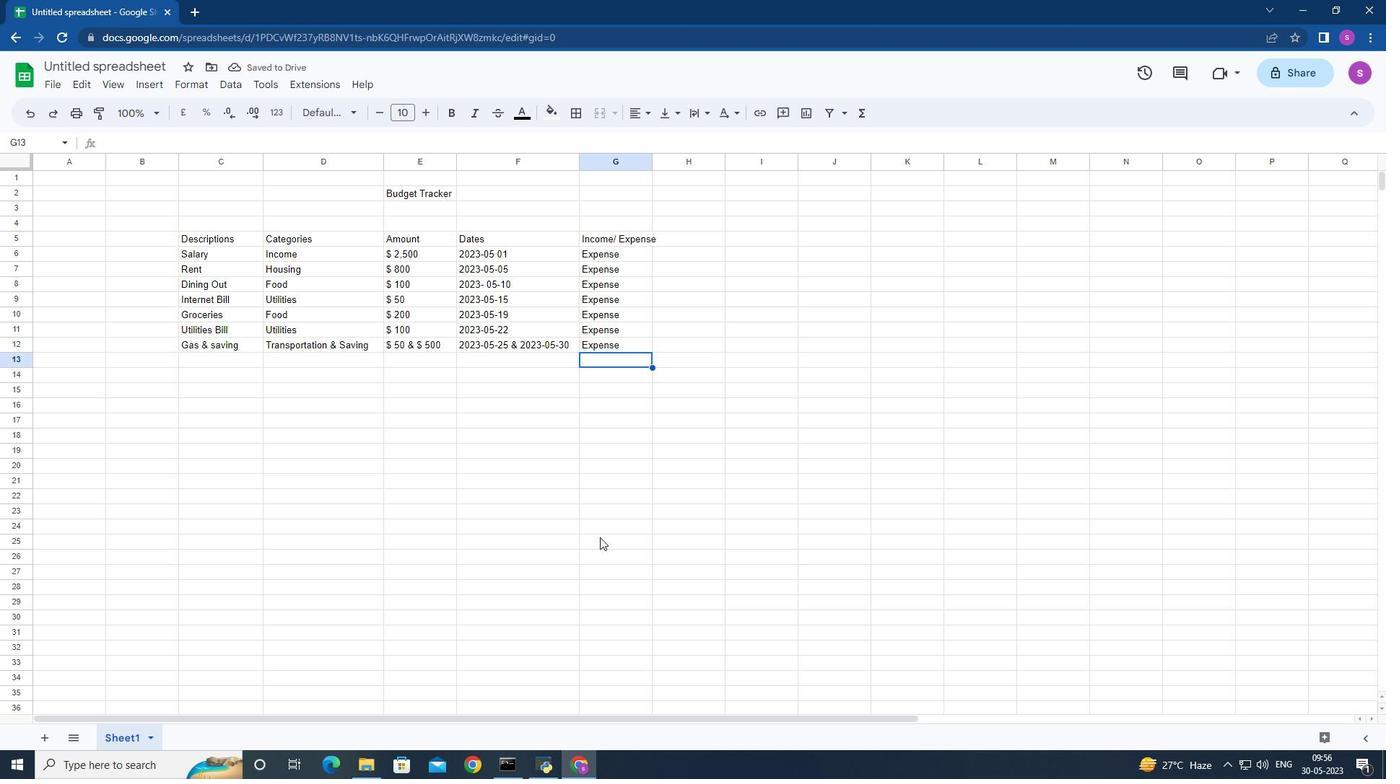 
Action: Mouse moved to (608, 537)
Screenshot: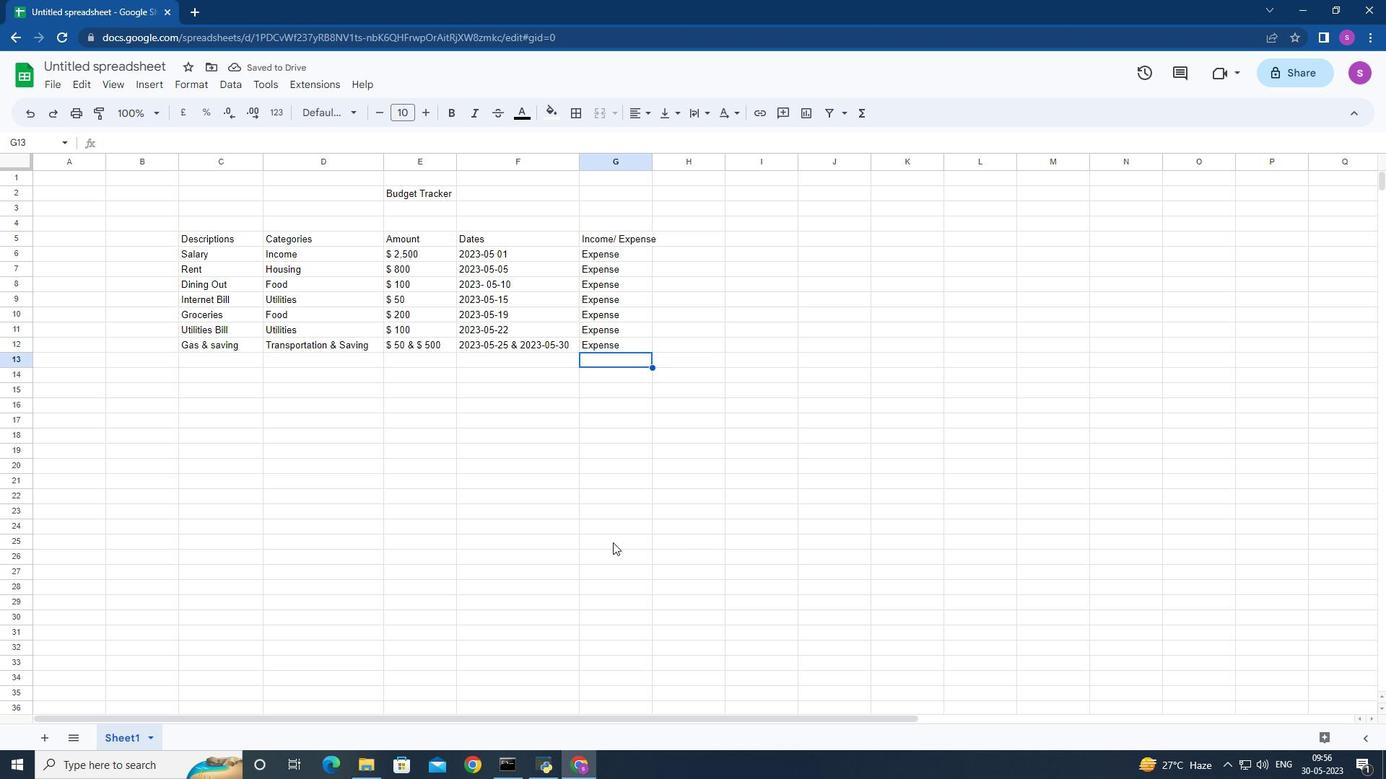 
Action: Mouse scrolled (608, 537) with delta (0, 0)
Screenshot: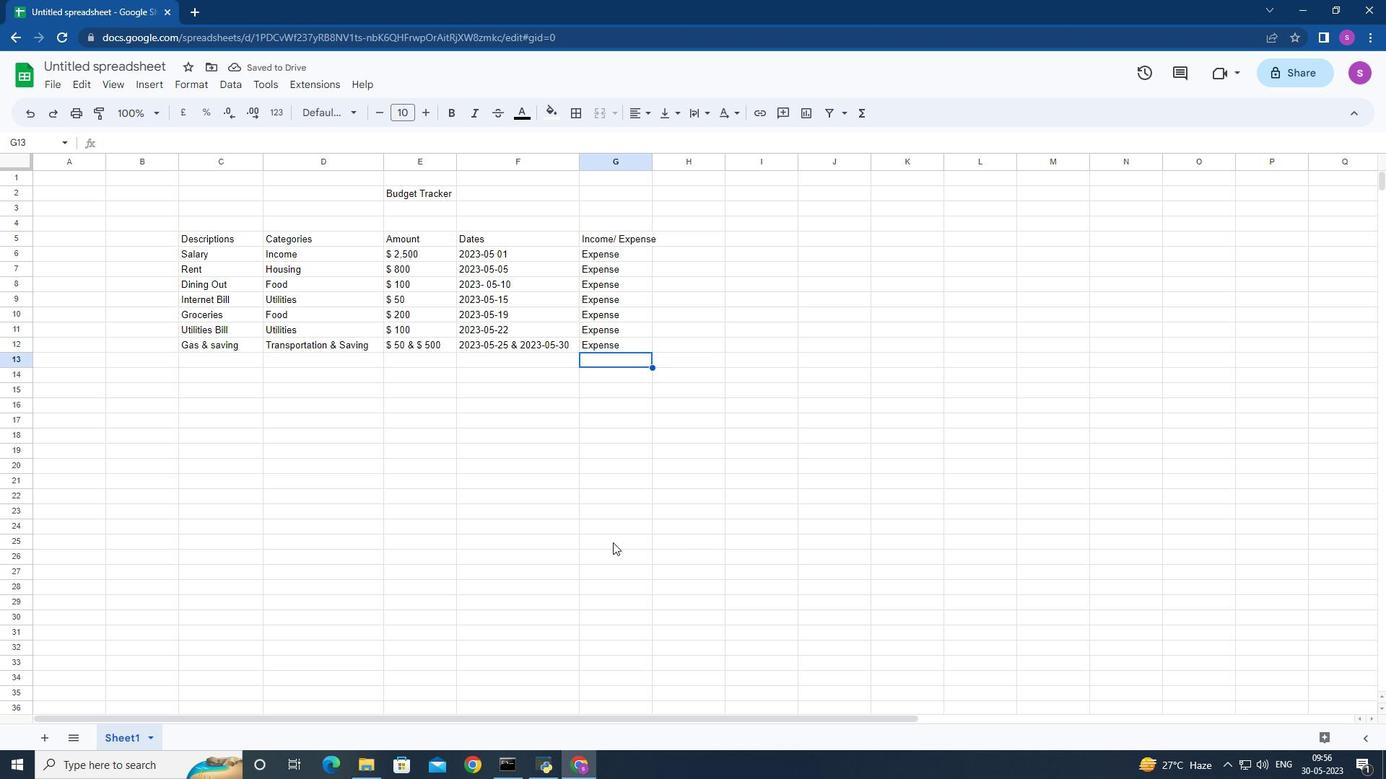 
Action: Mouse scrolled (608, 537) with delta (0, 0)
Screenshot: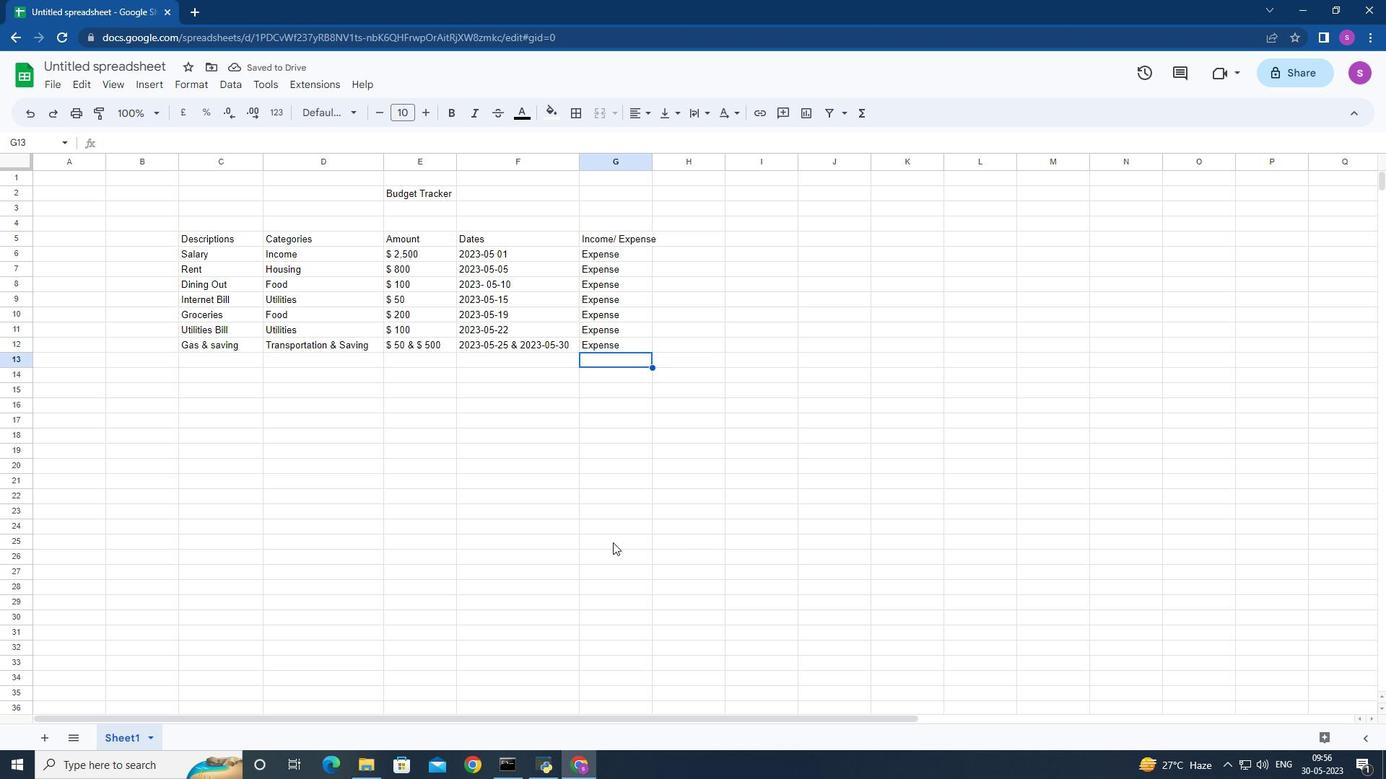 
Action: Mouse moved to (537, 584)
Screenshot: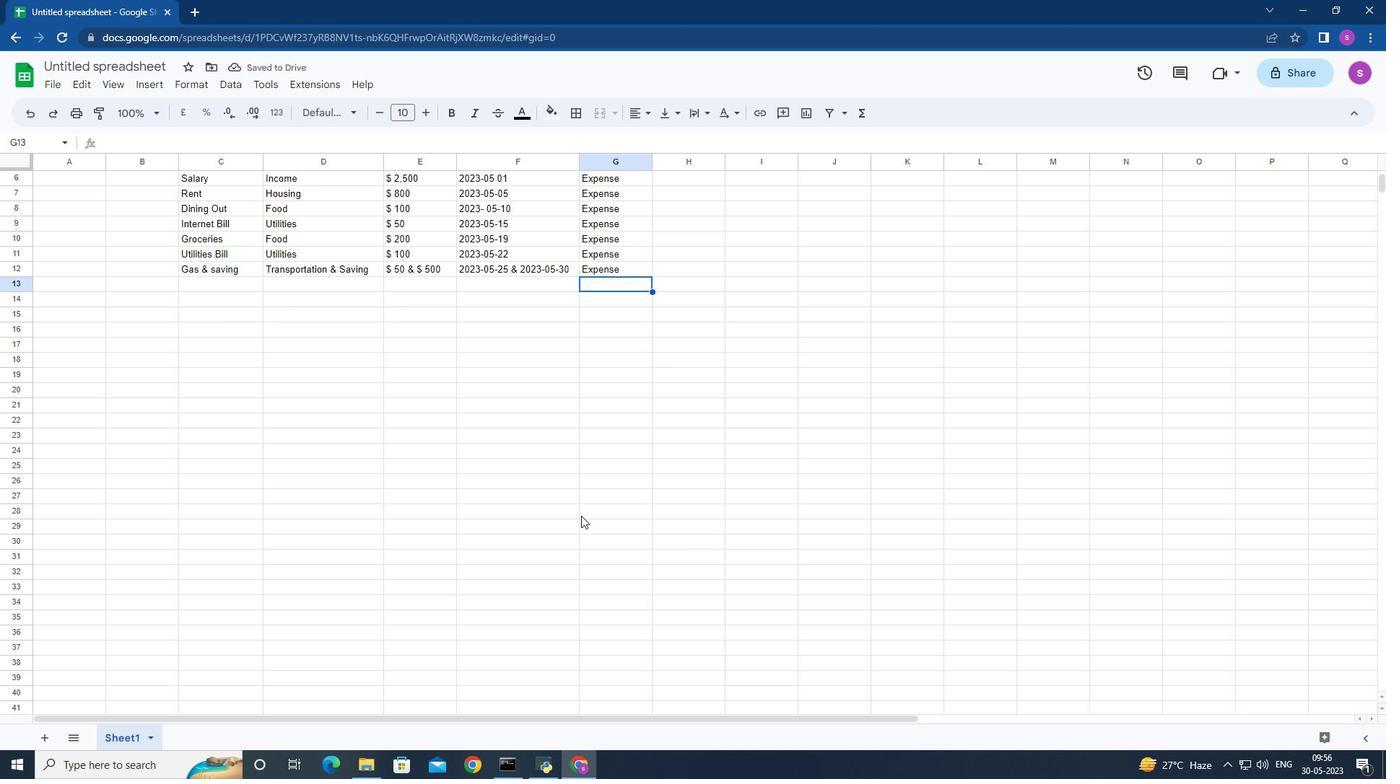 
Action: Mouse scrolled (574, 513) with delta (0, 0)
Screenshot: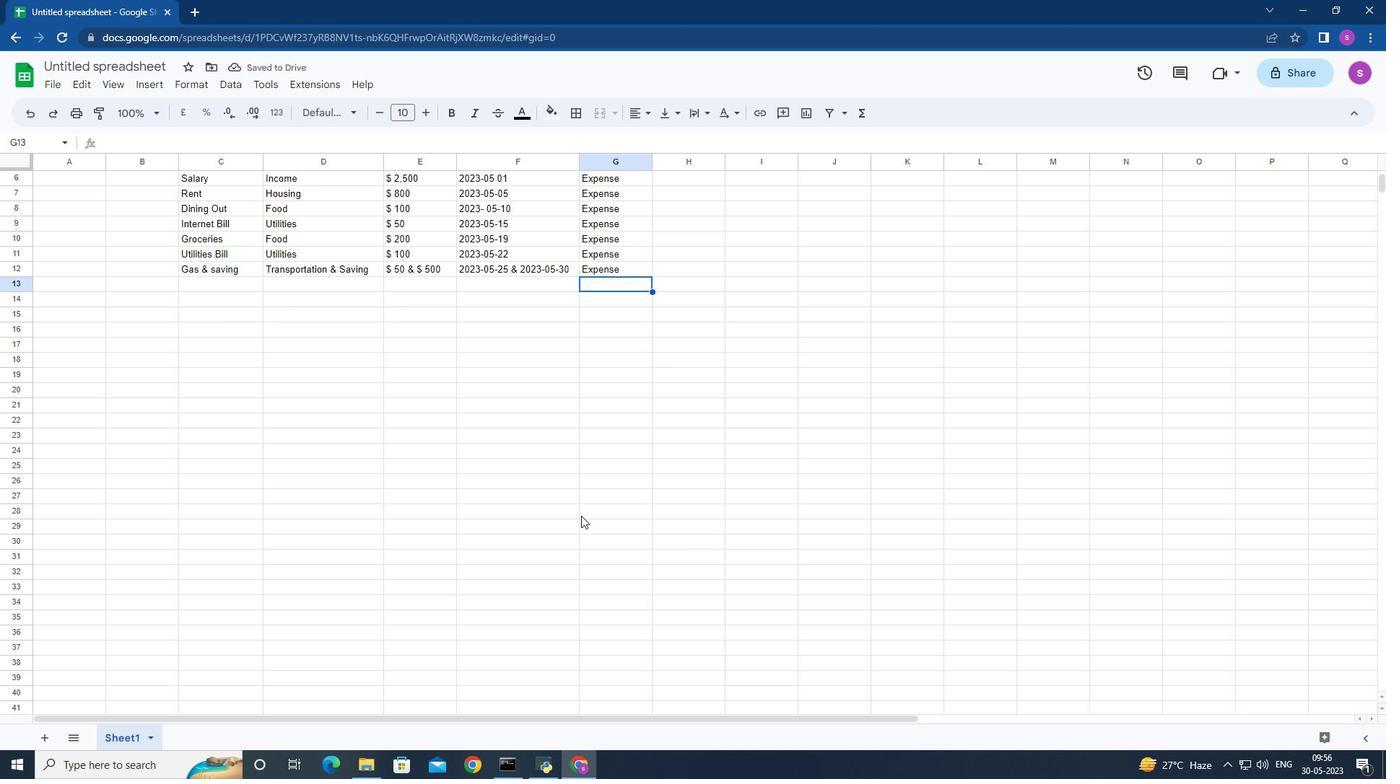 
Action: Mouse moved to (560, 667)
Screenshot: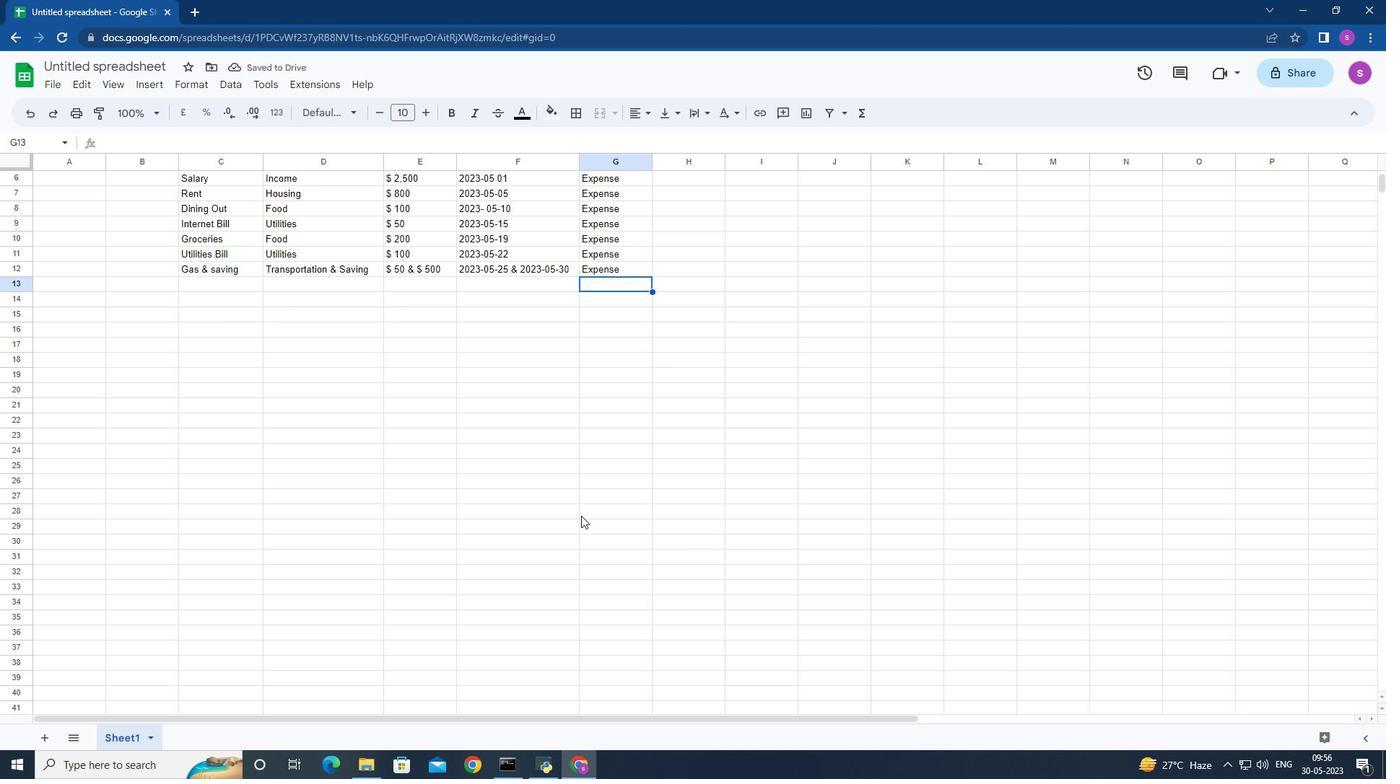 
Action: Mouse scrolled (573, 518) with delta (0, 0)
Screenshot: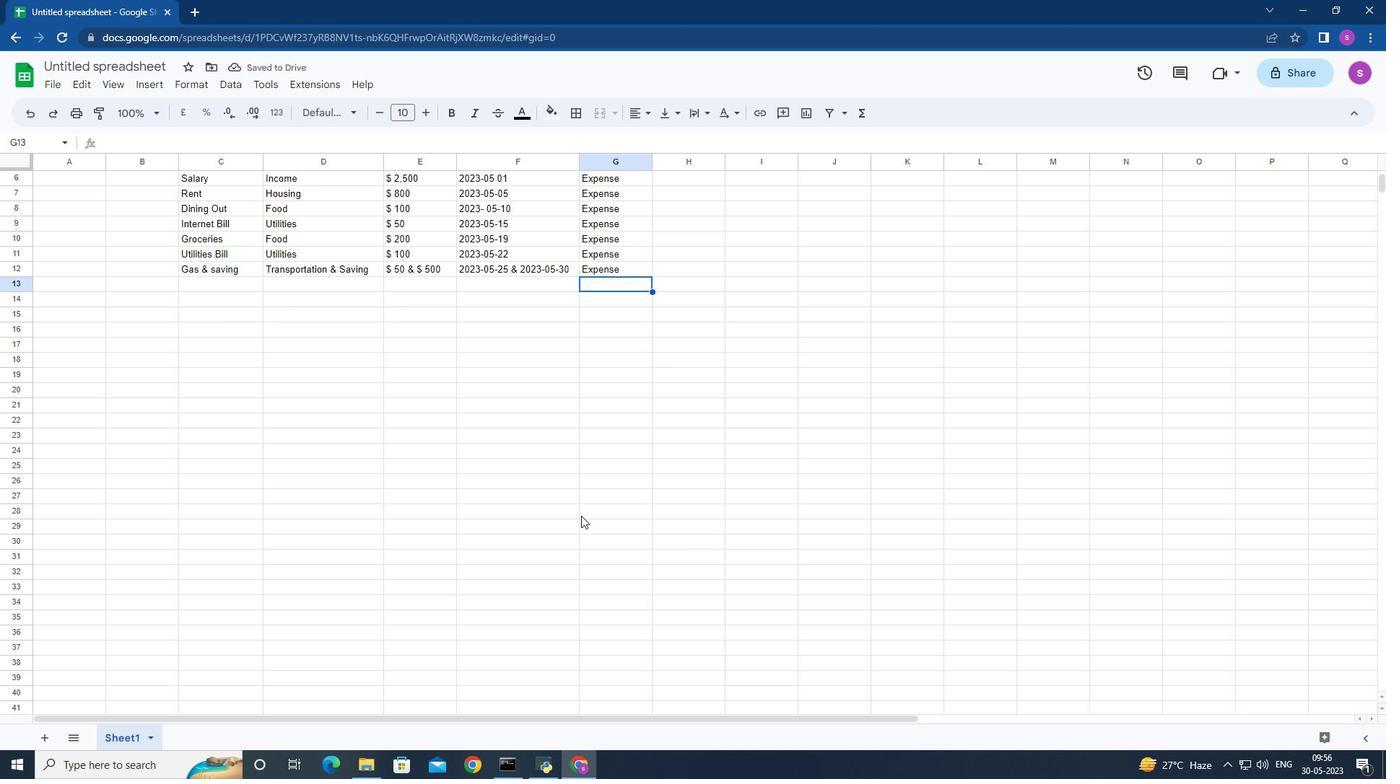 
Action: Mouse moved to (567, 599)
Screenshot: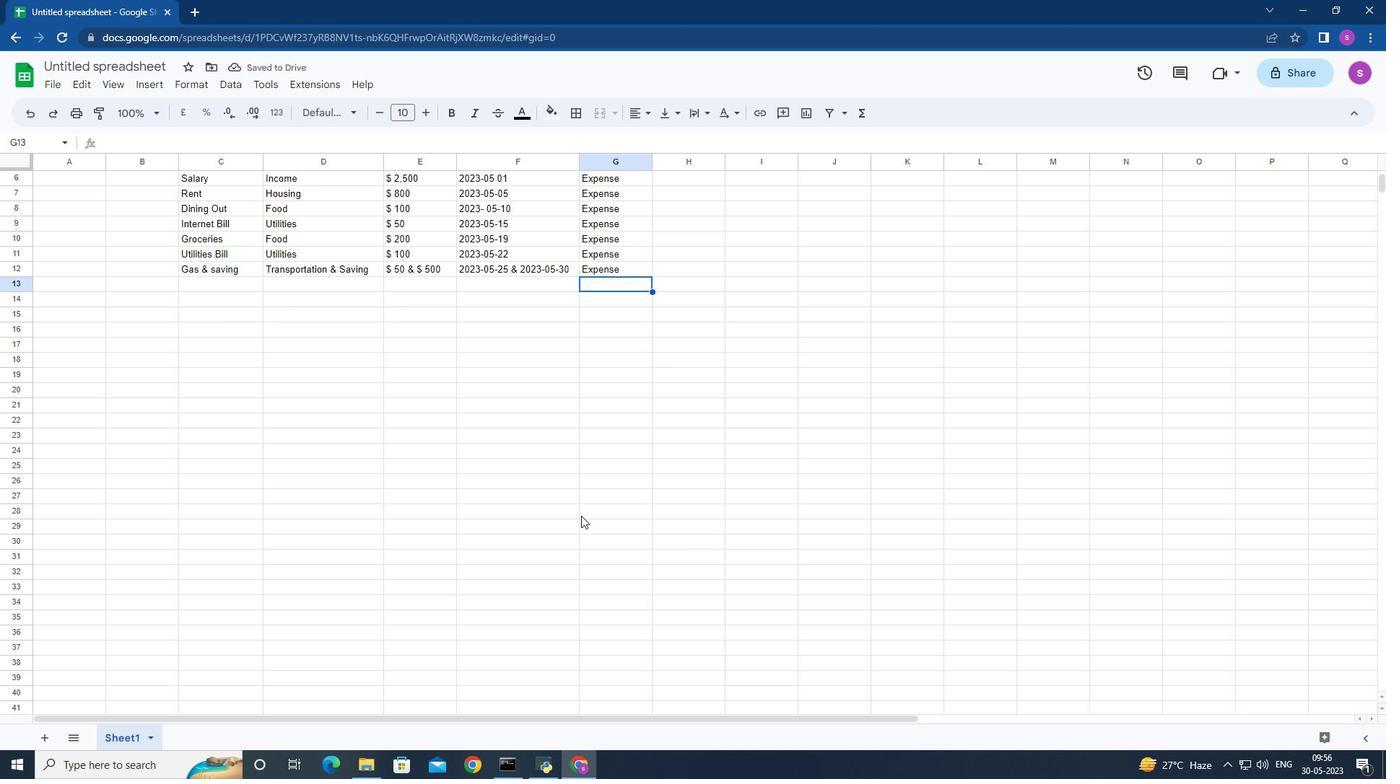 
Action: Mouse scrolled (565, 533) with delta (0, 0)
Screenshot: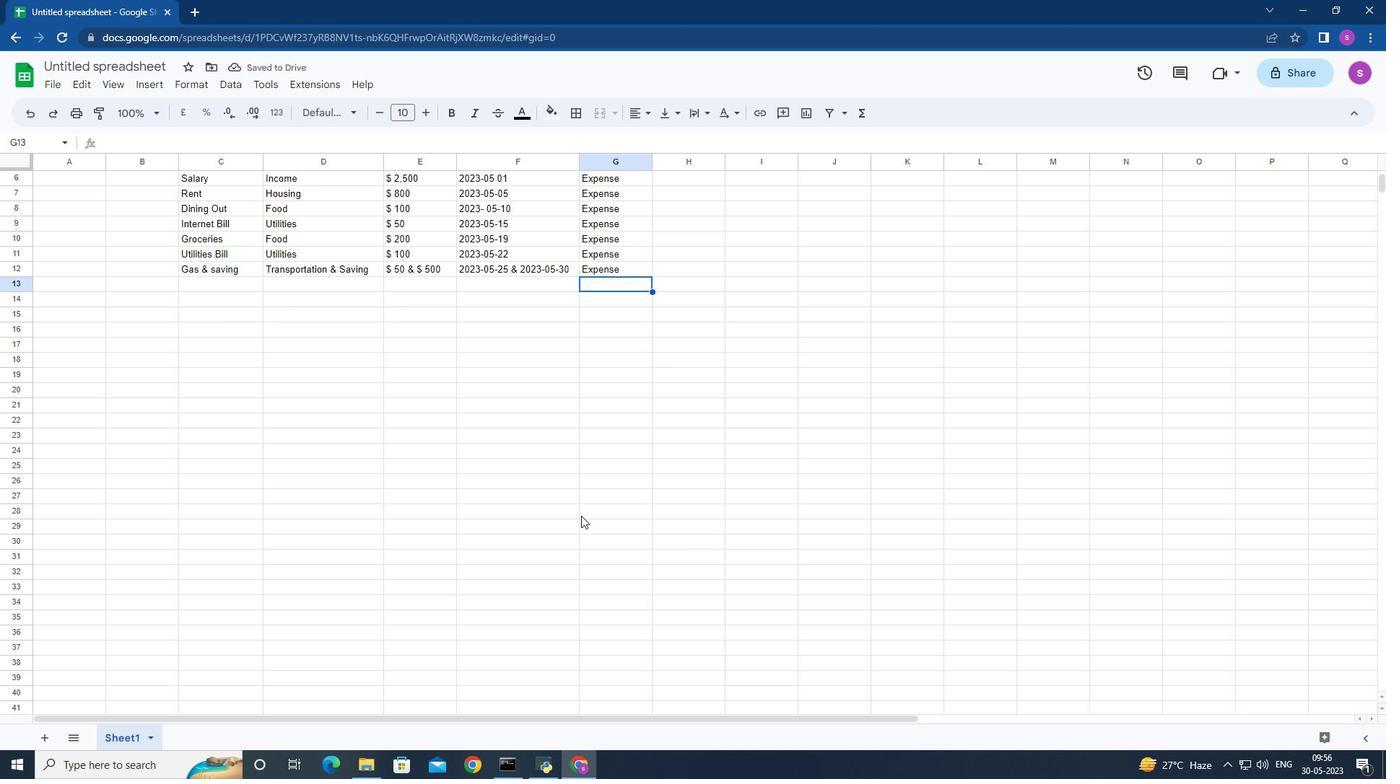 
Action: Mouse moved to (135, 59)
Screenshot: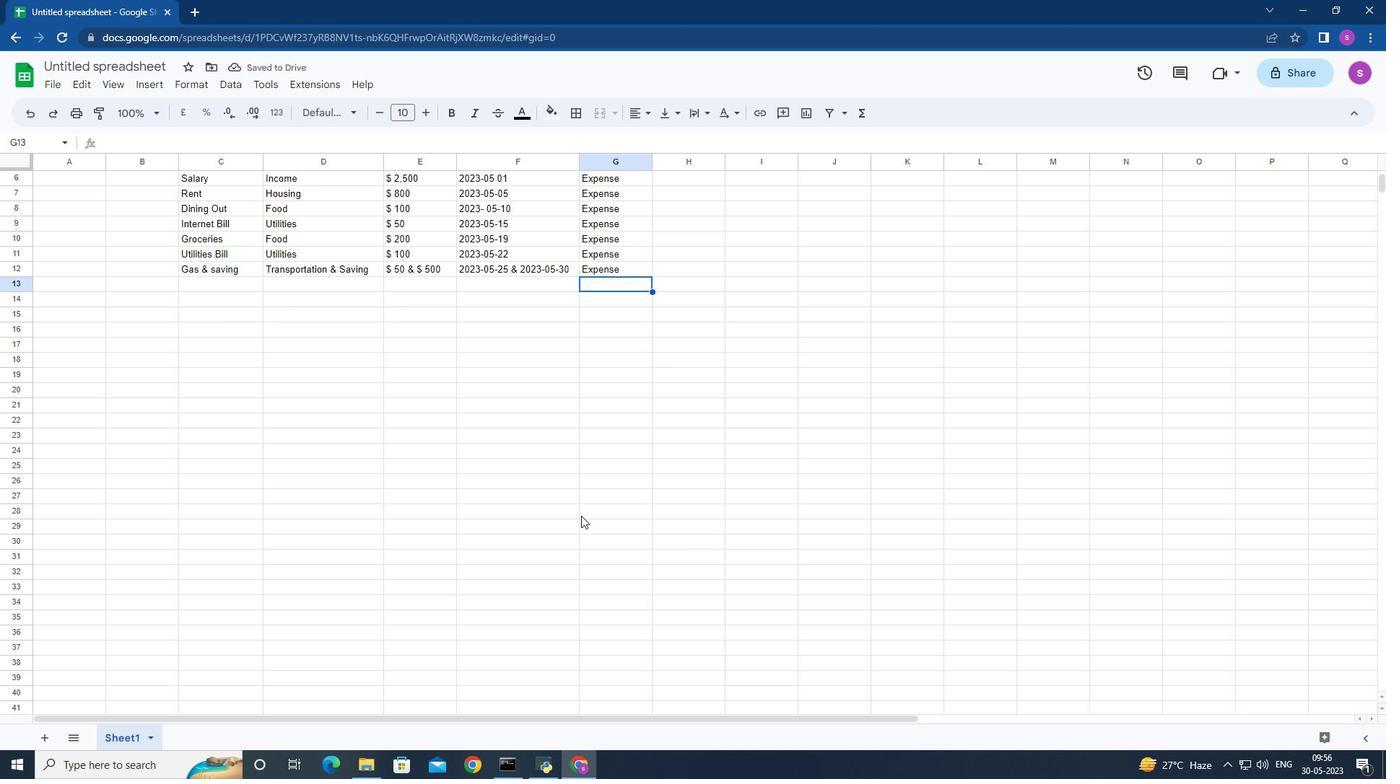 
Action: Mouse scrolled (562, 540) with delta (0, 0)
Screenshot: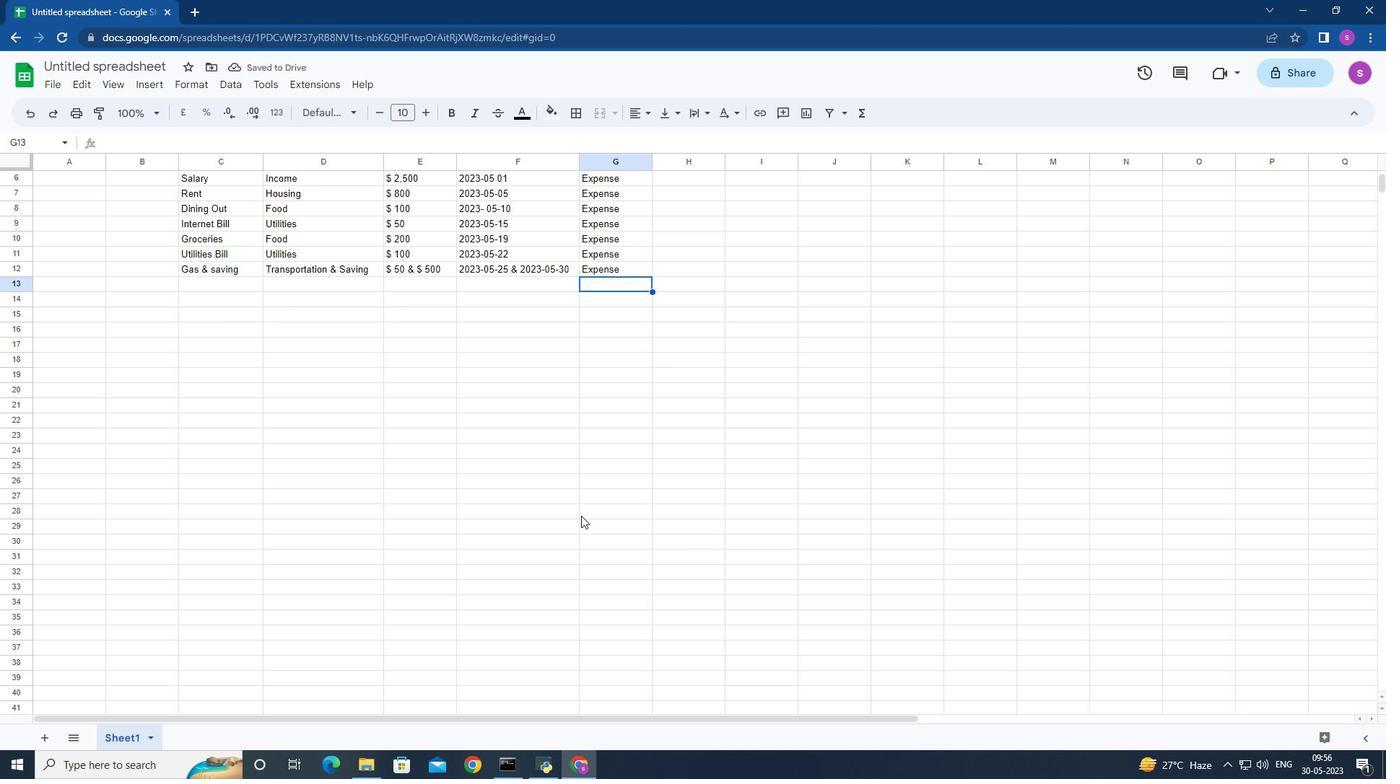 
Action: Mouse moved to (49, 32)
Screenshot: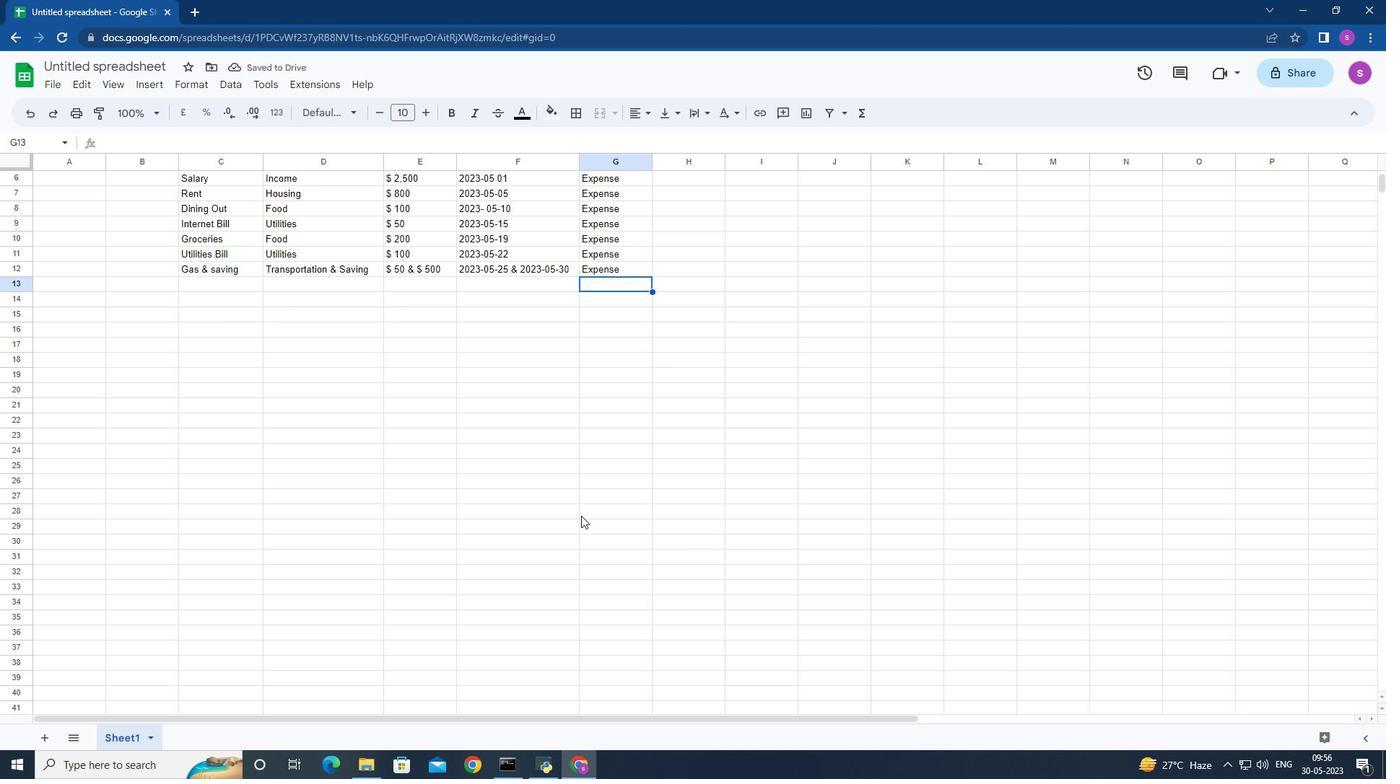 
Action: Mouse scrolled (552, 559) with delta (0, 0)
Screenshot: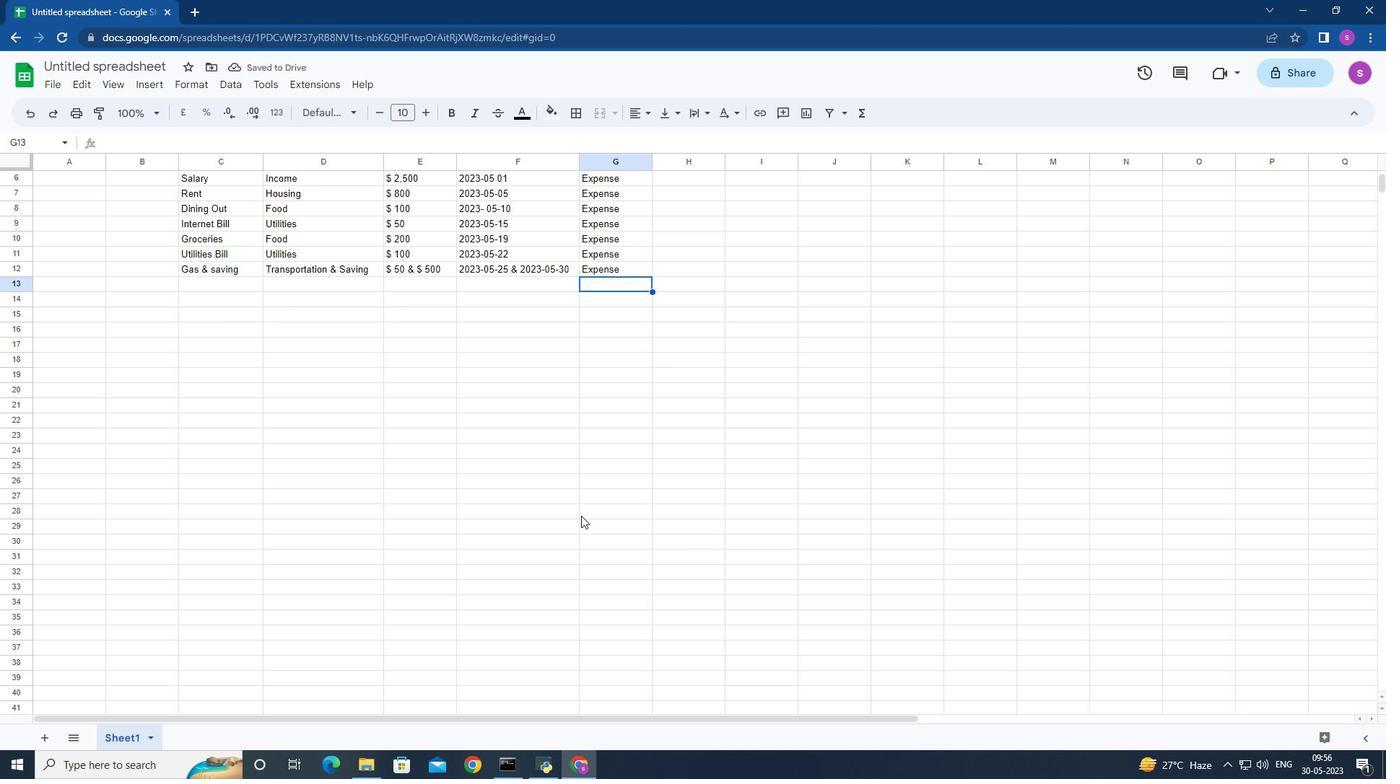 
Action: Mouse moved to (116, 8)
Screenshot: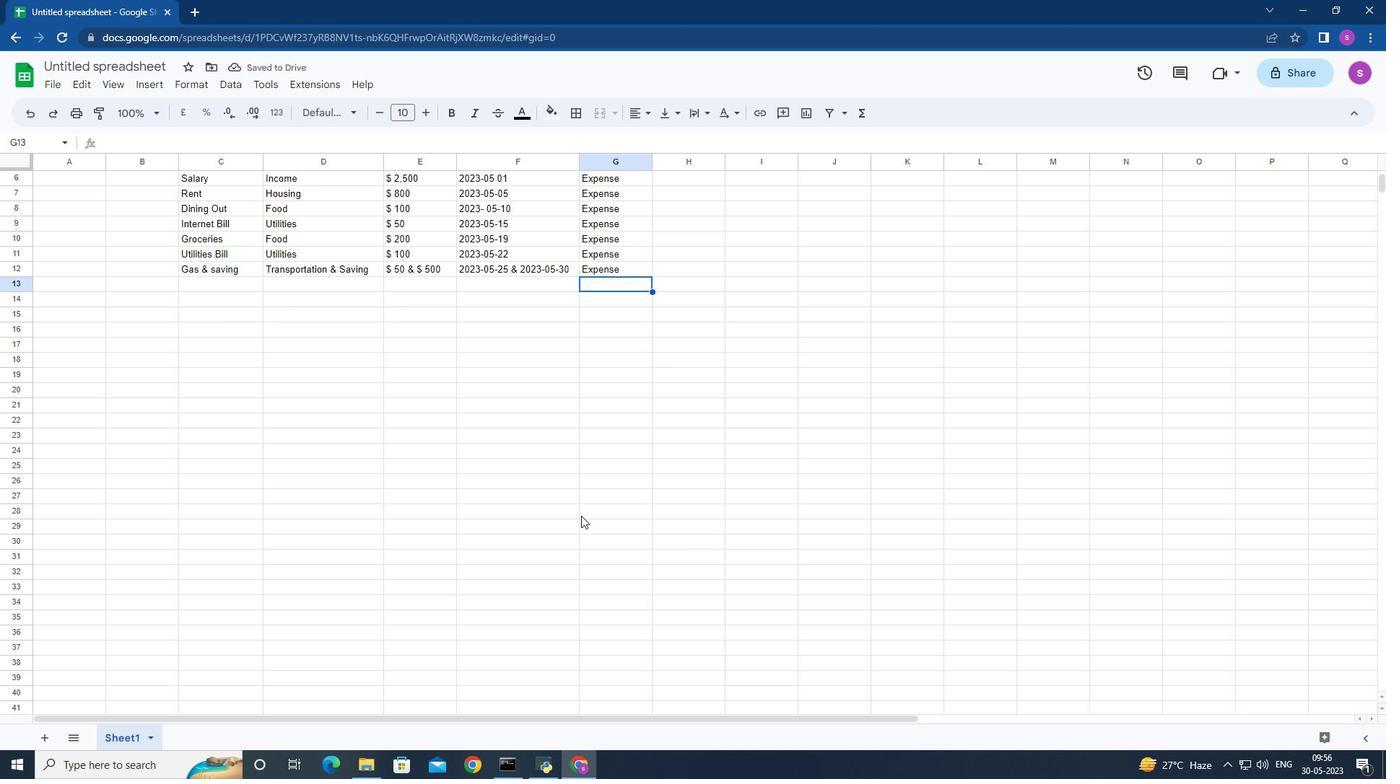 
Action: Mouse scrolled (537, 585) with delta (0, 0)
Screenshot: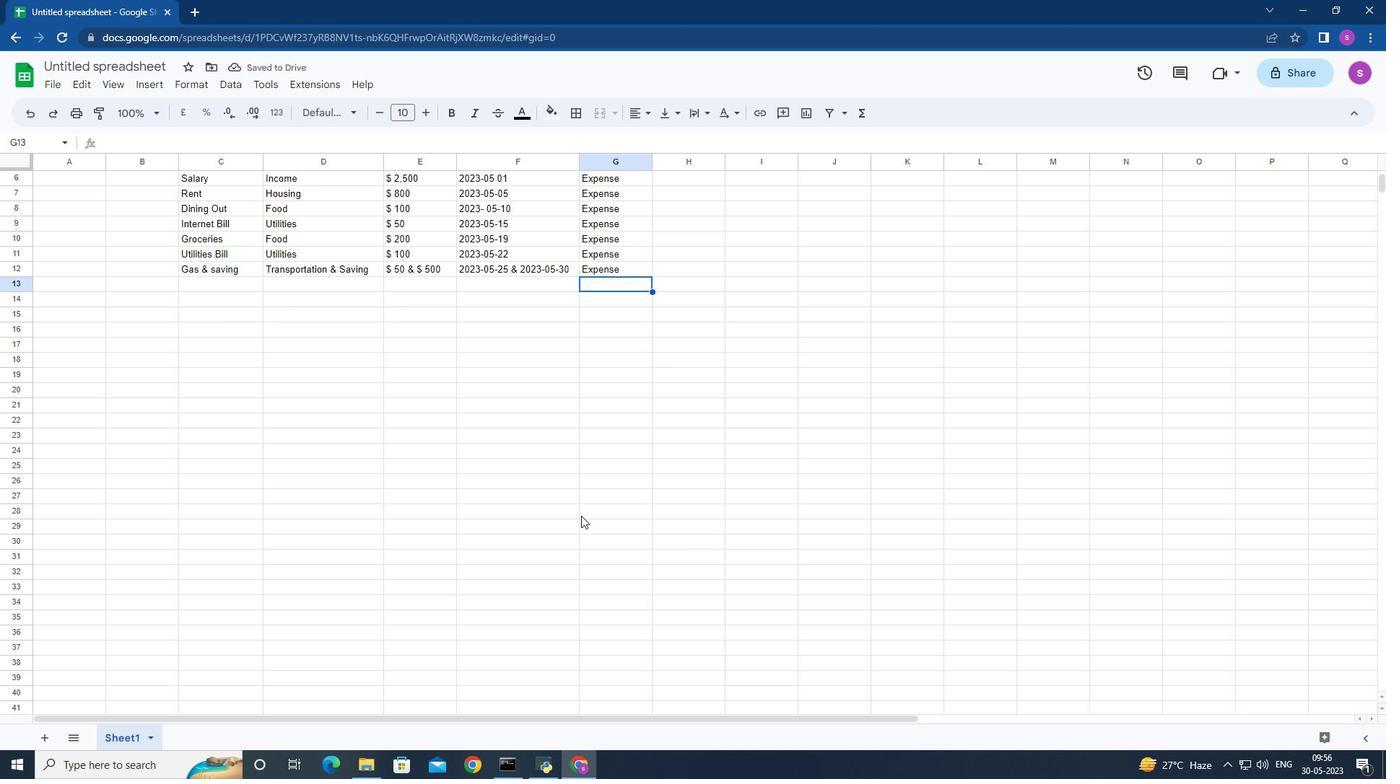 
Action: Mouse moved to (101, 61)
Screenshot: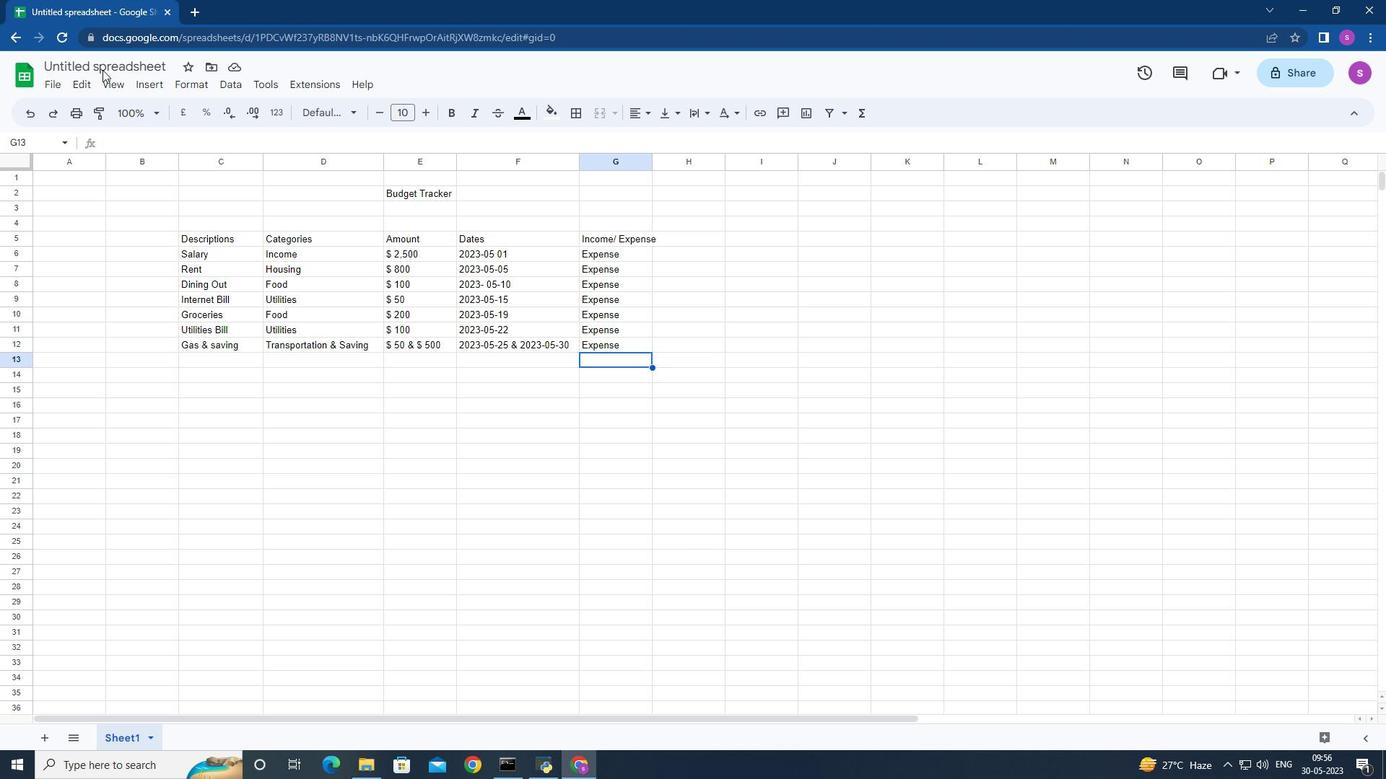 
Action: Mouse pressed left at (101, 61)
Screenshot: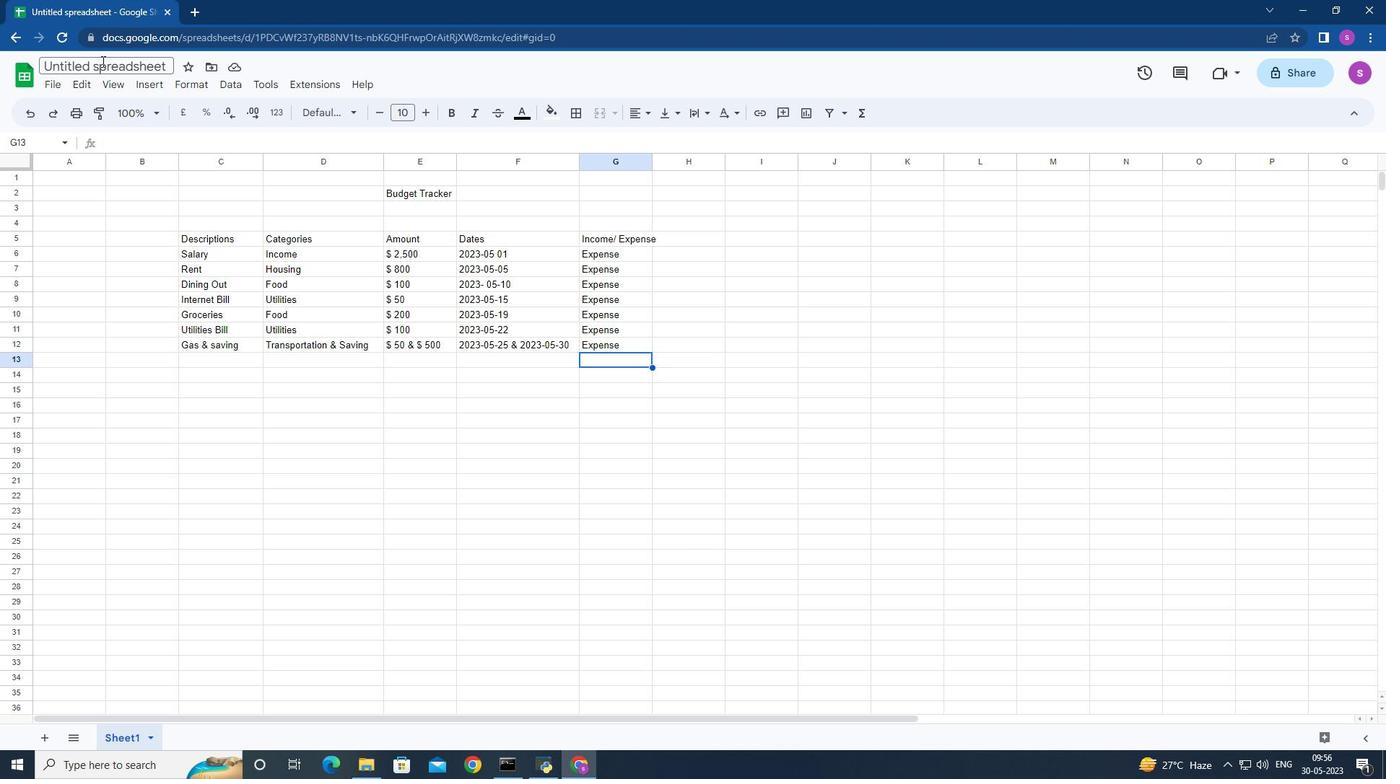 
Action: Key pressed <Key.backspace><Key.shift>Apex<Key.space><Key.shift>Sales<Key.space><Key.shift>Templets<Key.enter>
Screenshot: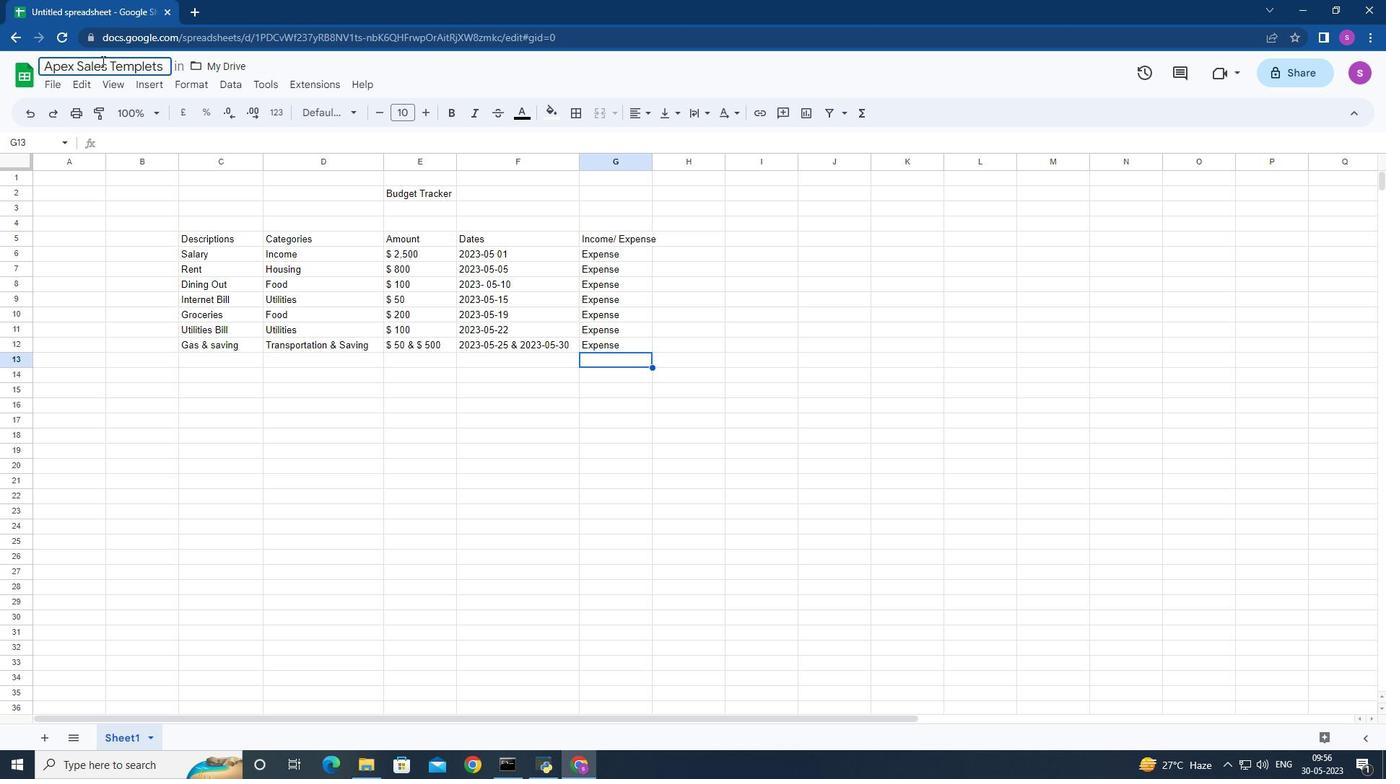 
Action: Mouse moved to (646, 573)
Screenshot: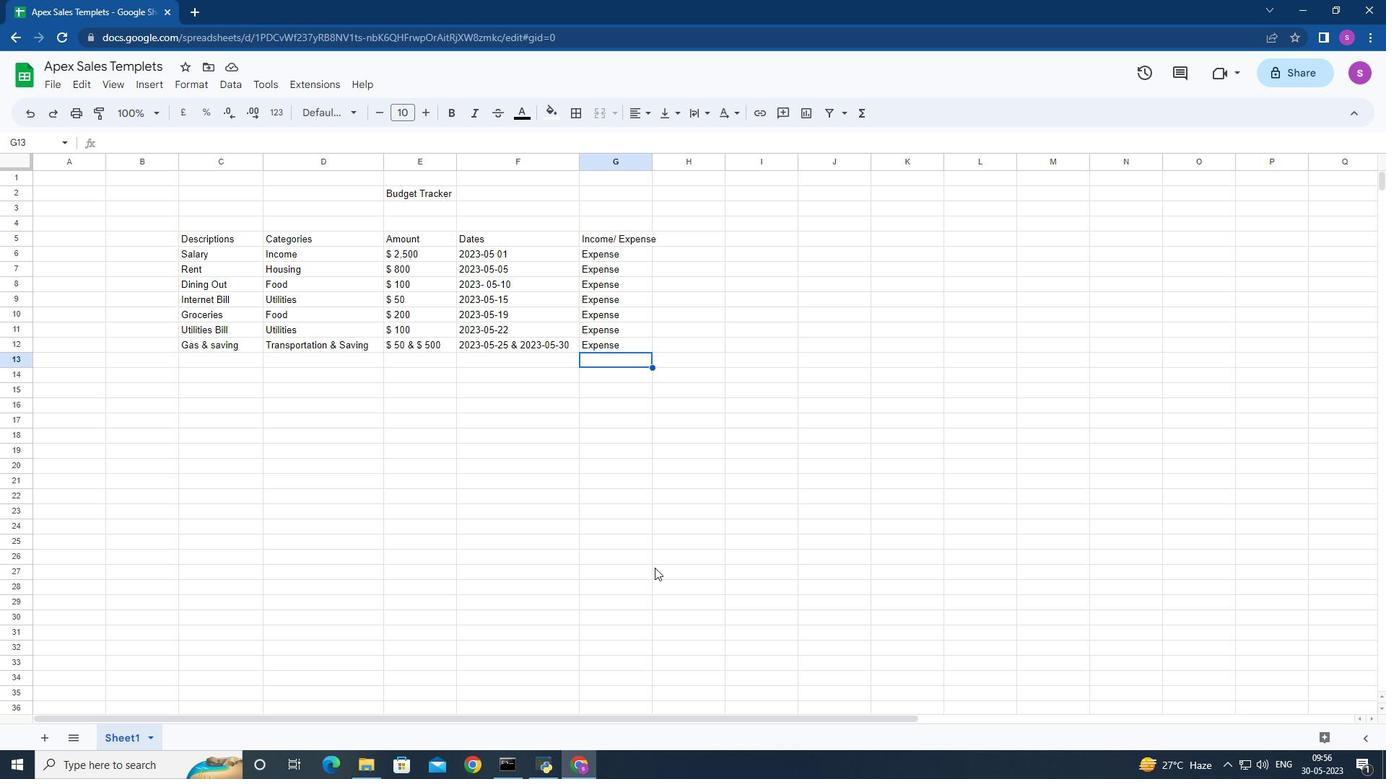 
Action: Key pressed ctrl+S
Screenshot: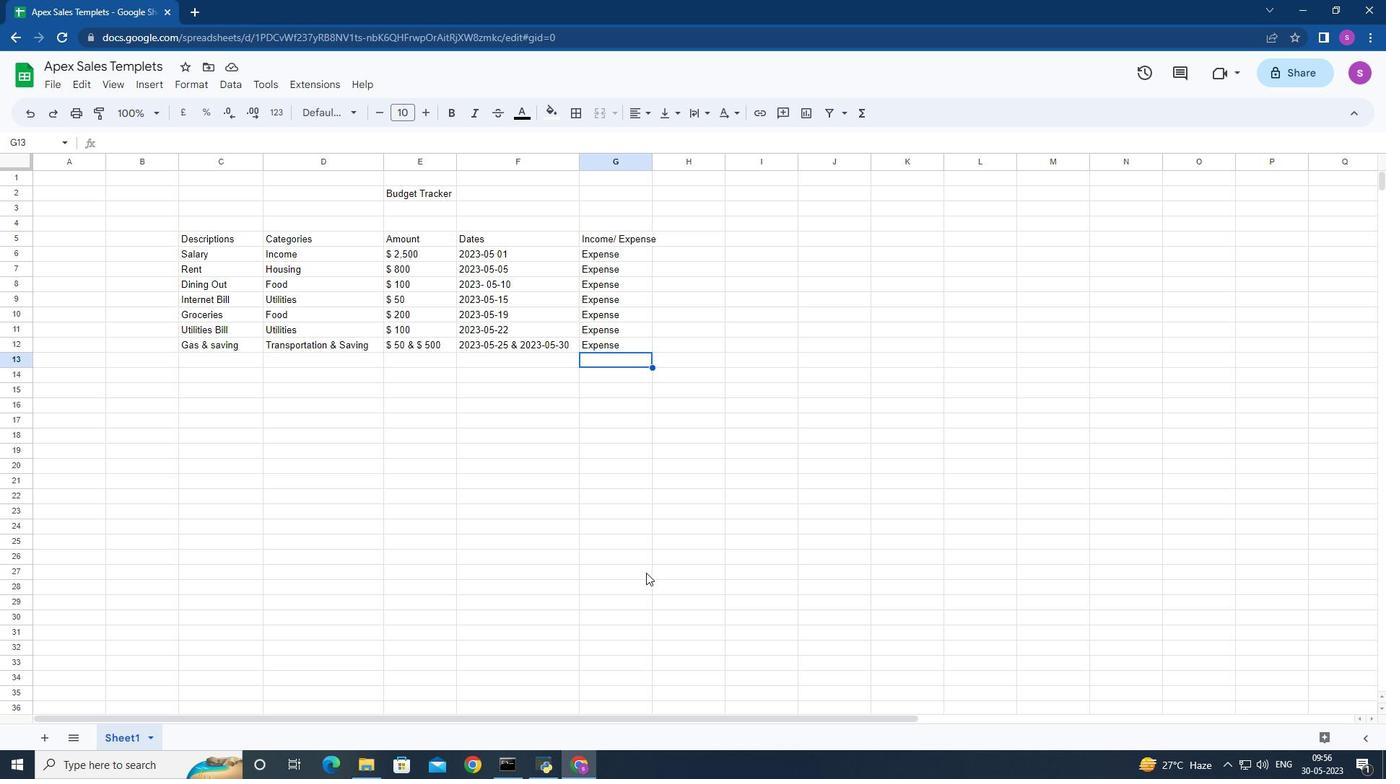 
Action: Mouse moved to (684, 239)
Screenshot: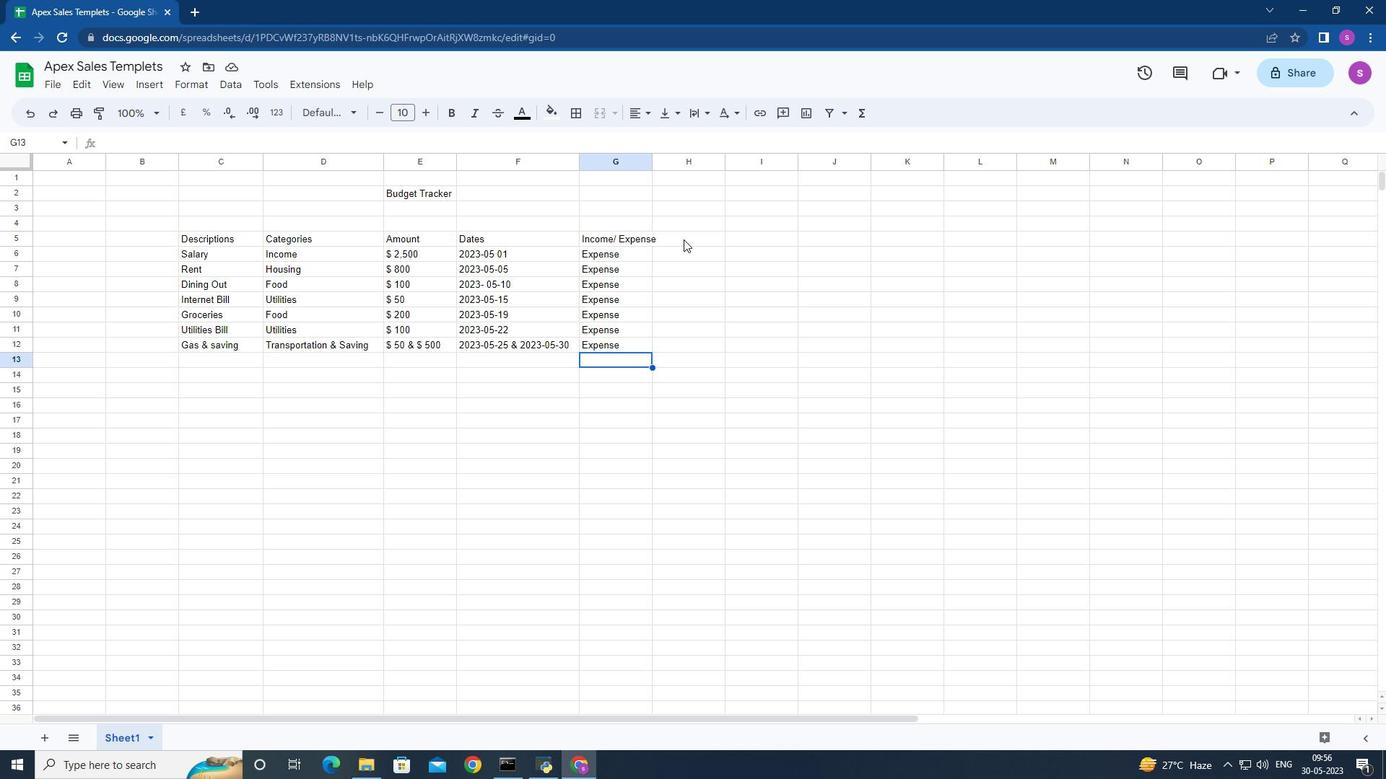 
Action: Mouse pressed left at (684, 239)
Screenshot: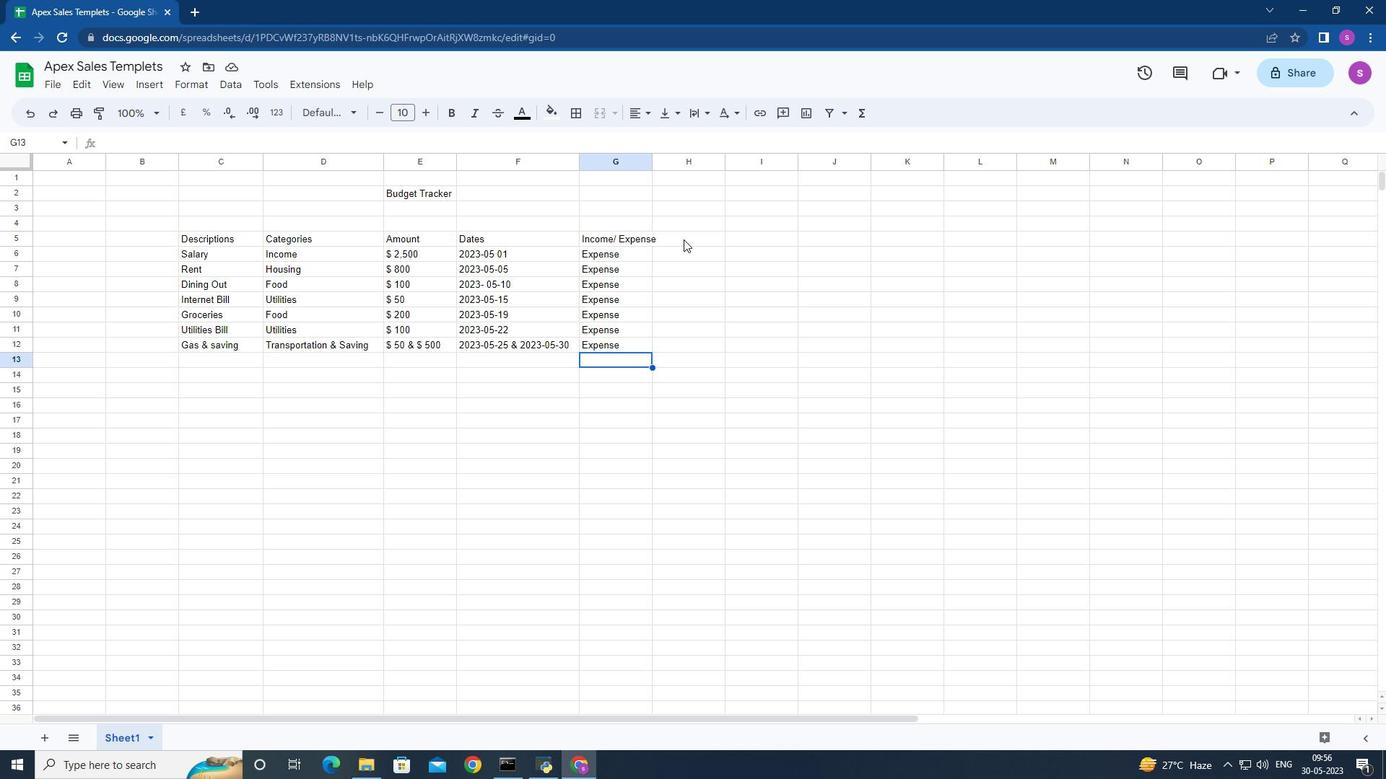 
Action: Mouse moved to (684, 376)
Screenshot: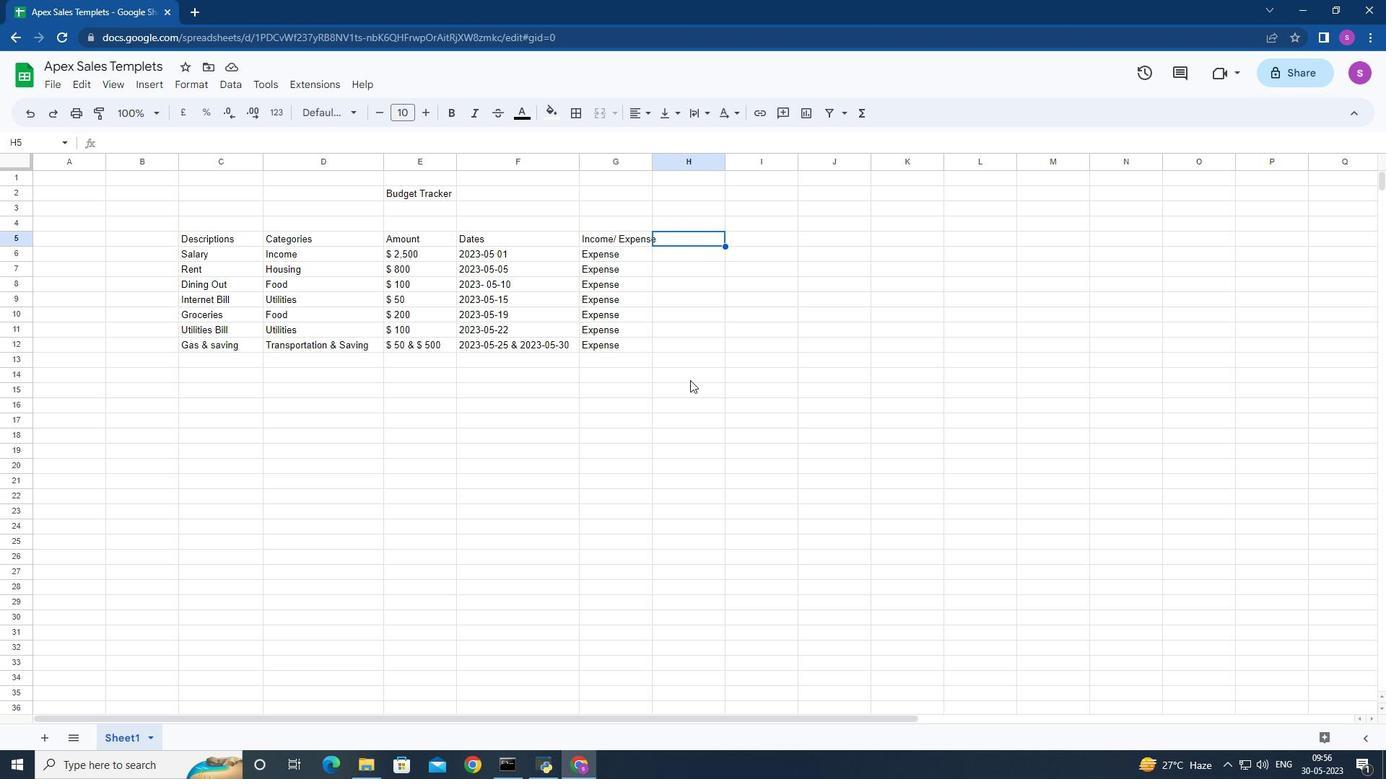 
Action: Mouse scrolled (684, 376) with delta (0, 0)
Screenshot: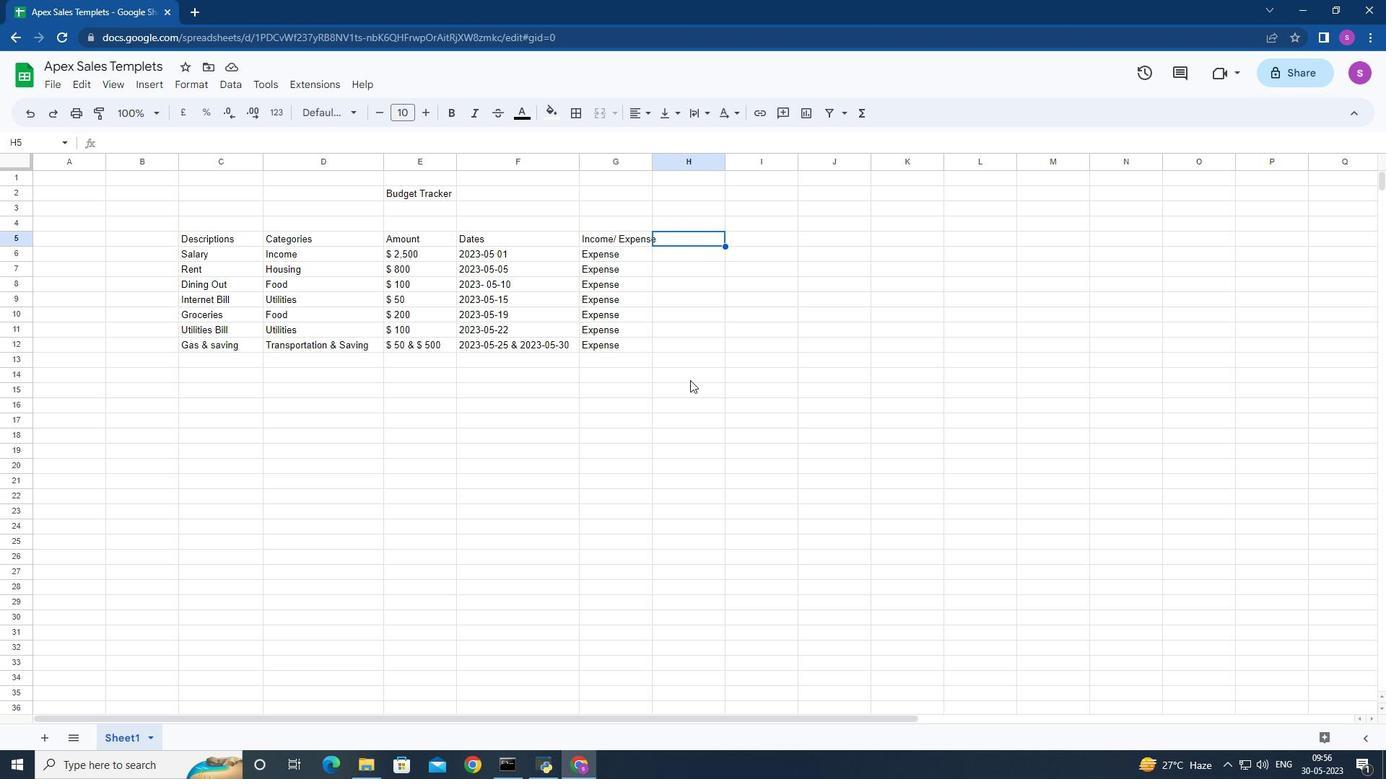 
Action: Mouse moved to (682, 368)
Screenshot: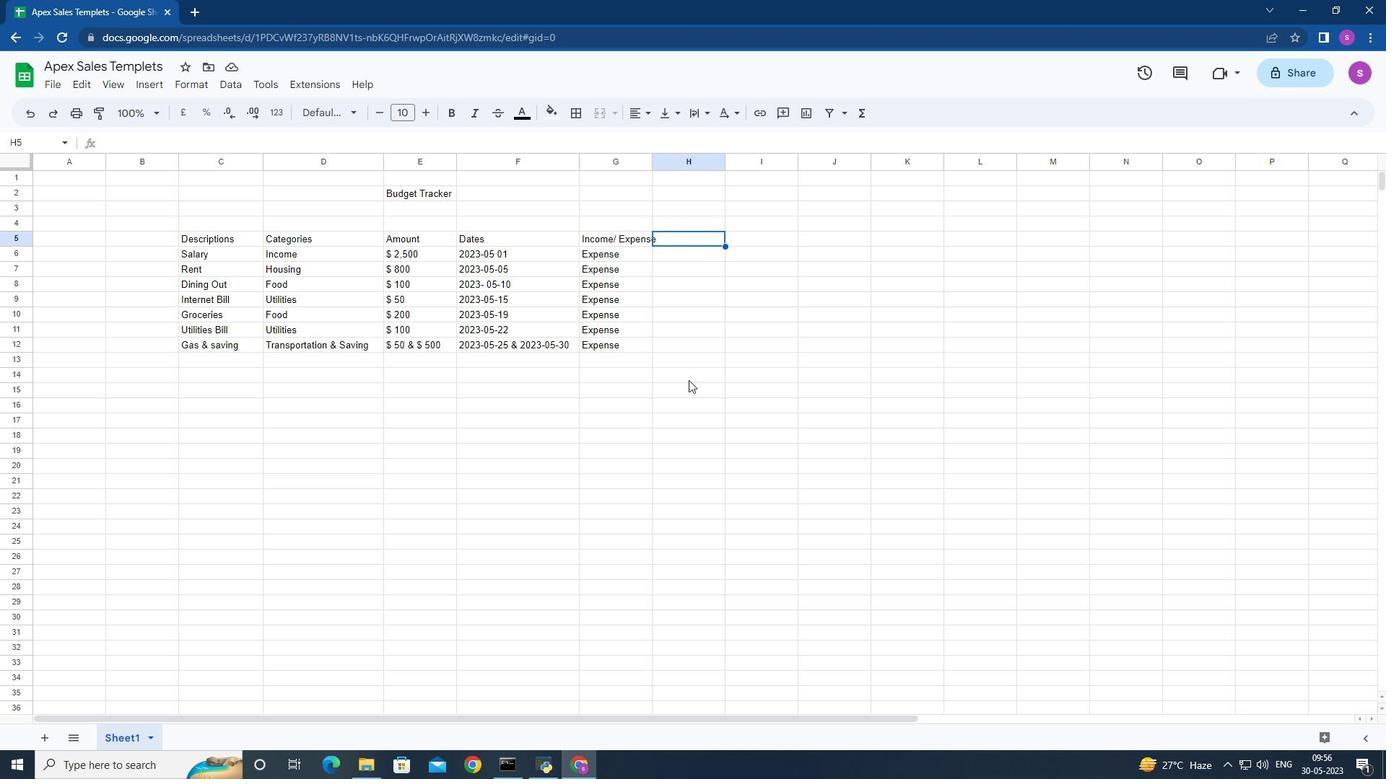 
Action: Mouse scrolled (682, 369) with delta (0, 0)
Screenshot: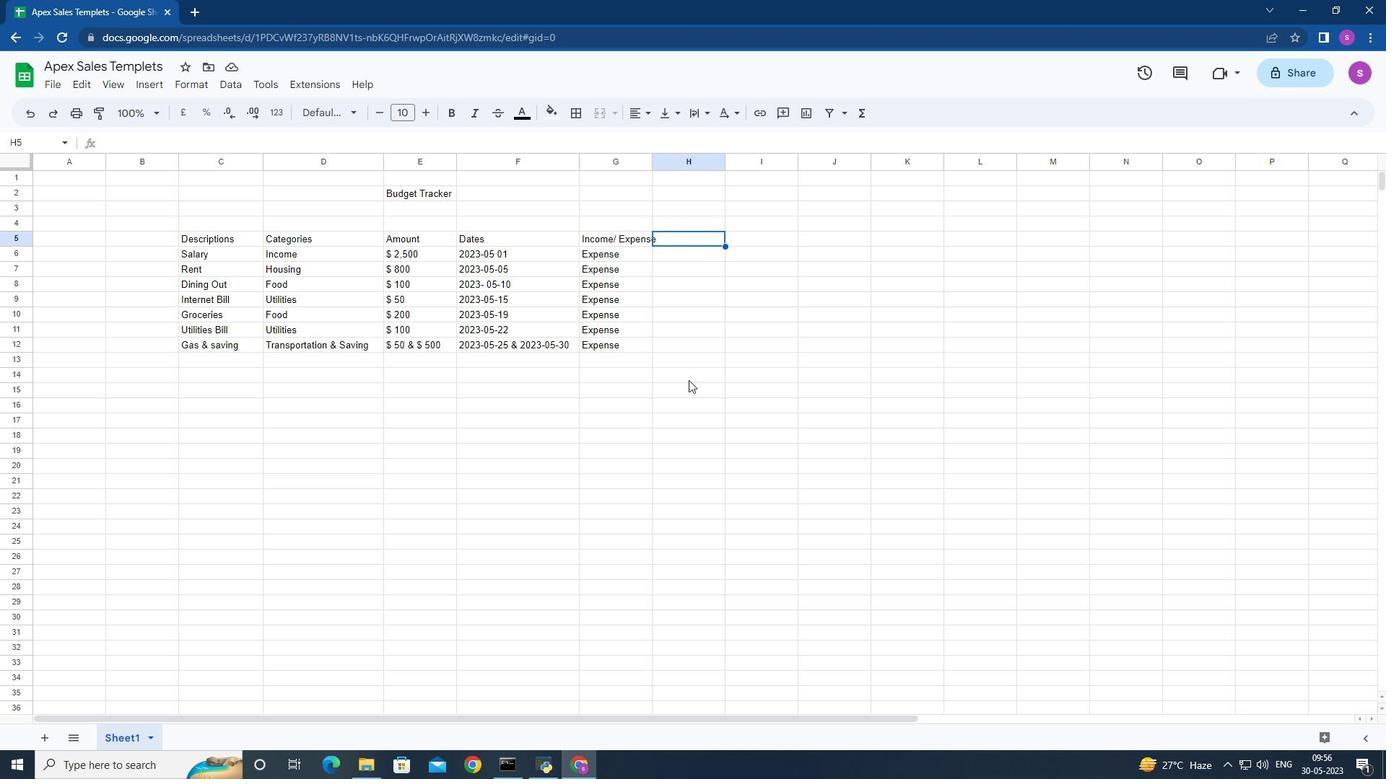 
Action: Mouse moved to (679, 347)
Screenshot: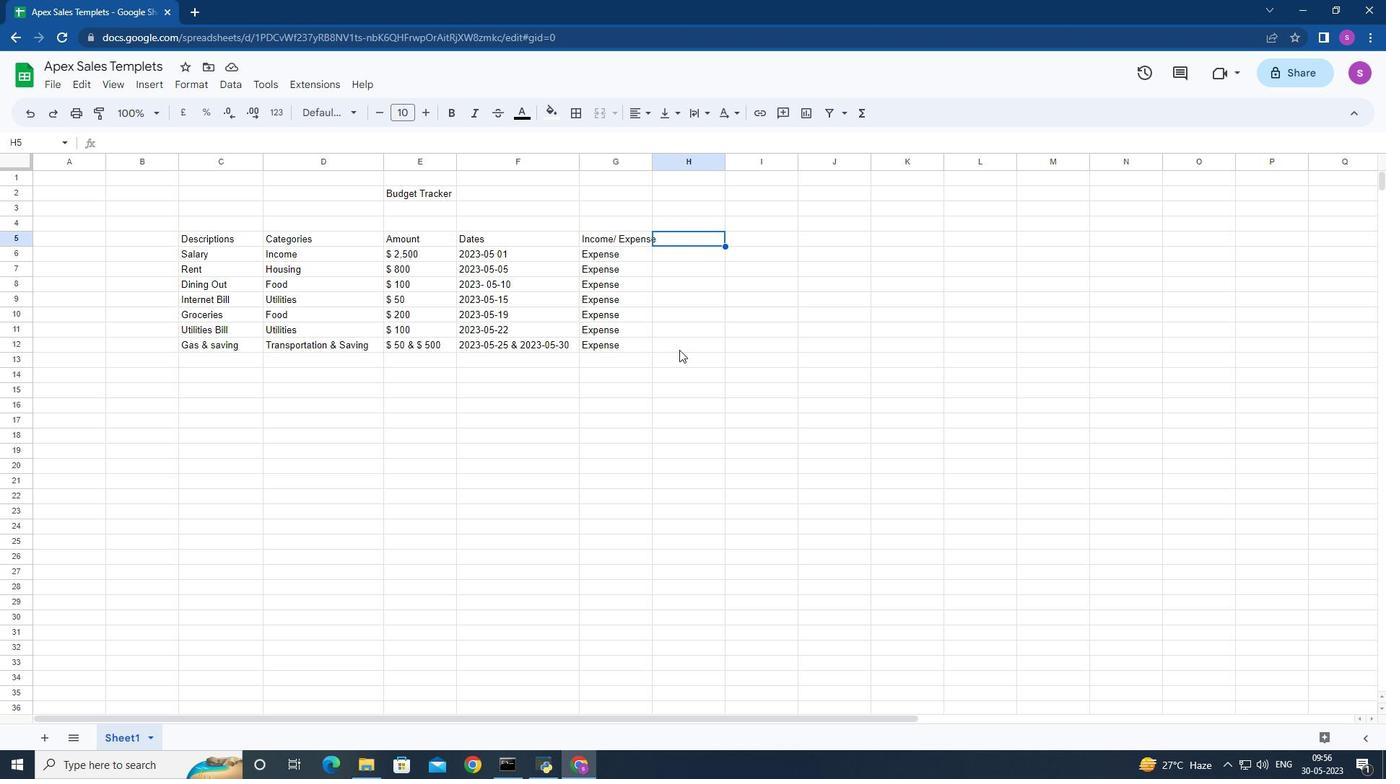 
Action: Mouse pressed left at (679, 347)
Screenshot: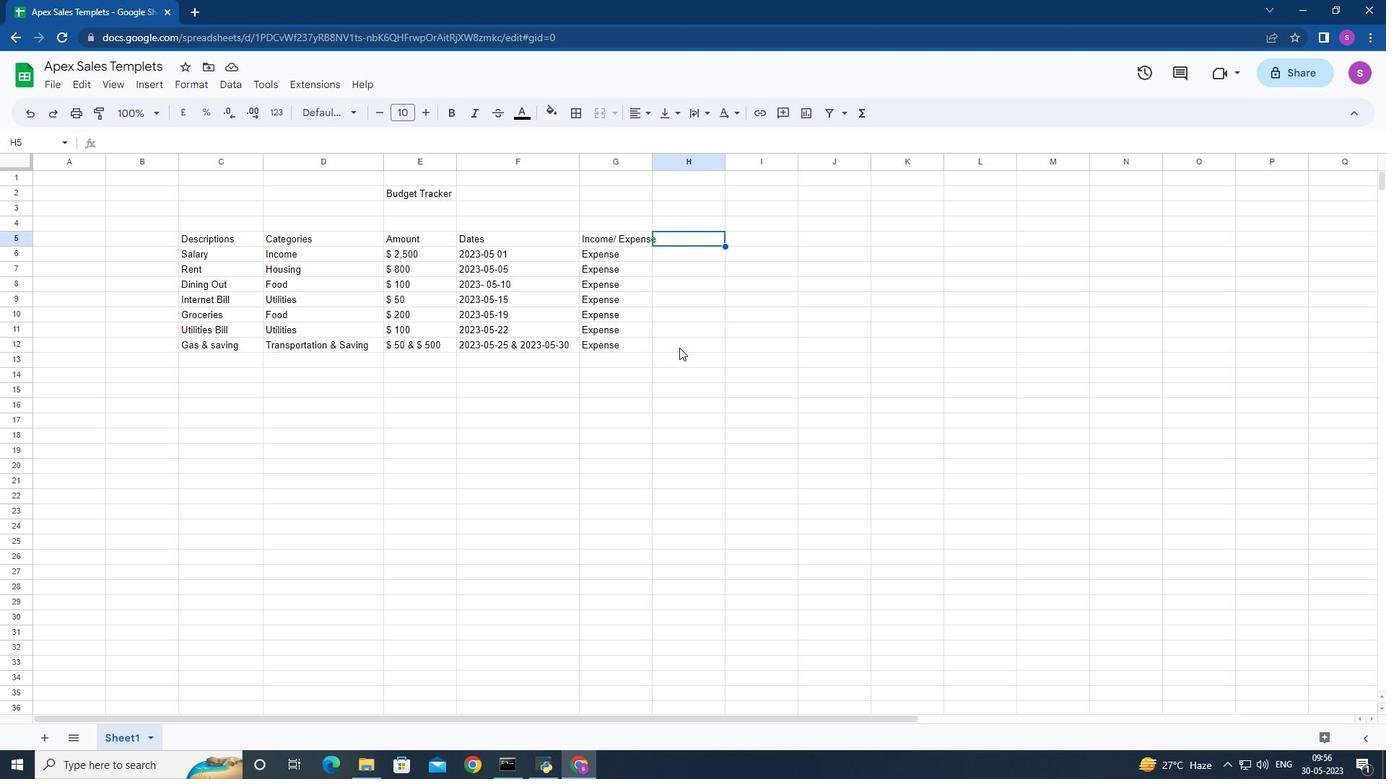 
Action: Key pressed ctrl+S
Screenshot: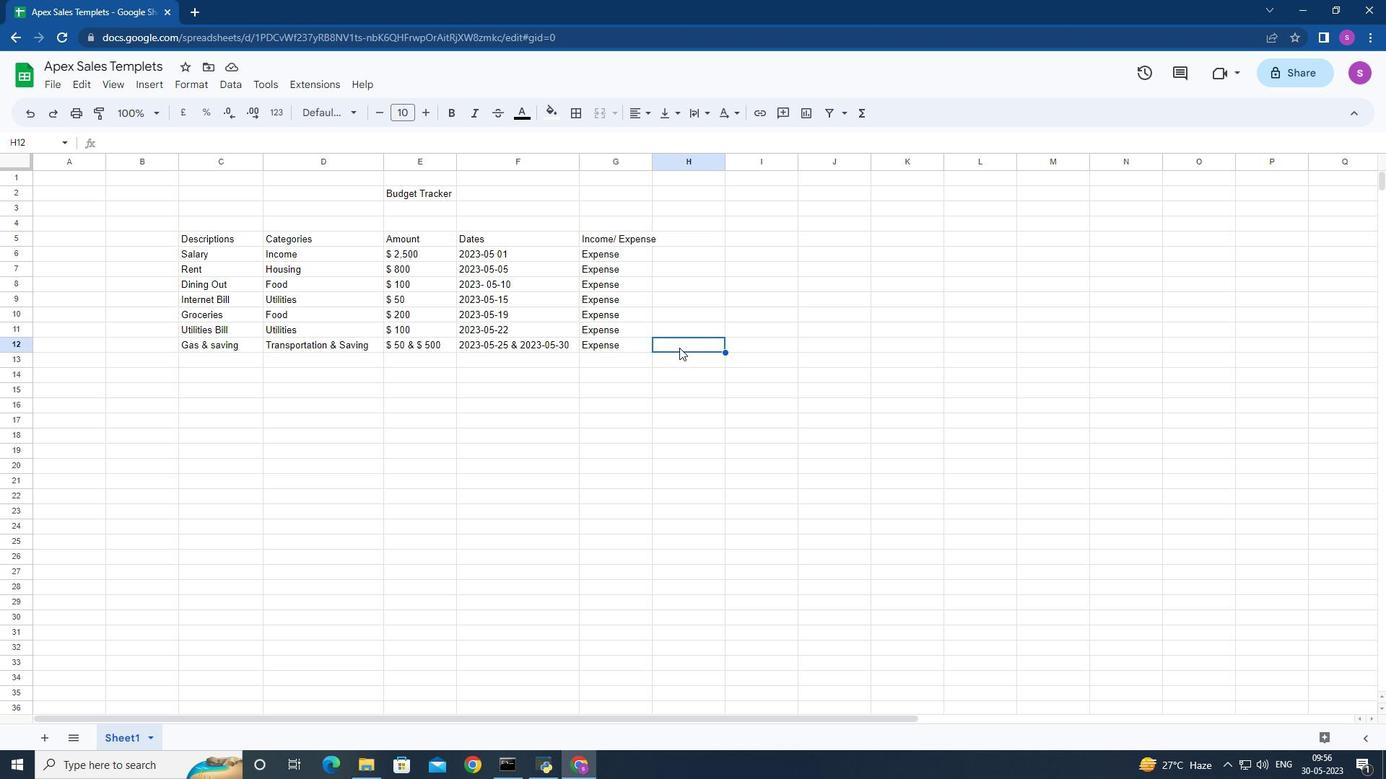 
Action: Mouse moved to (673, 232)
Screenshot: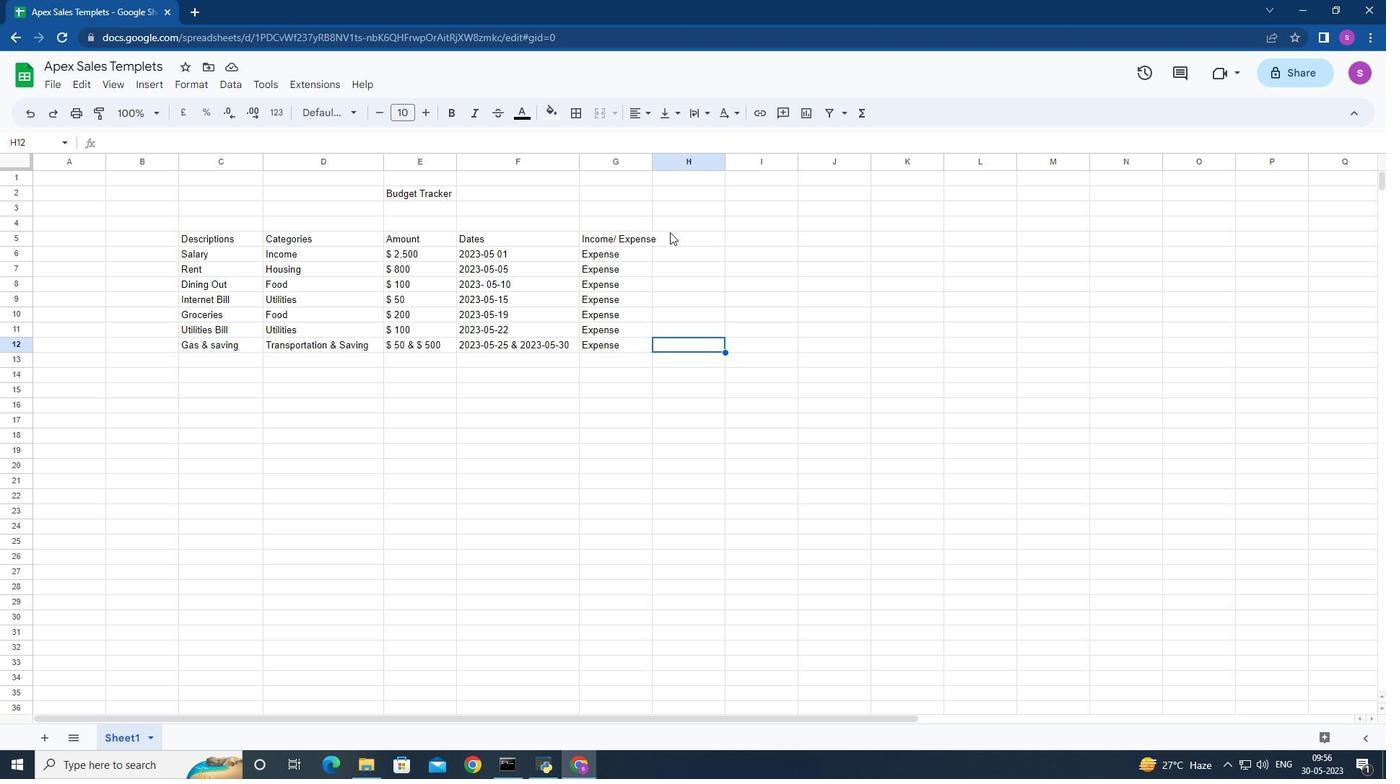 
Action: Mouse pressed left at (673, 232)
Screenshot: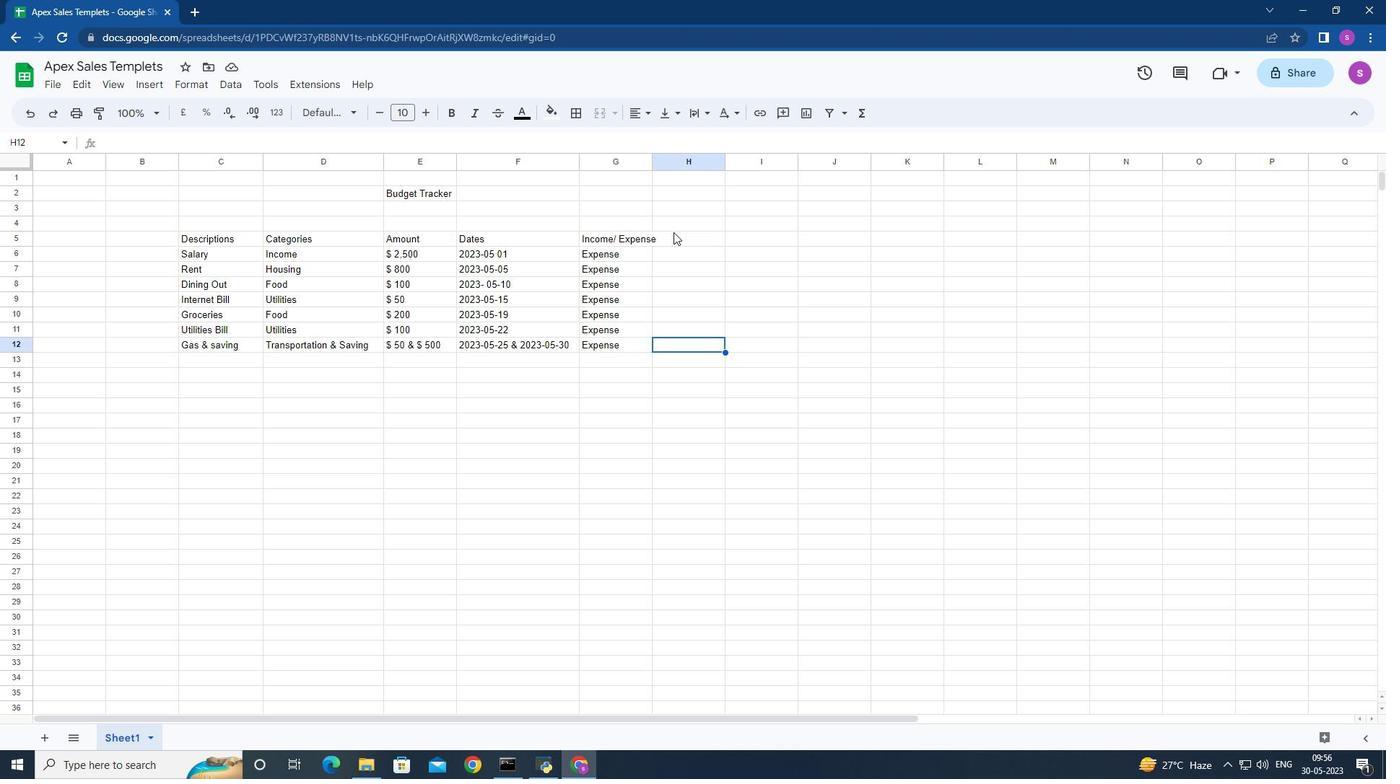 
Action: Mouse moved to (668, 322)
Screenshot: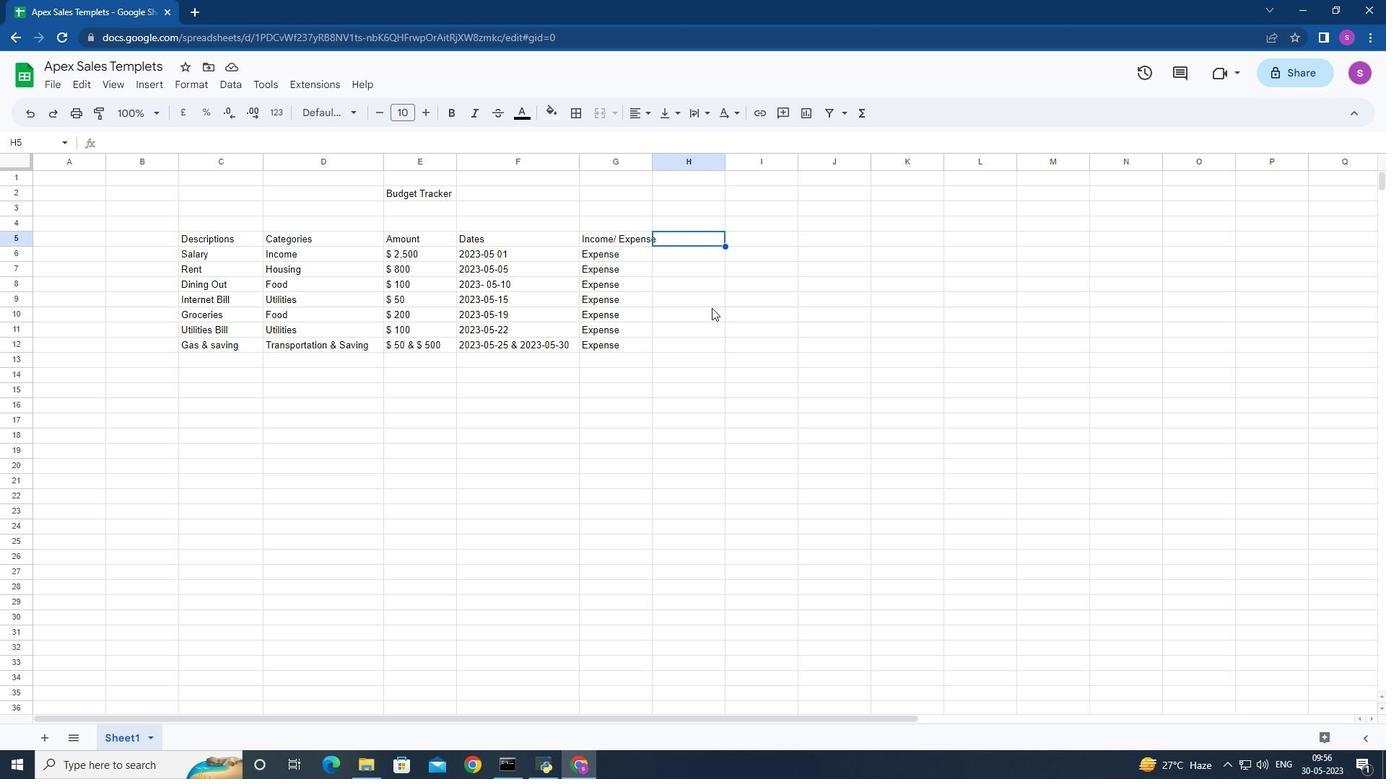 
Action: Mouse scrolled (672, 323) with delta (0, 0)
Screenshot: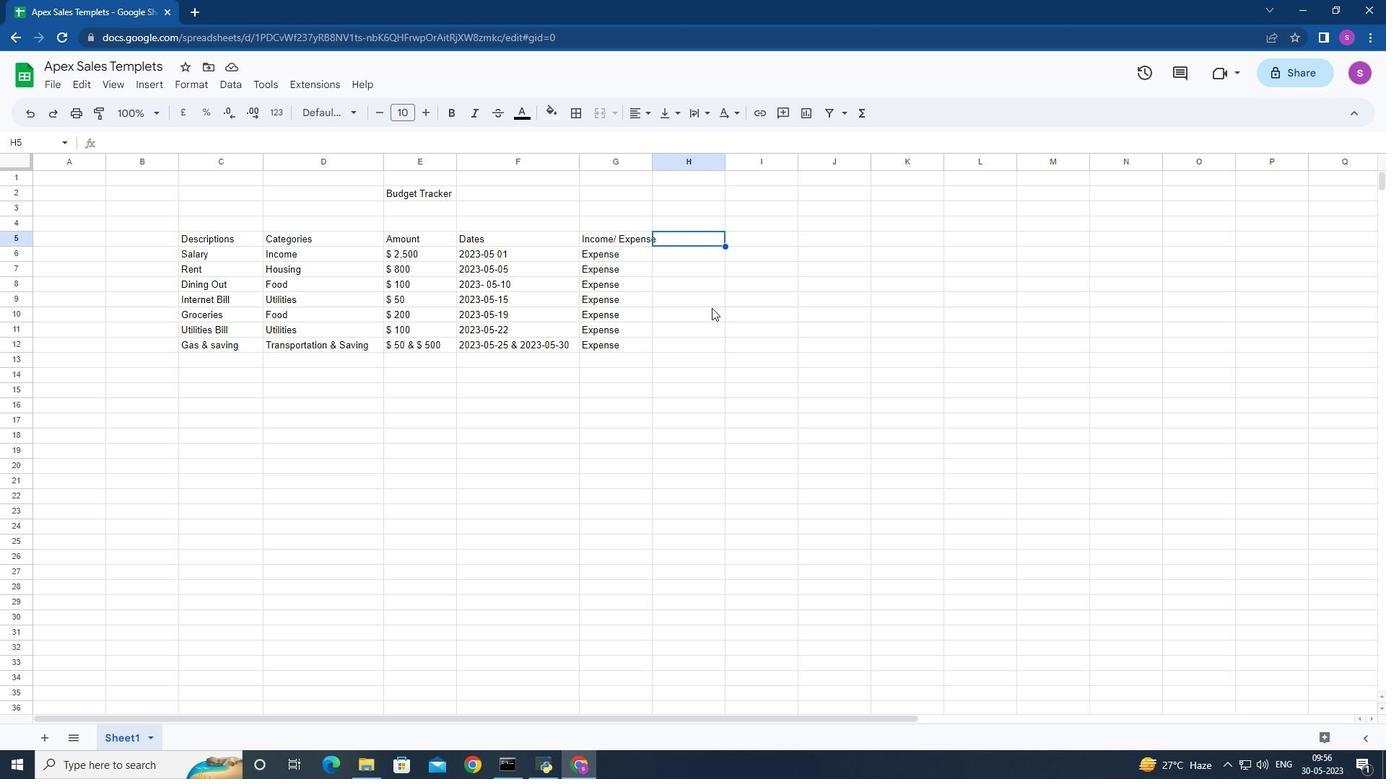 
Action: Mouse moved to (672, 295)
Screenshot: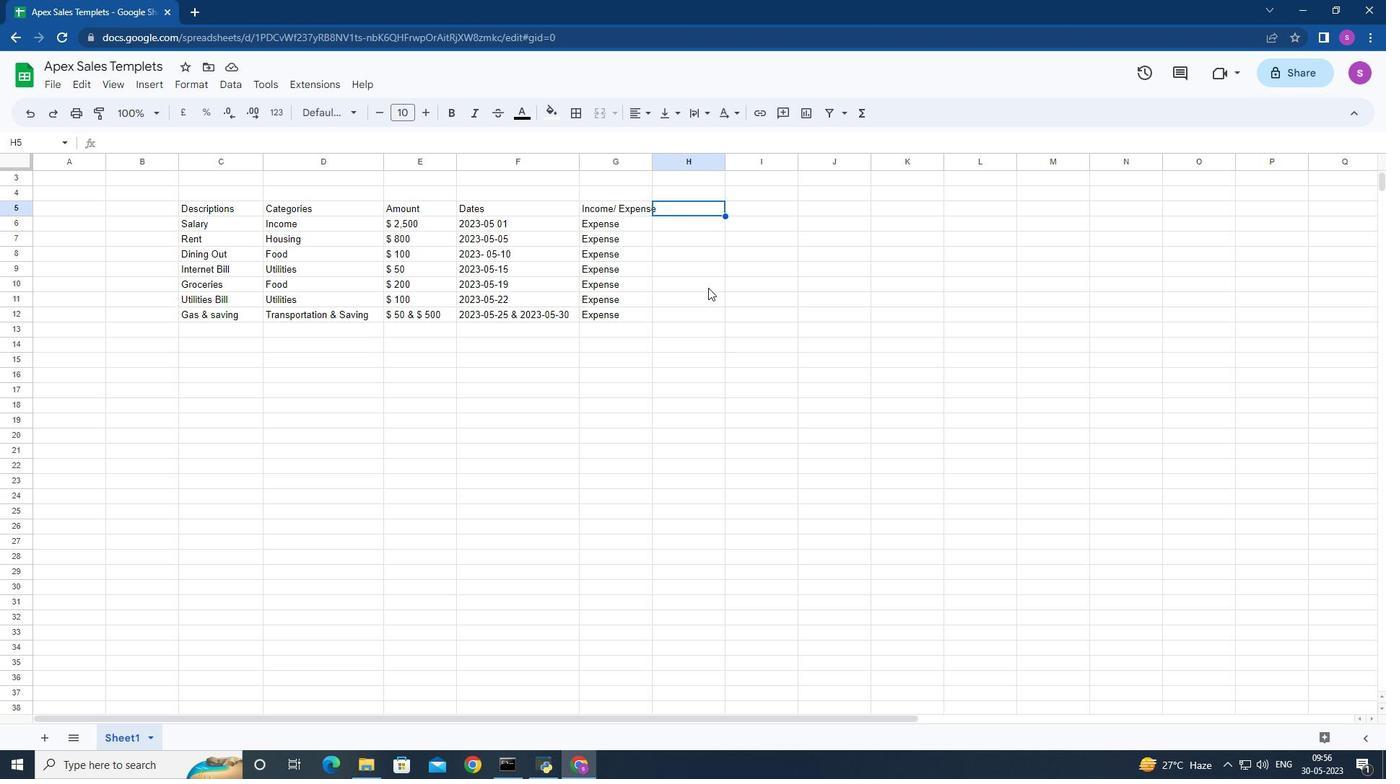 
Action: Mouse scrolled (672, 295) with delta (0, 0)
Screenshot: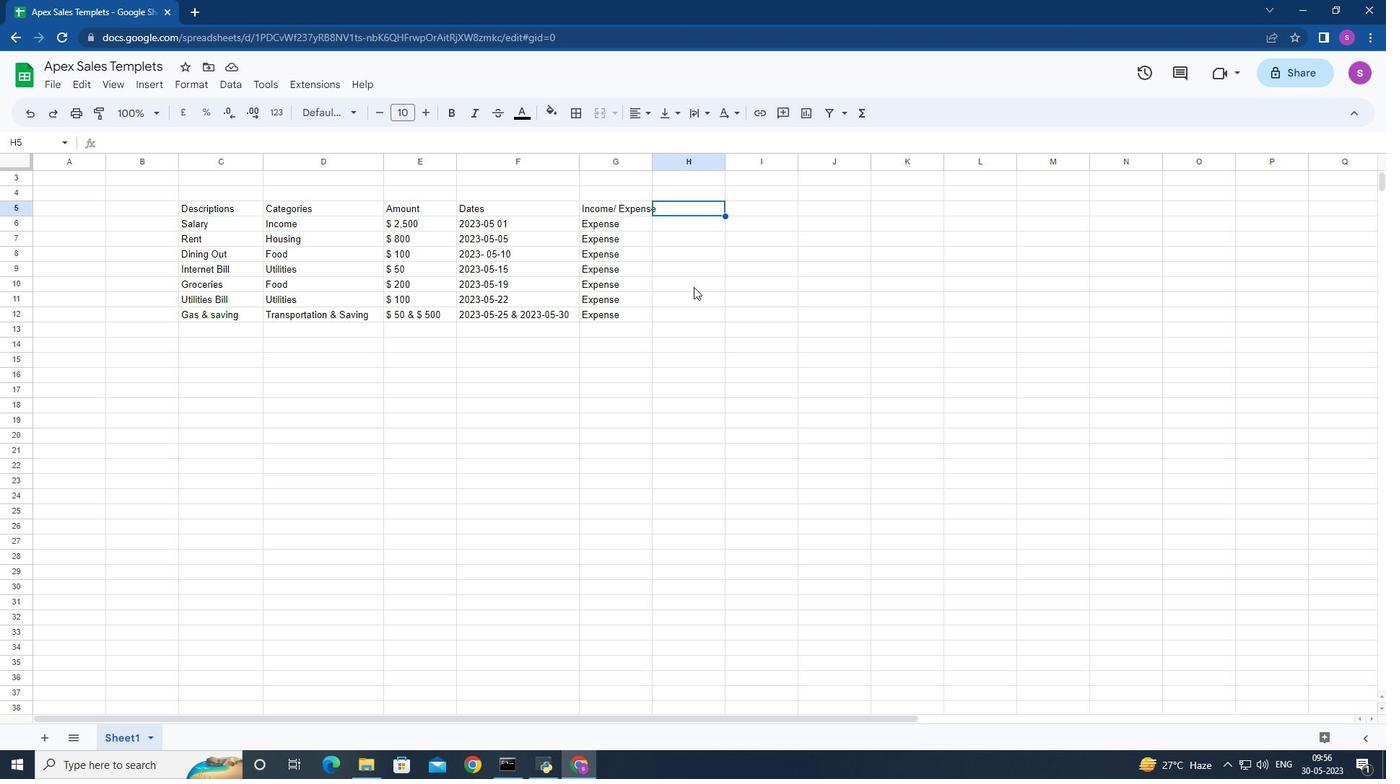 
Action: Mouse scrolled (672, 295) with delta (0, 0)
Screenshot: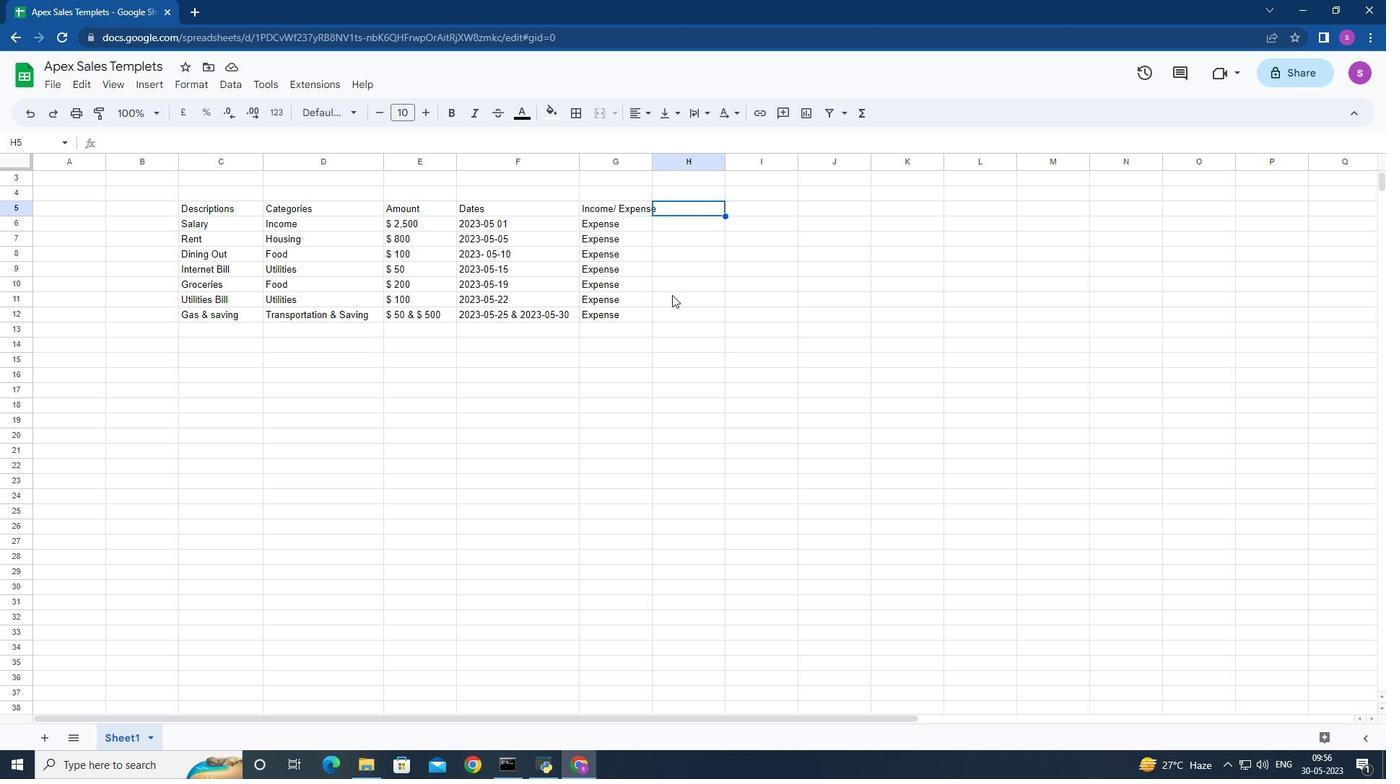 
Action: Mouse moved to (712, 306)
Screenshot: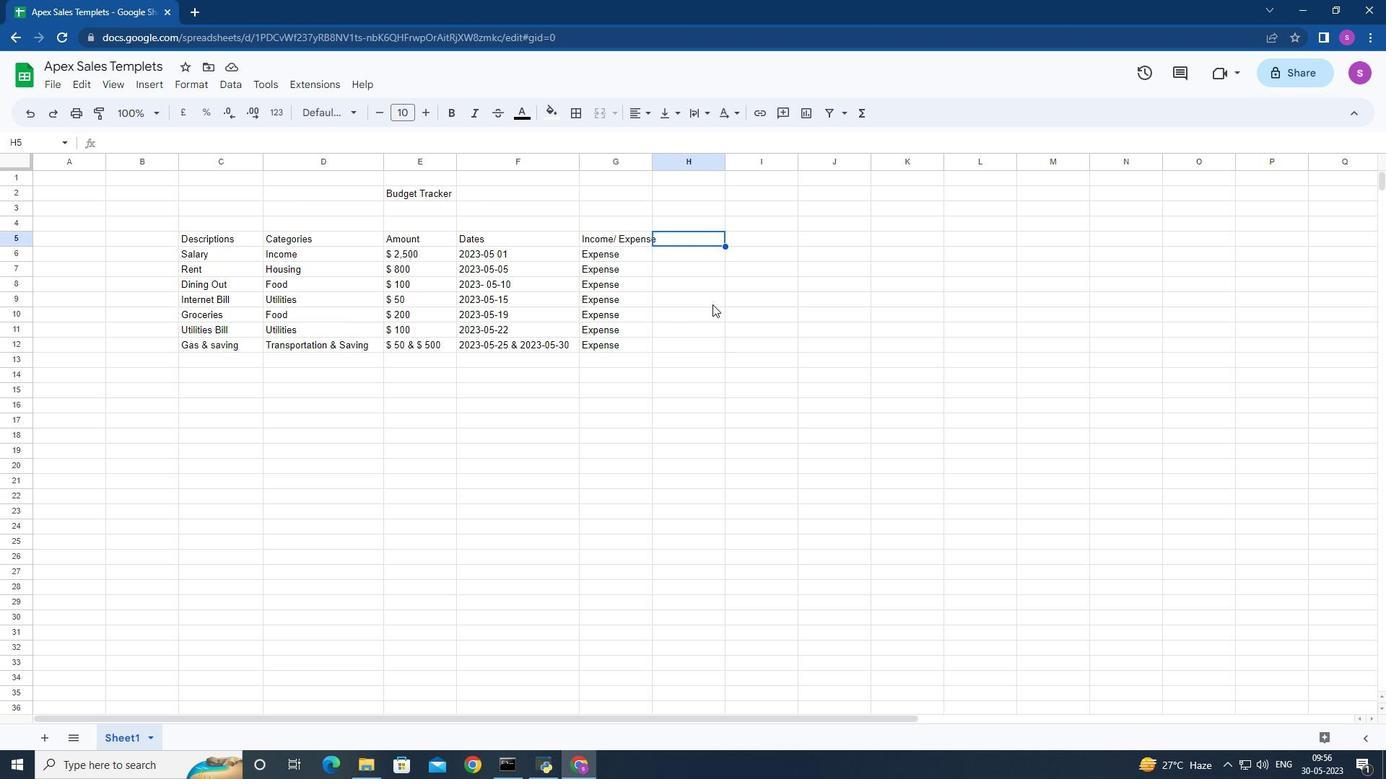 
